 Task: Research Airbnb properties in Ta Khmau, Cambodia from 1st November, 2023 to 9th November, 2023 for 6 adults.3 bedrooms having 3 beds and 3 bathrooms. Property type can be house. Booking option can be shelf check-in. Look for 5 properties as per requirement.
Action: Mouse moved to (567, 121)
Screenshot: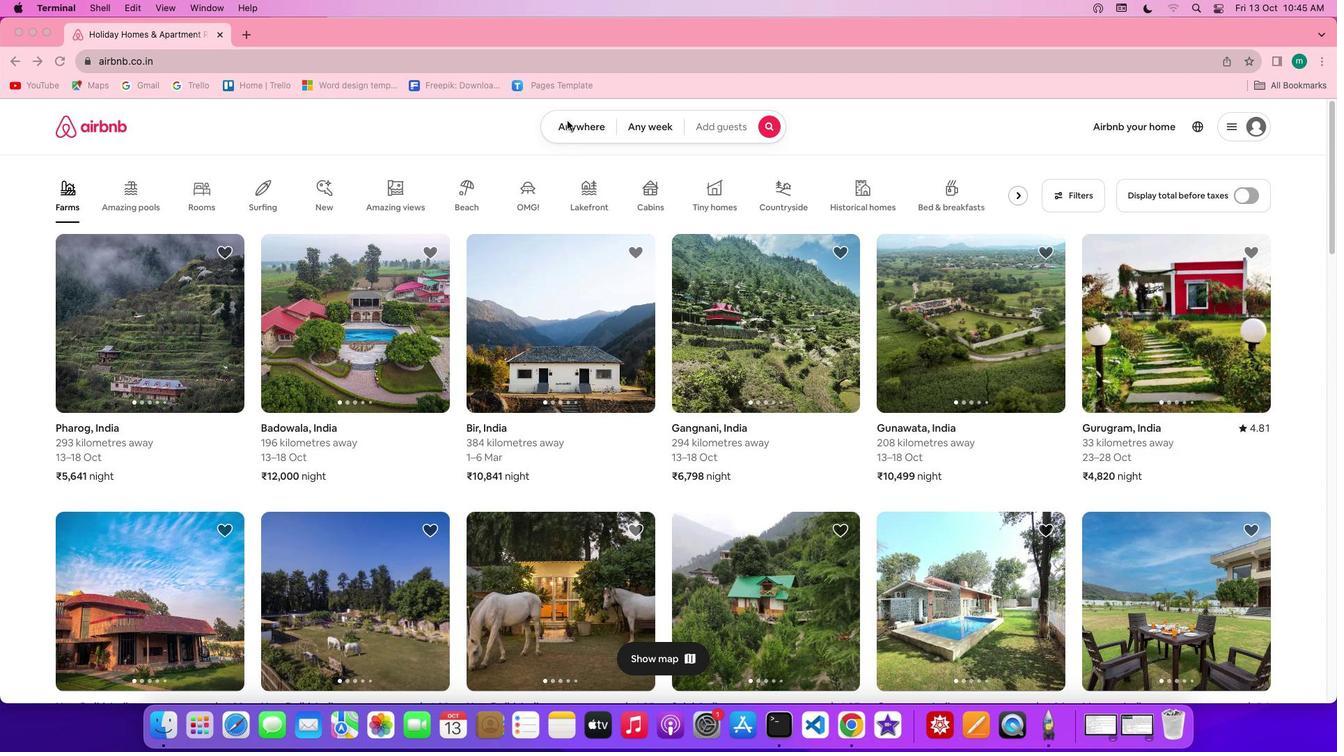 
Action: Mouse pressed left at (567, 121)
Screenshot: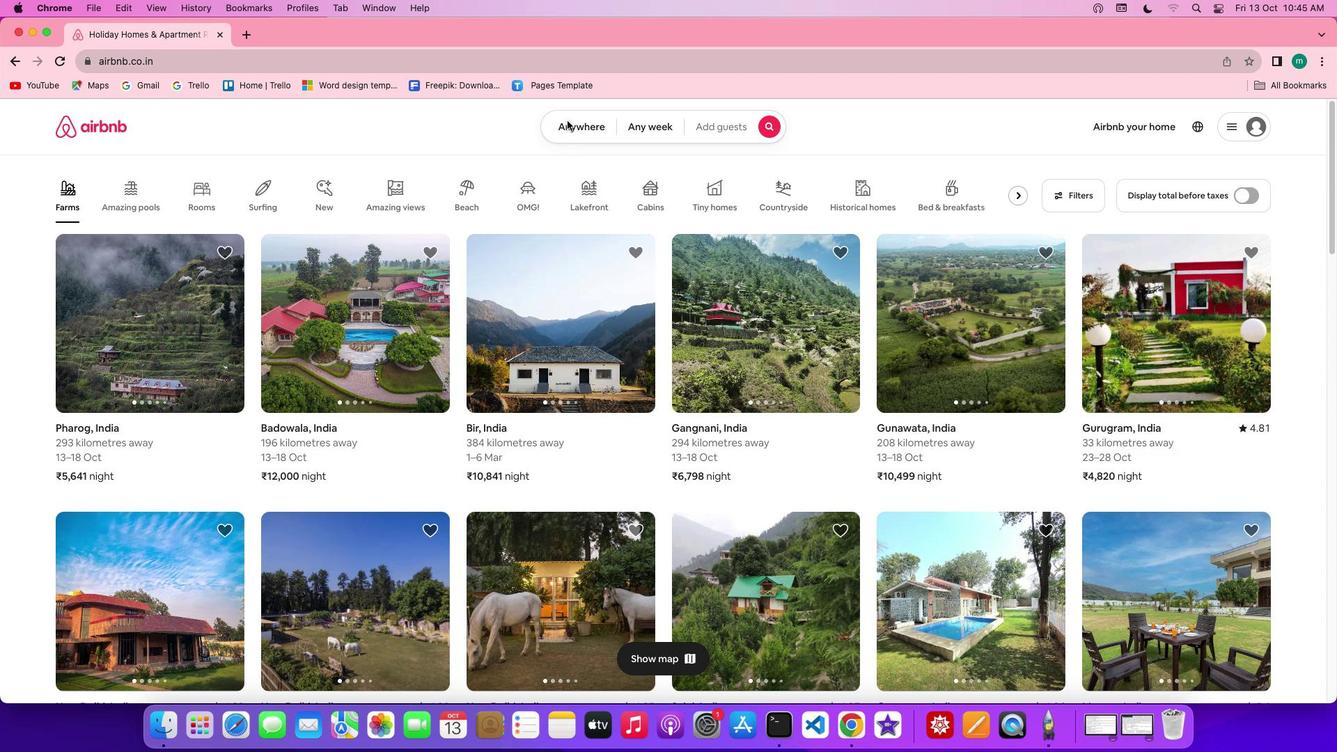 
Action: Mouse moved to (575, 121)
Screenshot: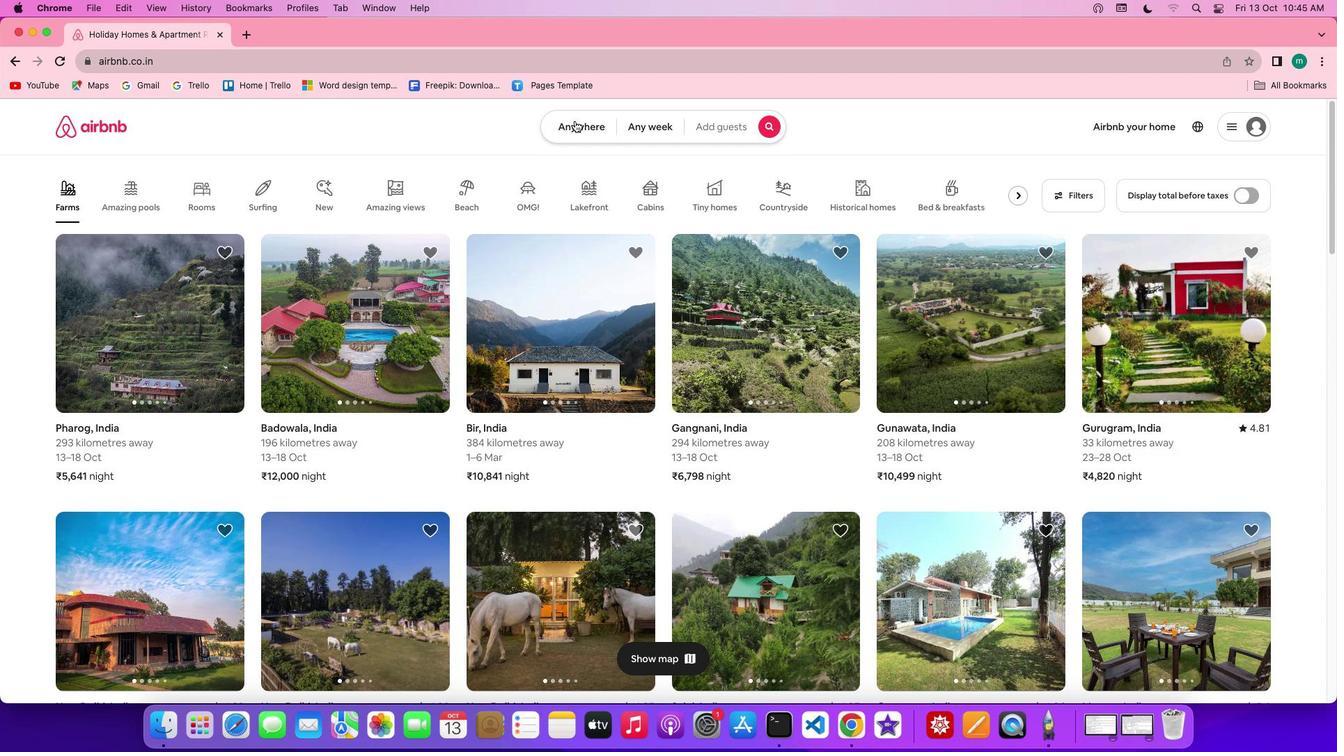 
Action: Mouse pressed left at (575, 121)
Screenshot: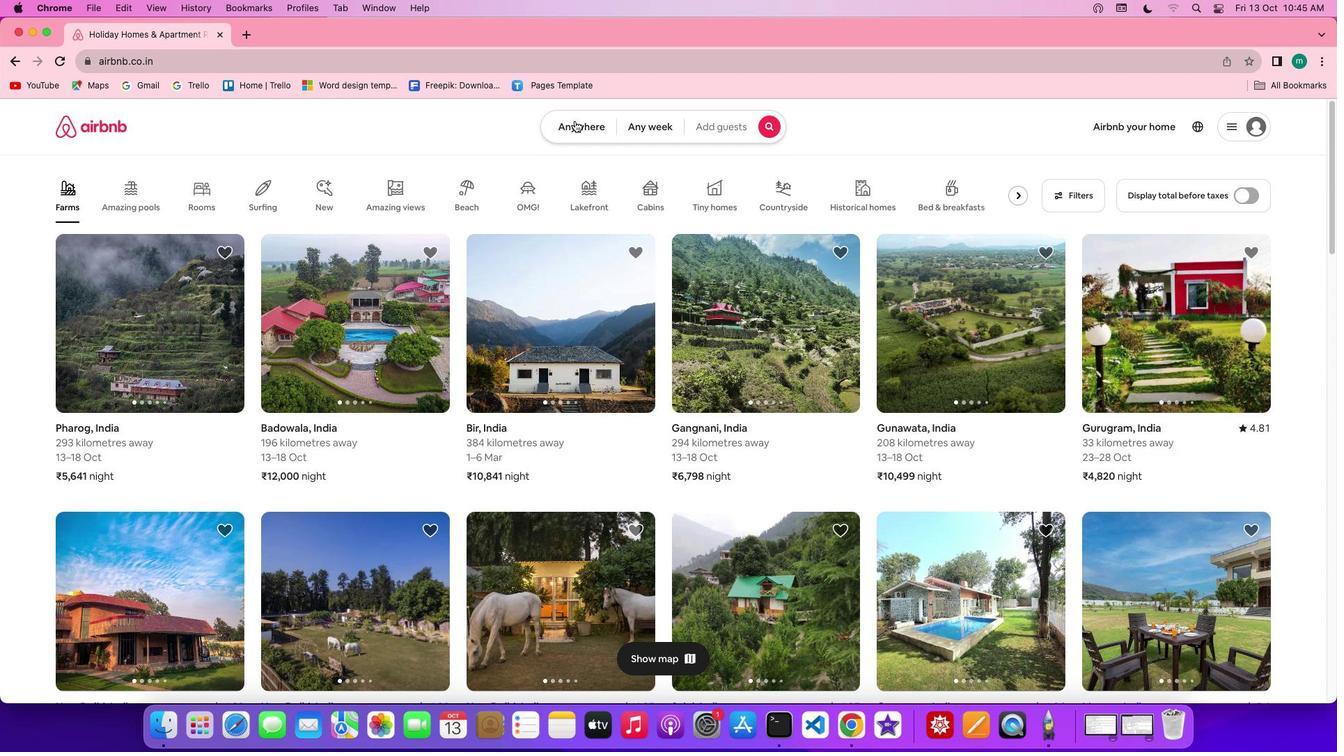 
Action: Mouse moved to (470, 183)
Screenshot: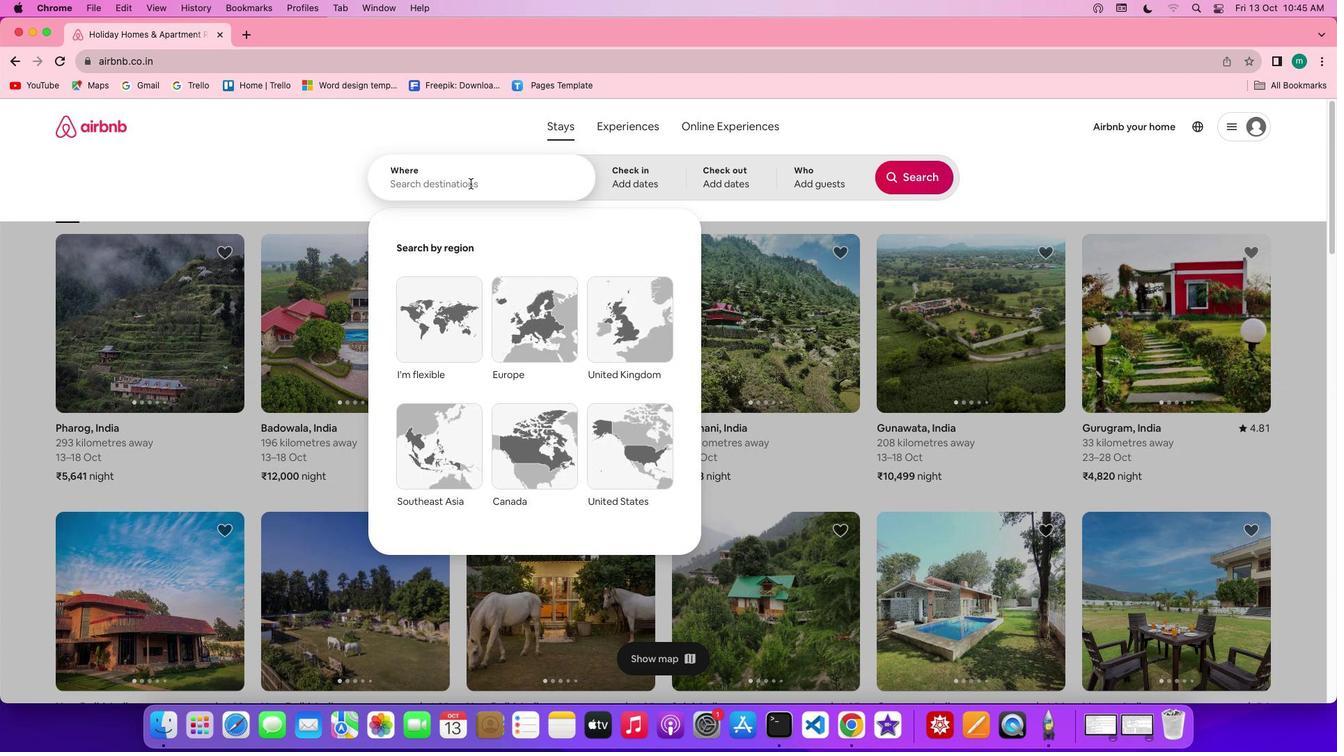 
Action: Mouse pressed left at (470, 183)
Screenshot: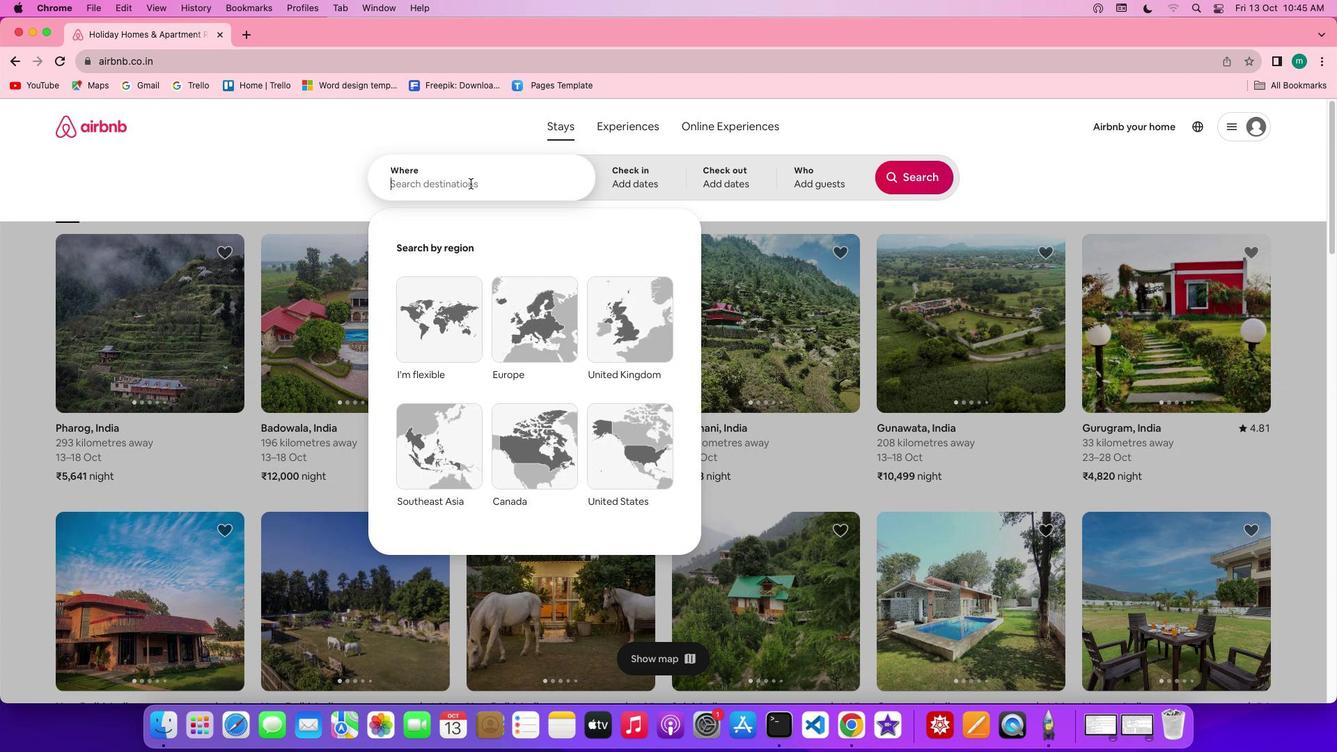 
Action: Key pressed Key.shift'T''a'Key.spaceKey.shift'K''h''m''a''u'','Key.shift'C''a''m''b''o''d''i''a'
Screenshot: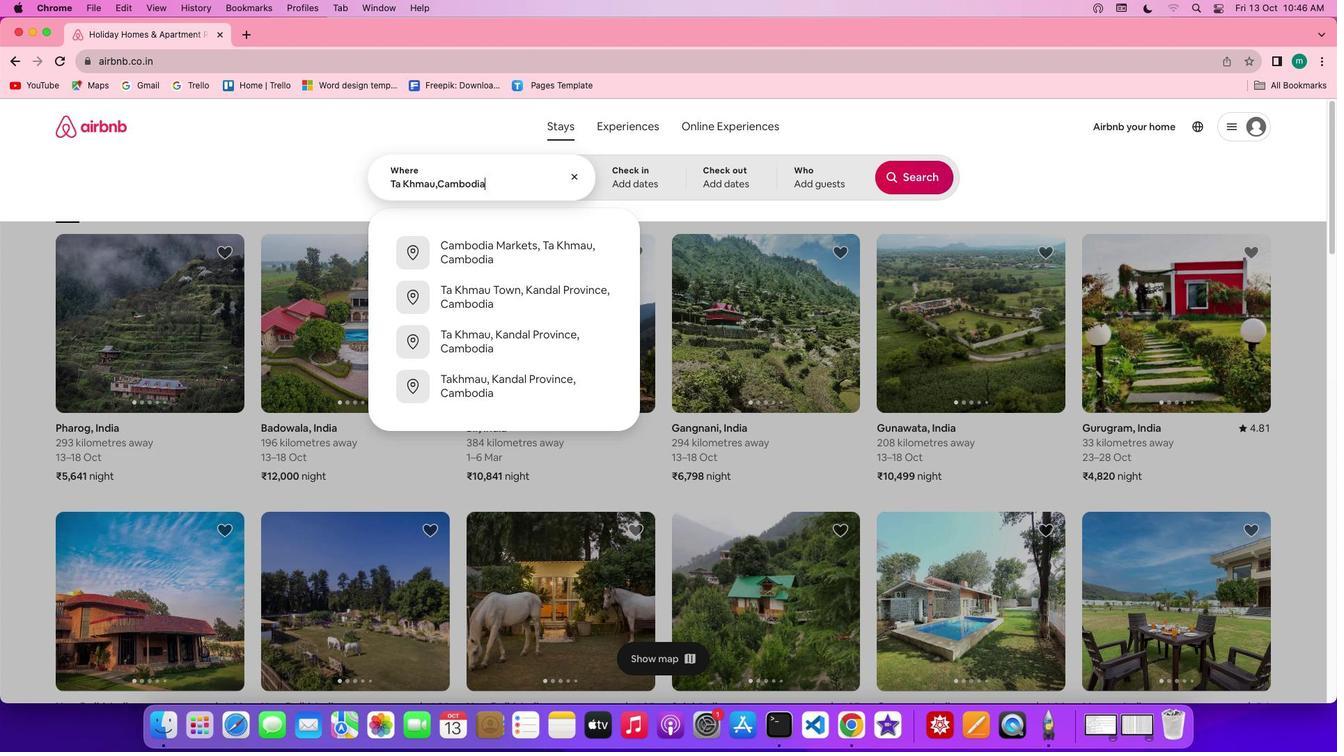 
Action: Mouse moved to (642, 183)
Screenshot: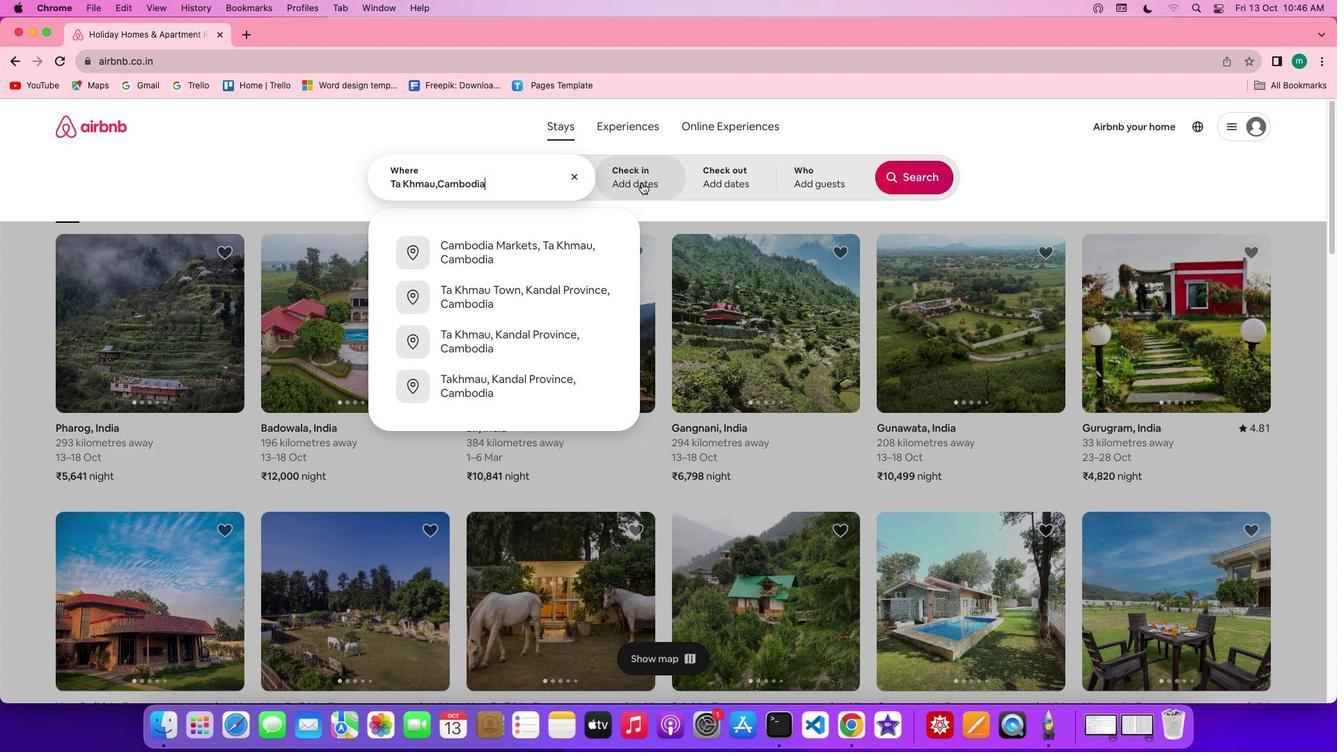 
Action: Mouse pressed left at (642, 183)
Screenshot: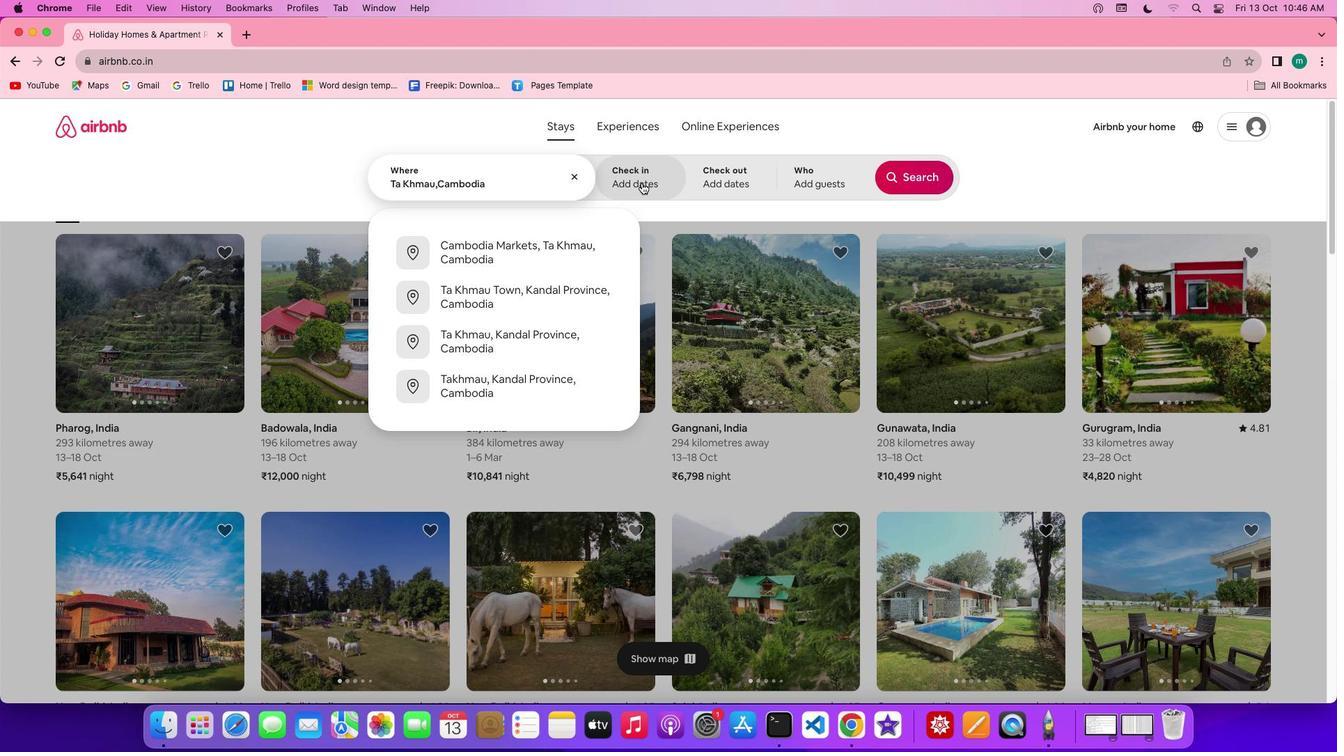 
Action: Mouse moved to (799, 348)
Screenshot: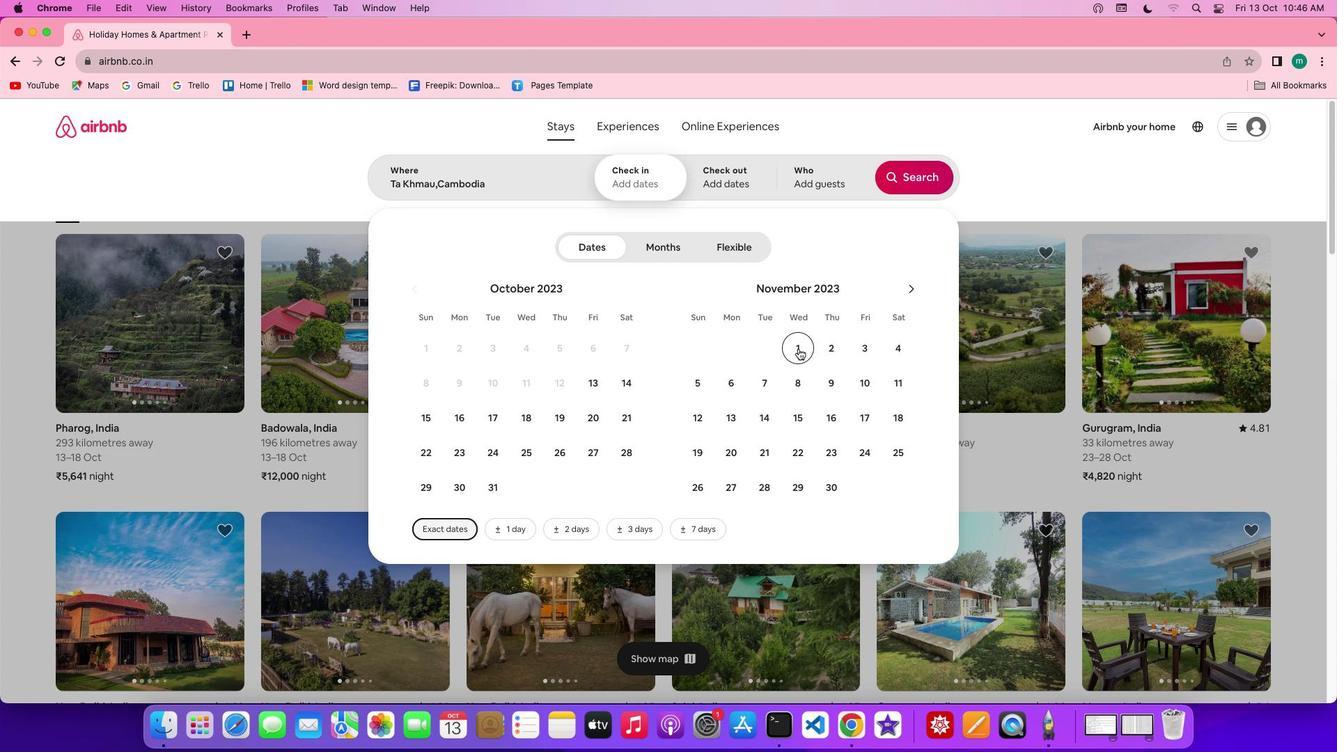 
Action: Mouse pressed left at (799, 348)
Screenshot: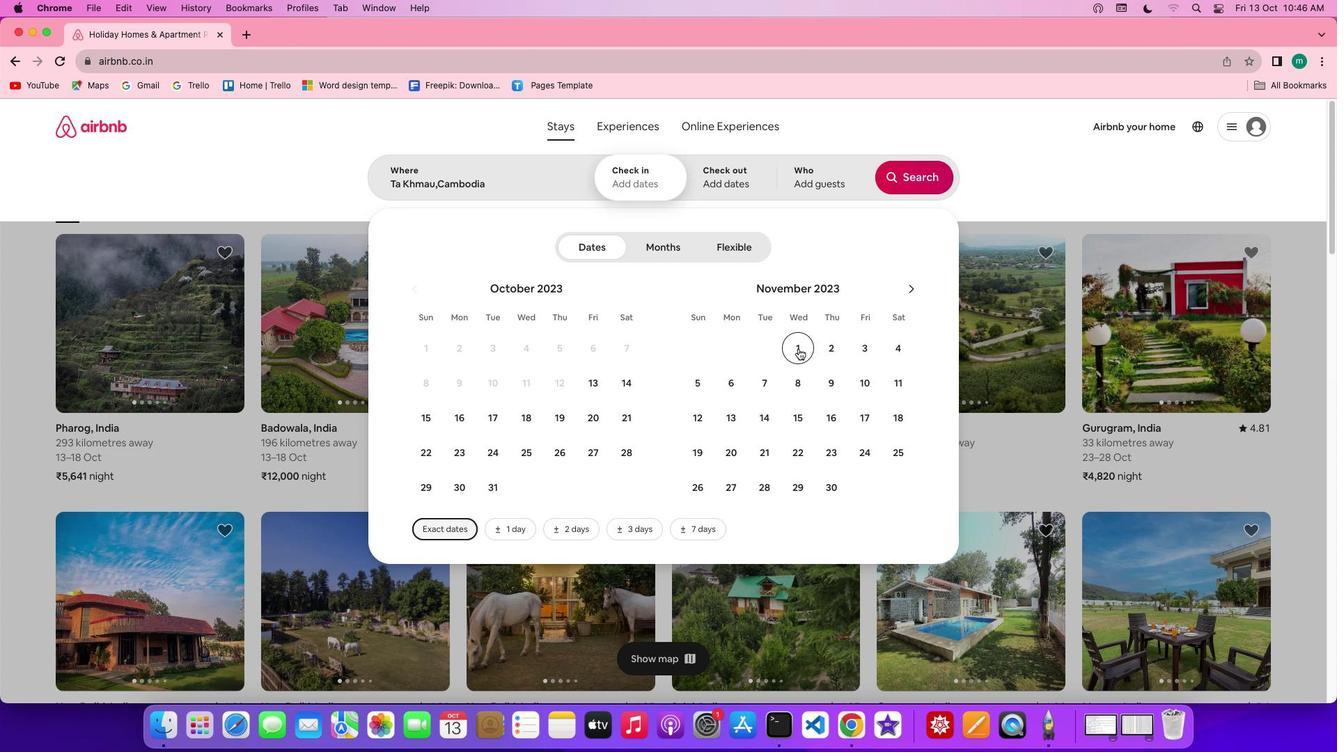 
Action: Mouse moved to (829, 379)
Screenshot: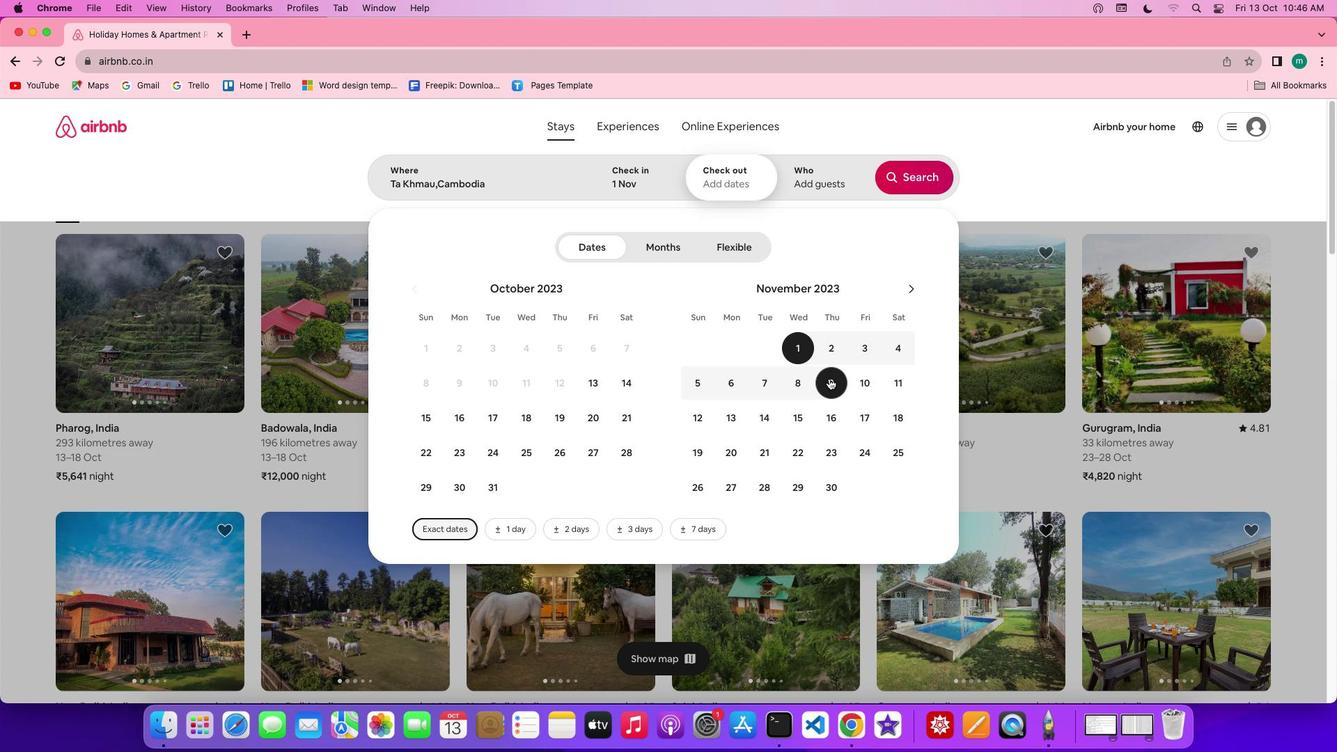 
Action: Mouse pressed left at (829, 379)
Screenshot: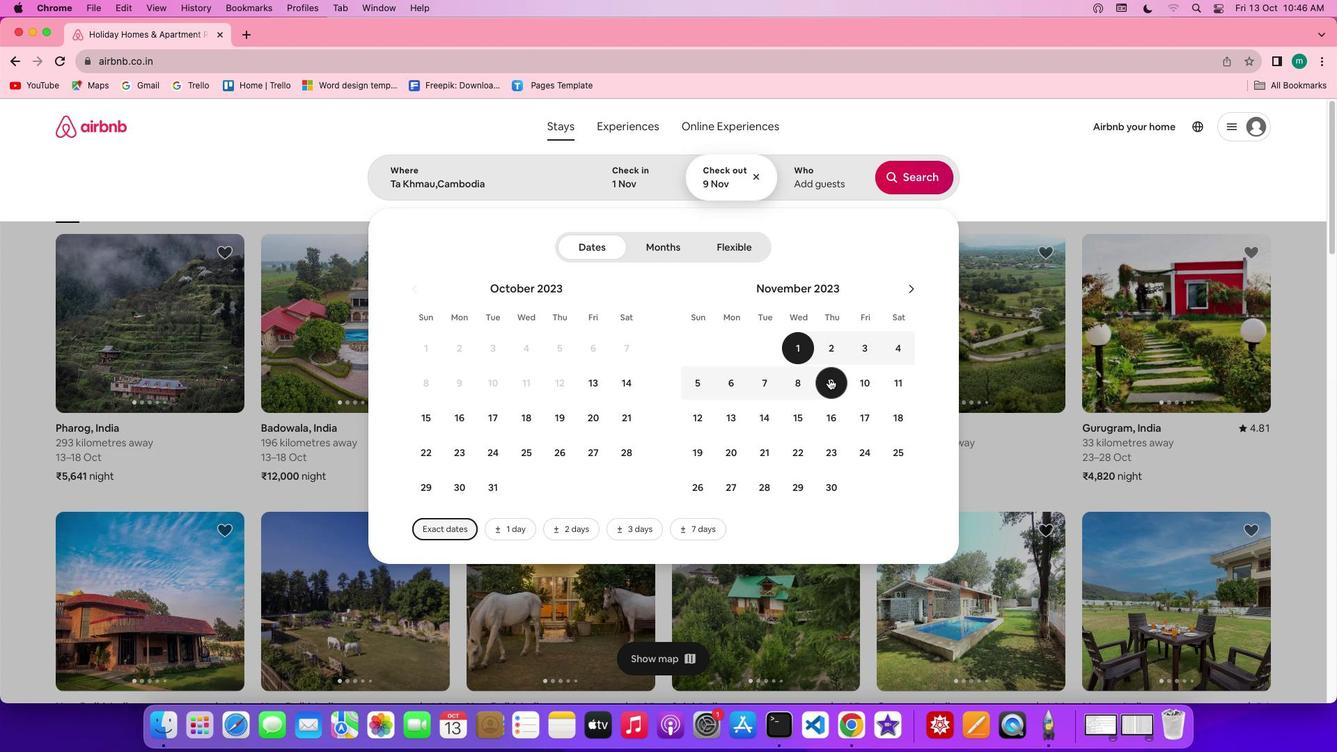 
Action: Mouse moved to (825, 182)
Screenshot: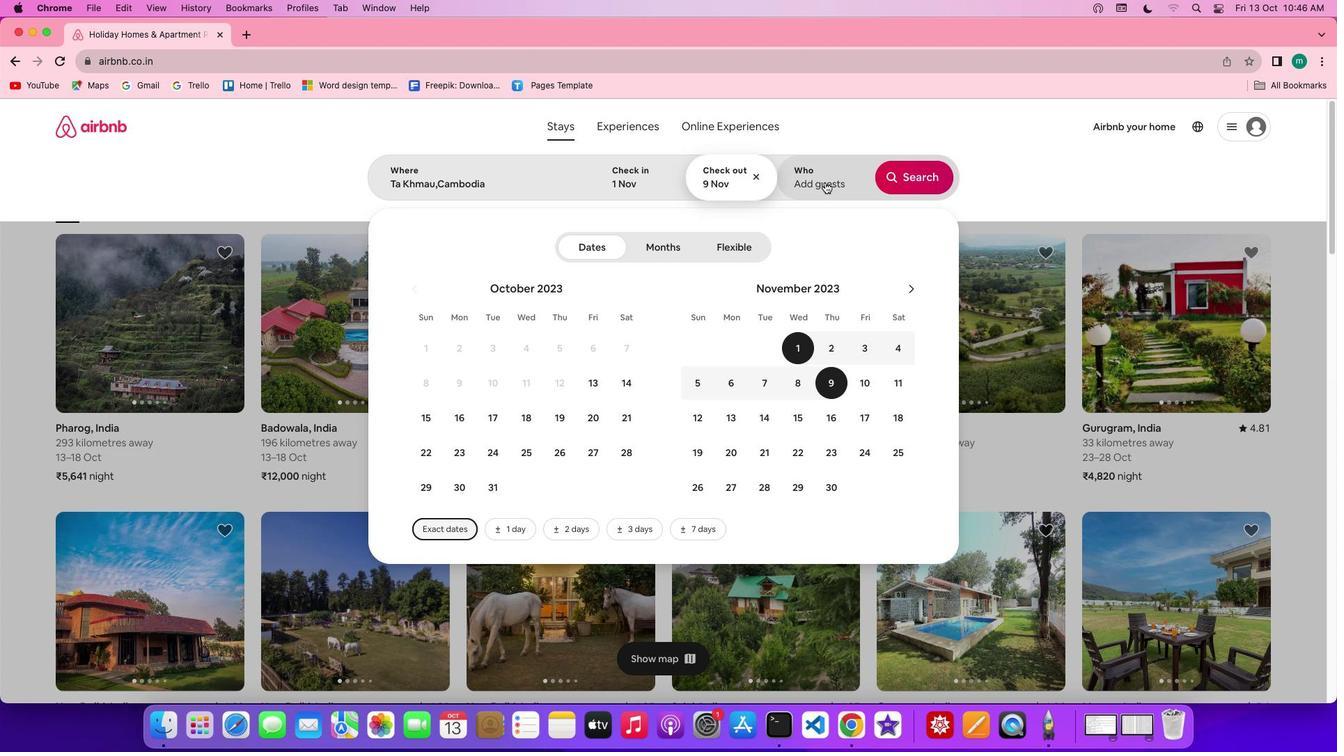 
Action: Mouse pressed left at (825, 182)
Screenshot: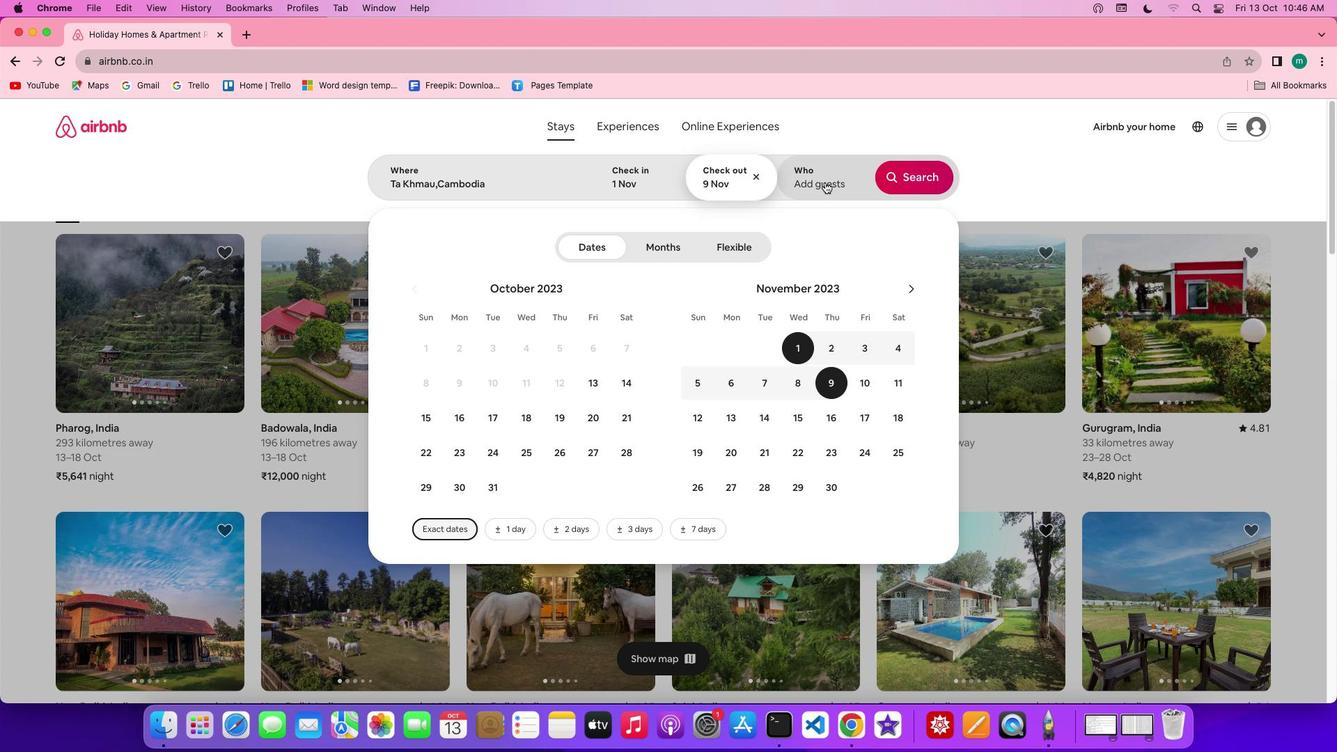 
Action: Mouse moved to (916, 247)
Screenshot: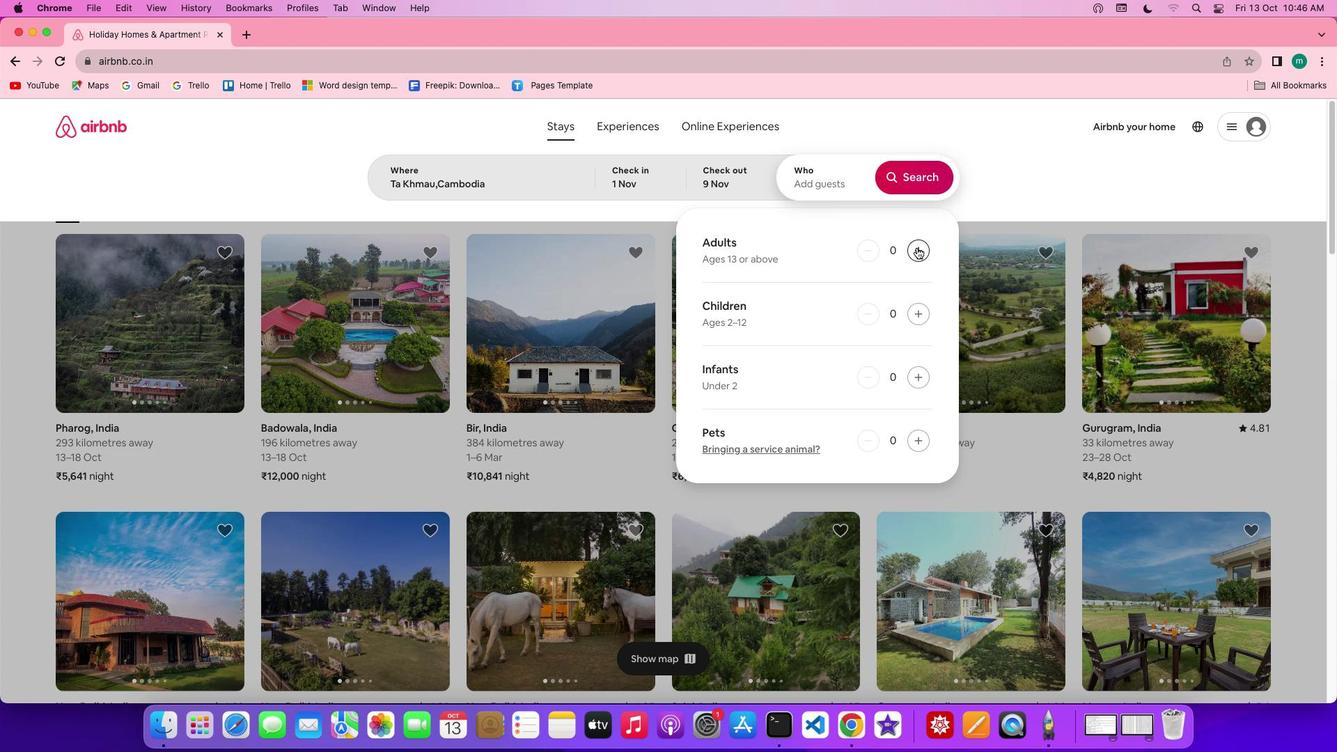 
Action: Mouse pressed left at (916, 247)
Screenshot: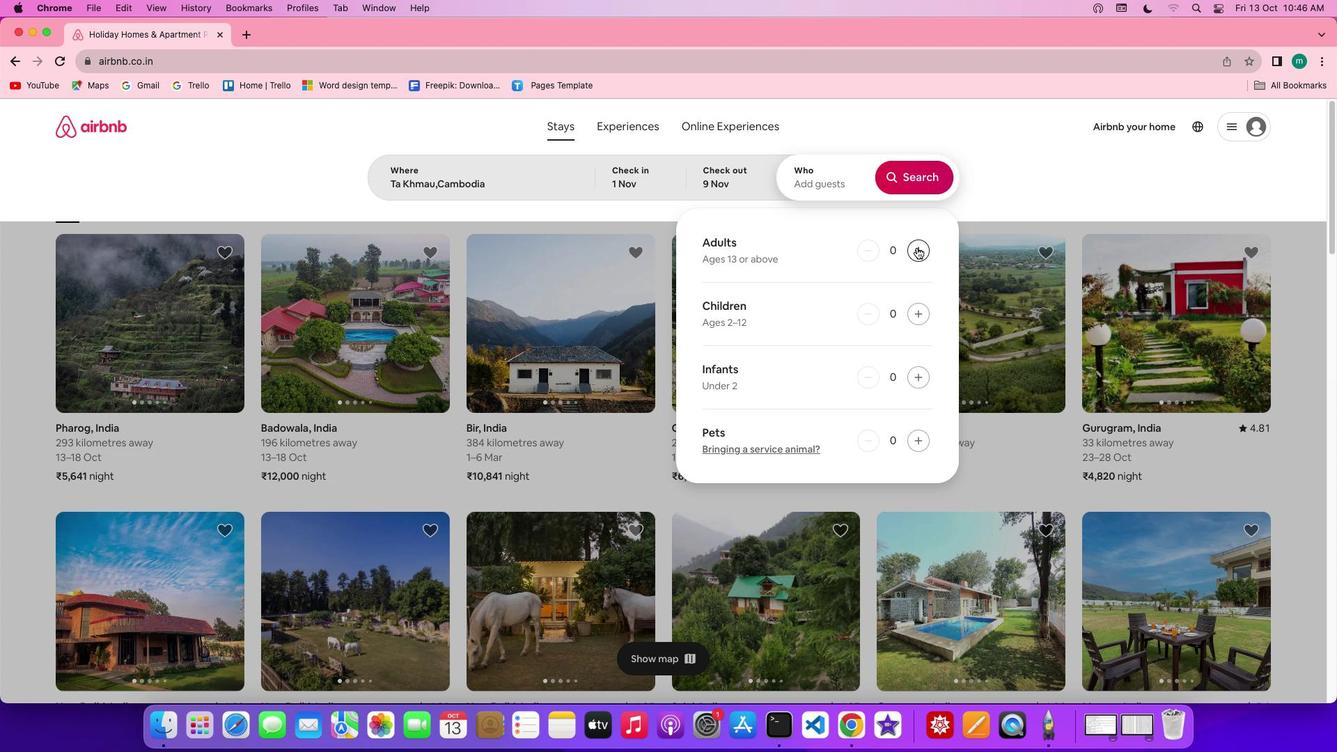 
Action: Mouse pressed left at (916, 247)
Screenshot: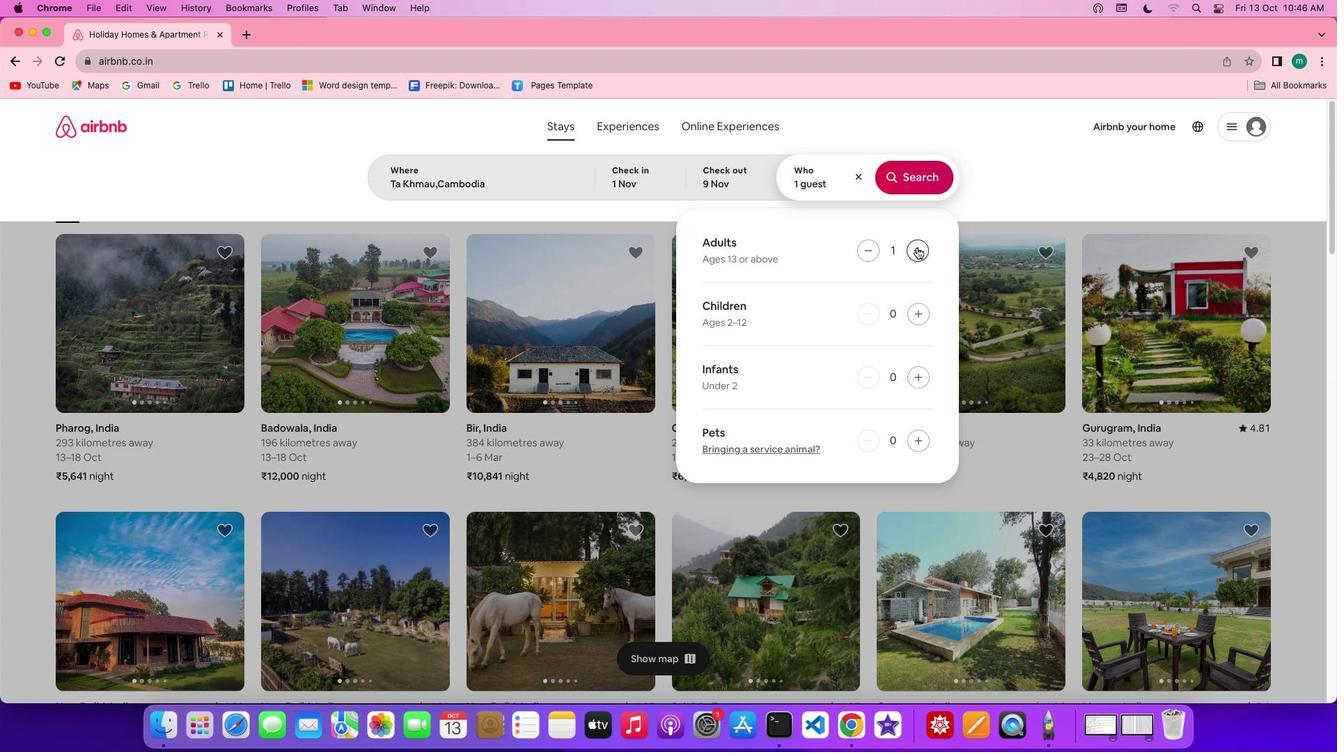 
Action: Mouse pressed left at (916, 247)
Screenshot: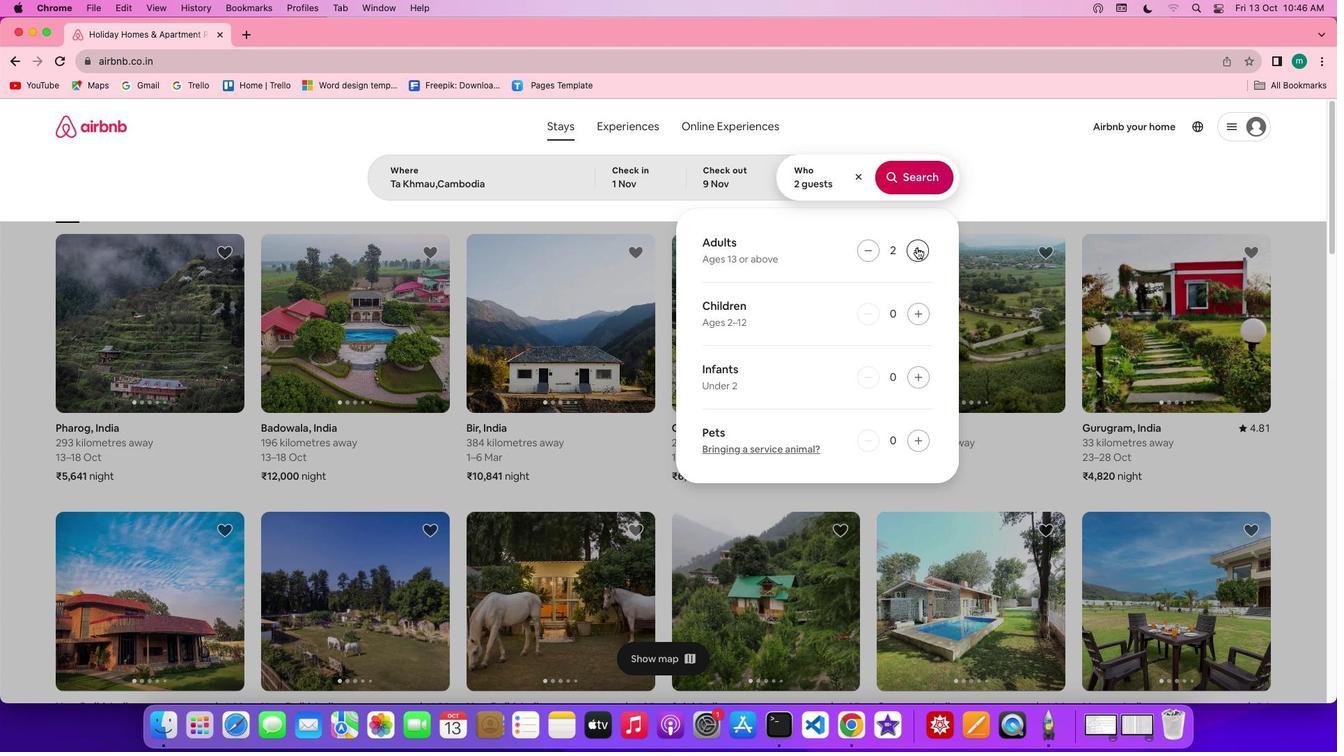 
Action: Mouse pressed left at (916, 247)
Screenshot: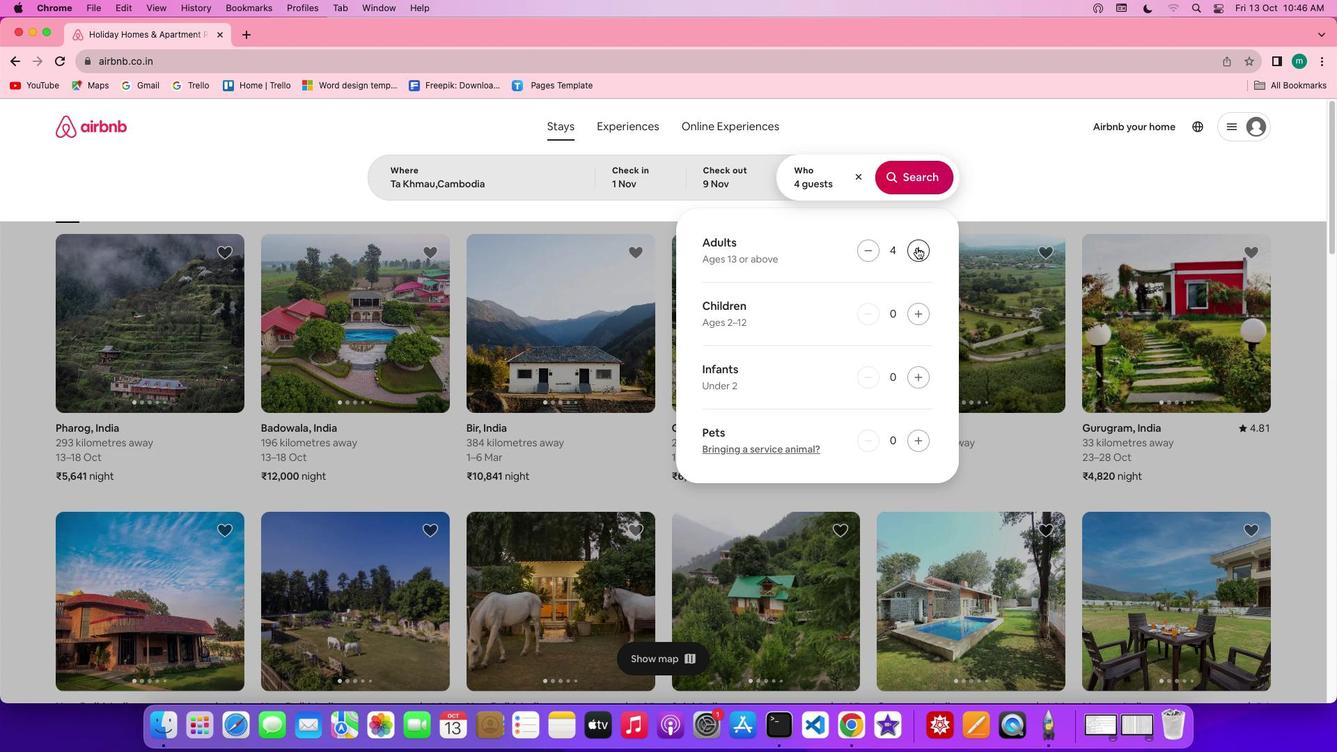 
Action: Mouse pressed left at (916, 247)
Screenshot: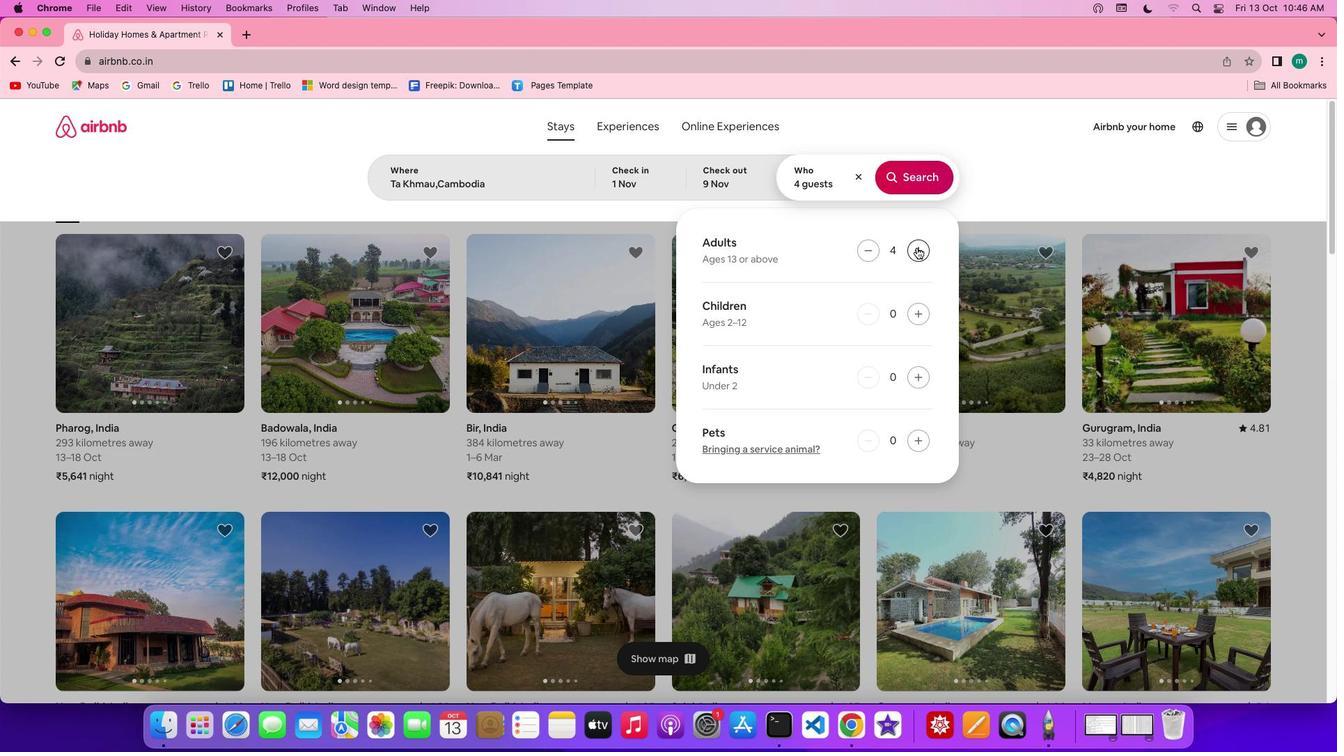 
Action: Mouse pressed left at (916, 247)
Screenshot: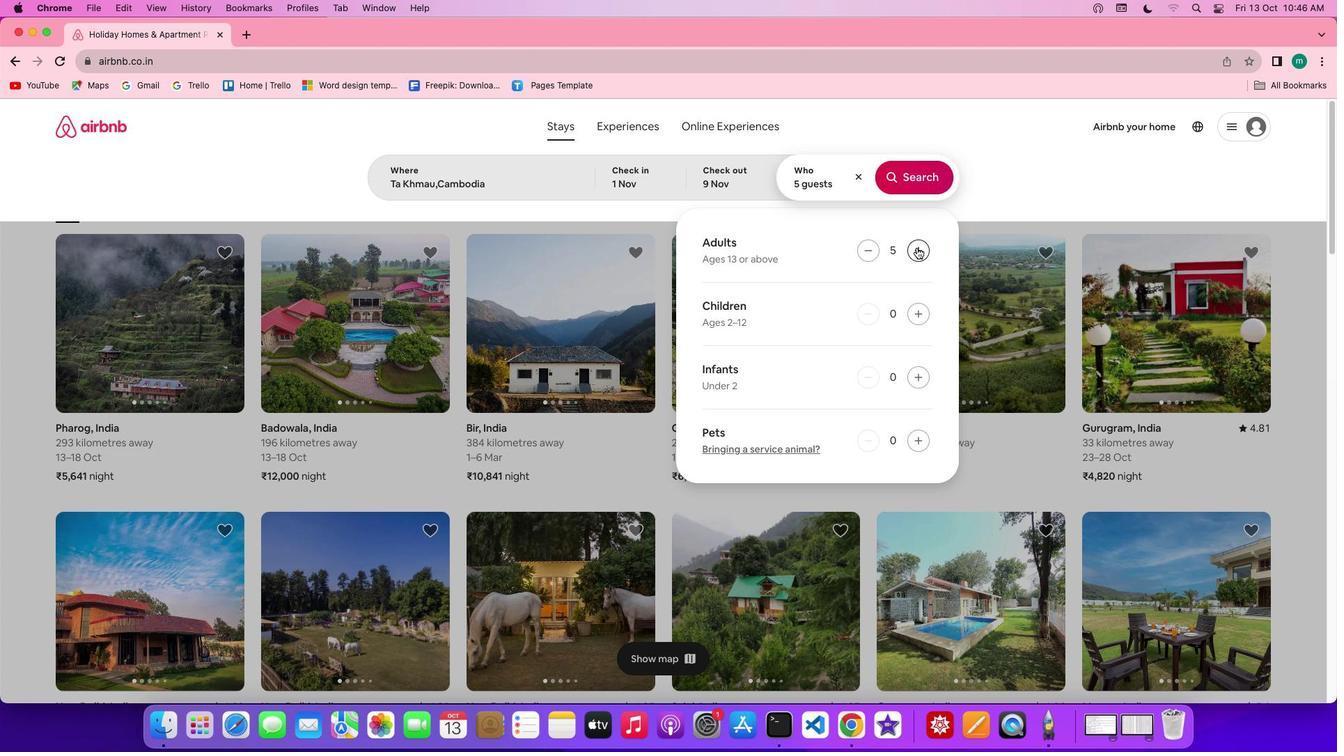 
Action: Mouse moved to (916, 183)
Screenshot: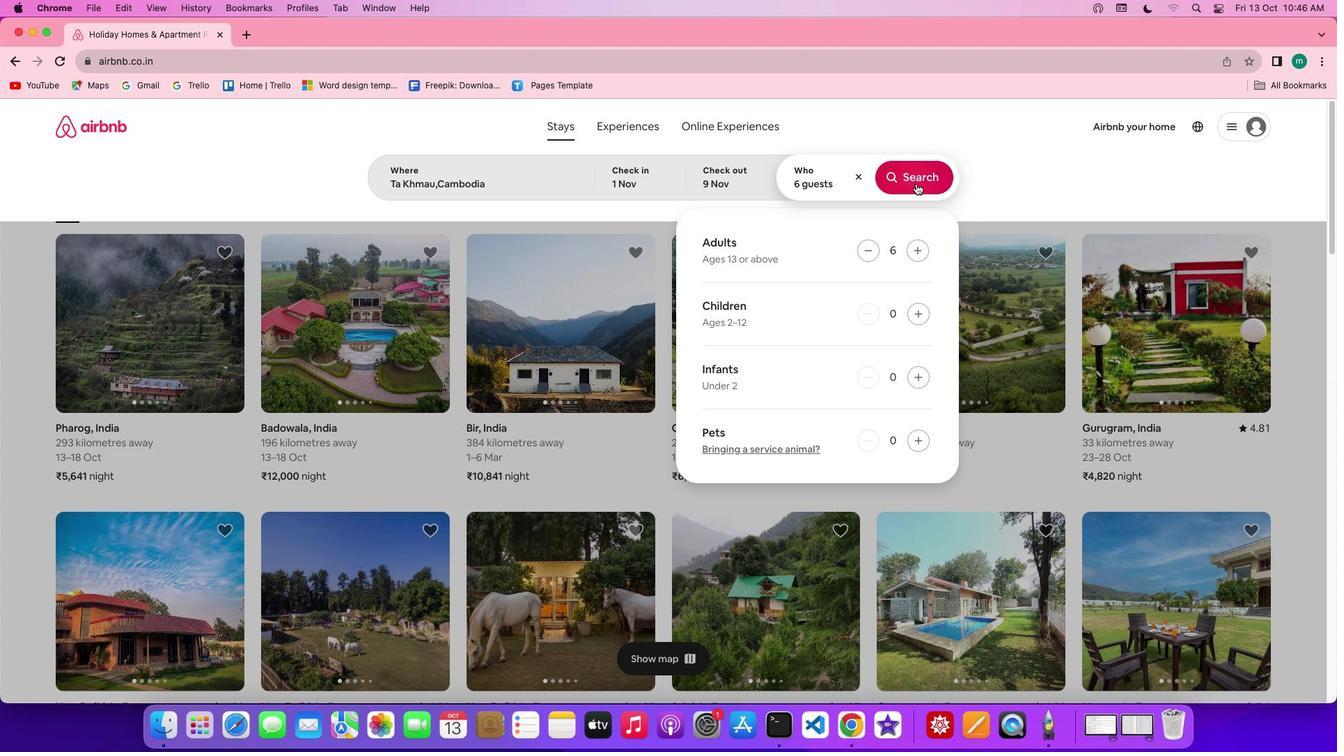 
Action: Mouse pressed left at (916, 183)
Screenshot: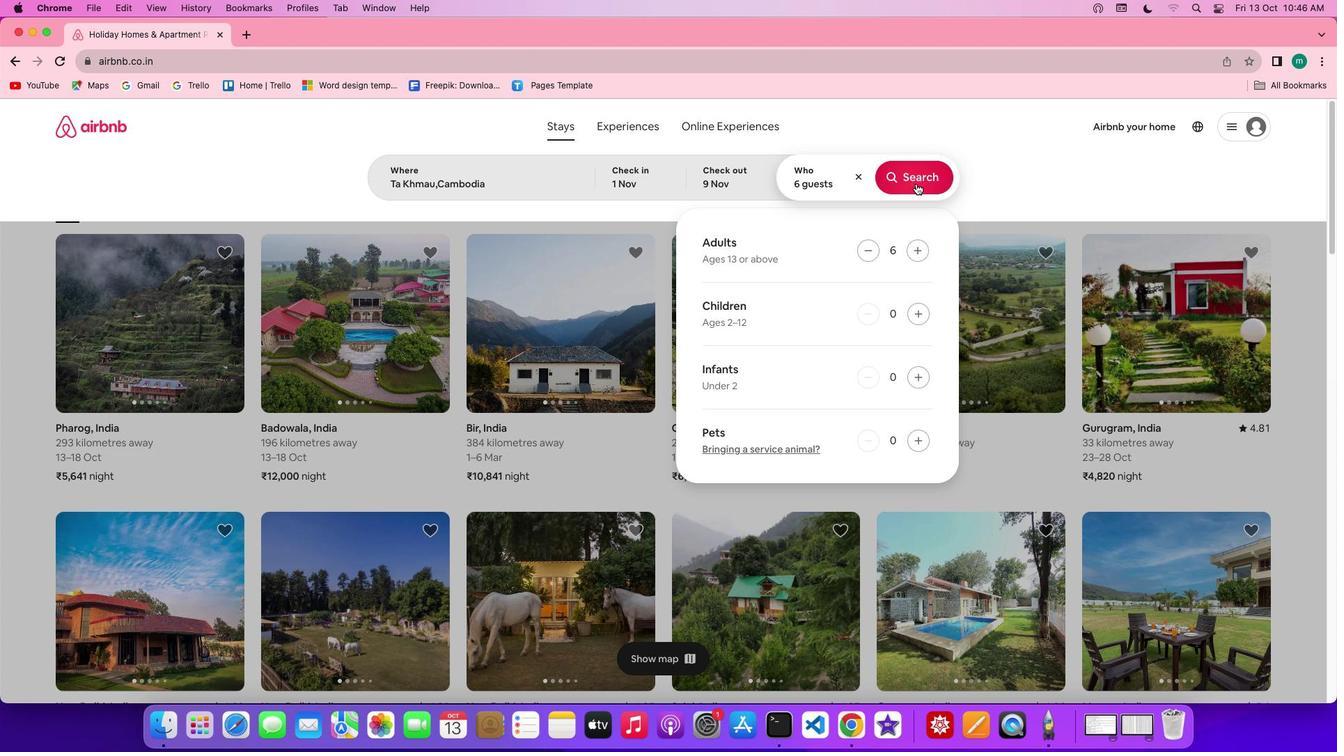 
Action: Mouse moved to (1101, 187)
Screenshot: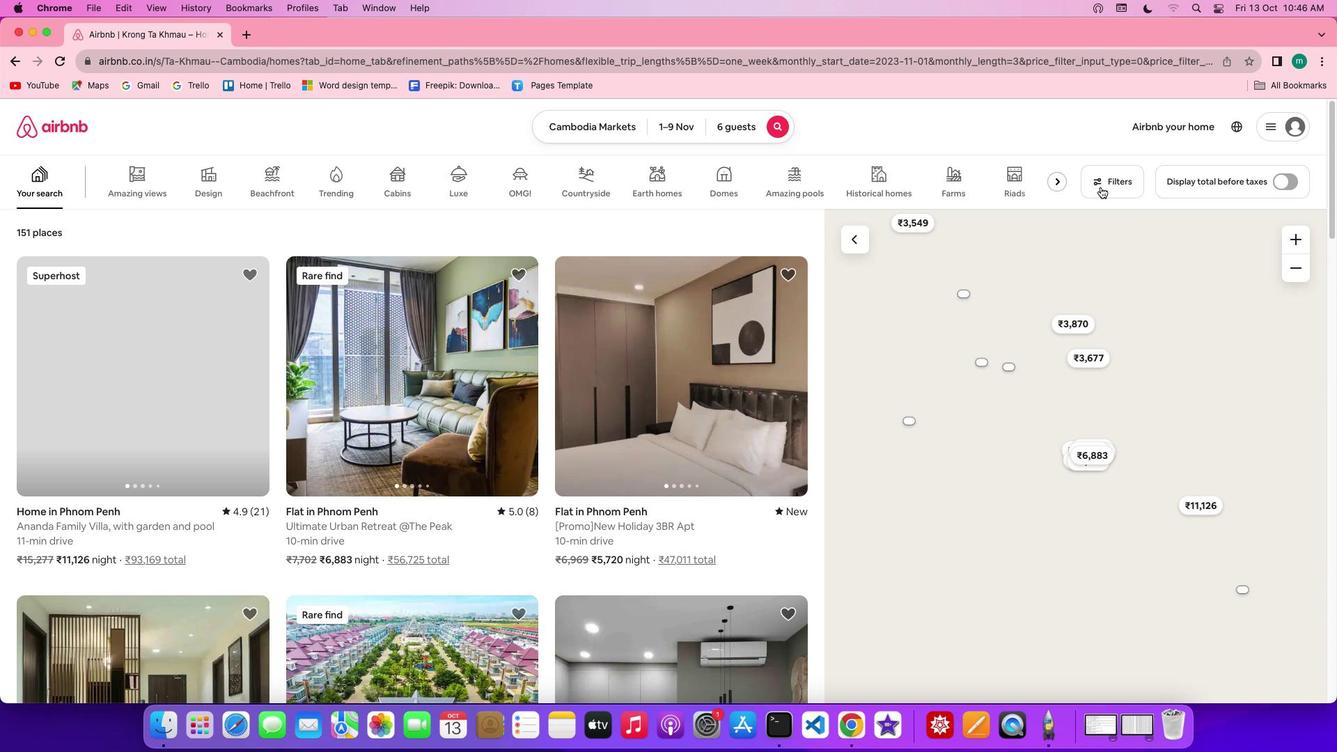 
Action: Mouse pressed left at (1101, 187)
Screenshot: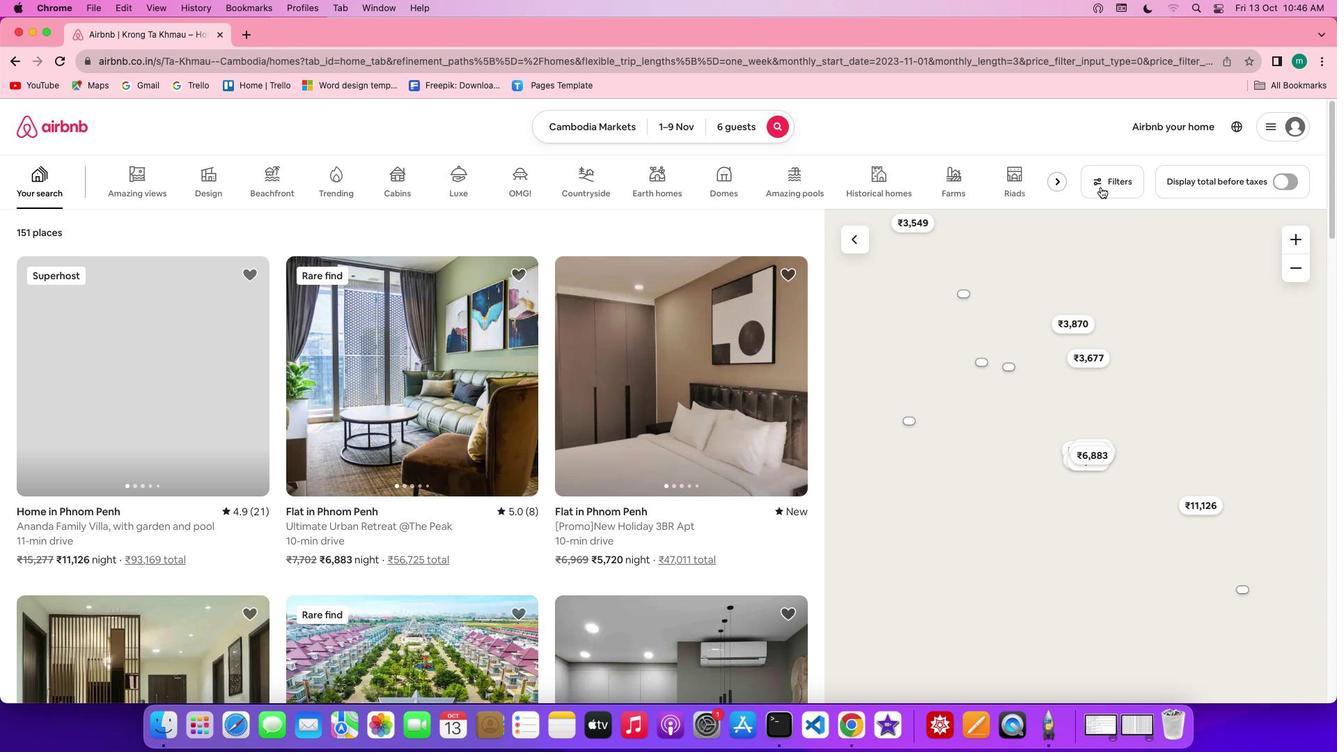 
Action: Mouse moved to (765, 455)
Screenshot: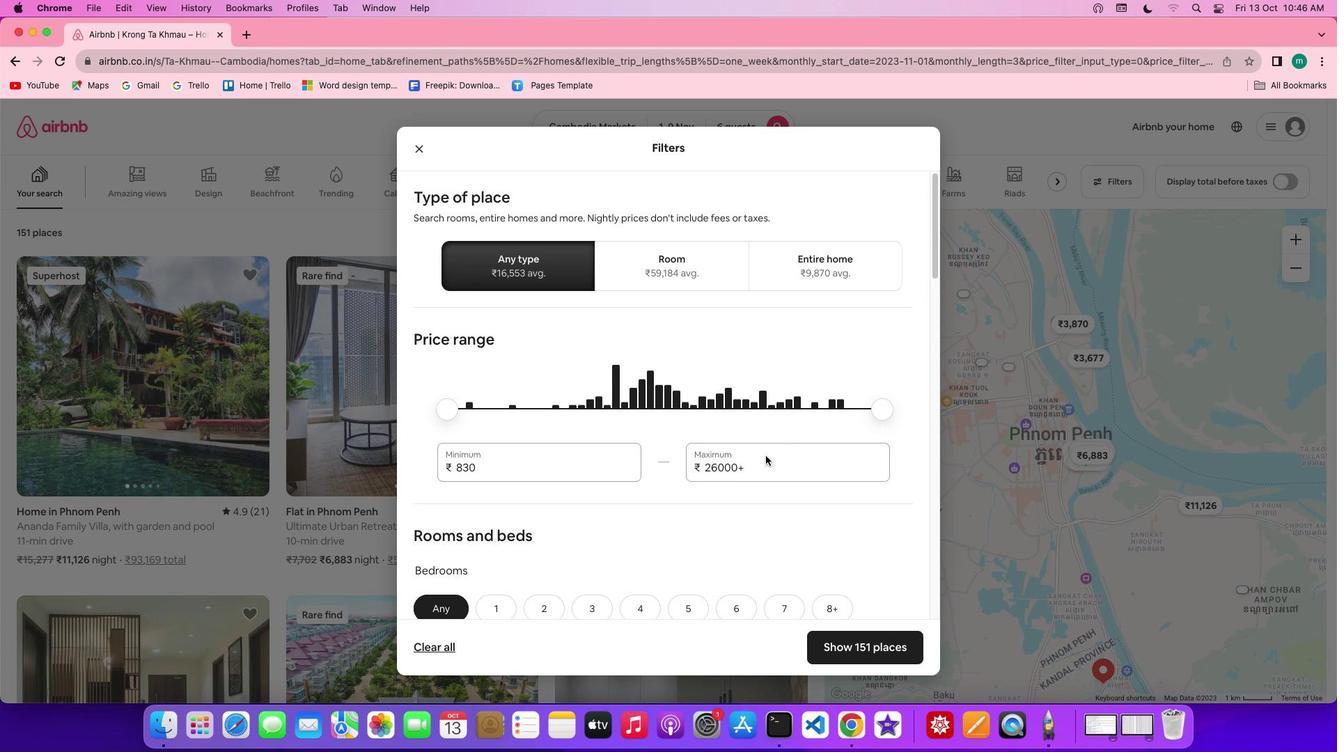 
Action: Mouse scrolled (765, 455) with delta (0, 0)
Screenshot: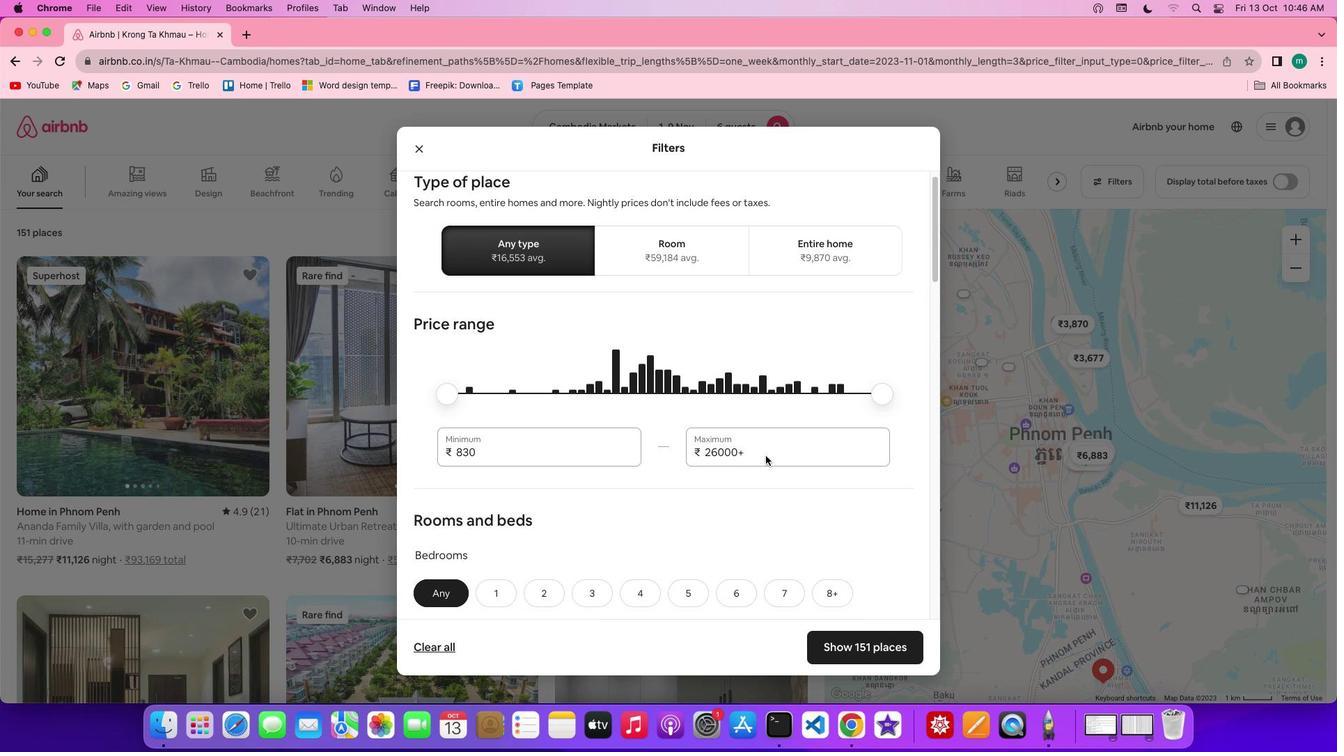 
Action: Mouse scrolled (765, 455) with delta (0, 0)
Screenshot: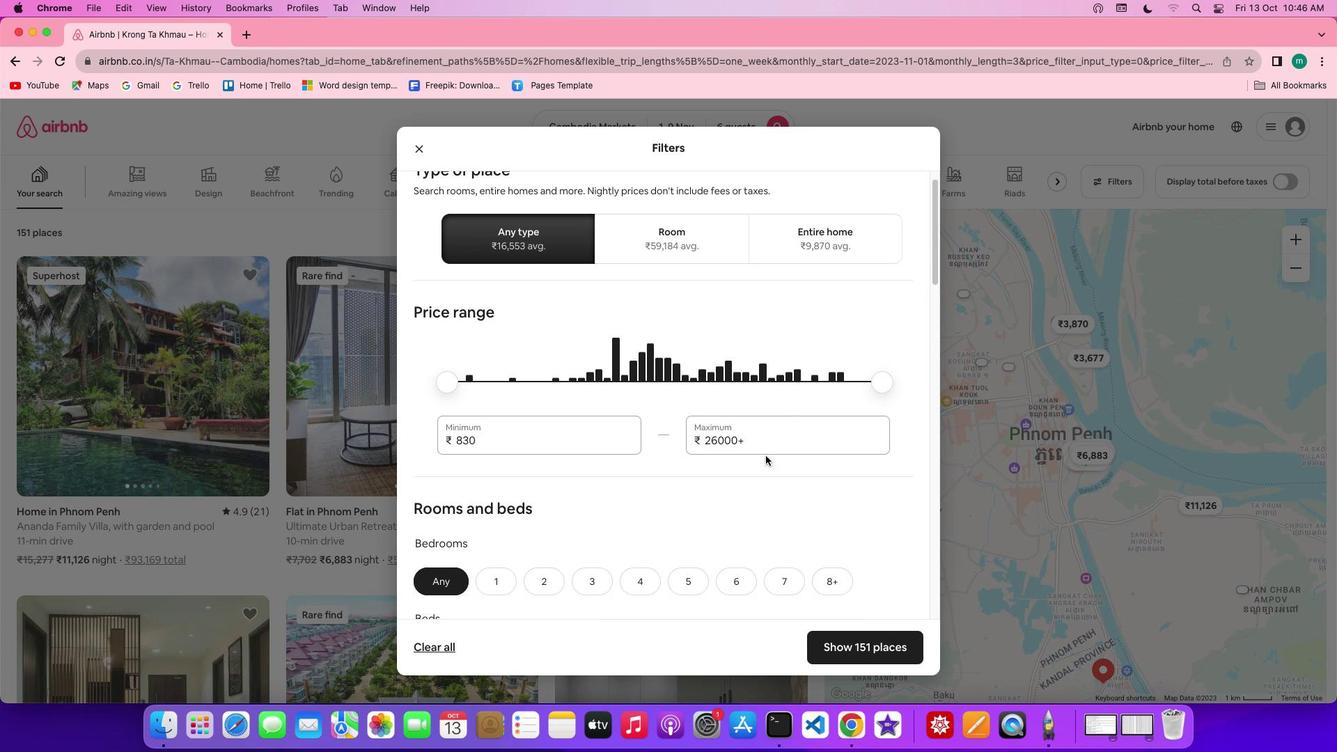 
Action: Mouse scrolled (765, 455) with delta (0, -1)
Screenshot: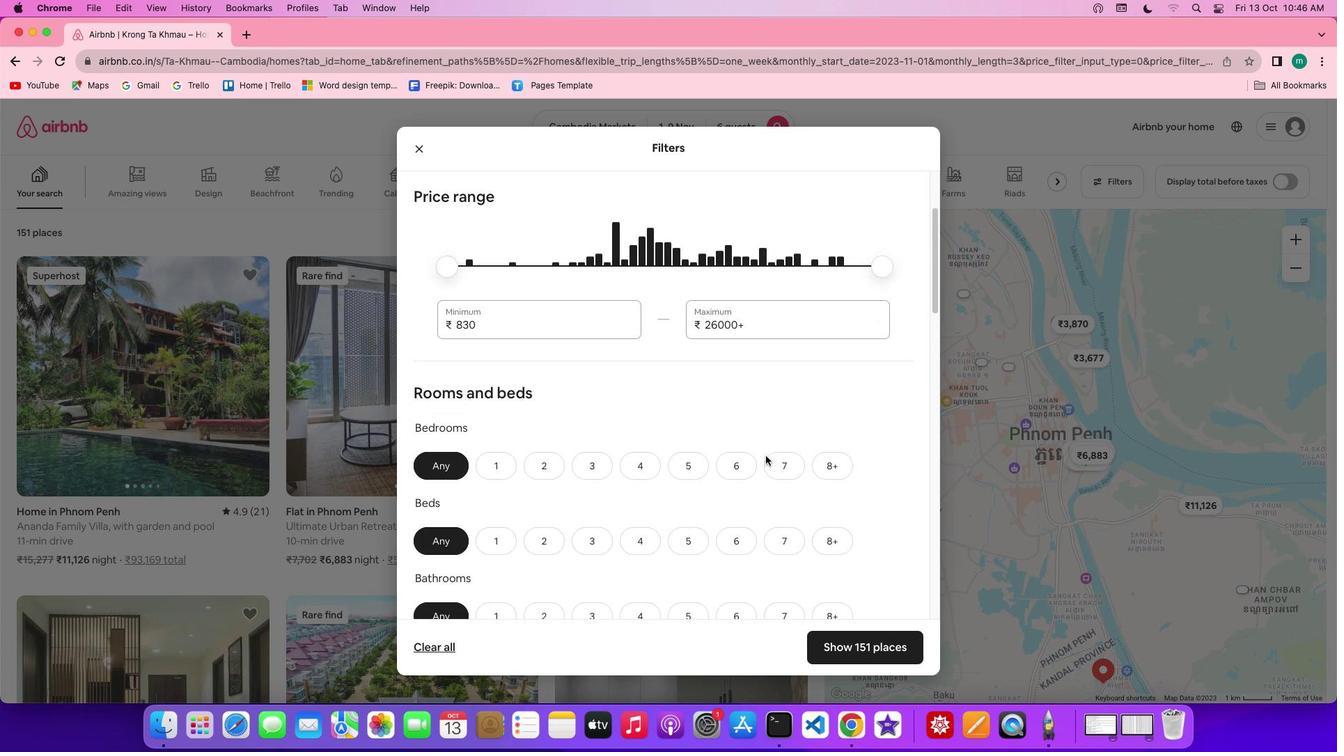 
Action: Mouse scrolled (765, 455) with delta (0, -2)
Screenshot: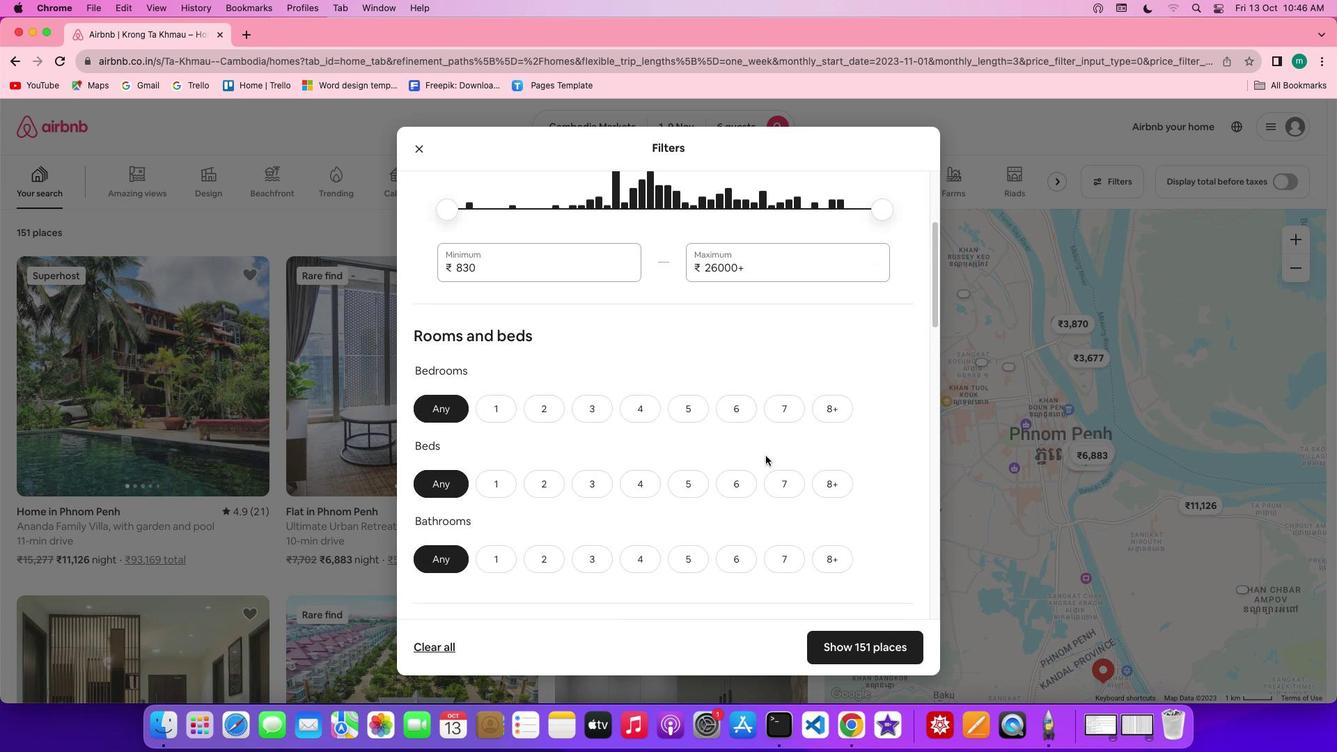 
Action: Mouse scrolled (765, 455) with delta (0, 0)
Screenshot: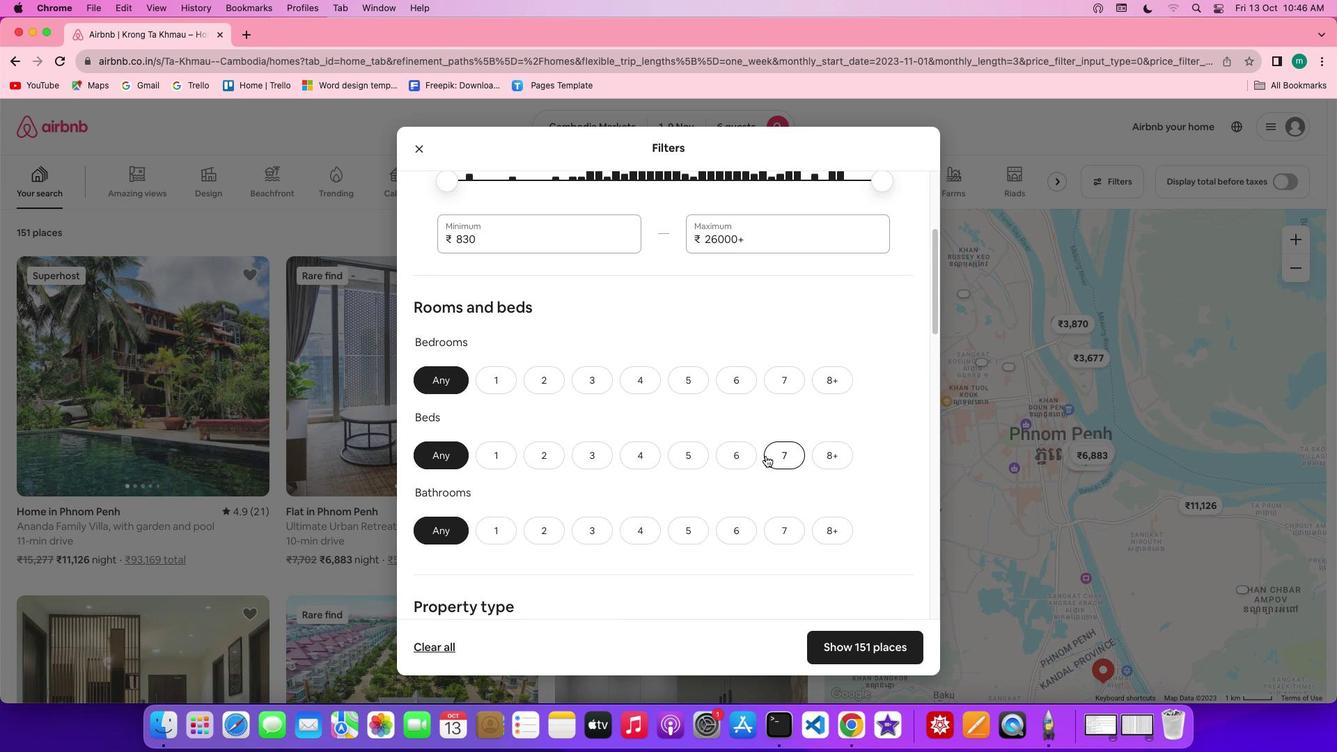 
Action: Mouse scrolled (765, 455) with delta (0, 0)
Screenshot: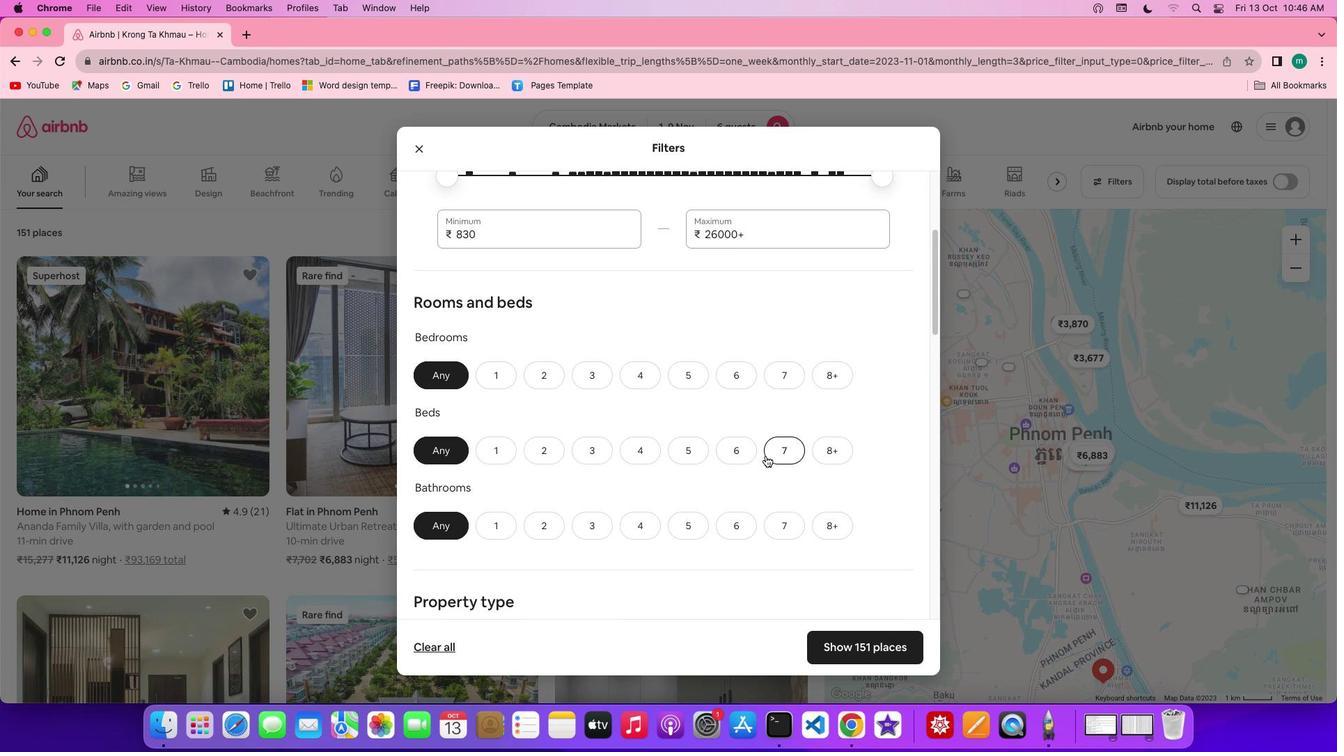 
Action: Mouse scrolled (765, 455) with delta (0, 0)
Screenshot: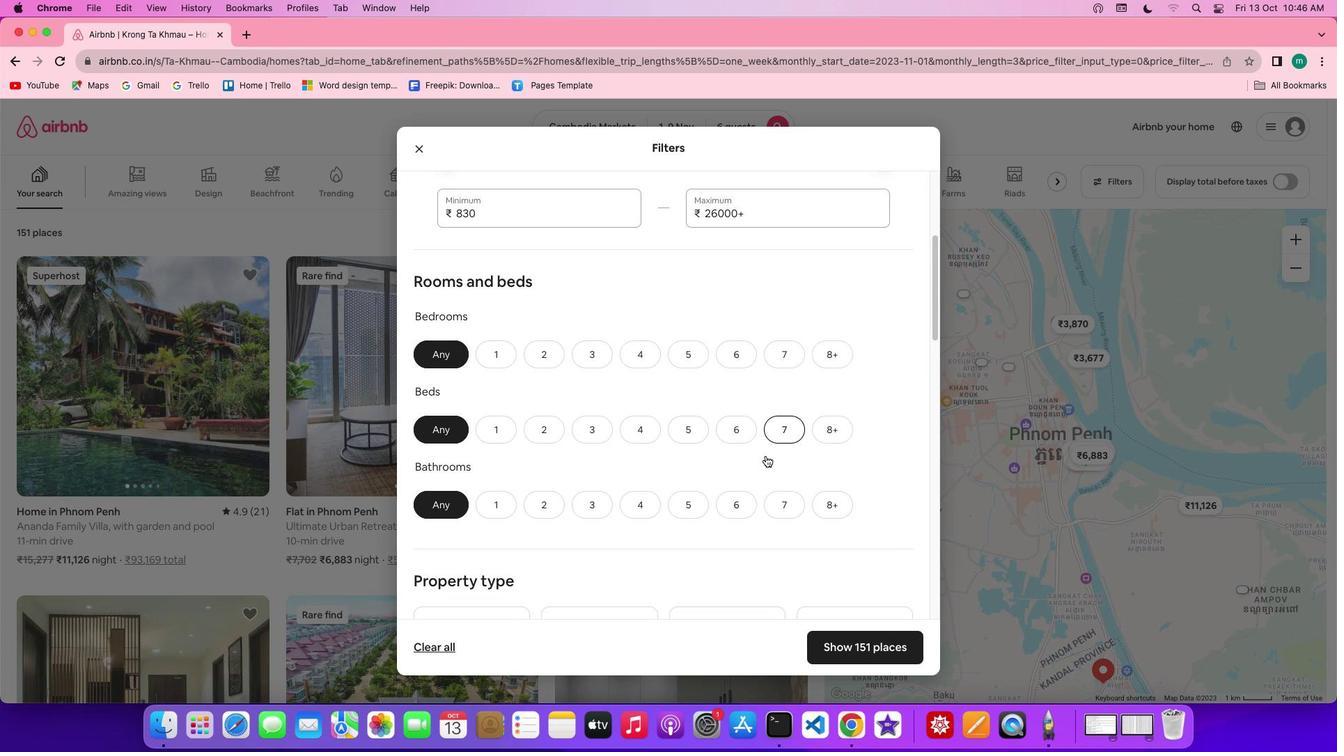 
Action: Mouse moved to (610, 345)
Screenshot: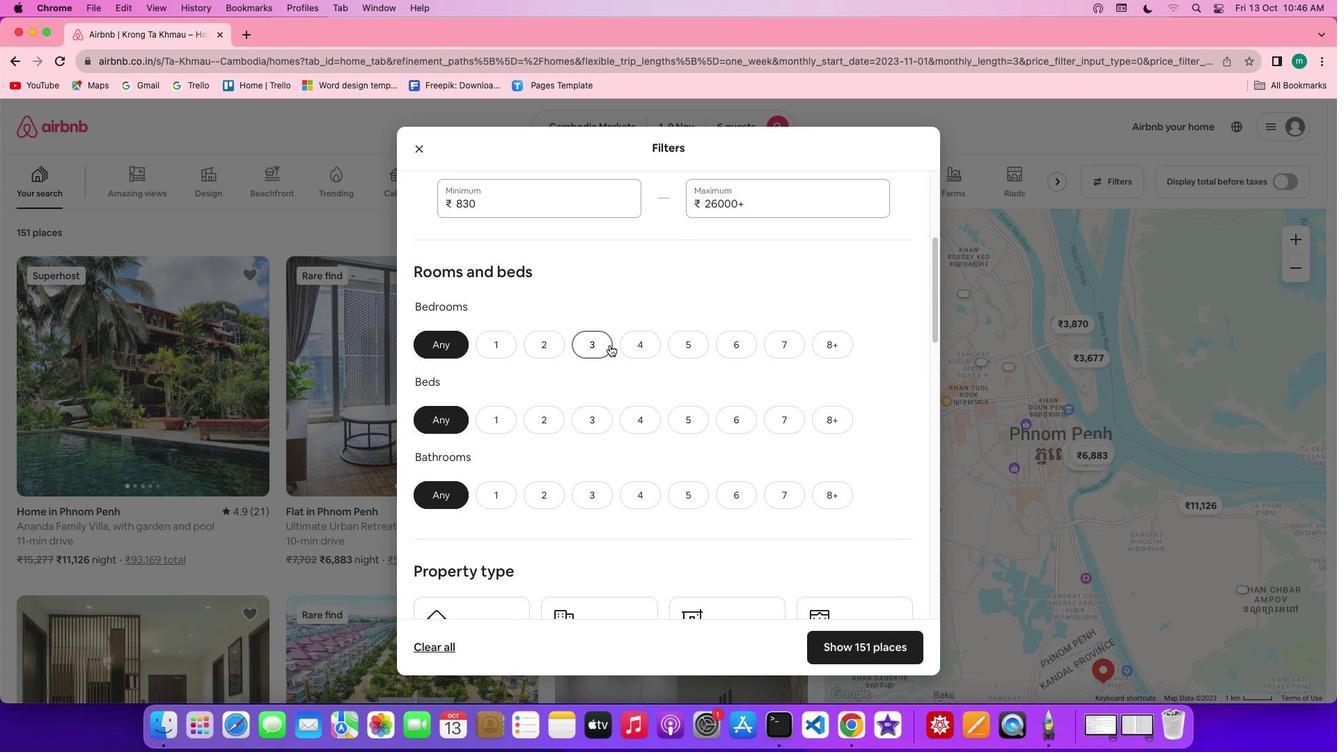 
Action: Mouse pressed left at (610, 345)
Screenshot: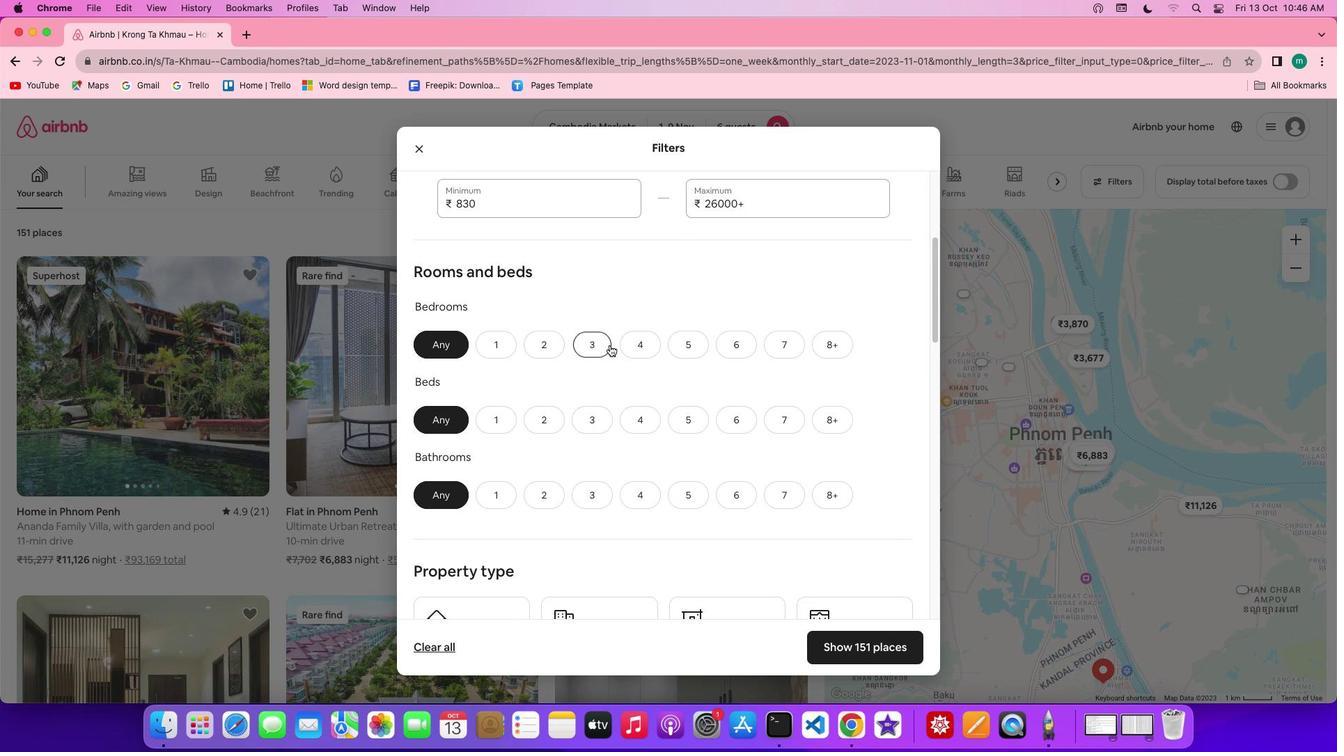 
Action: Mouse moved to (581, 420)
Screenshot: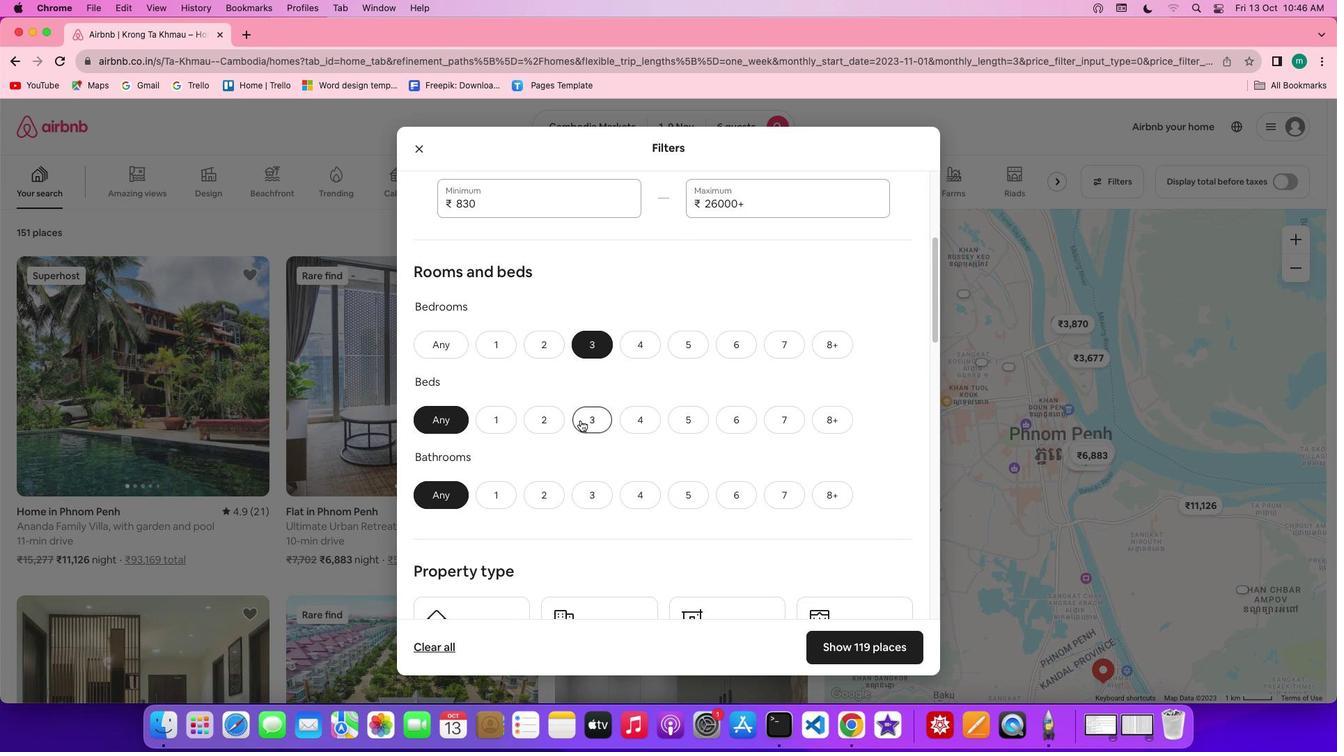 
Action: Mouse pressed left at (581, 420)
Screenshot: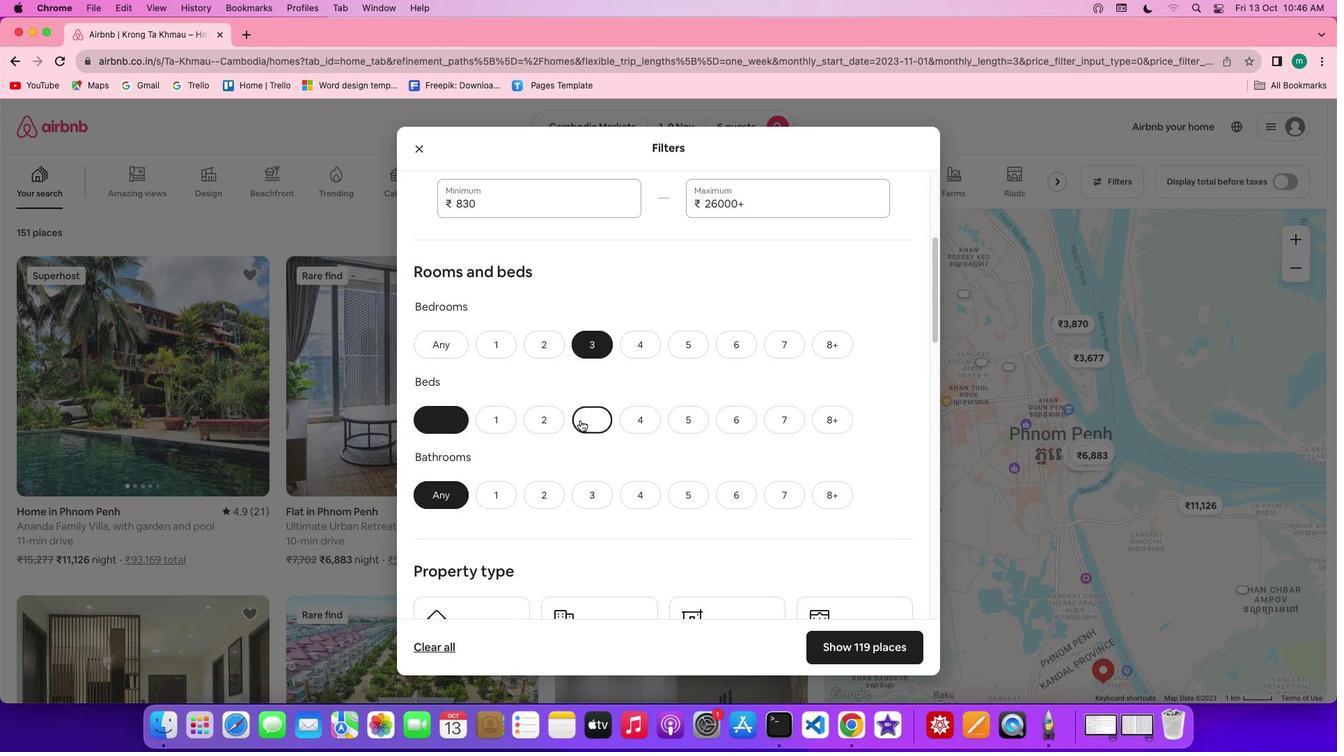 
Action: Mouse moved to (585, 490)
Screenshot: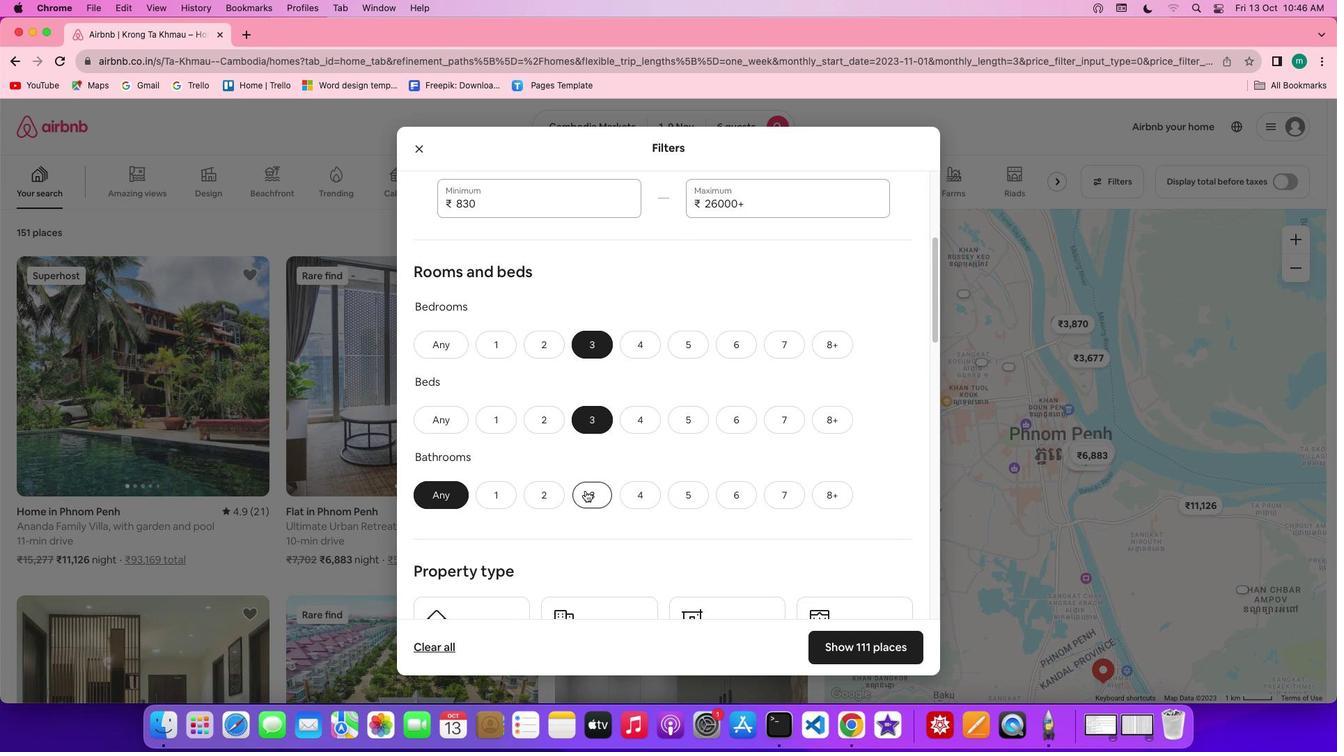 
Action: Mouse pressed left at (585, 490)
Screenshot: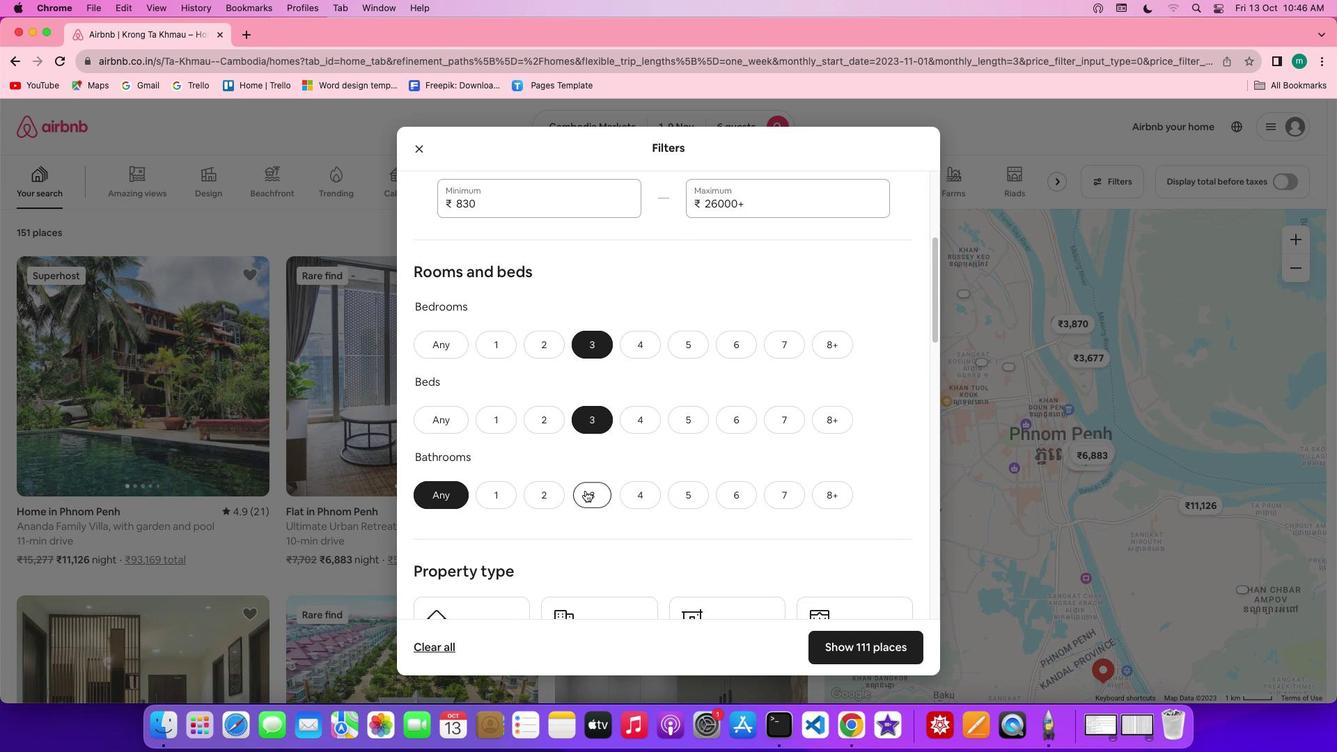 
Action: Mouse moved to (705, 493)
Screenshot: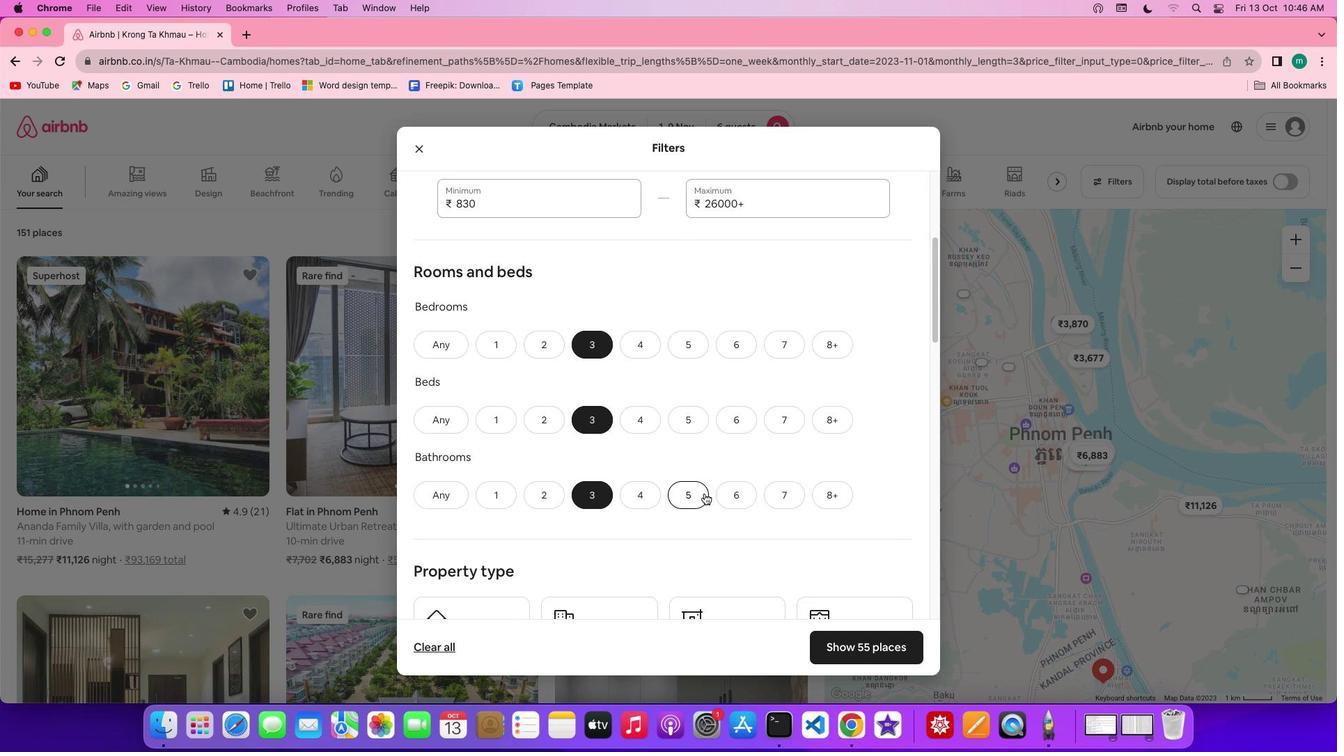 
Action: Mouse scrolled (705, 493) with delta (0, 0)
Screenshot: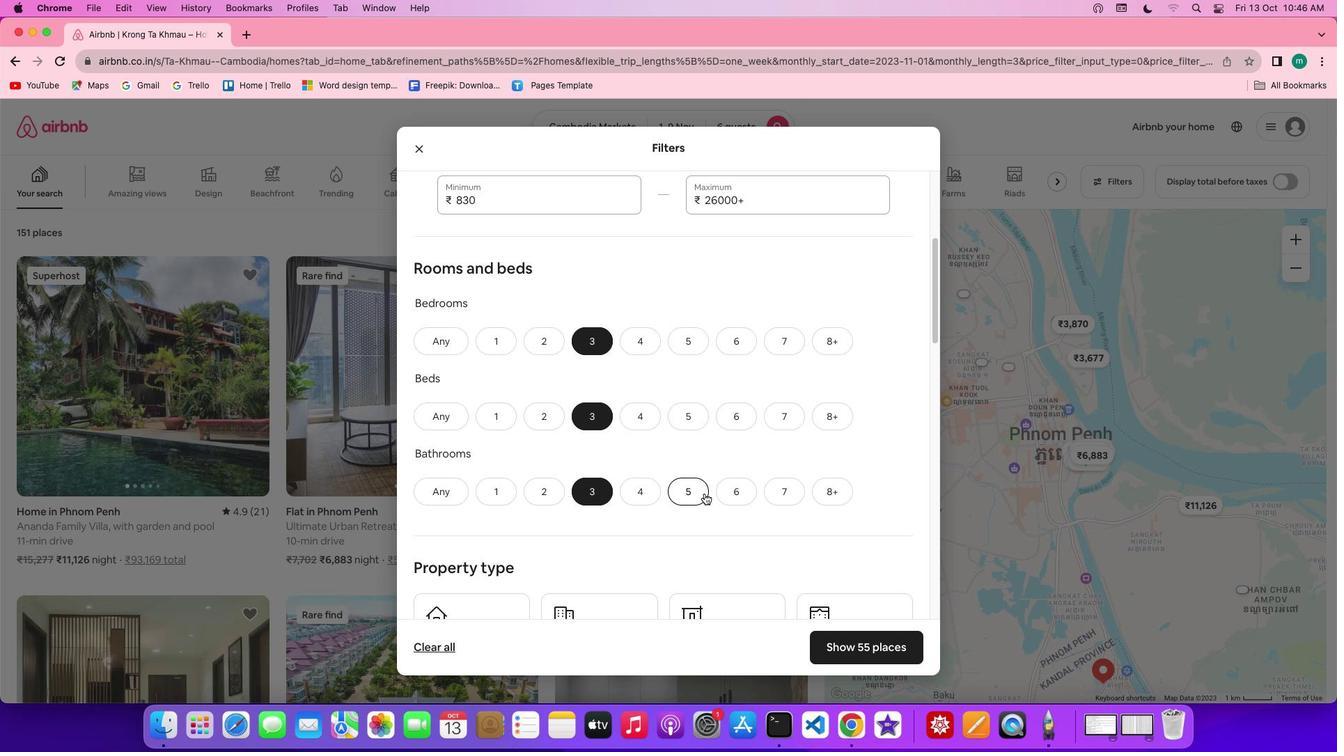 
Action: Mouse scrolled (705, 493) with delta (0, 0)
Screenshot: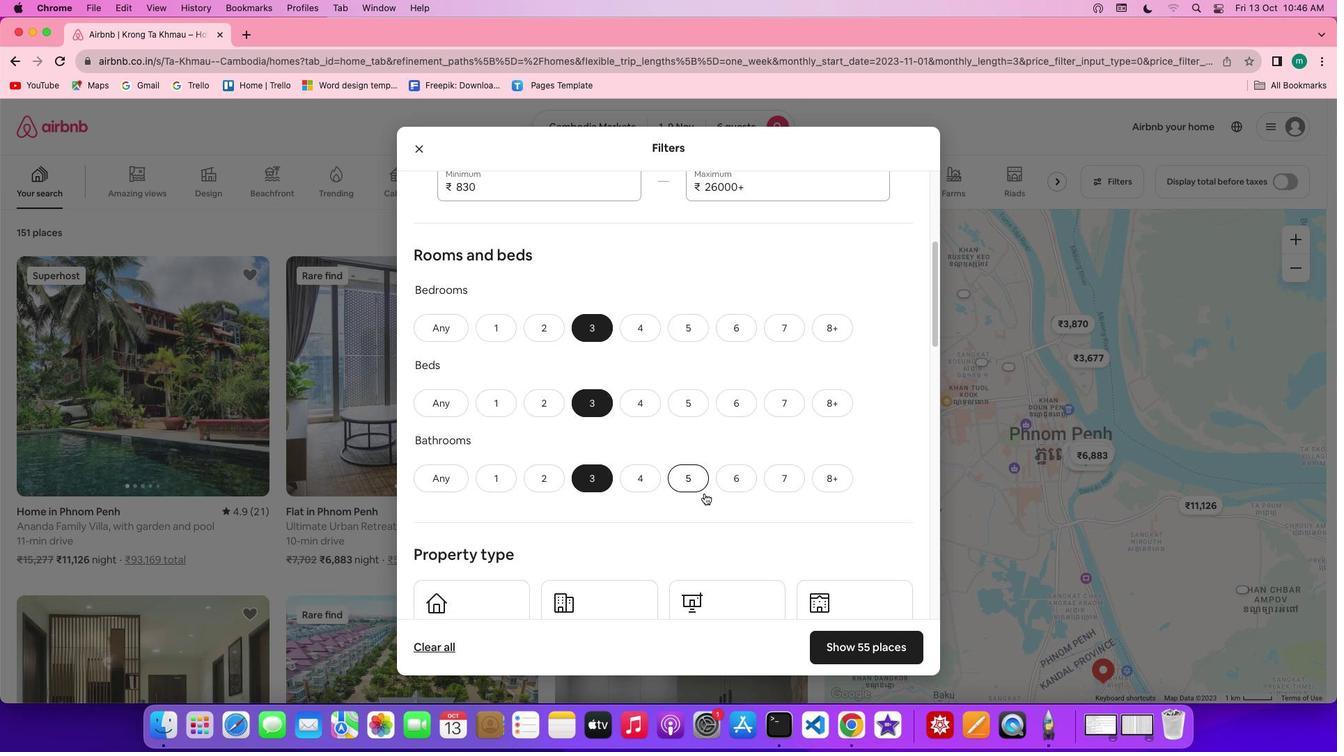 
Action: Mouse scrolled (705, 493) with delta (0, 0)
Screenshot: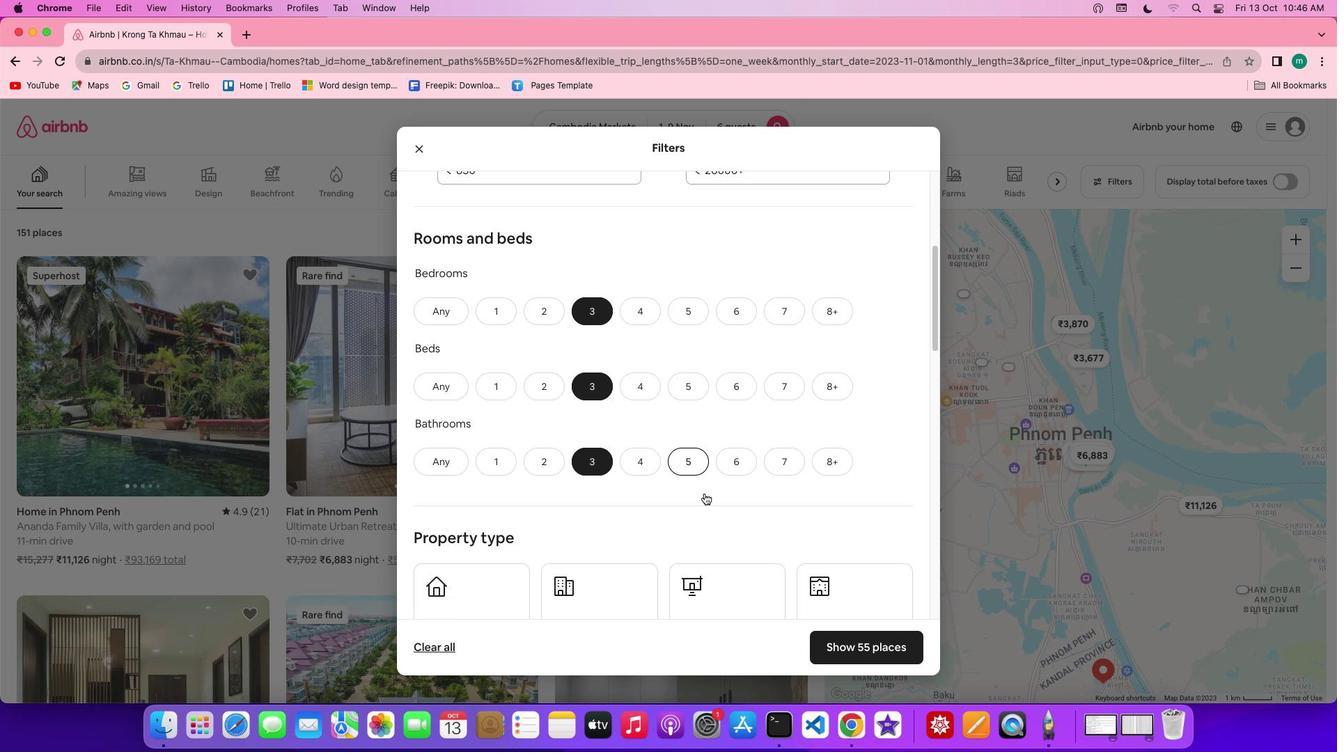 
Action: Mouse scrolled (705, 493) with delta (0, 0)
Screenshot: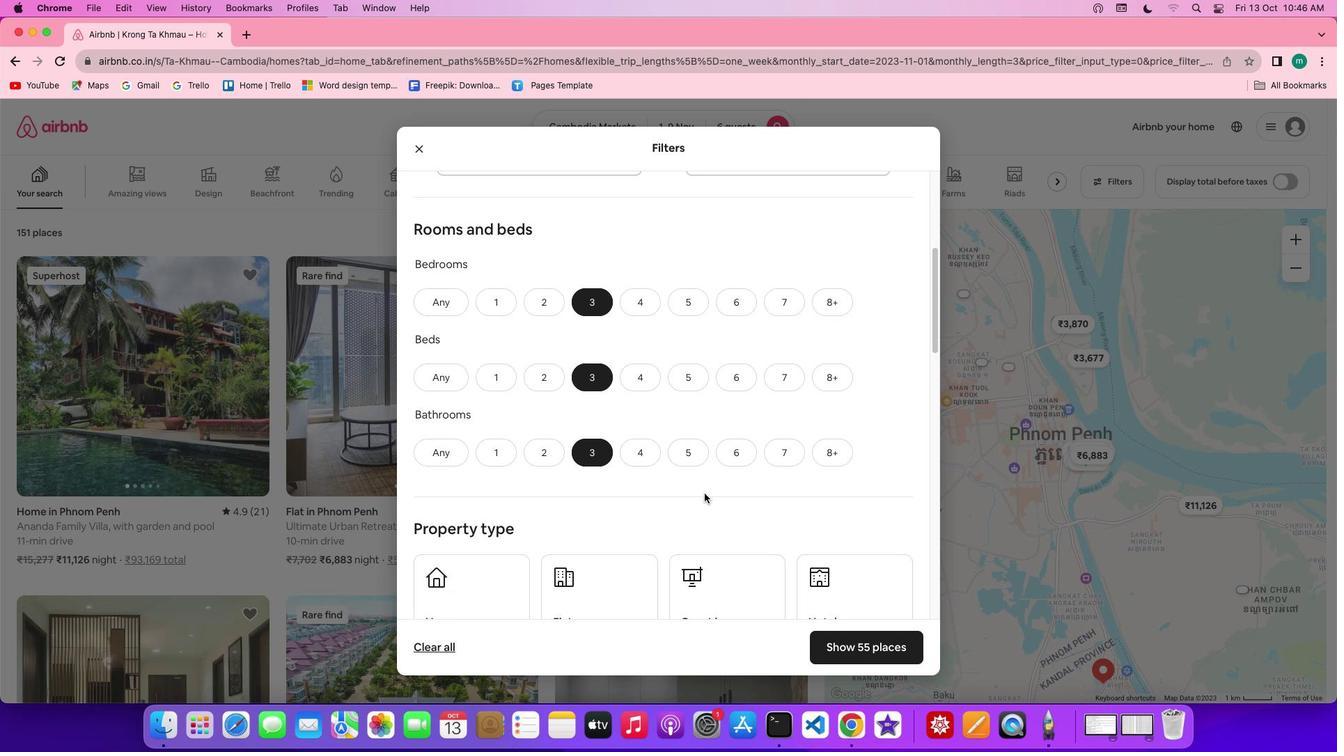 
Action: Mouse scrolled (705, 493) with delta (0, 0)
Screenshot: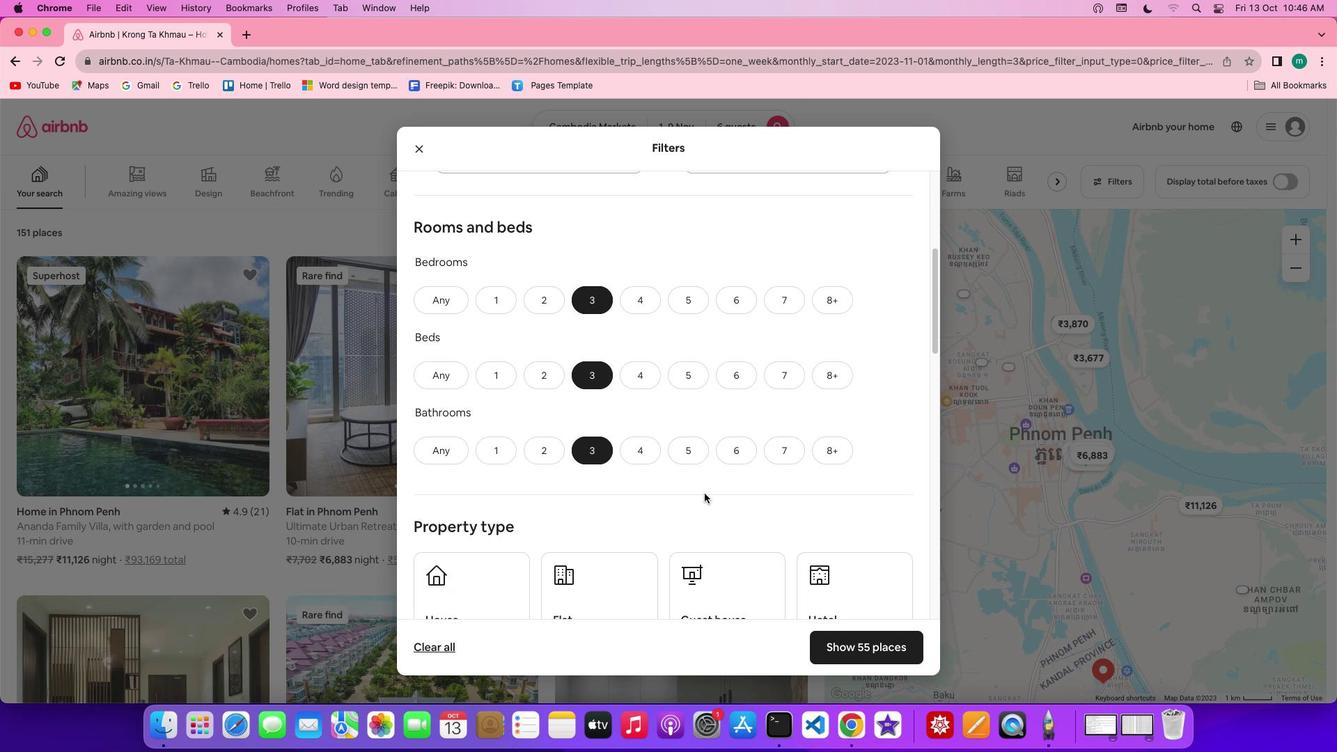 
Action: Mouse scrolled (705, 493) with delta (0, 0)
Screenshot: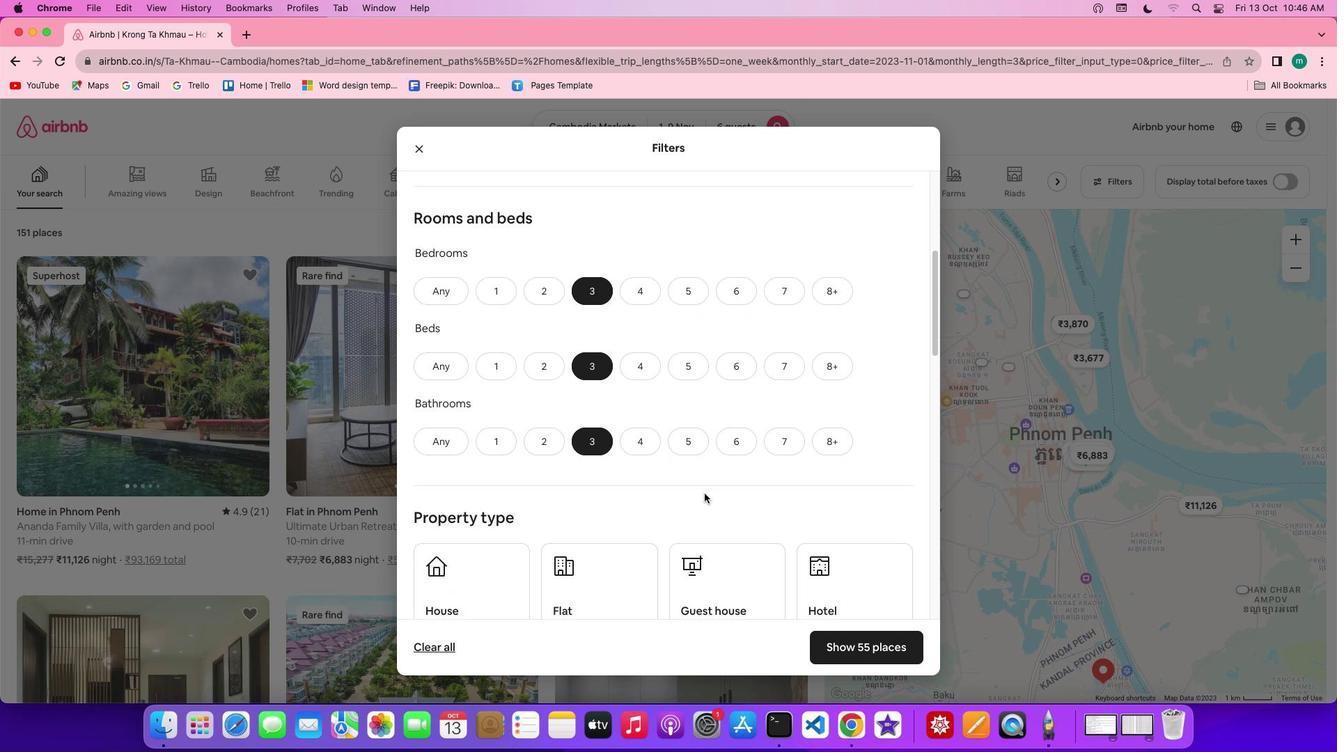 
Action: Mouse scrolled (705, 493) with delta (0, 0)
Screenshot: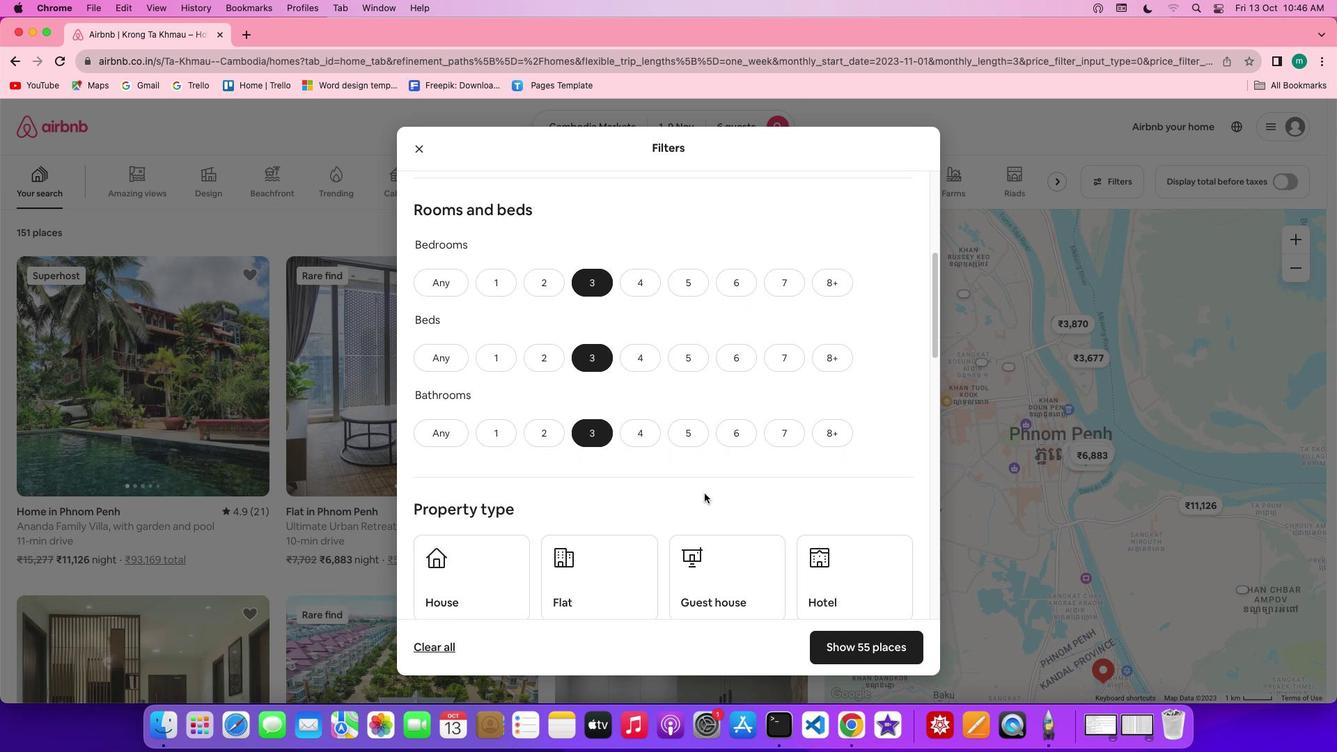 
Action: Mouse scrolled (705, 493) with delta (0, 0)
Screenshot: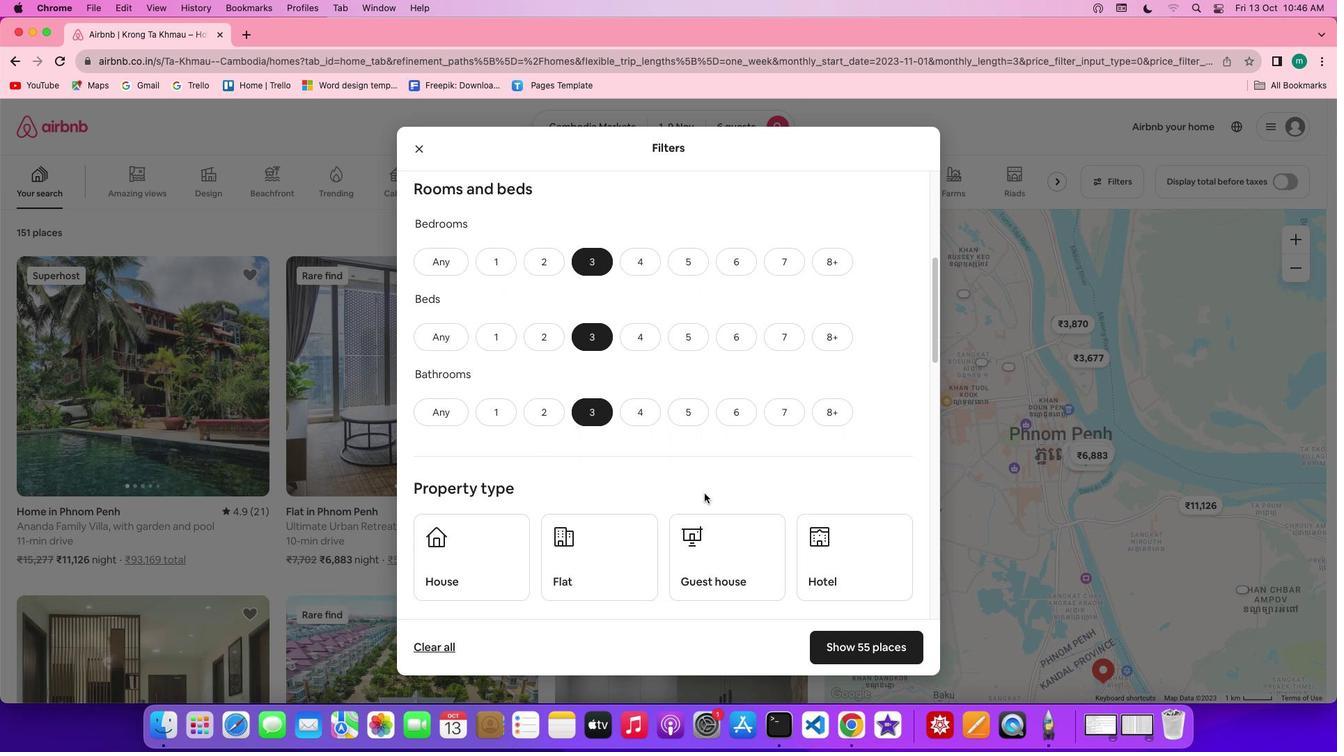 
Action: Mouse scrolled (705, 493) with delta (0, 0)
Screenshot: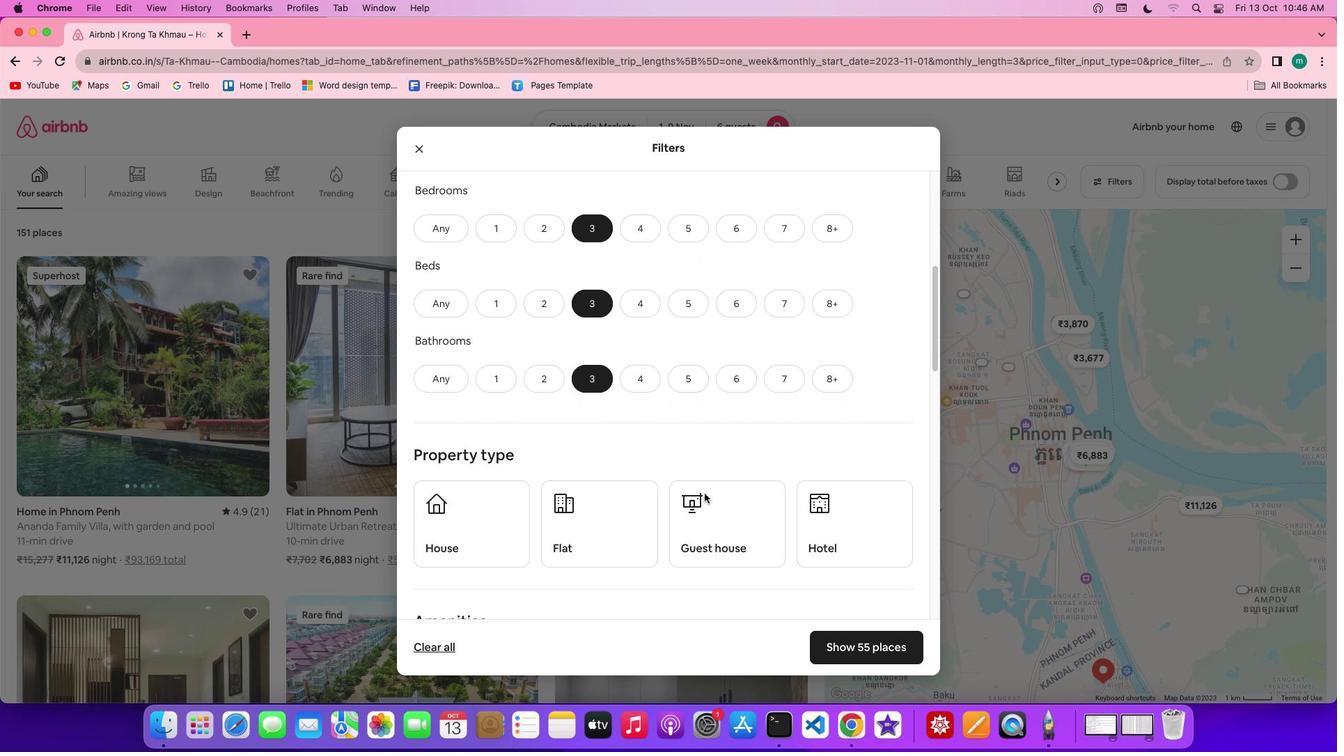 
Action: Mouse moved to (486, 500)
Screenshot: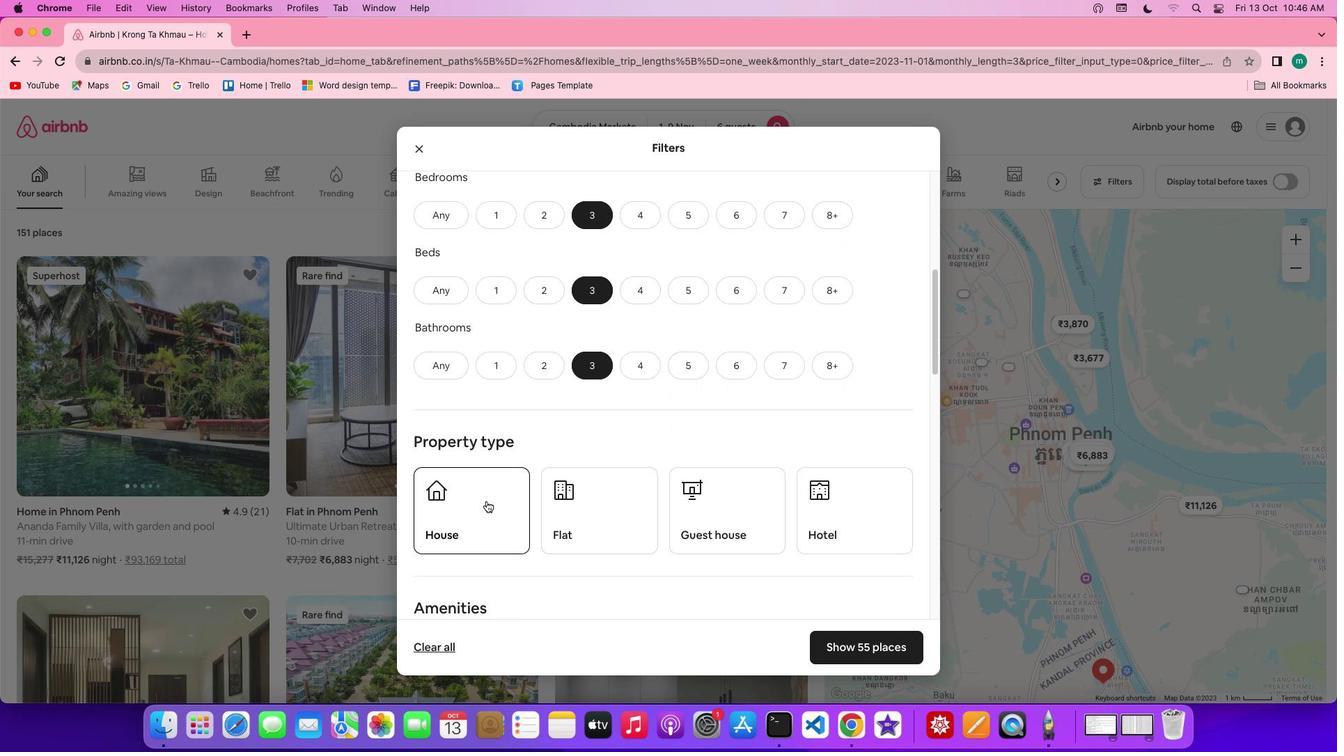 
Action: Mouse pressed left at (486, 500)
Screenshot: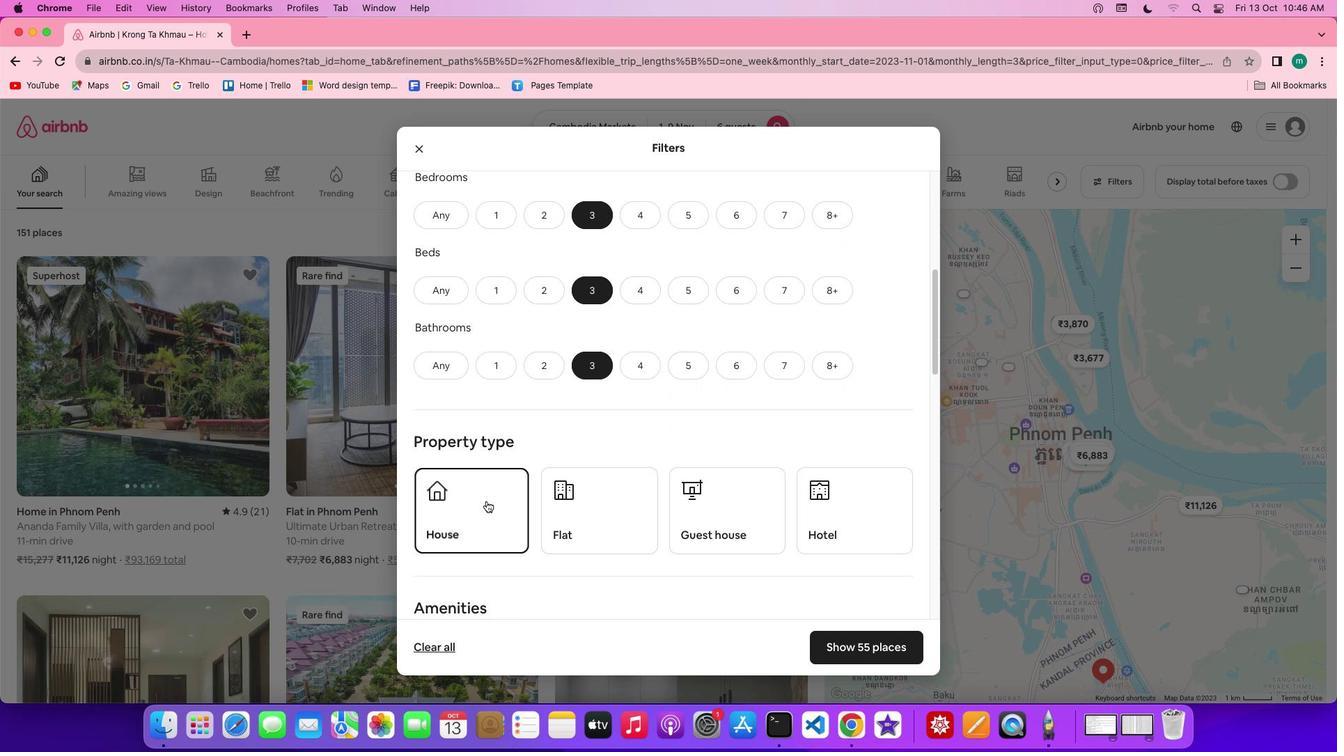 
Action: Mouse moved to (673, 493)
Screenshot: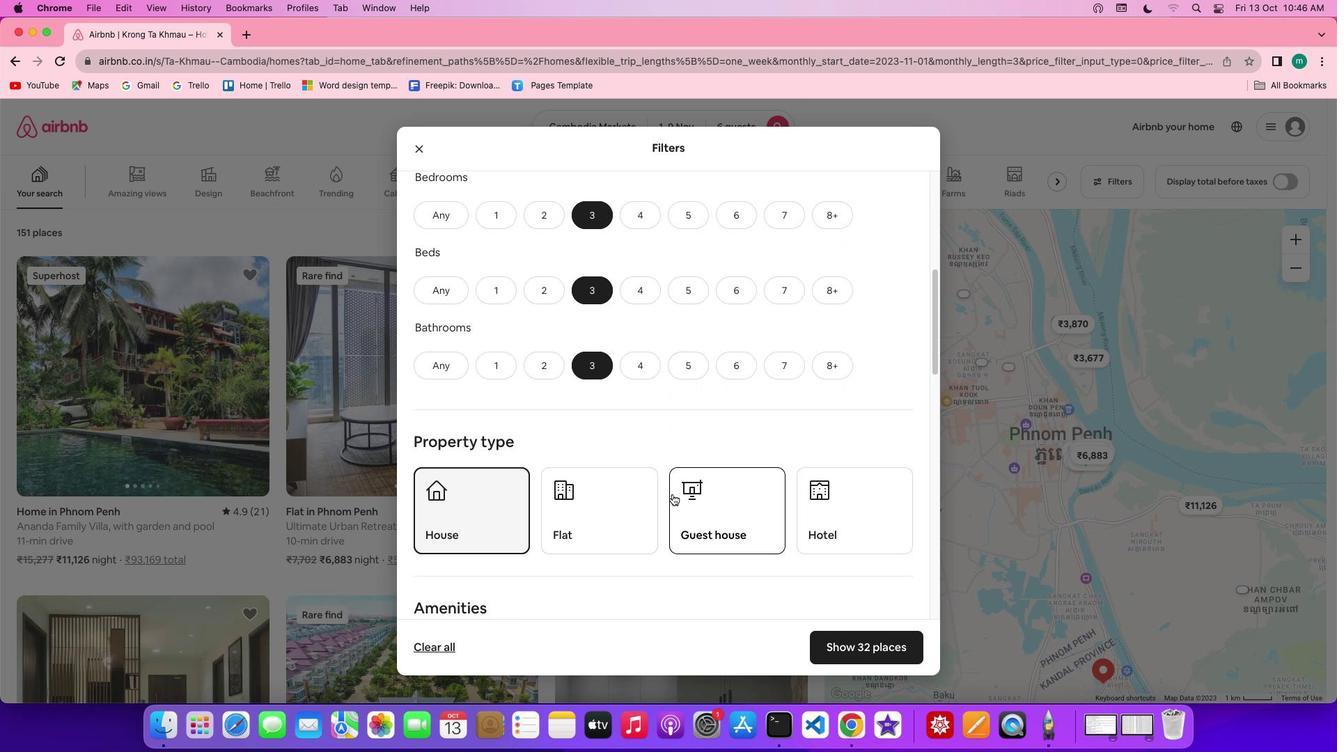 
Action: Mouse scrolled (673, 493) with delta (0, 0)
Screenshot: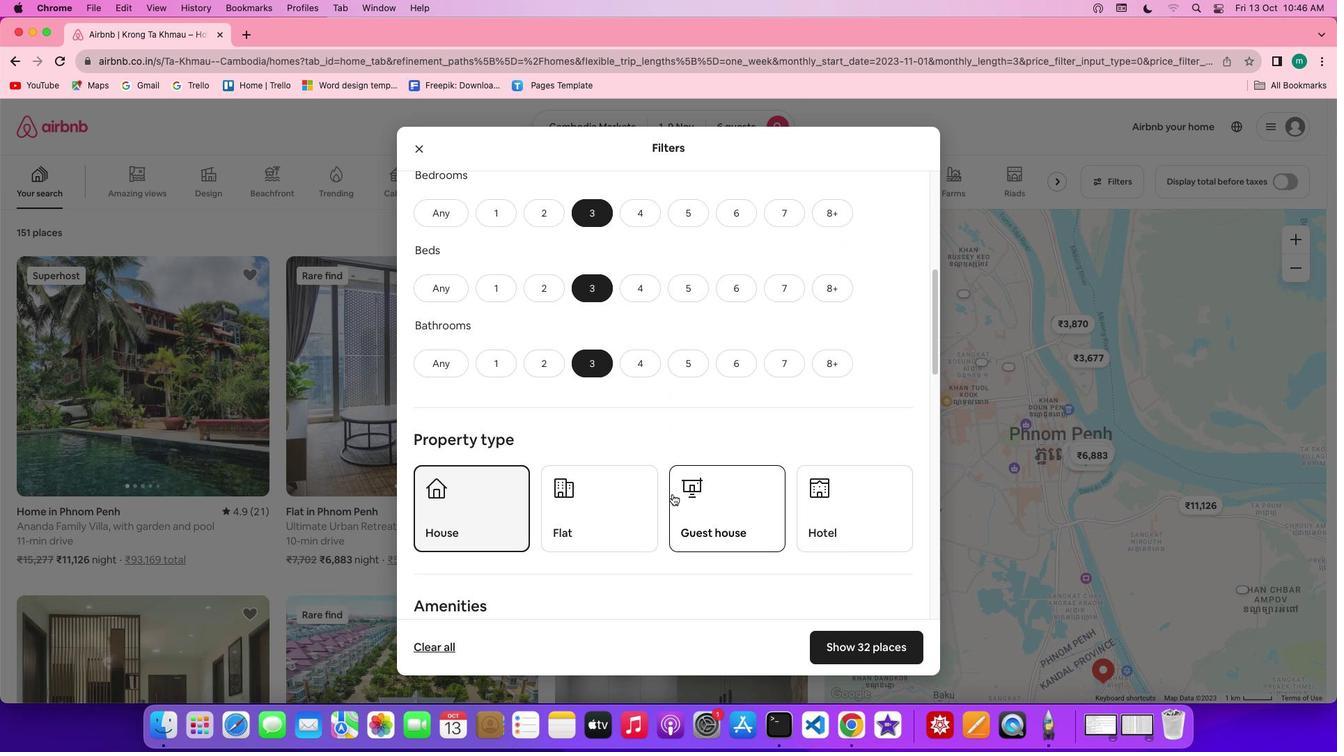 
Action: Mouse scrolled (673, 493) with delta (0, 0)
Screenshot: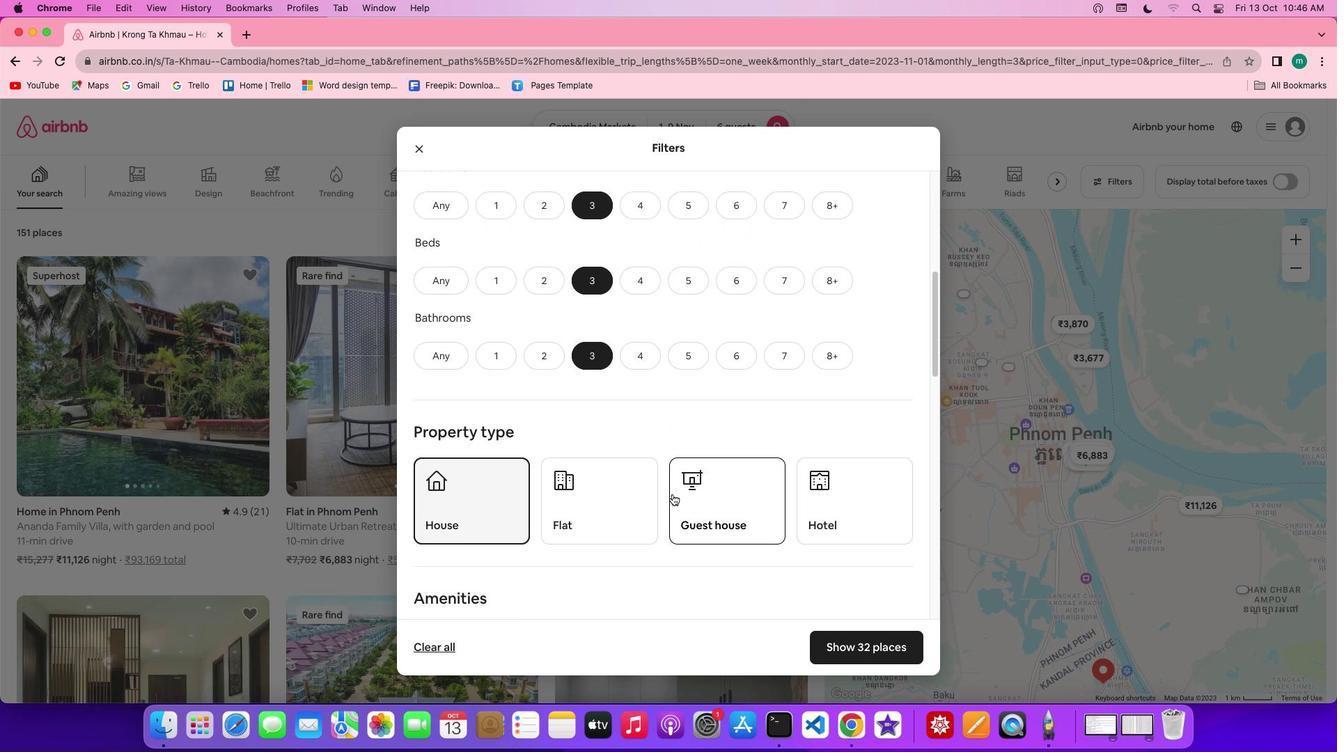 
Action: Mouse scrolled (673, 493) with delta (0, 0)
Screenshot: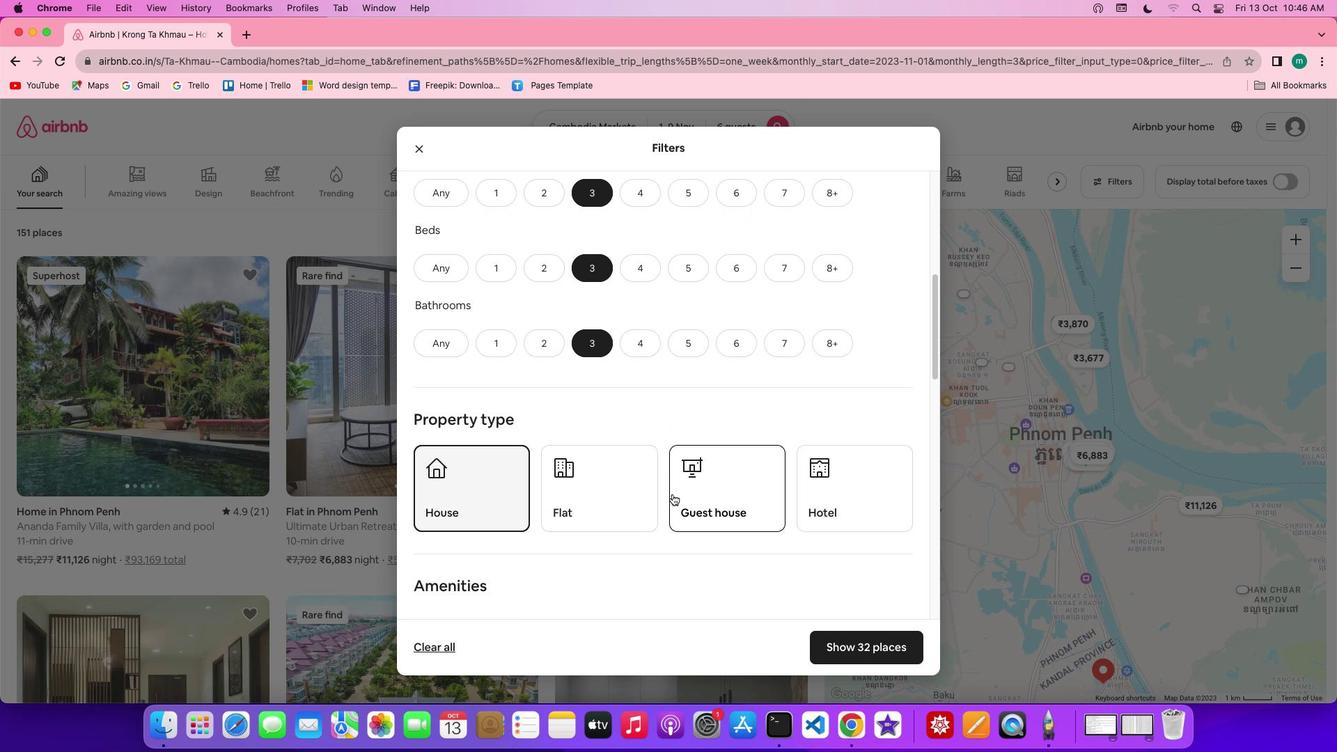 
Action: Mouse scrolled (673, 493) with delta (0, 0)
Screenshot: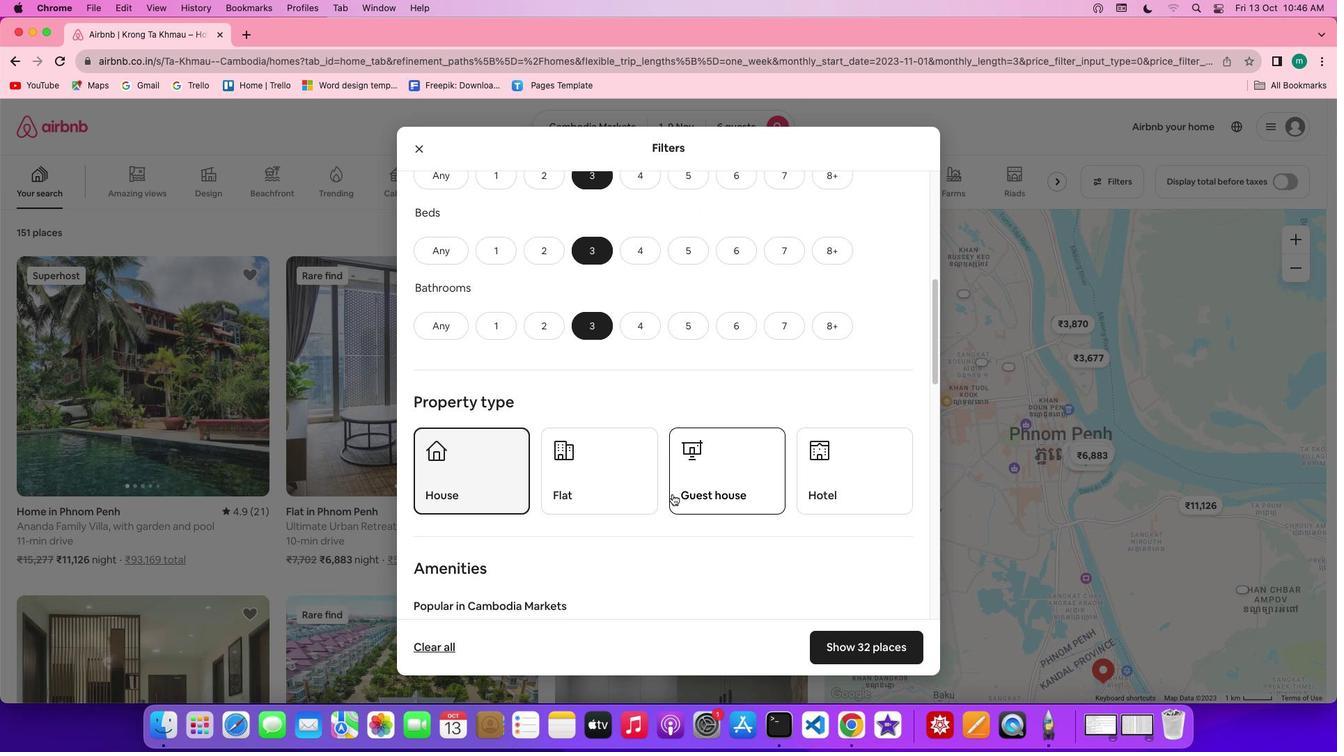 
Action: Mouse scrolled (673, 493) with delta (0, 0)
Screenshot: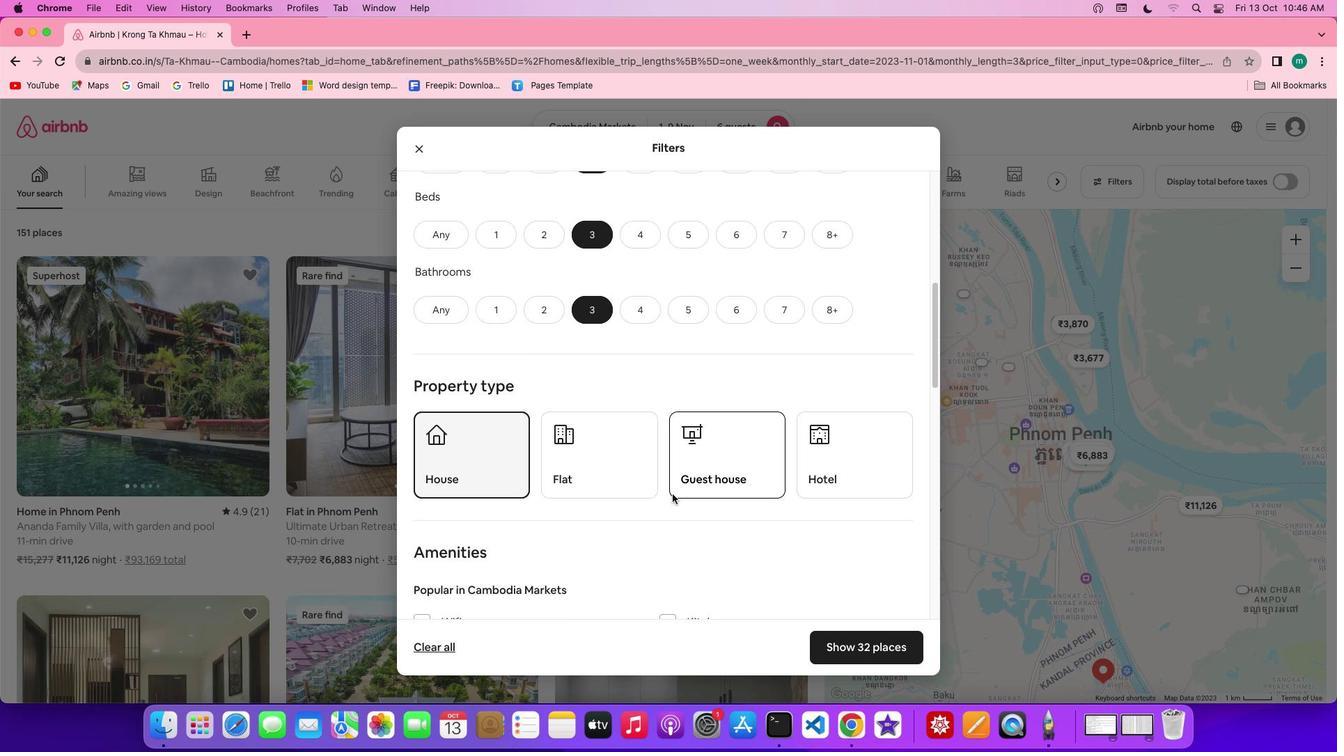
Action: Mouse scrolled (673, 493) with delta (0, -1)
Screenshot: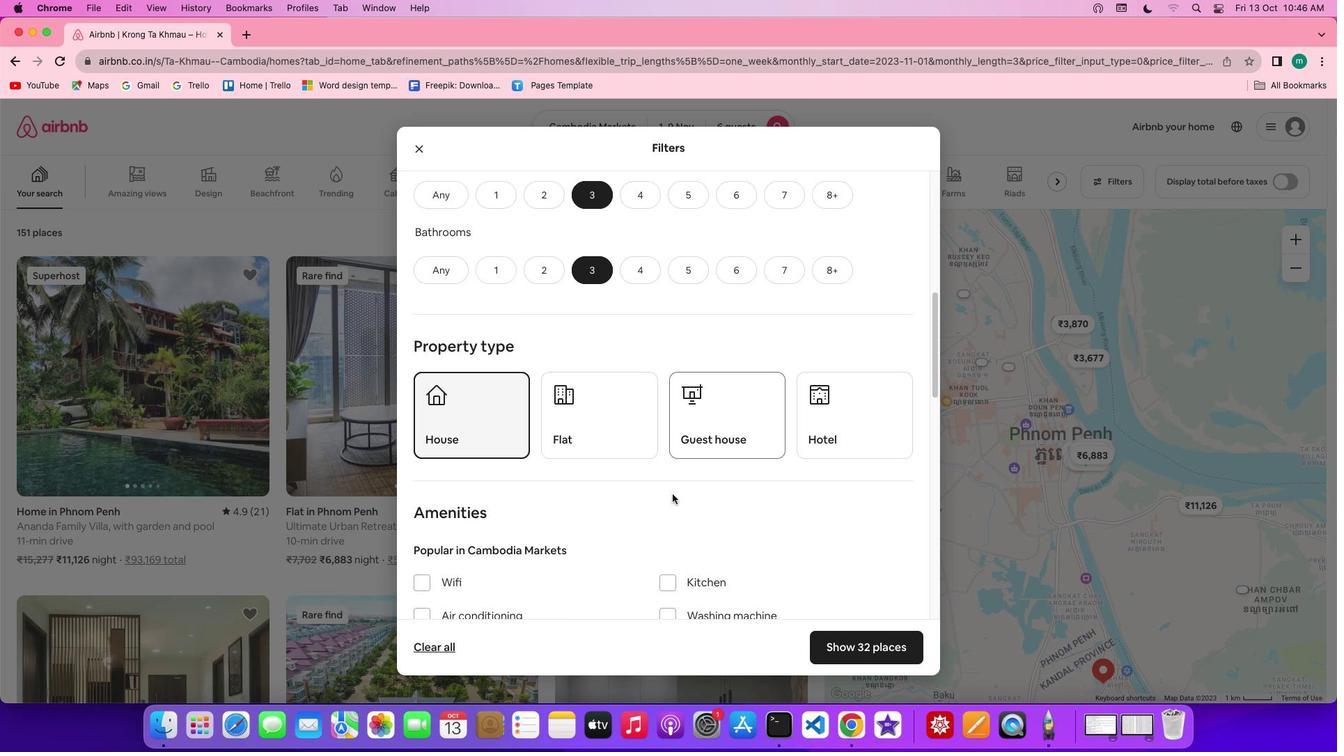 
Action: Mouse scrolled (673, 493) with delta (0, 0)
Screenshot: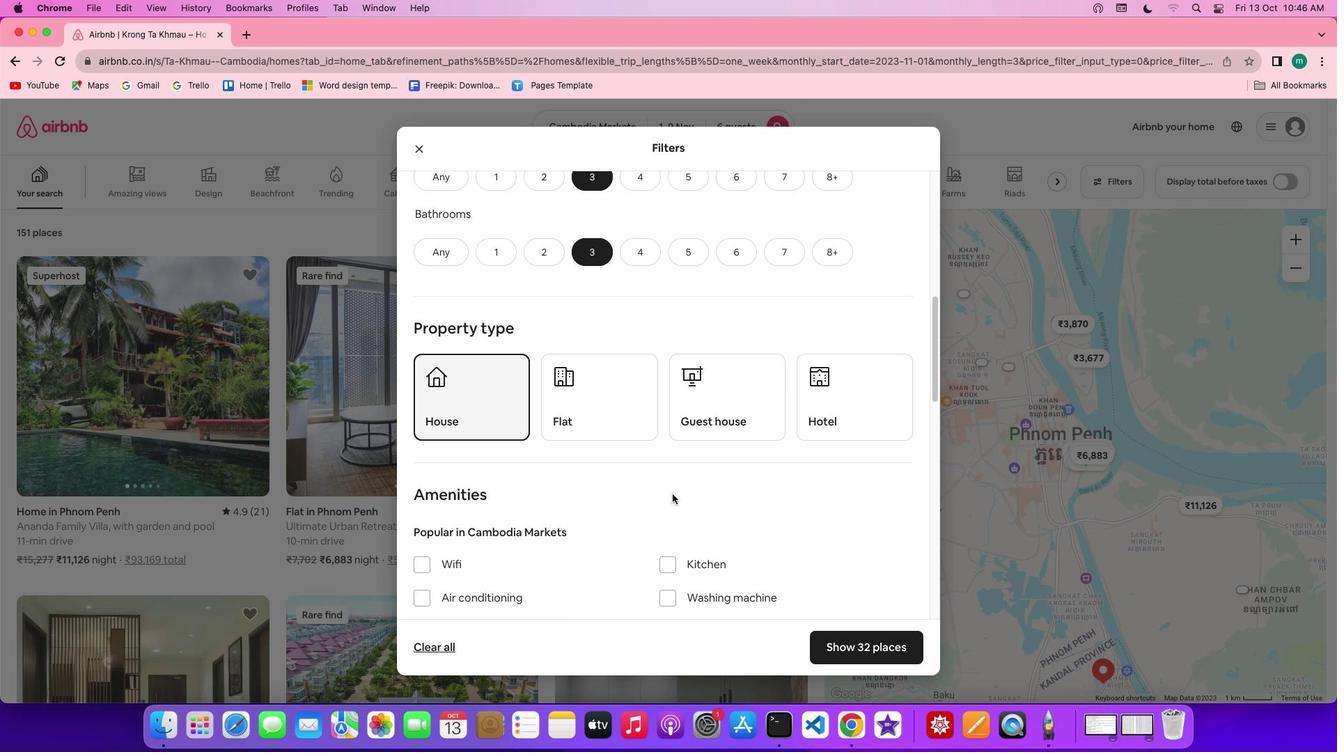 
Action: Mouse scrolled (673, 493) with delta (0, 0)
Screenshot: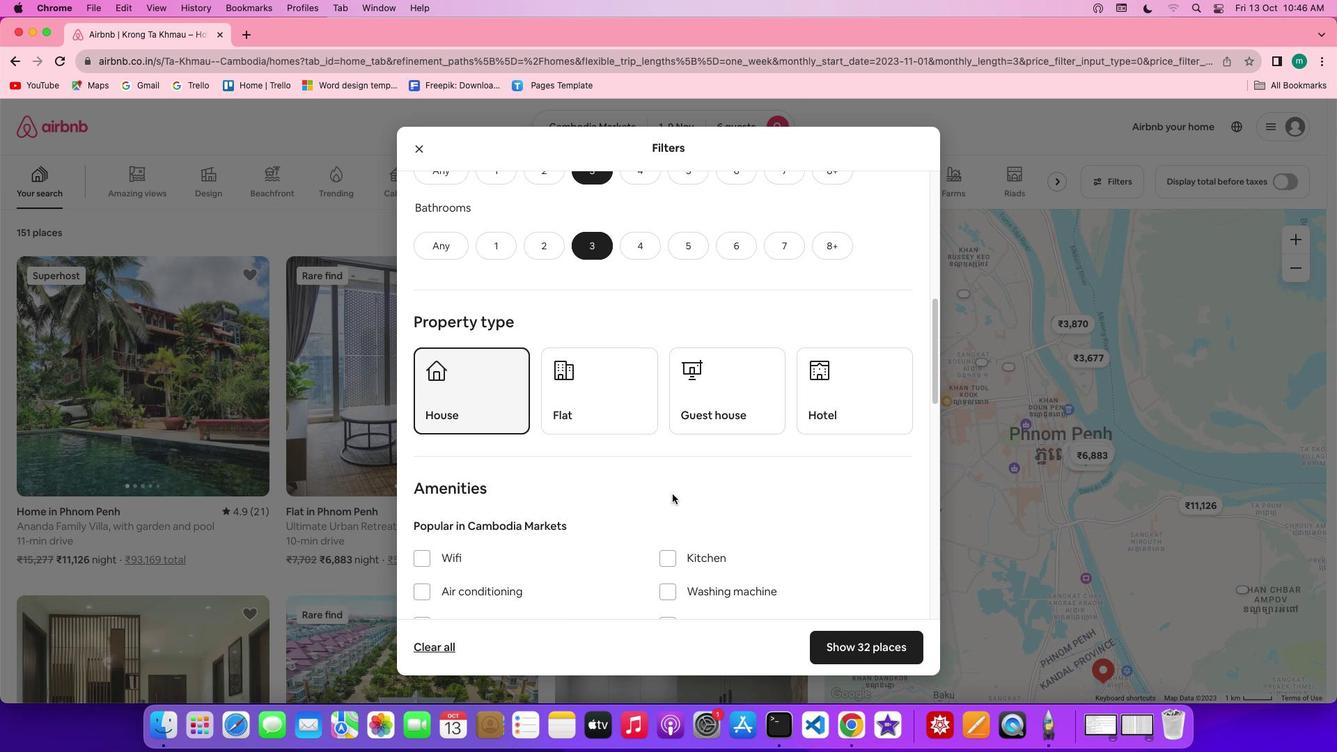 
Action: Mouse scrolled (673, 493) with delta (0, 0)
Screenshot: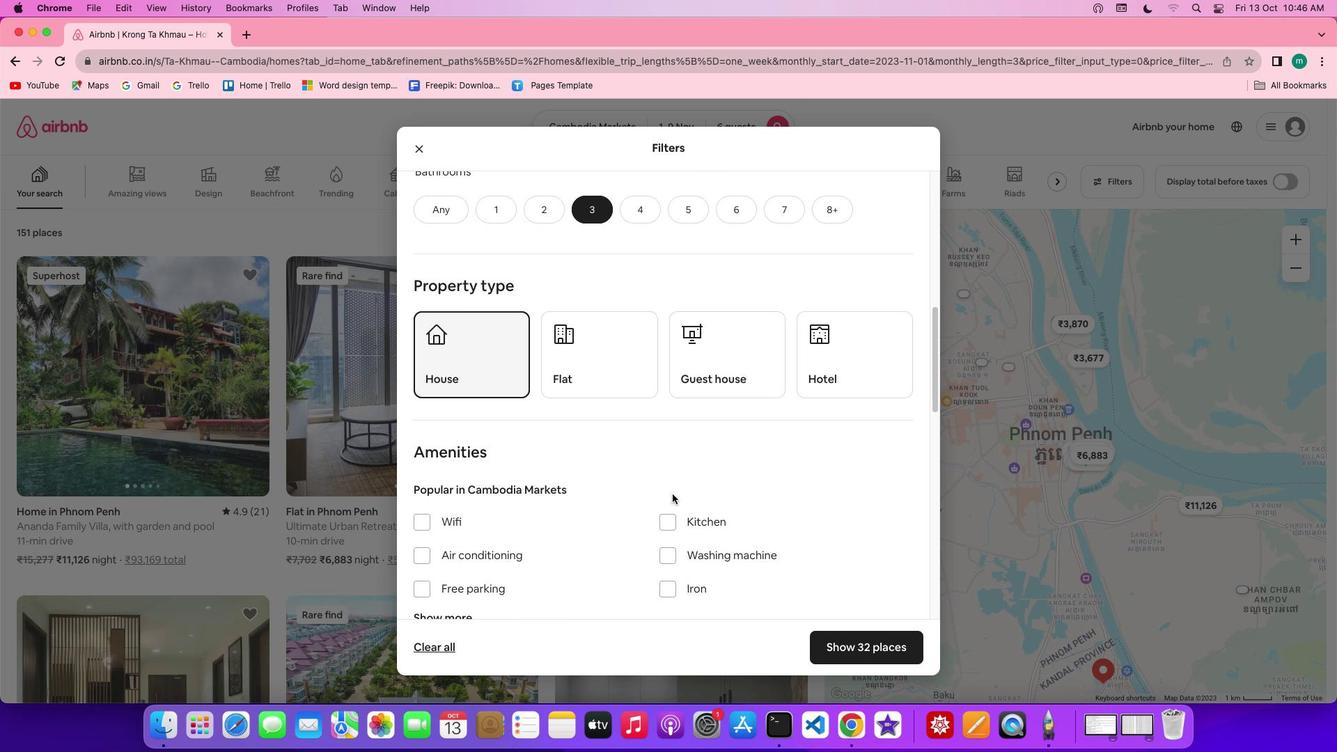 
Action: Mouse scrolled (673, 493) with delta (0, -1)
Screenshot: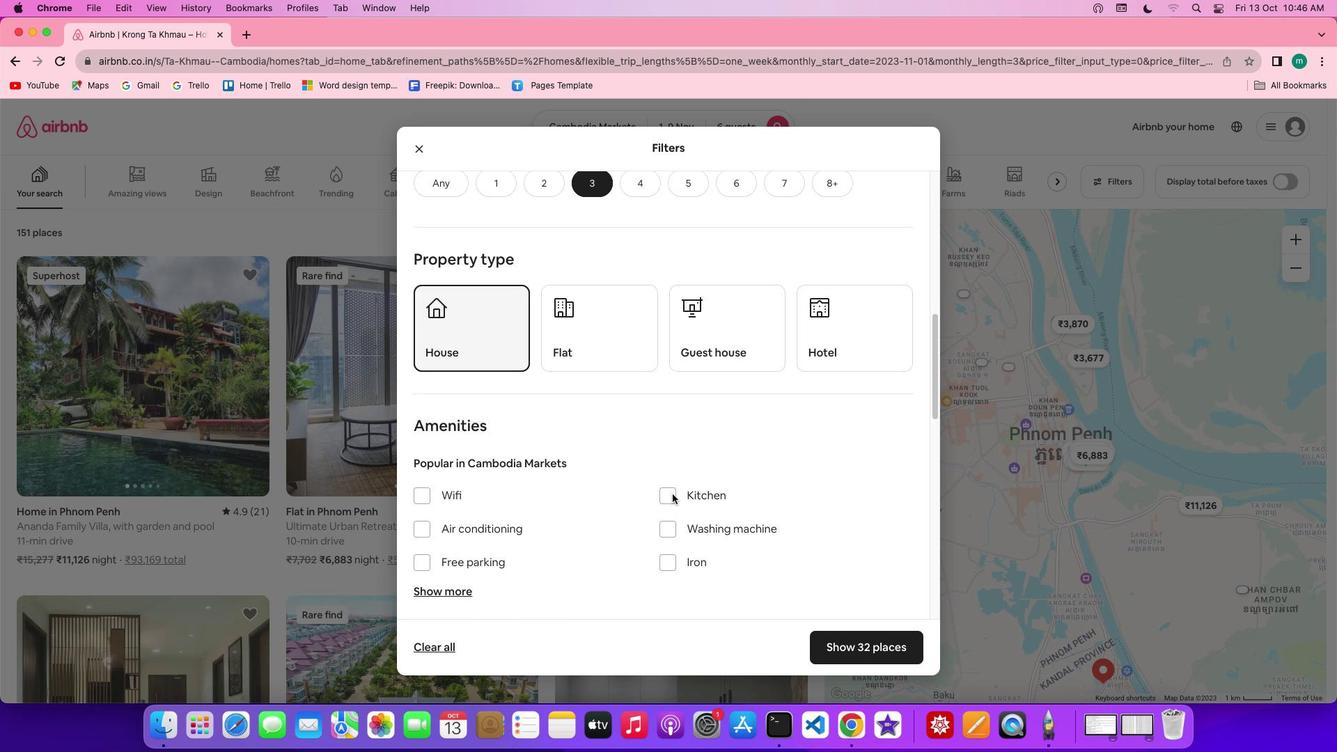 
Action: Mouse scrolled (673, 493) with delta (0, -1)
Screenshot: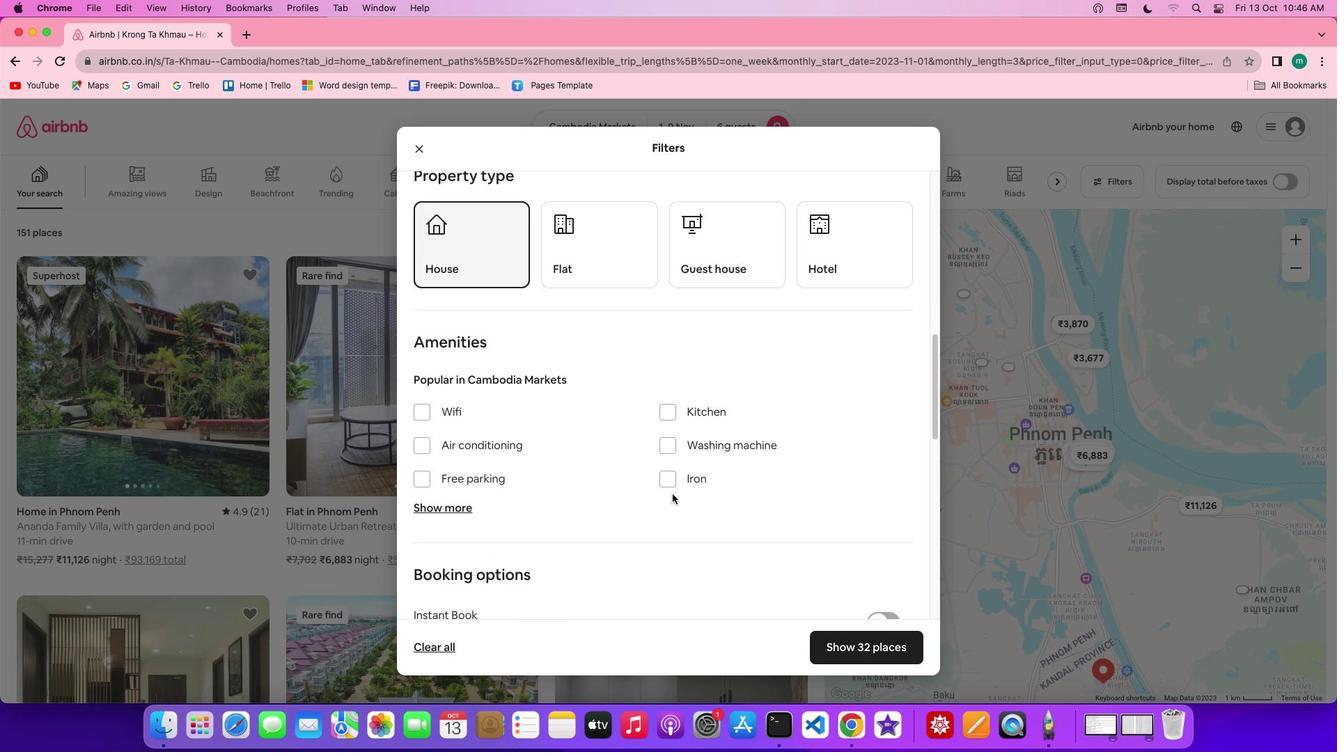 
Action: Mouse scrolled (673, 493) with delta (0, 0)
Screenshot: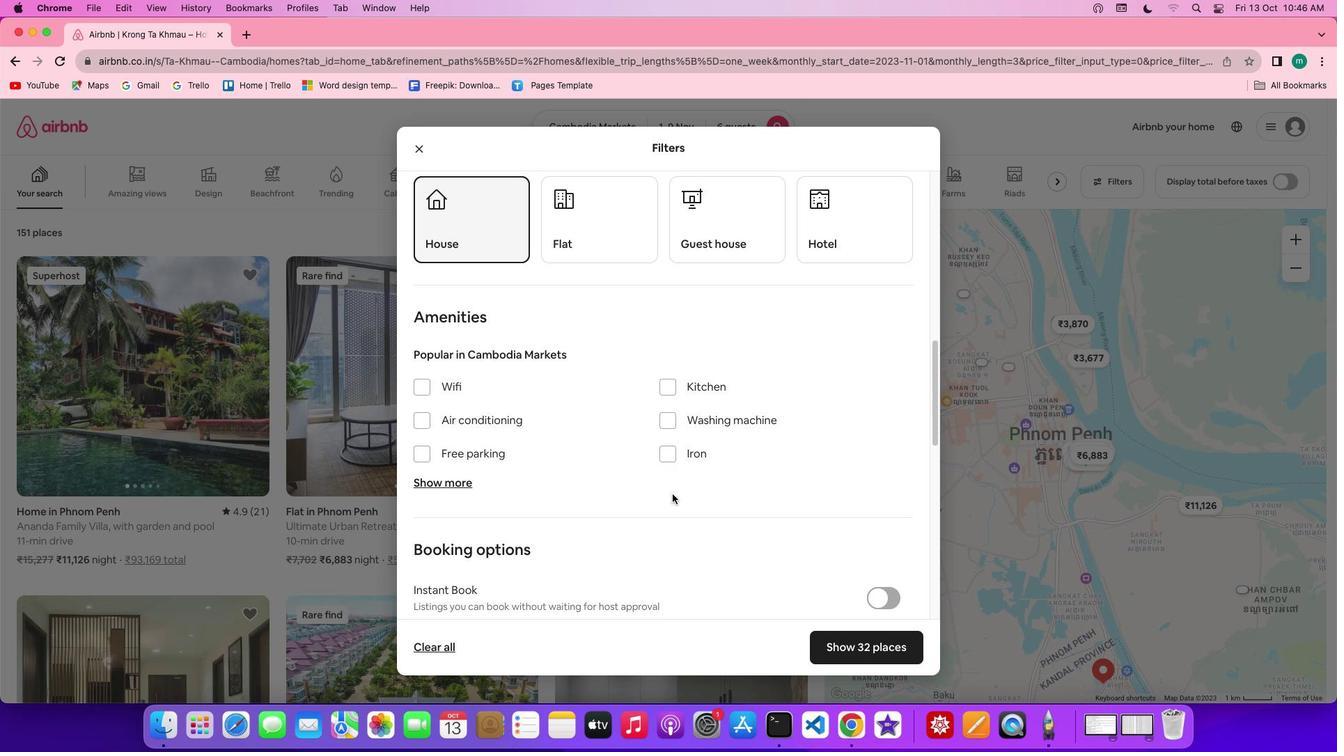 
Action: Mouse scrolled (673, 493) with delta (0, 0)
Screenshot: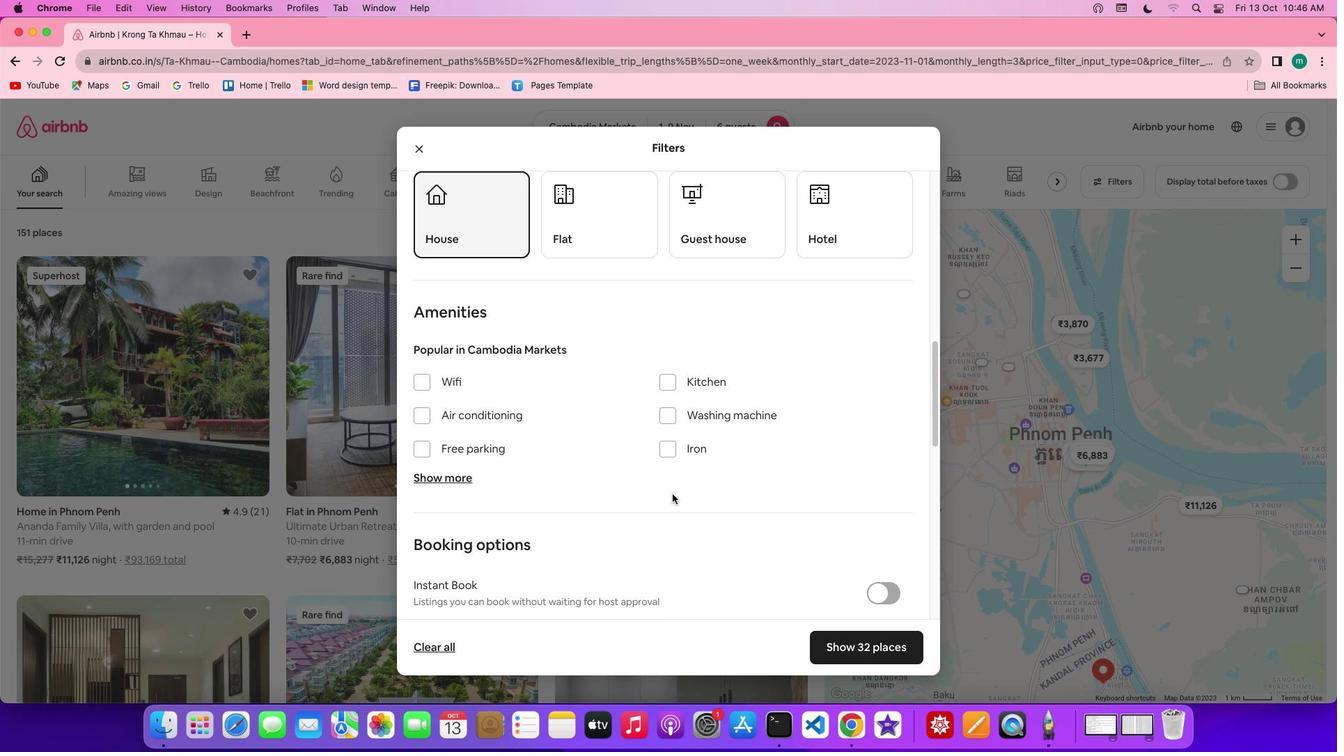 
Action: Mouse scrolled (673, 493) with delta (0, 0)
Screenshot: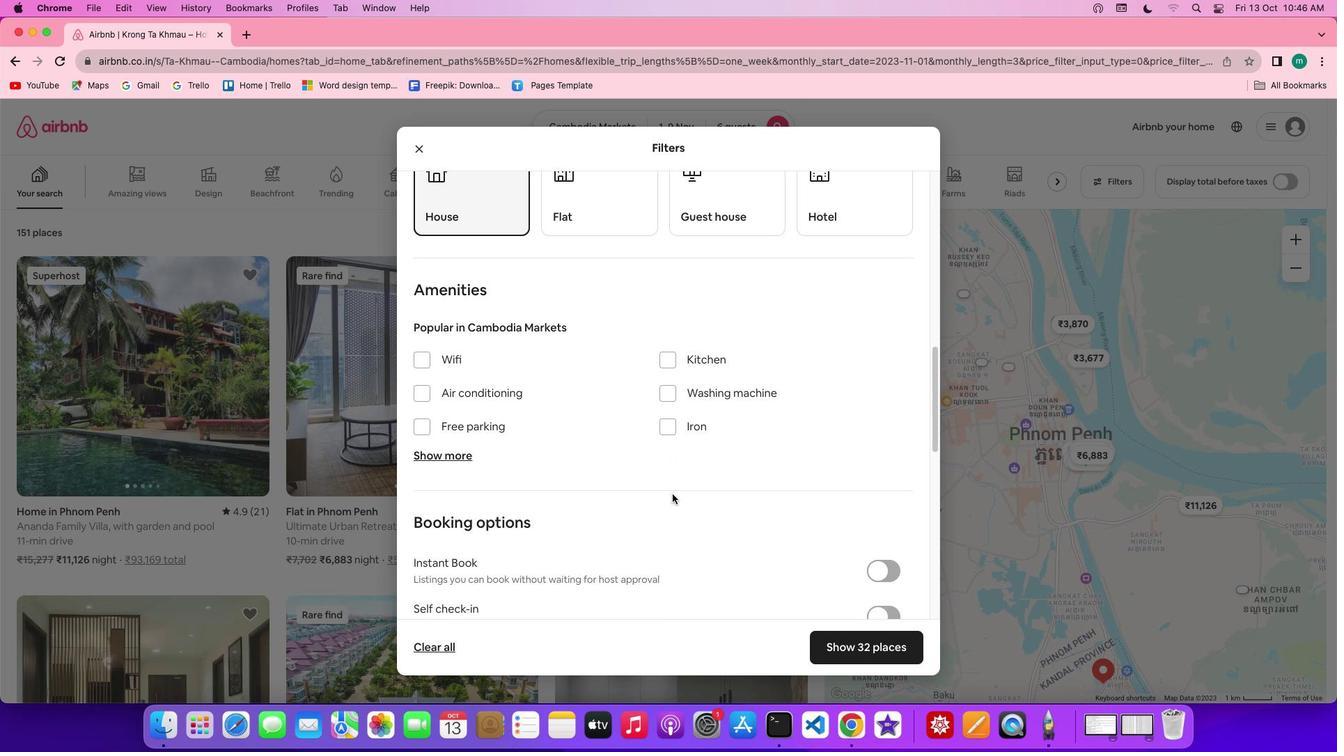 
Action: Mouse scrolled (673, 493) with delta (0, 0)
Screenshot: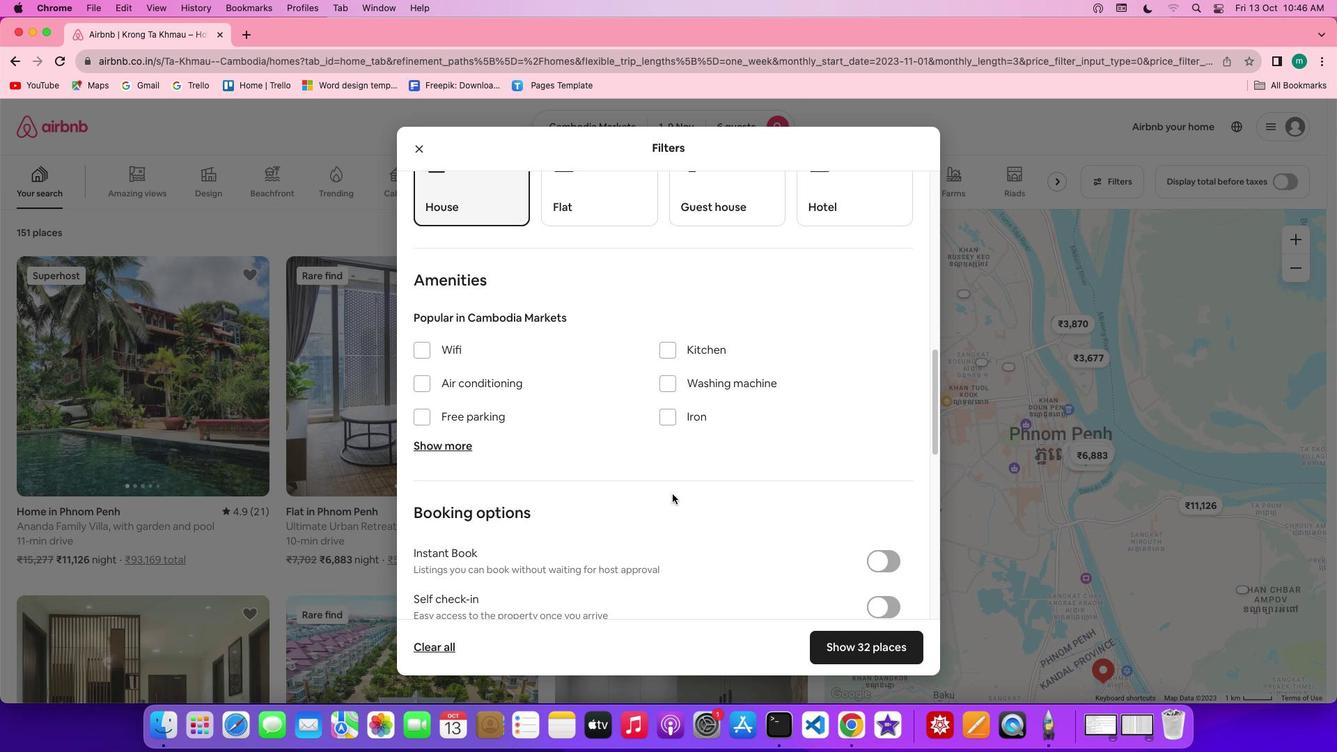 
Action: Mouse scrolled (673, 493) with delta (0, 0)
Screenshot: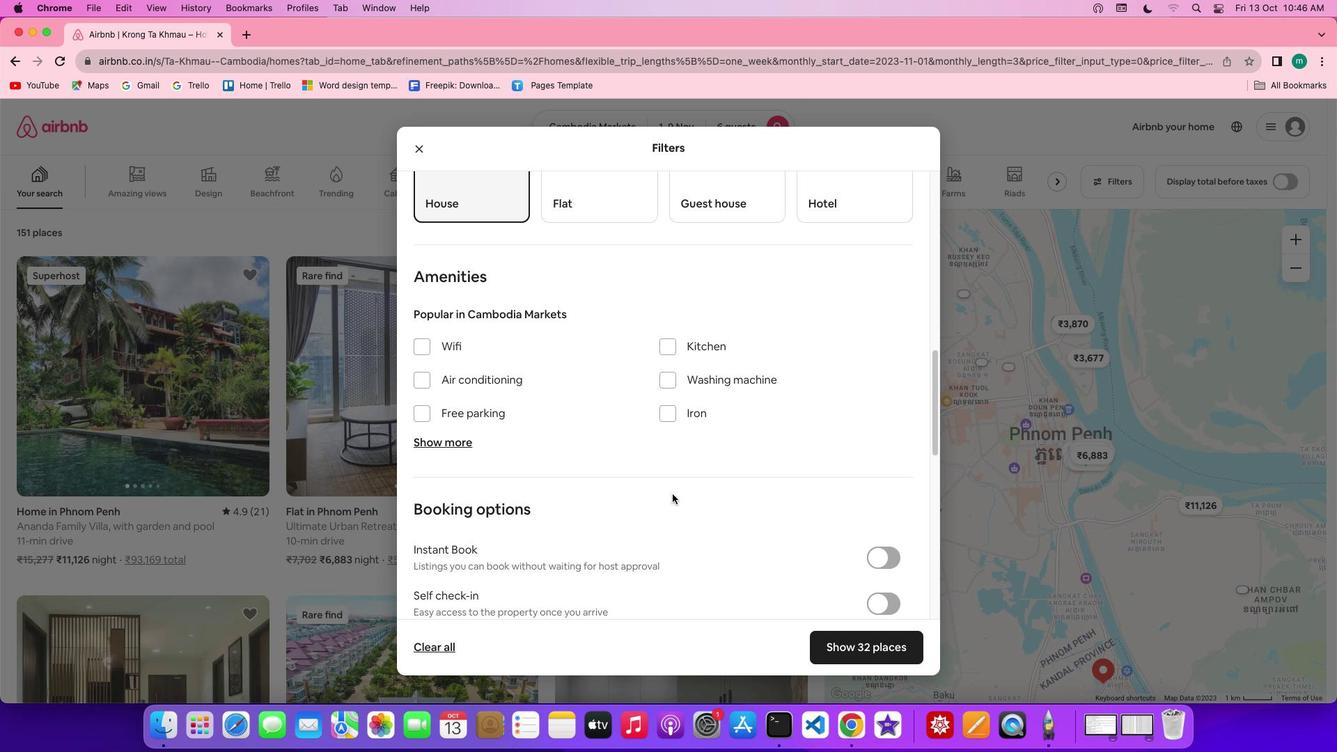 
Action: Mouse scrolled (673, 493) with delta (0, 0)
Screenshot: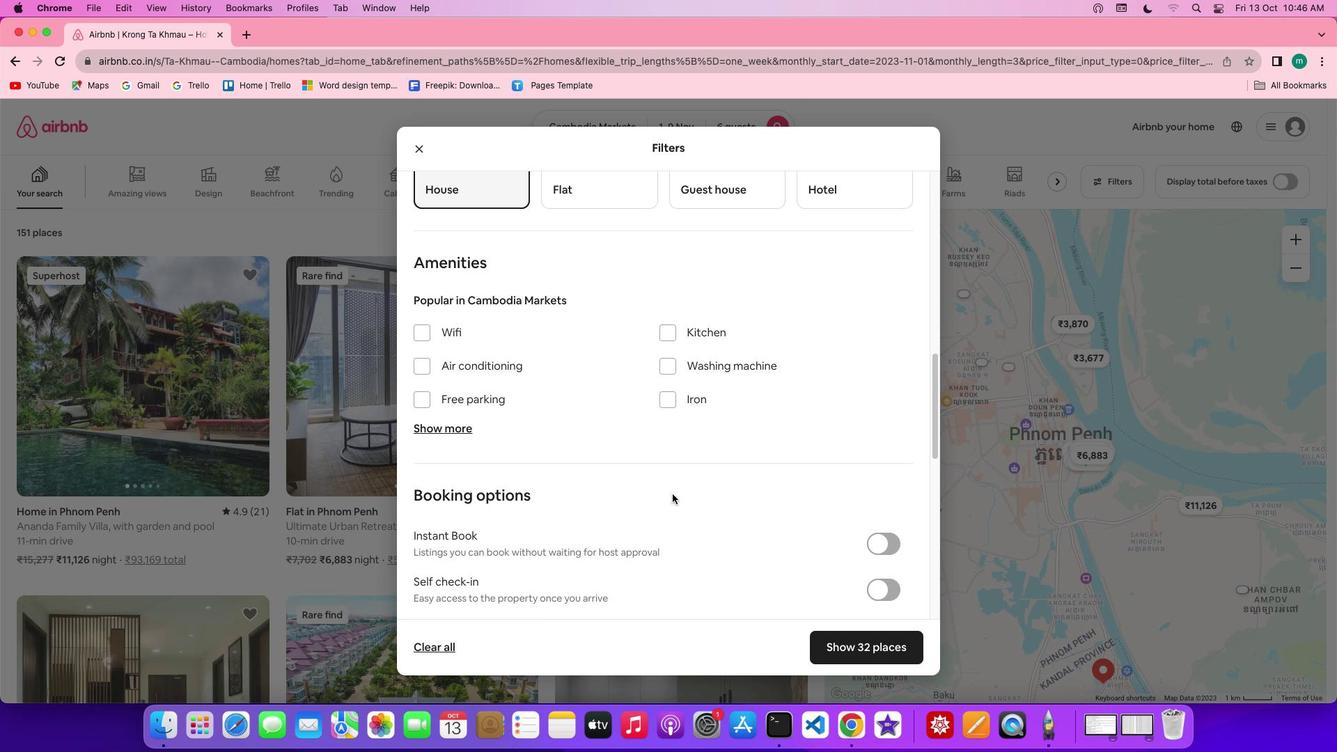 
Action: Mouse scrolled (673, 493) with delta (0, 0)
Screenshot: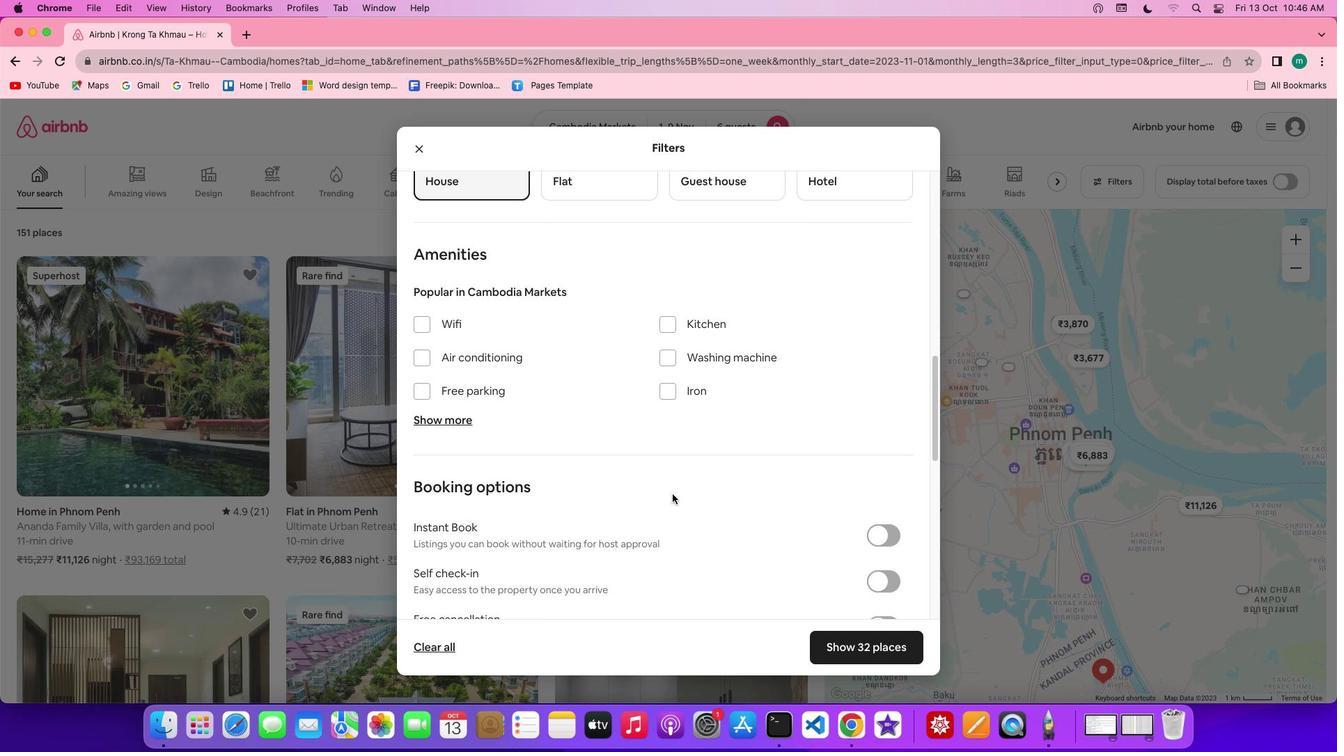 
Action: Mouse scrolled (673, 493) with delta (0, 0)
Screenshot: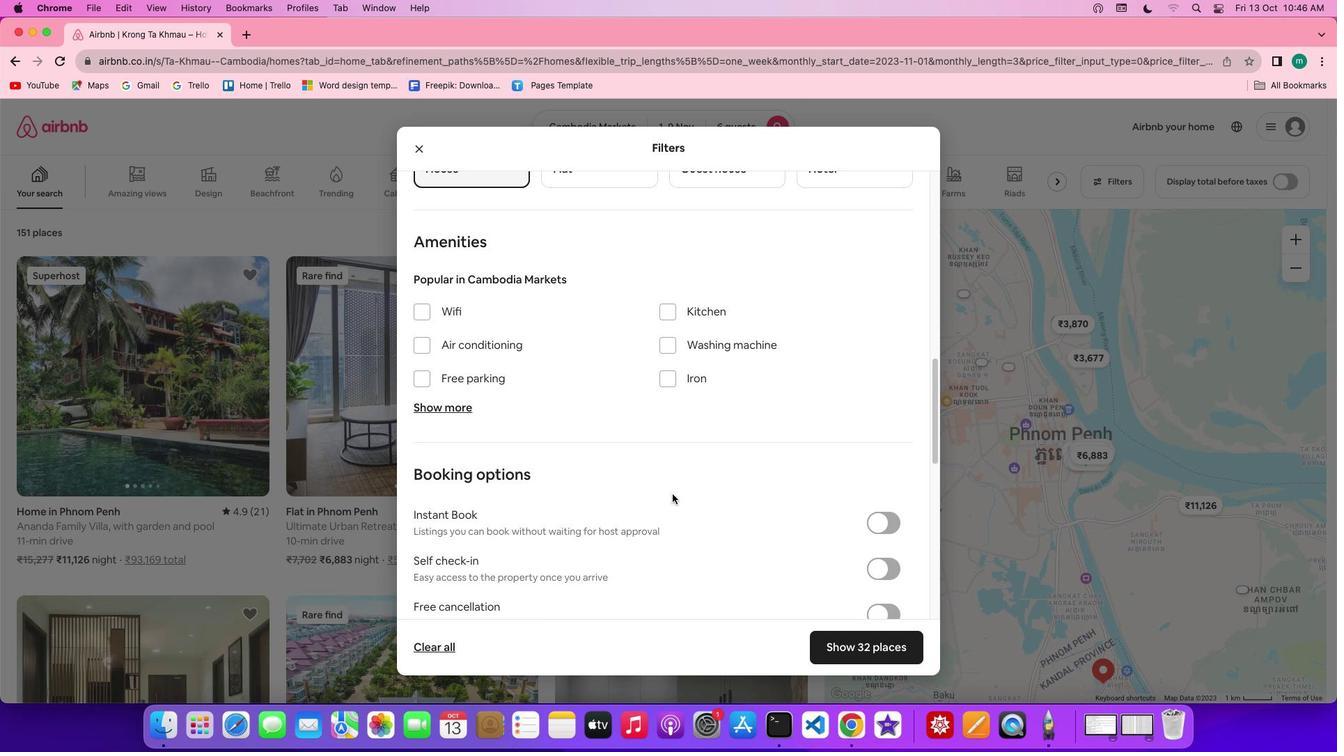 
Action: Mouse scrolled (673, 493) with delta (0, 0)
Screenshot: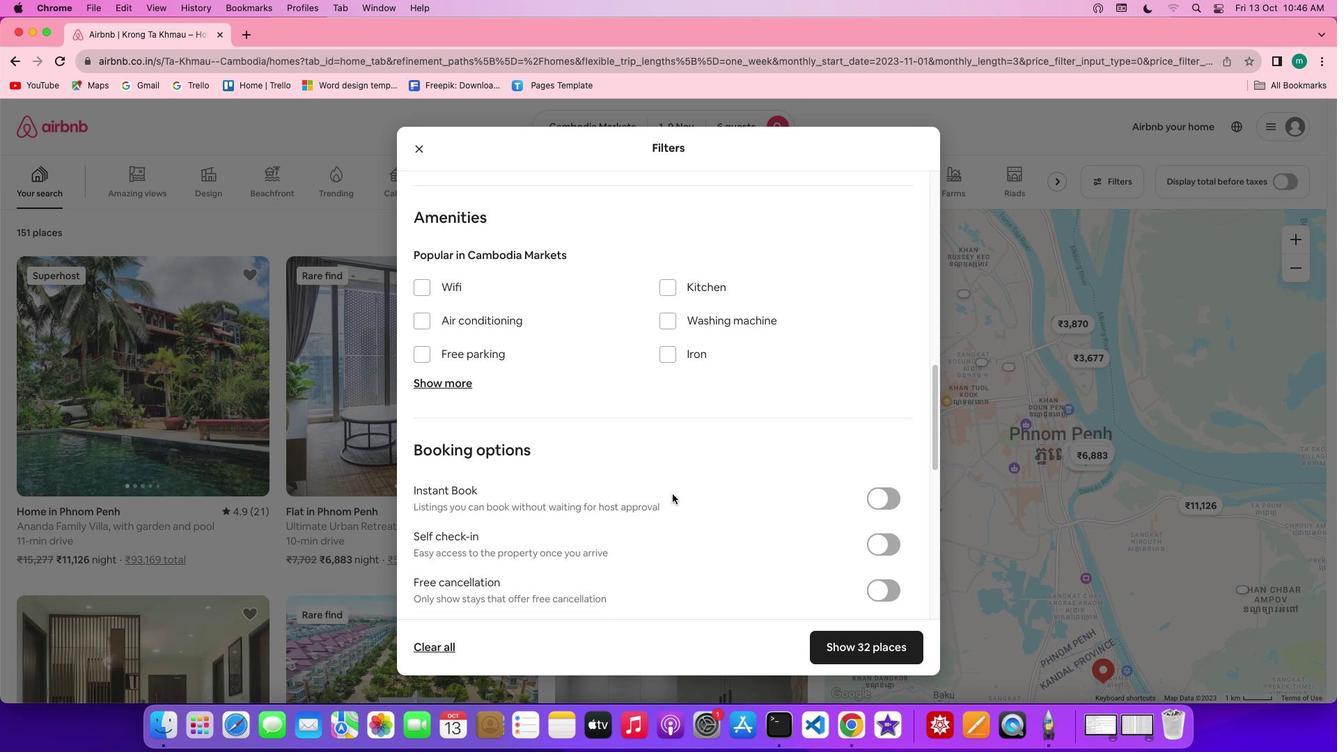 
Action: Mouse scrolled (673, 493) with delta (0, 0)
Screenshot: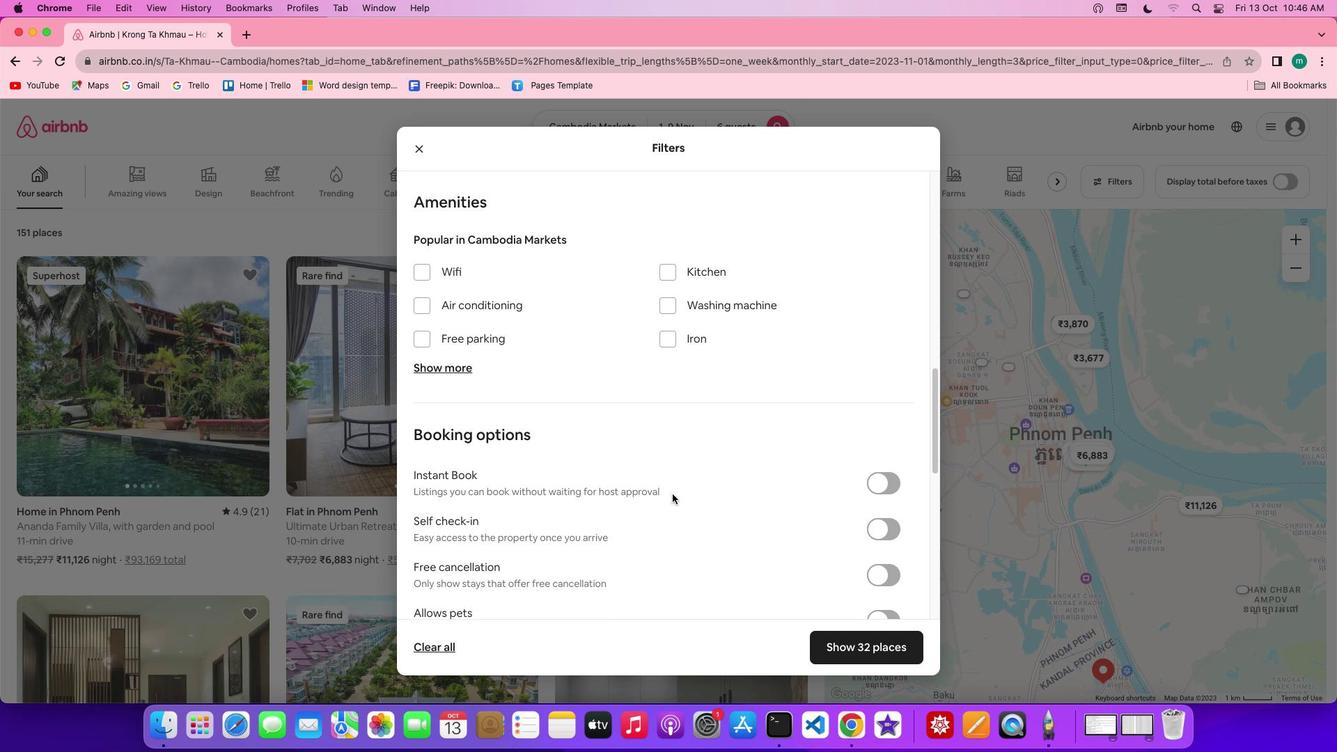 
Action: Mouse scrolled (673, 493) with delta (0, 0)
Screenshot: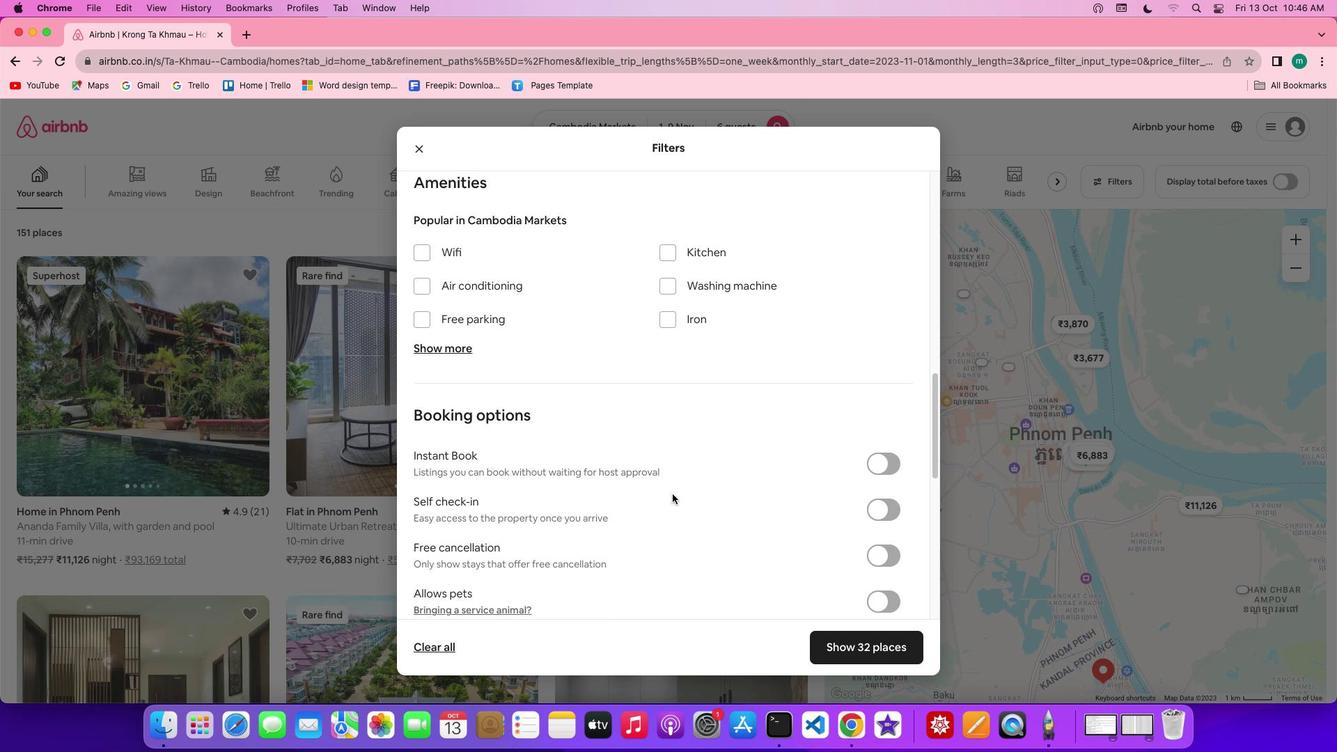 
Action: Mouse scrolled (673, 493) with delta (0, 0)
Screenshot: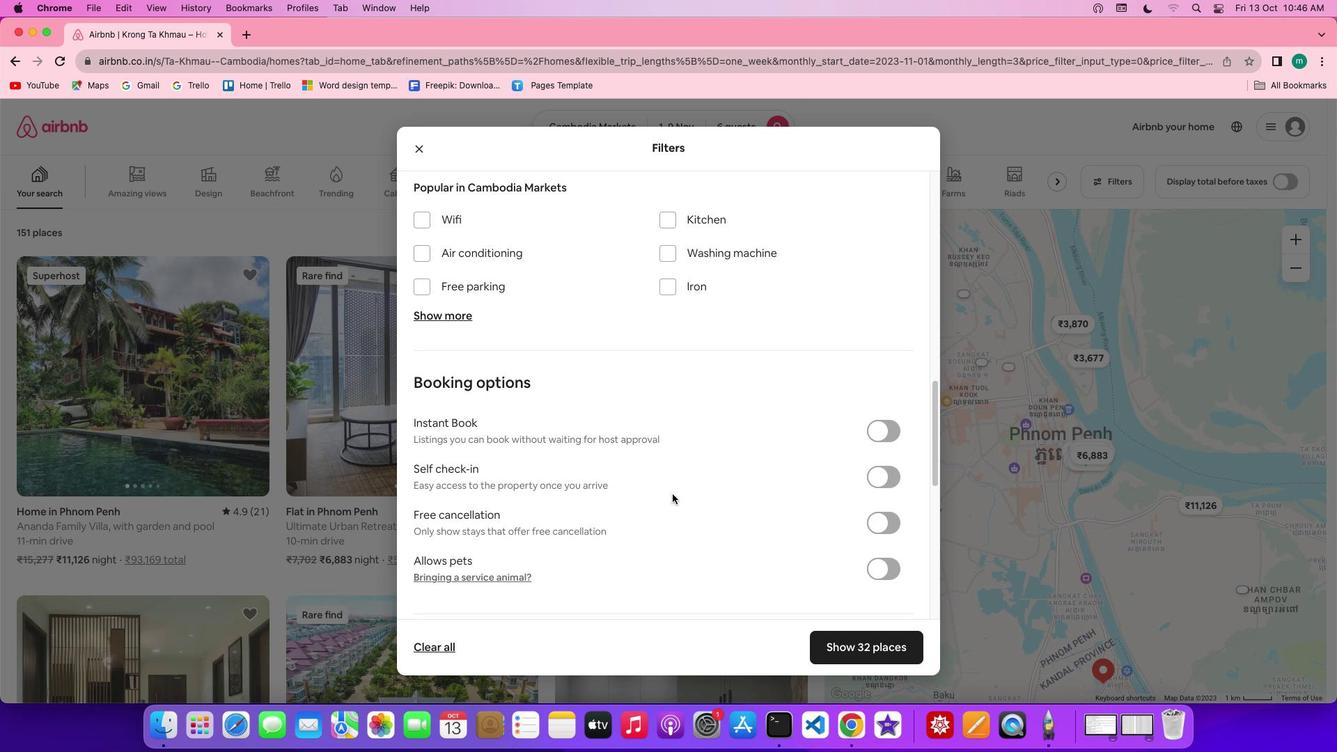 
Action: Mouse moved to (874, 462)
Screenshot: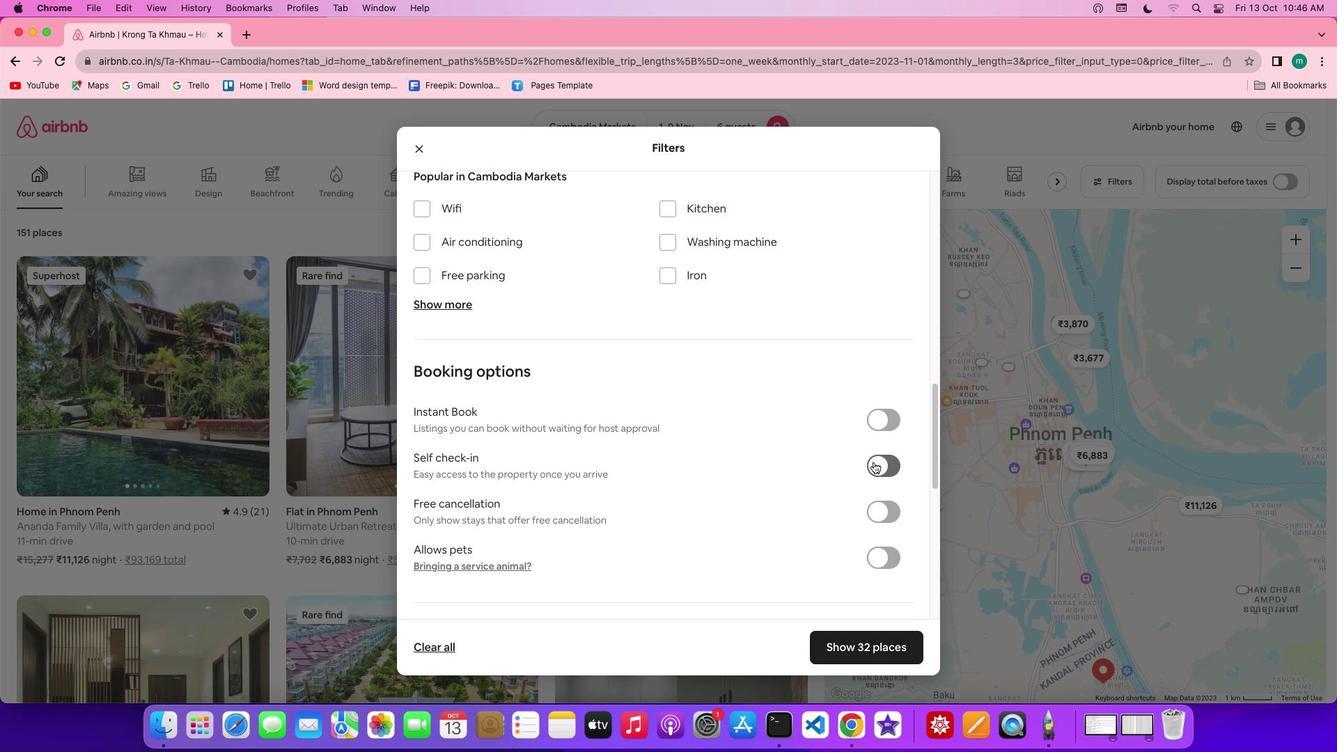 
Action: Mouse pressed left at (874, 462)
Screenshot: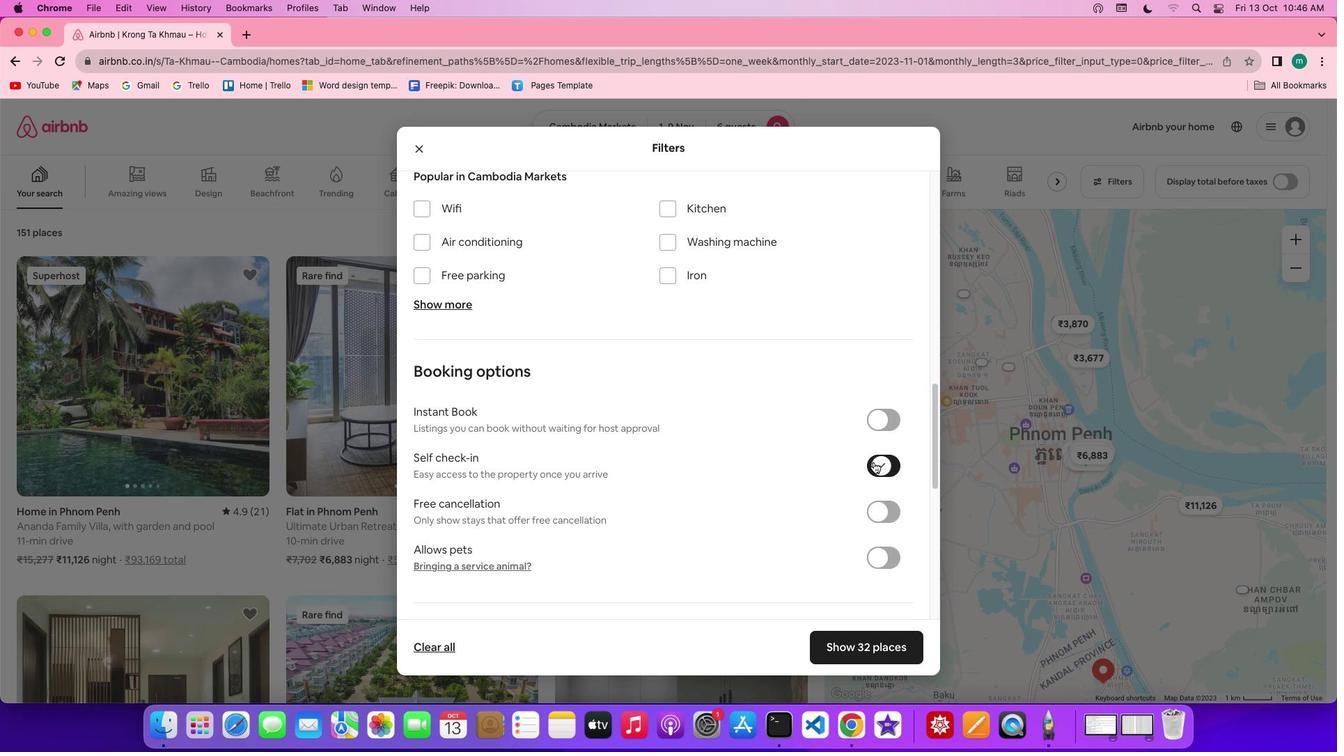 
Action: Mouse moved to (847, 641)
Screenshot: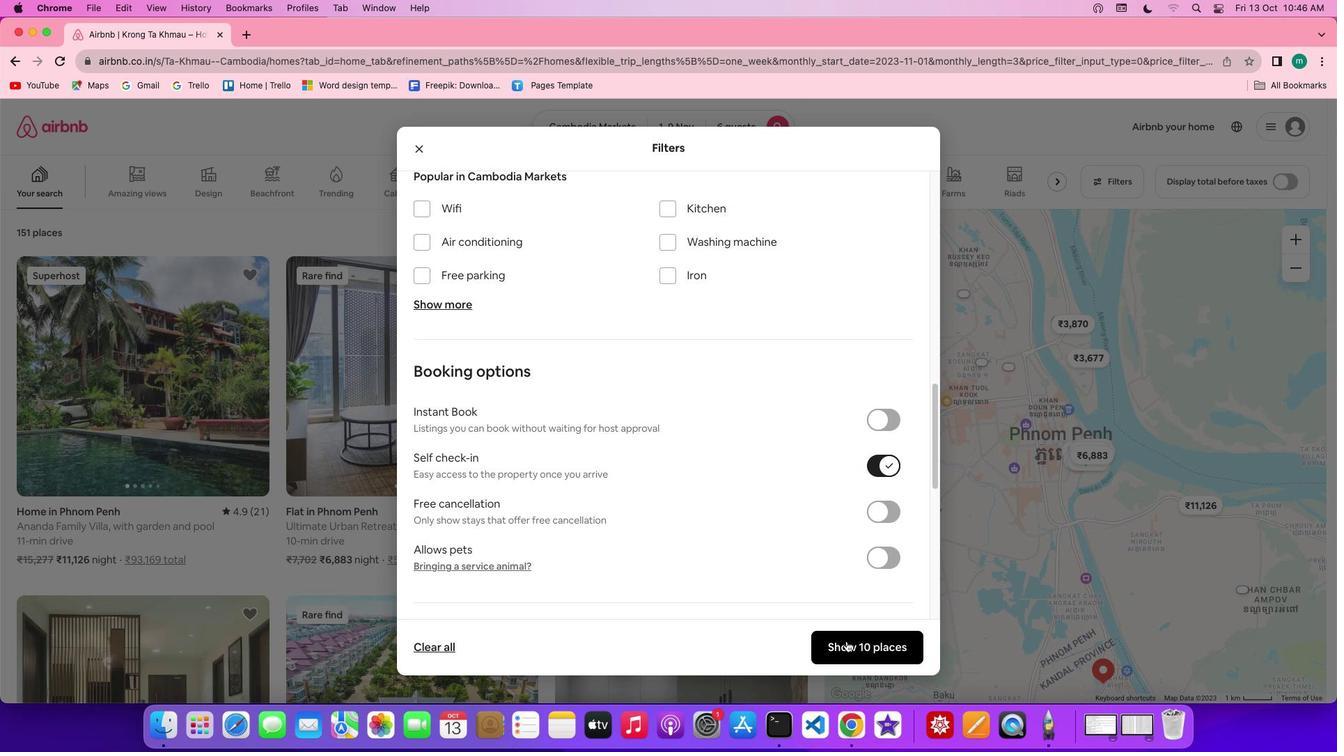 
Action: Mouse pressed left at (847, 641)
Screenshot: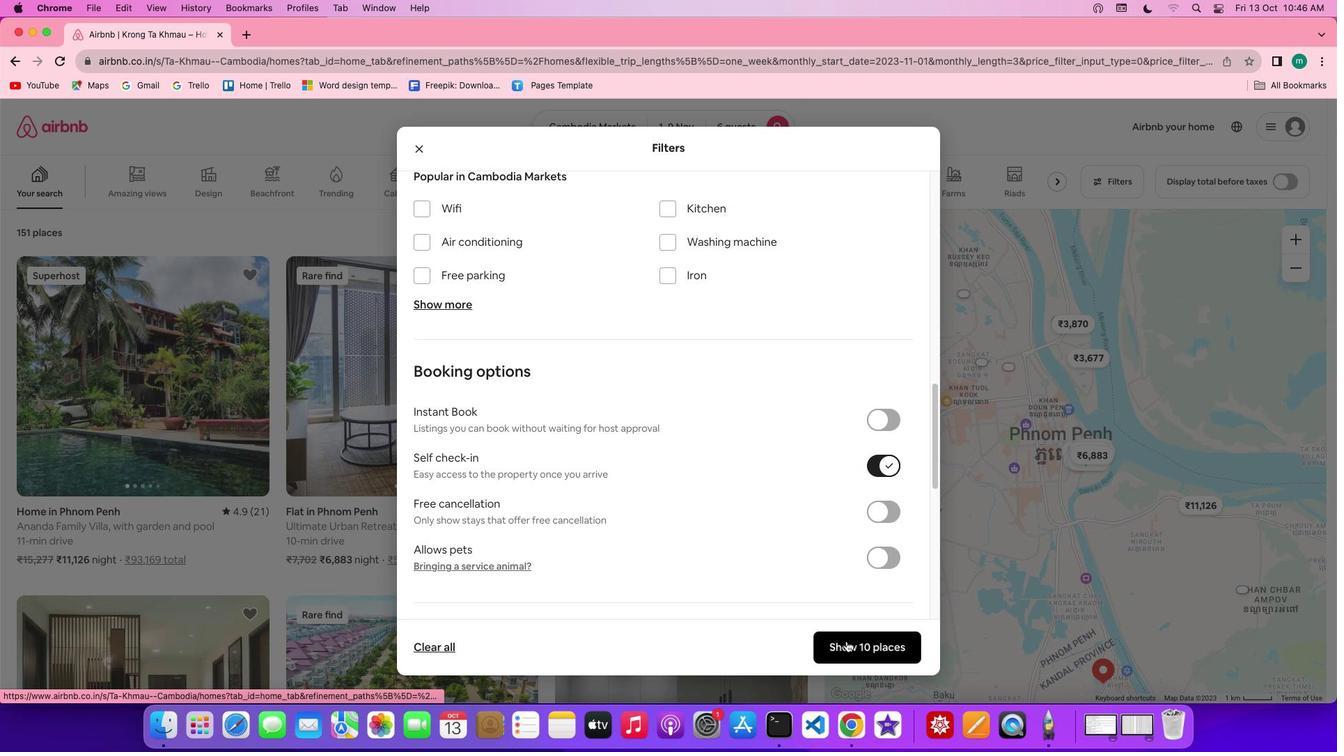 
Action: Mouse moved to (134, 361)
Screenshot: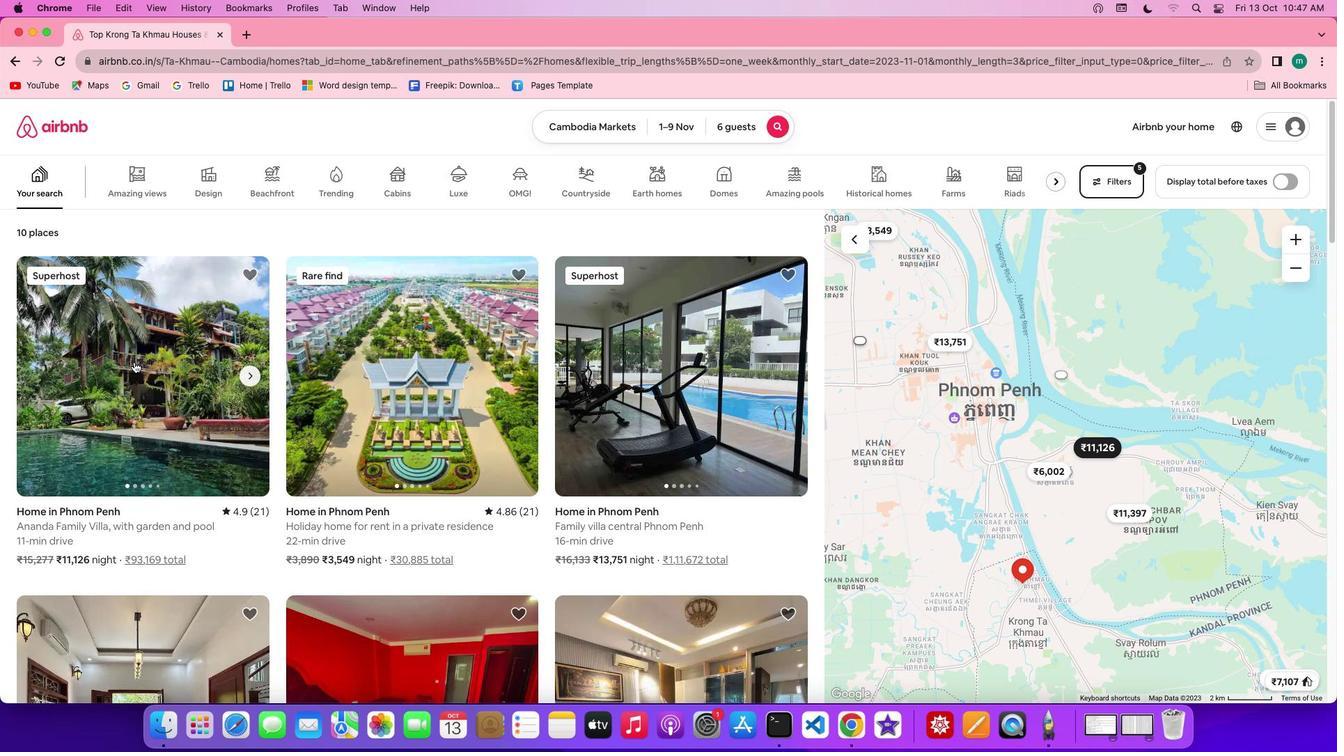 
Action: Mouse pressed left at (134, 361)
Screenshot: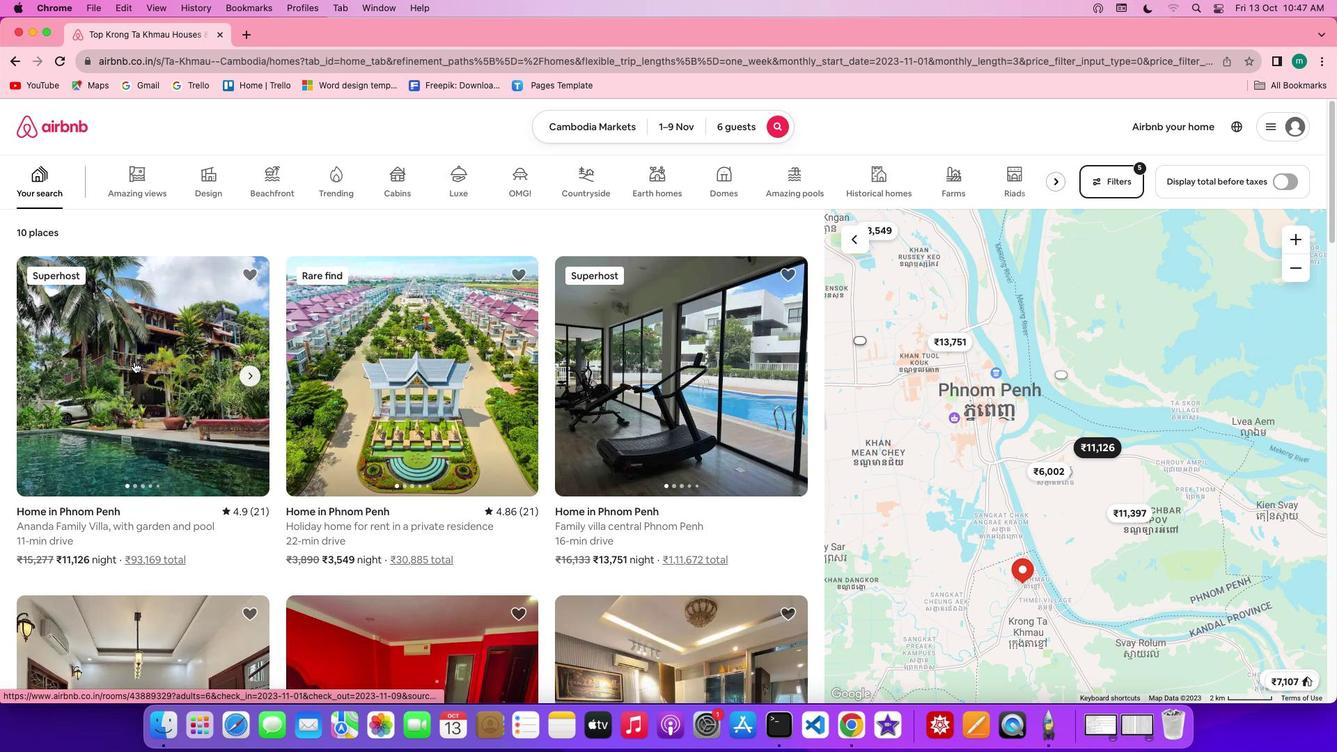 
Action: Mouse moved to (967, 516)
Screenshot: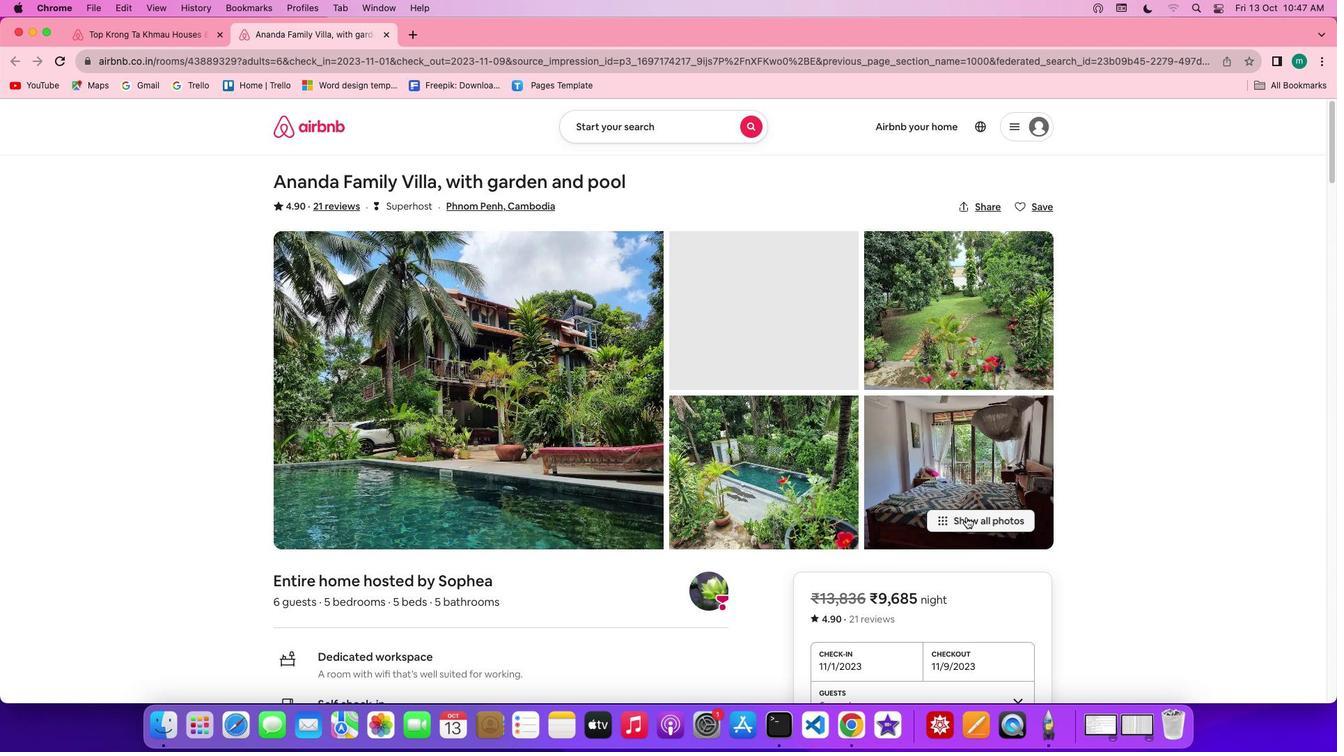 
Action: Mouse pressed left at (967, 516)
Screenshot: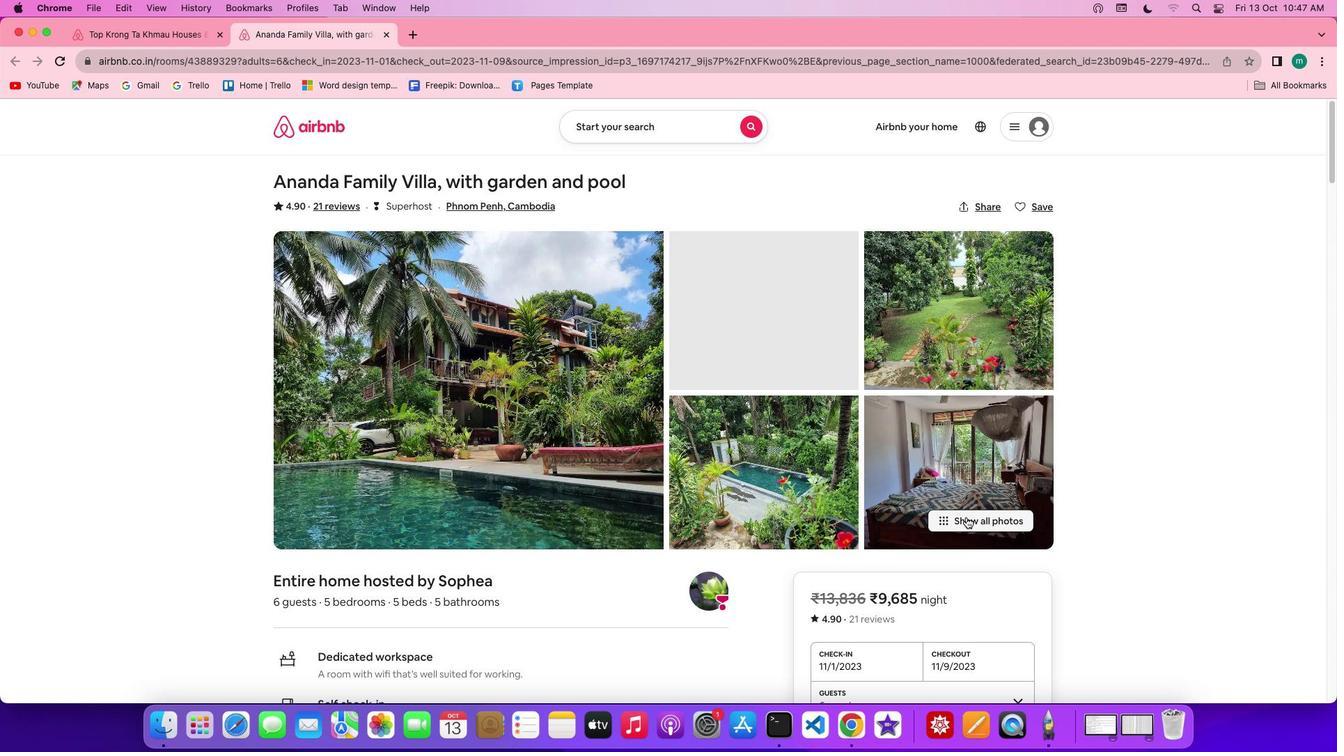 
Action: Mouse moved to (639, 548)
Screenshot: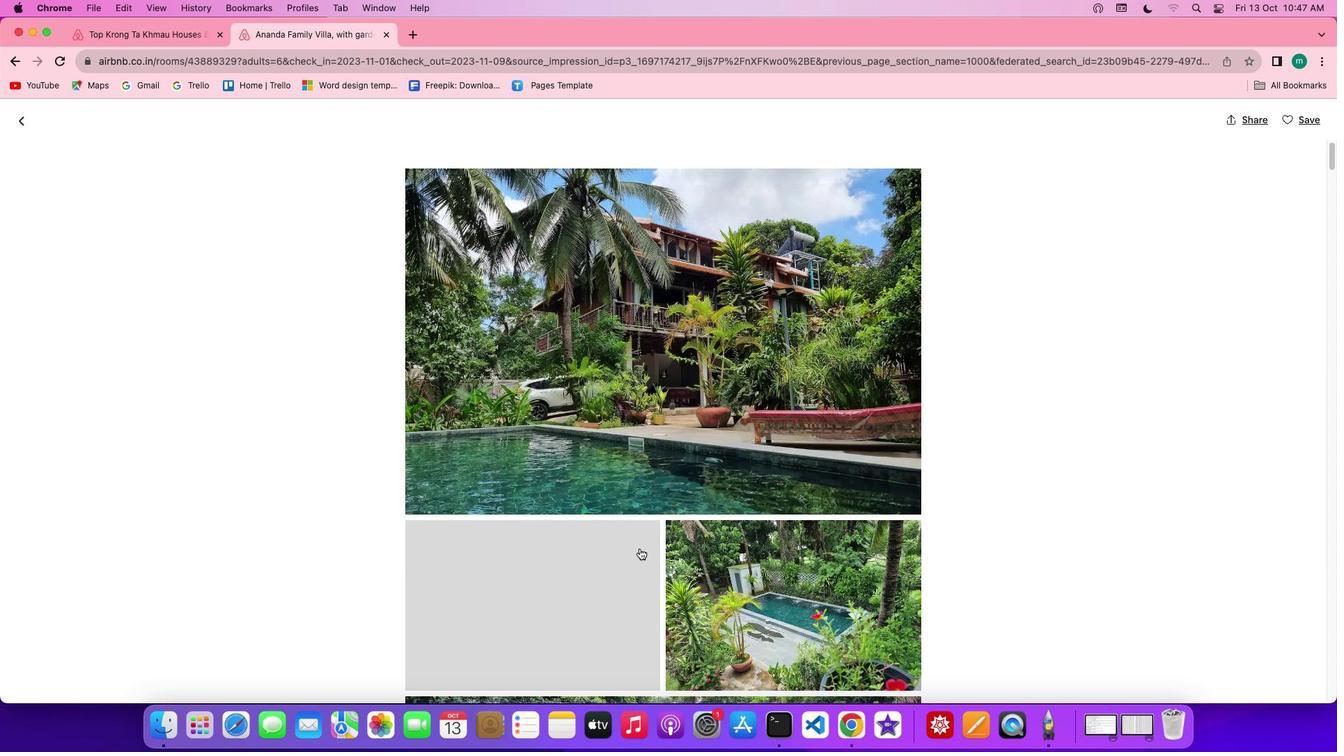
Action: Mouse scrolled (639, 548) with delta (0, 0)
Screenshot: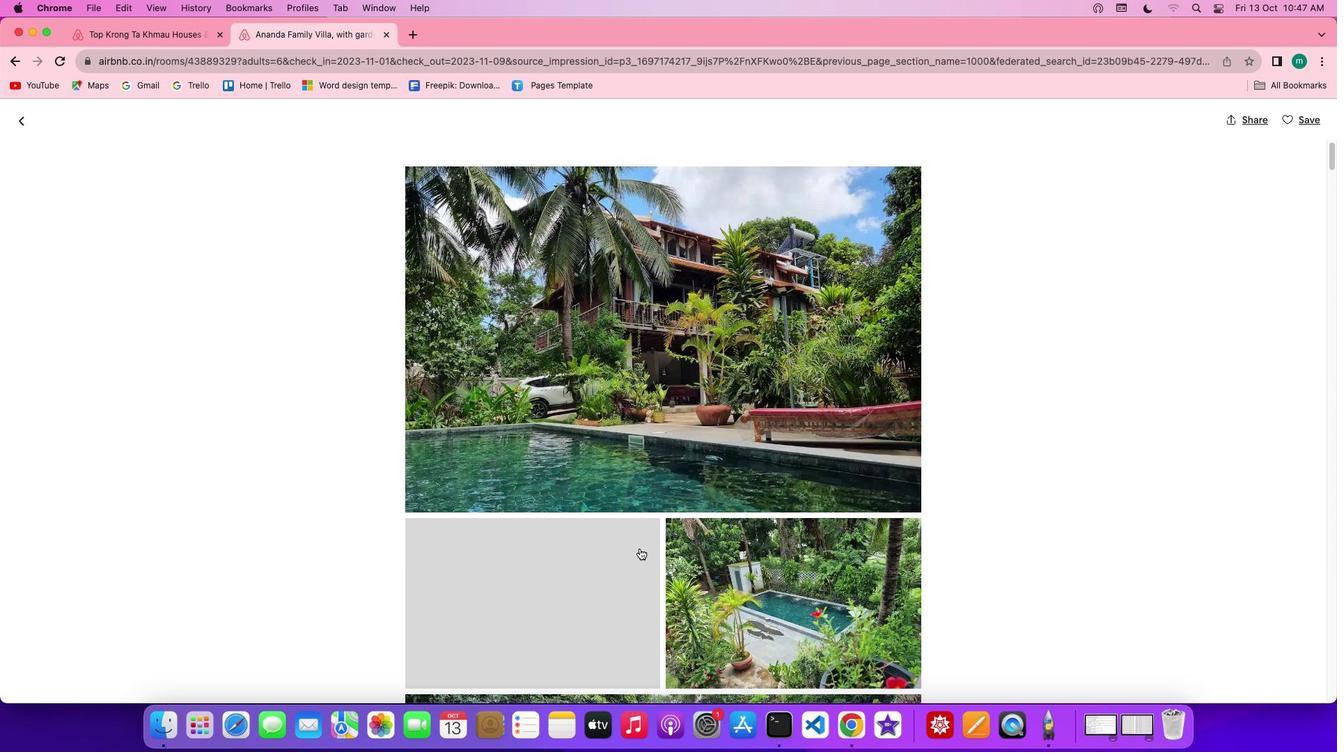 
Action: Mouse scrolled (639, 548) with delta (0, 0)
Screenshot: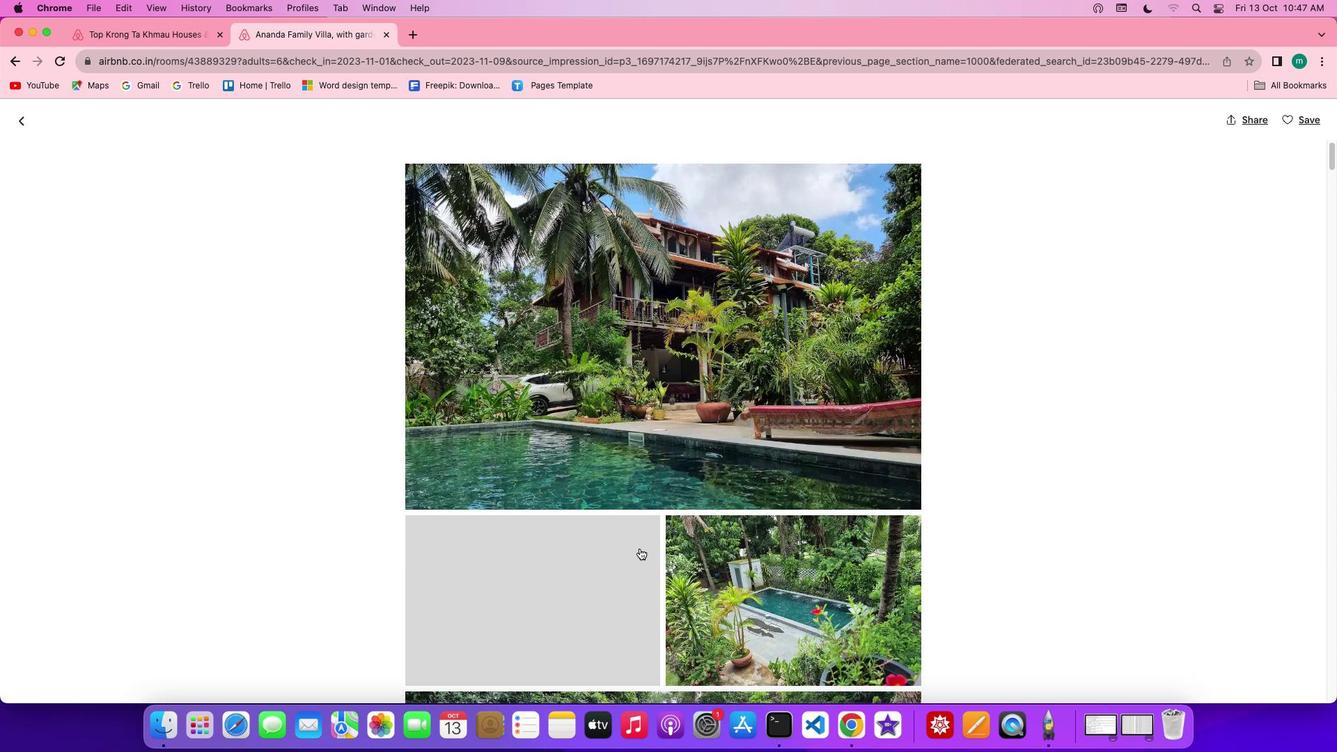 
Action: Mouse scrolled (639, 548) with delta (0, 0)
Screenshot: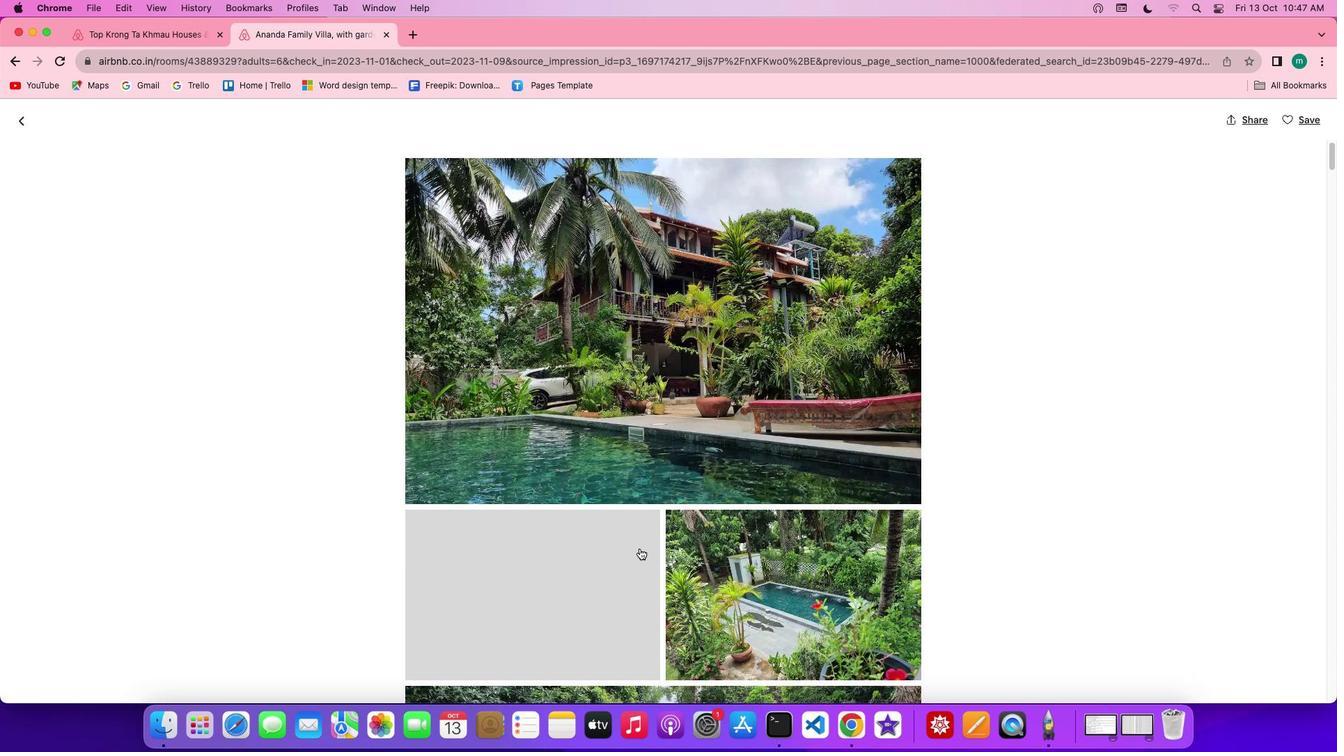 
Action: Mouse scrolled (639, 548) with delta (0, 0)
Screenshot: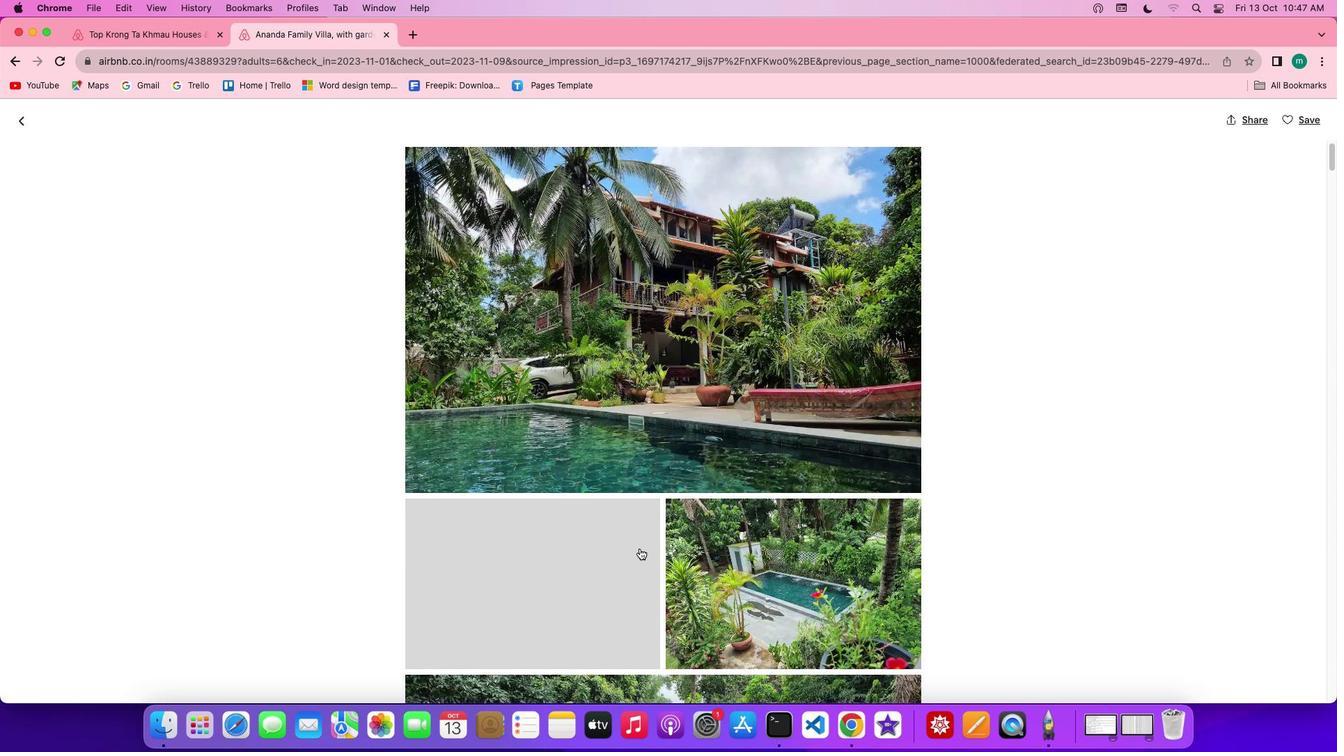 
Action: Mouse scrolled (639, 548) with delta (0, 0)
Screenshot: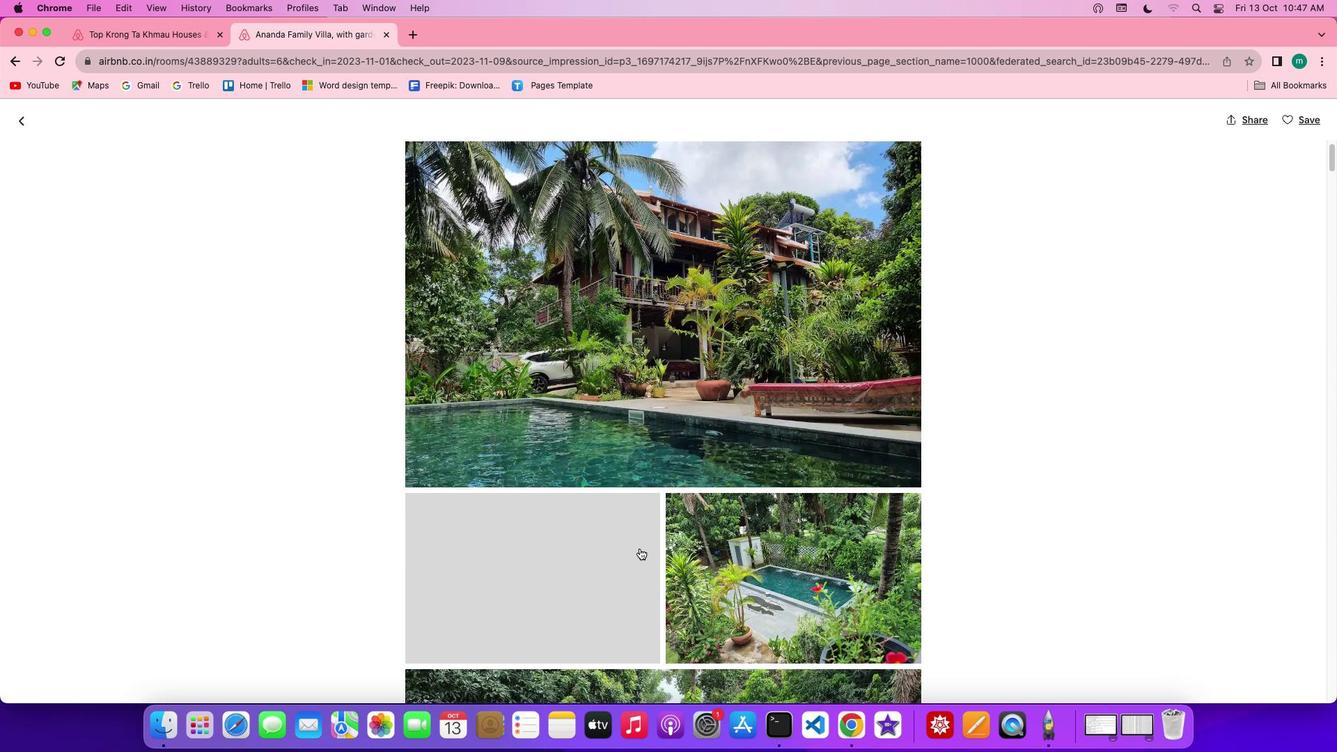 
Action: Mouse scrolled (639, 548) with delta (0, 0)
Screenshot: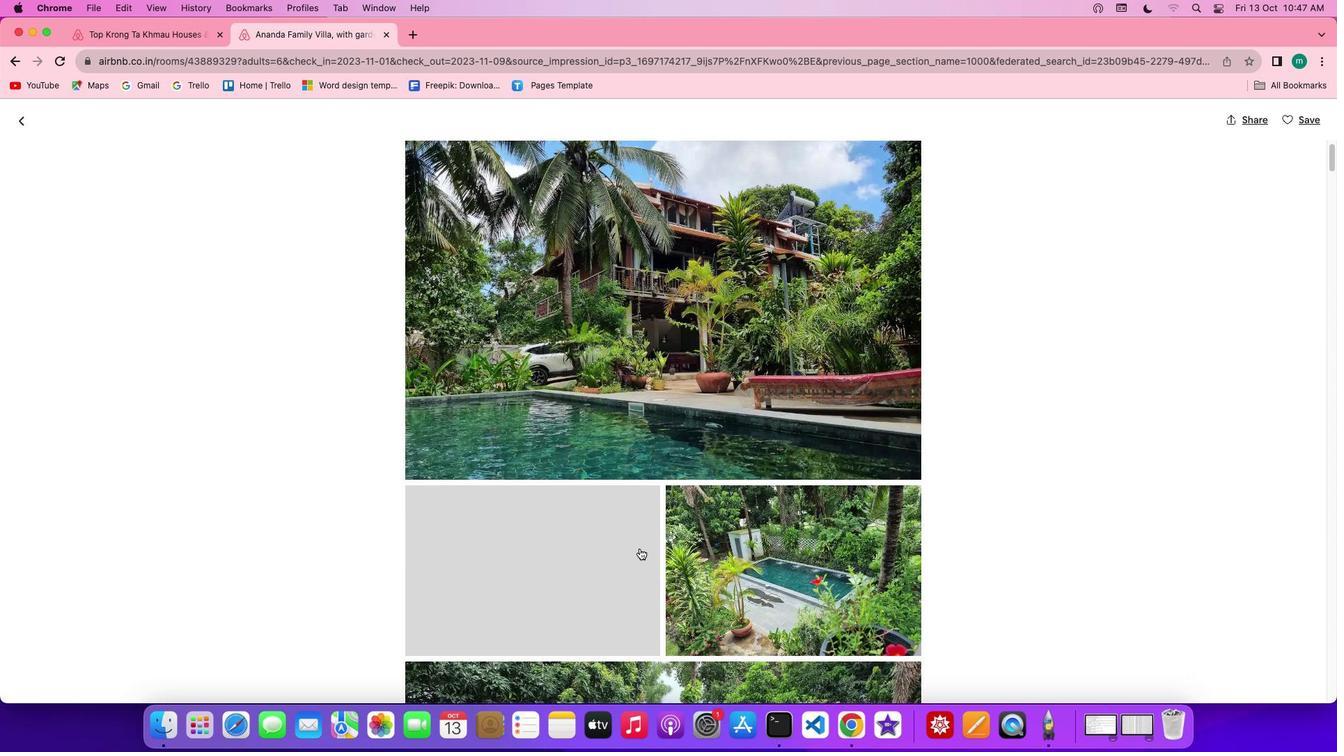
Action: Mouse scrolled (639, 548) with delta (0, 0)
Screenshot: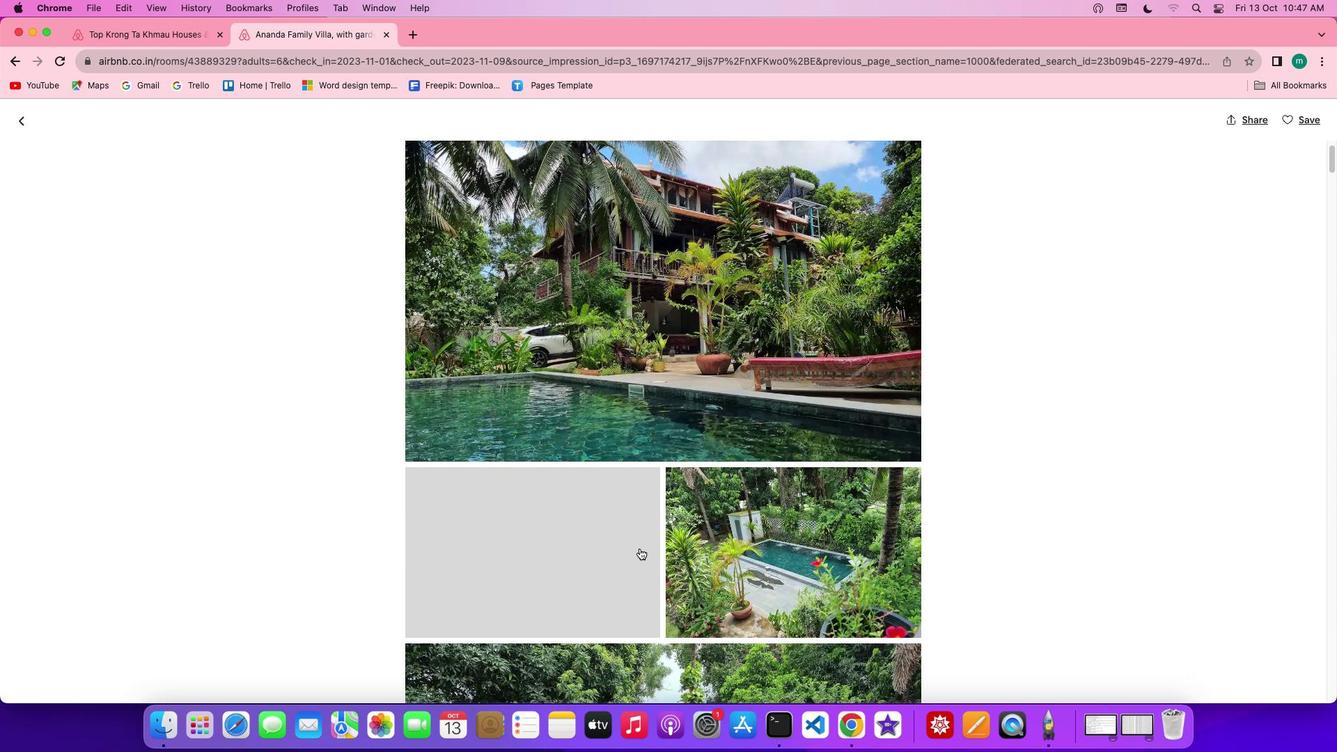 
Action: Mouse scrolled (639, 548) with delta (0, 0)
Screenshot: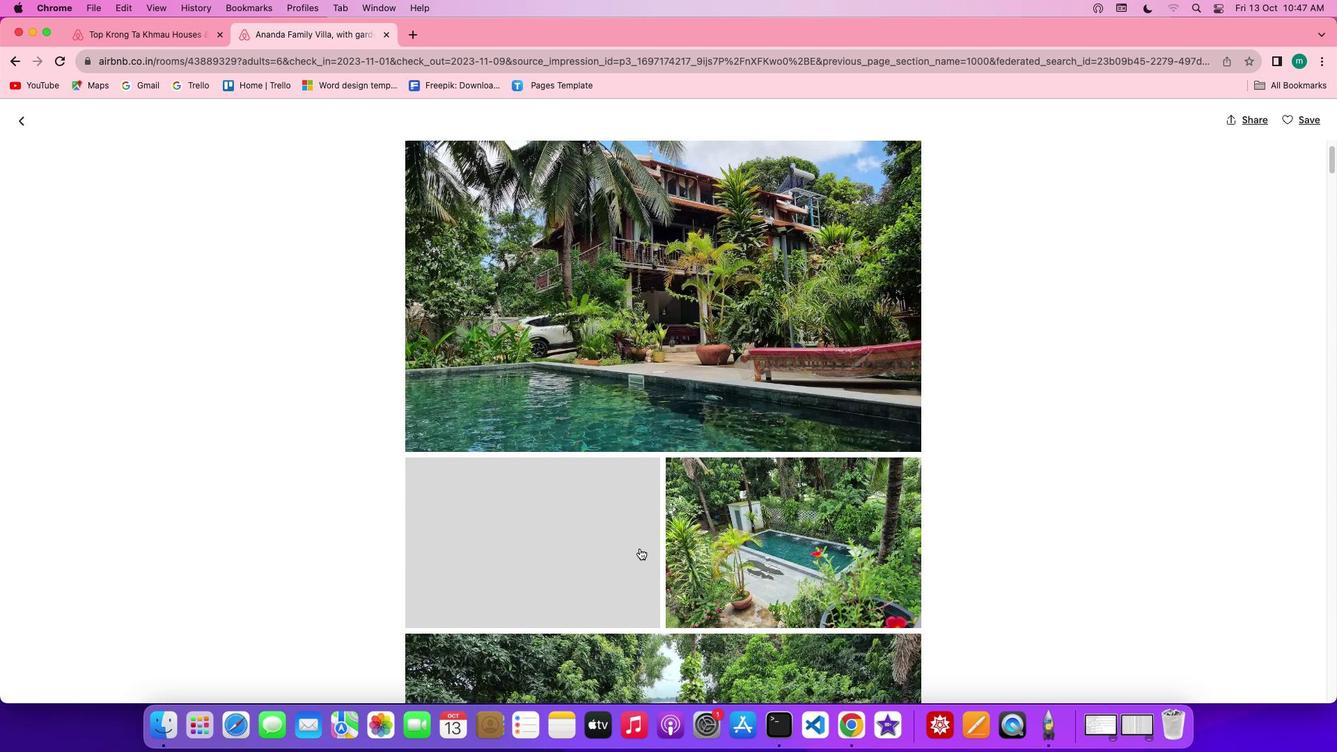 
Action: Mouse scrolled (639, 548) with delta (0, 0)
Screenshot: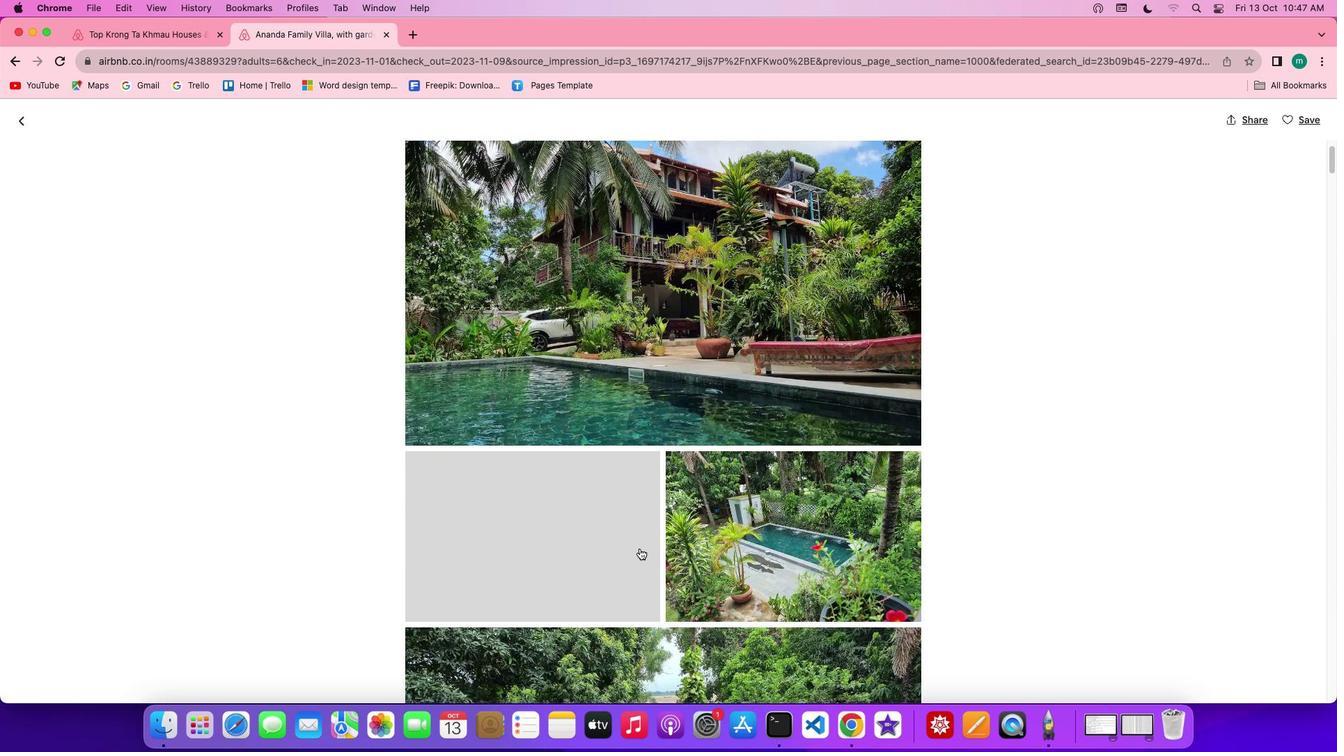 
Action: Mouse scrolled (639, 548) with delta (0, 0)
Screenshot: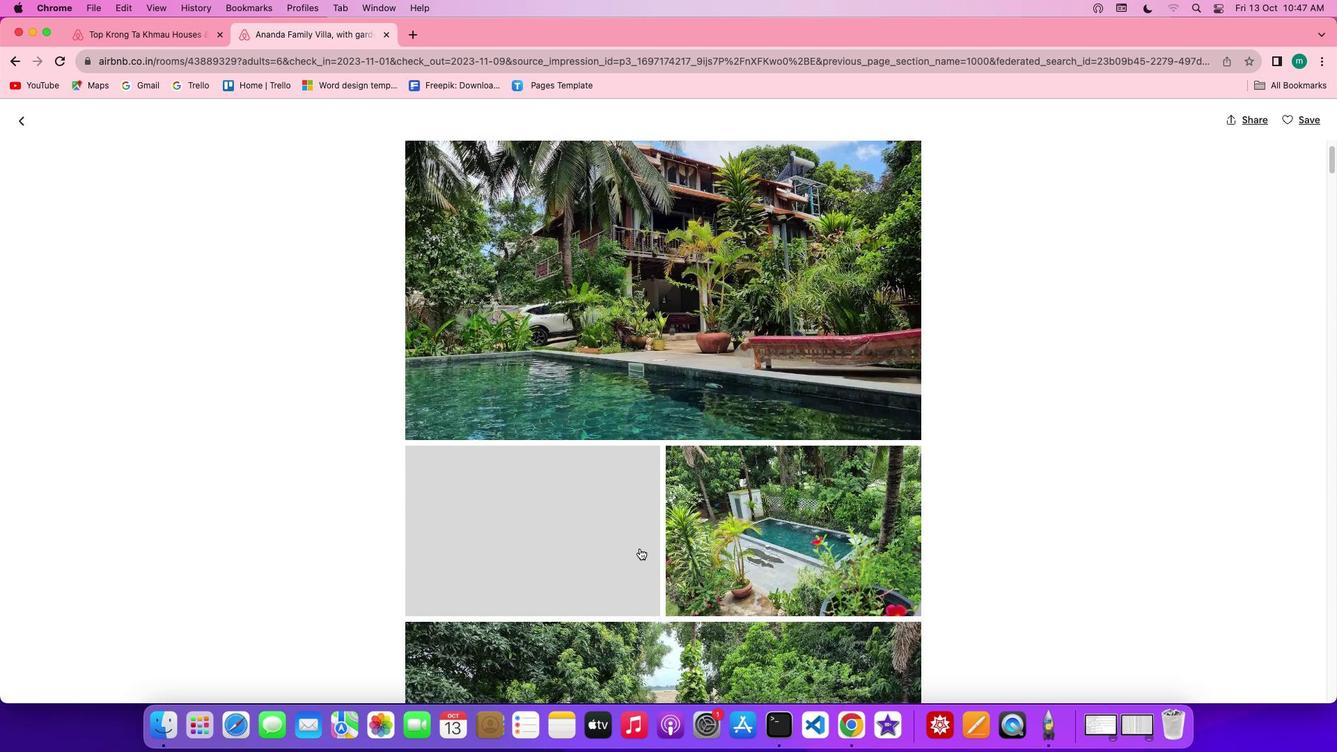 
Action: Mouse scrolled (639, 548) with delta (0, 0)
Screenshot: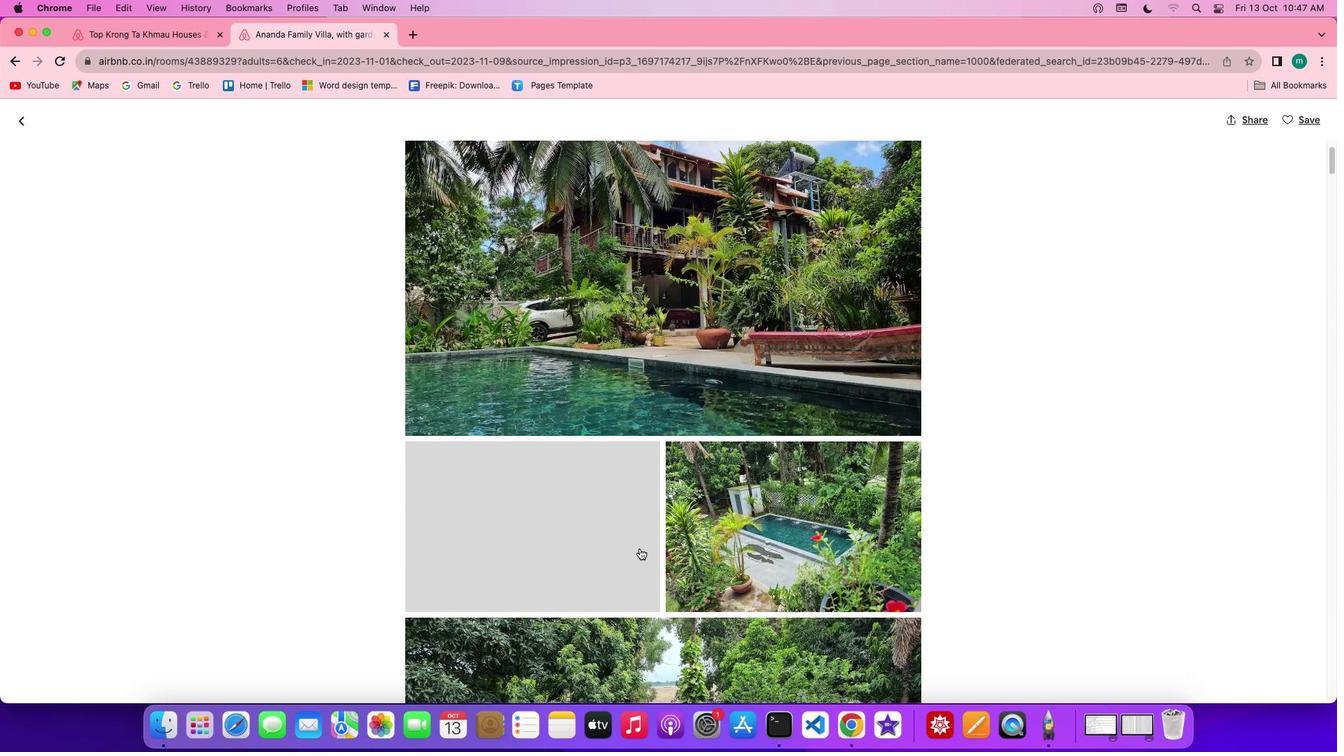 
Action: Mouse scrolled (639, 548) with delta (0, 0)
Screenshot: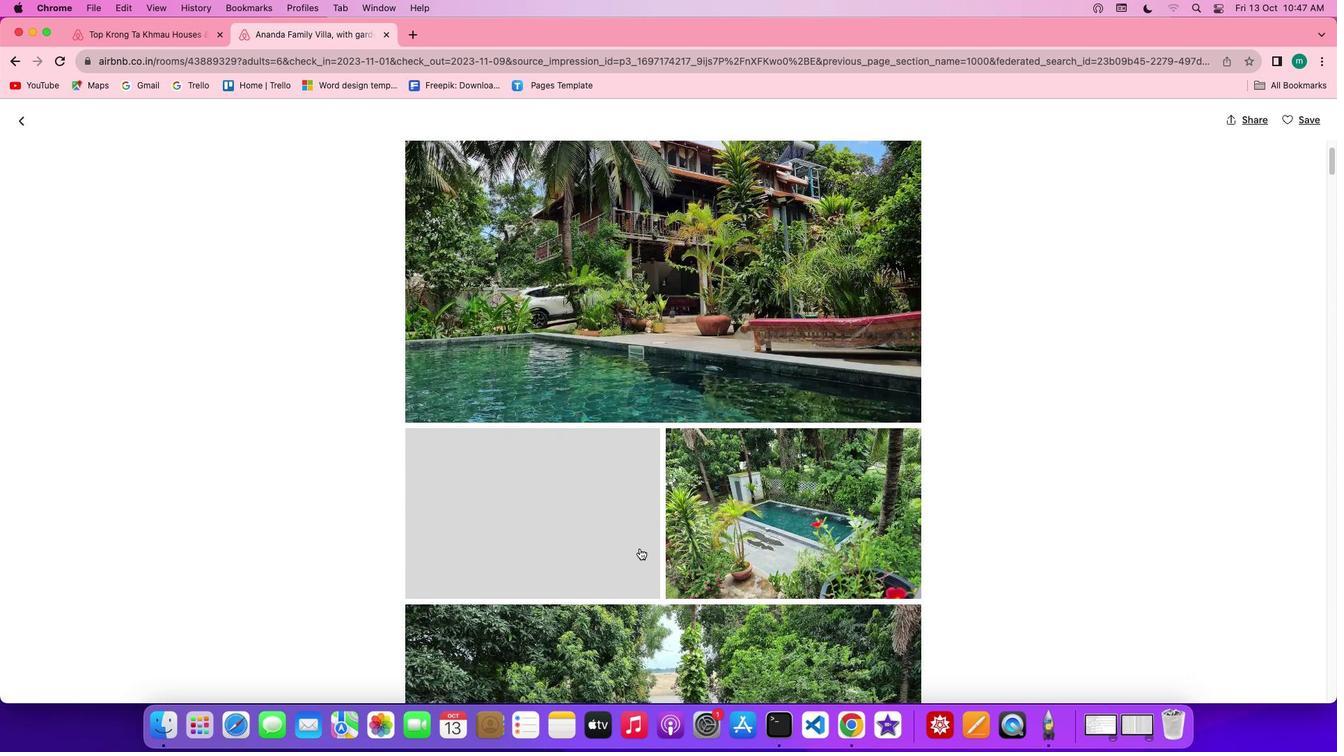 
Action: Mouse scrolled (639, 548) with delta (0, 0)
Screenshot: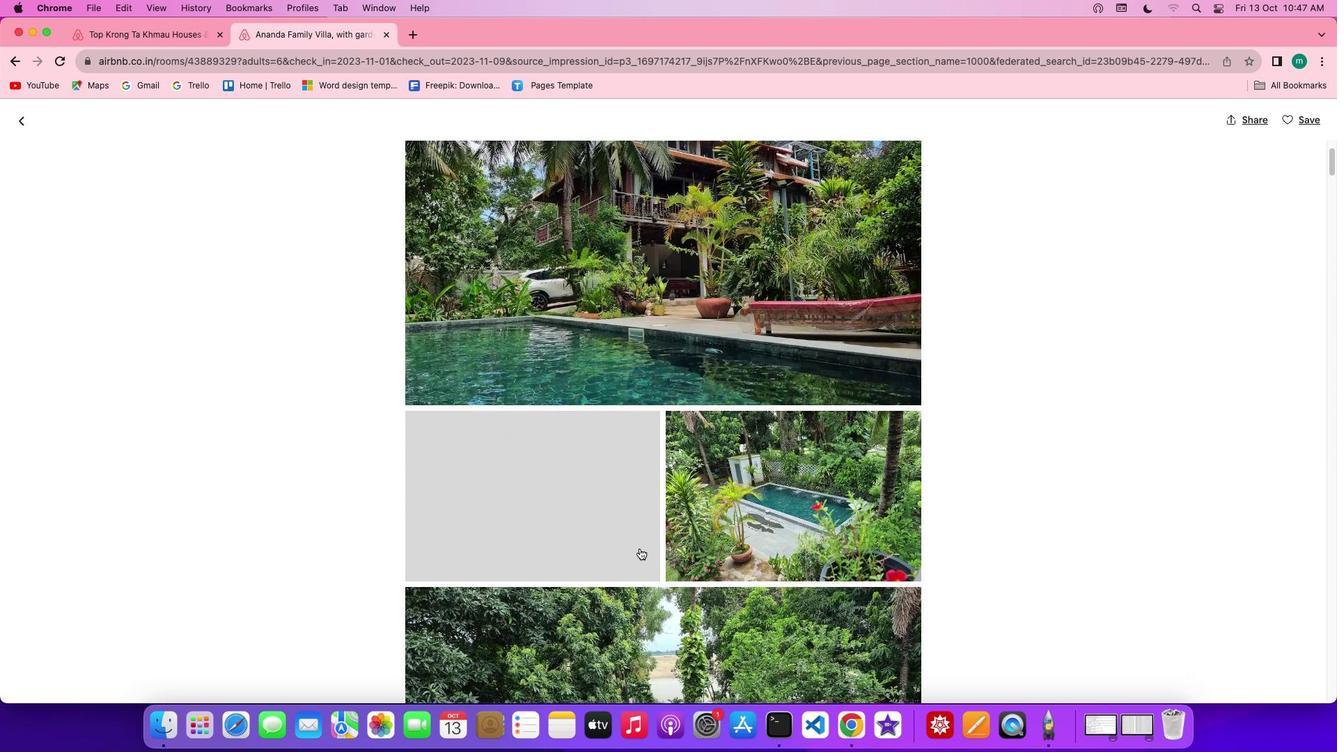 
Action: Mouse scrolled (639, 548) with delta (0, 0)
Screenshot: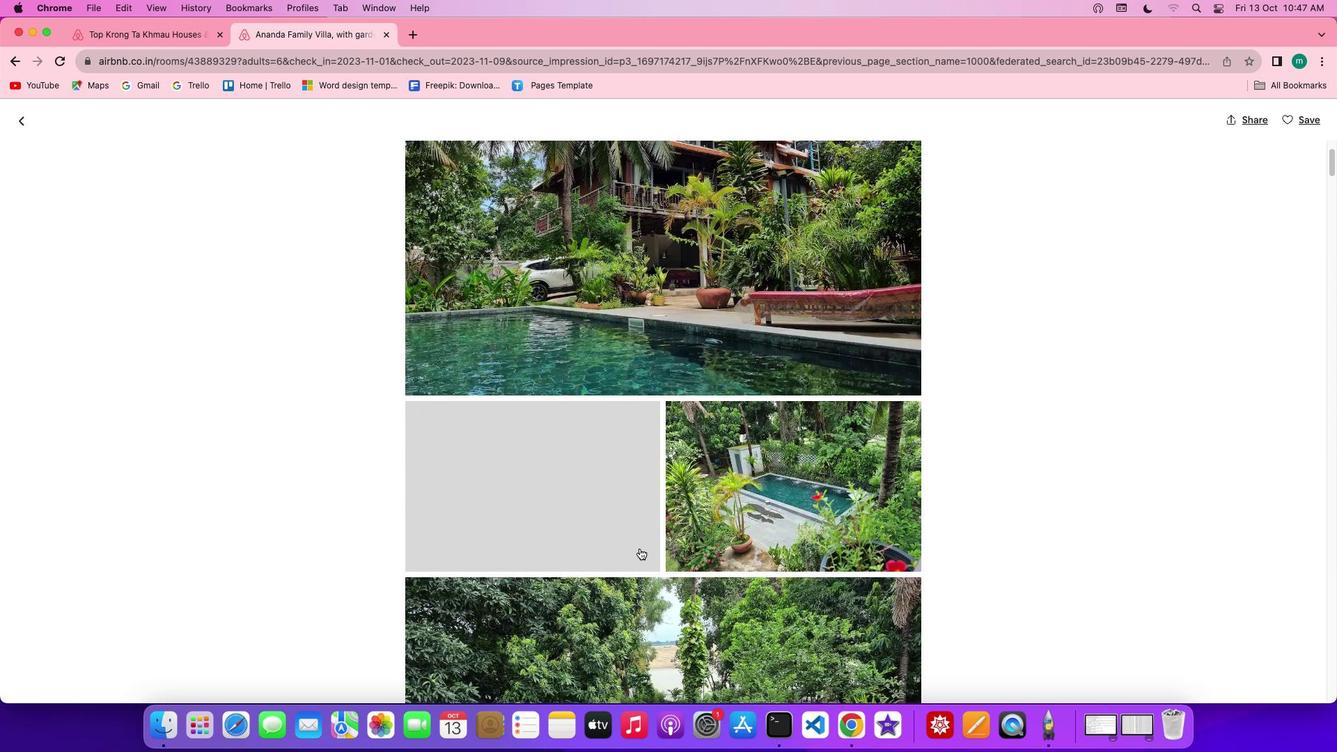 
Action: Mouse scrolled (639, 548) with delta (0, 0)
Screenshot: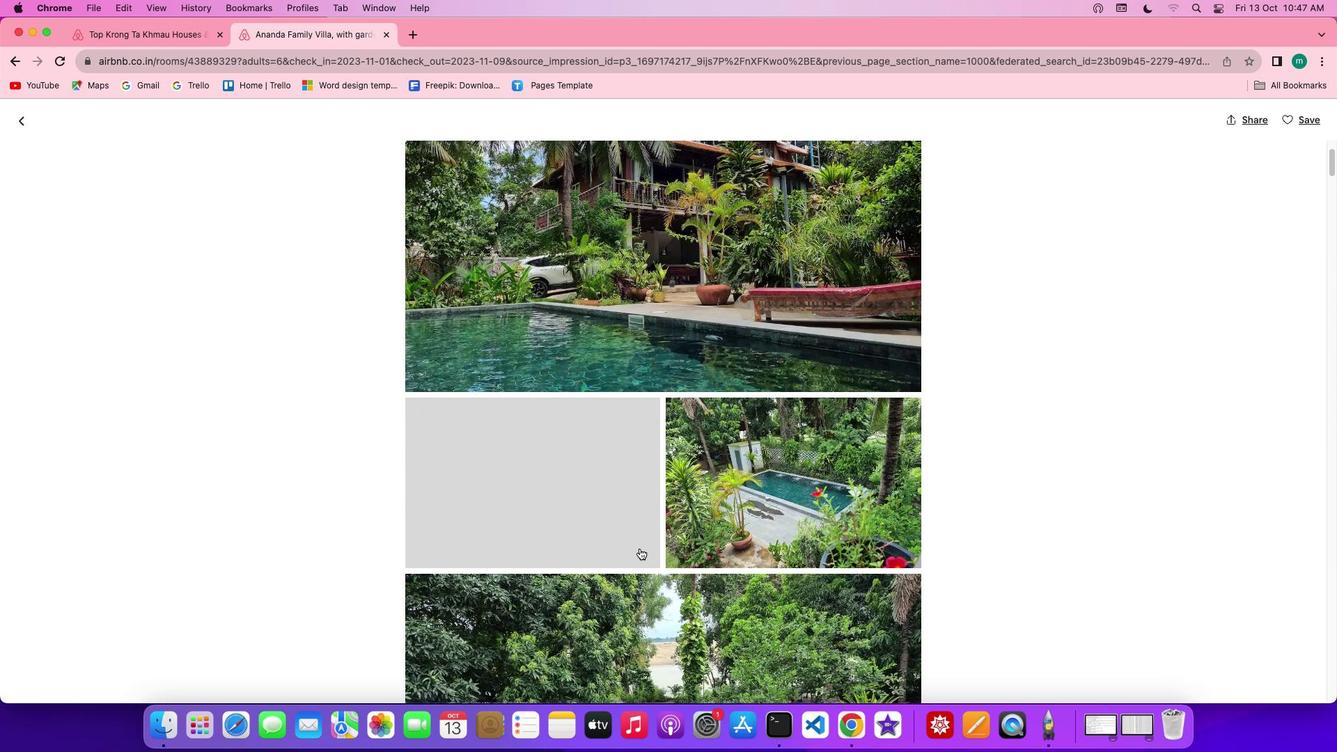 
Action: Mouse scrolled (639, 548) with delta (0, 0)
Screenshot: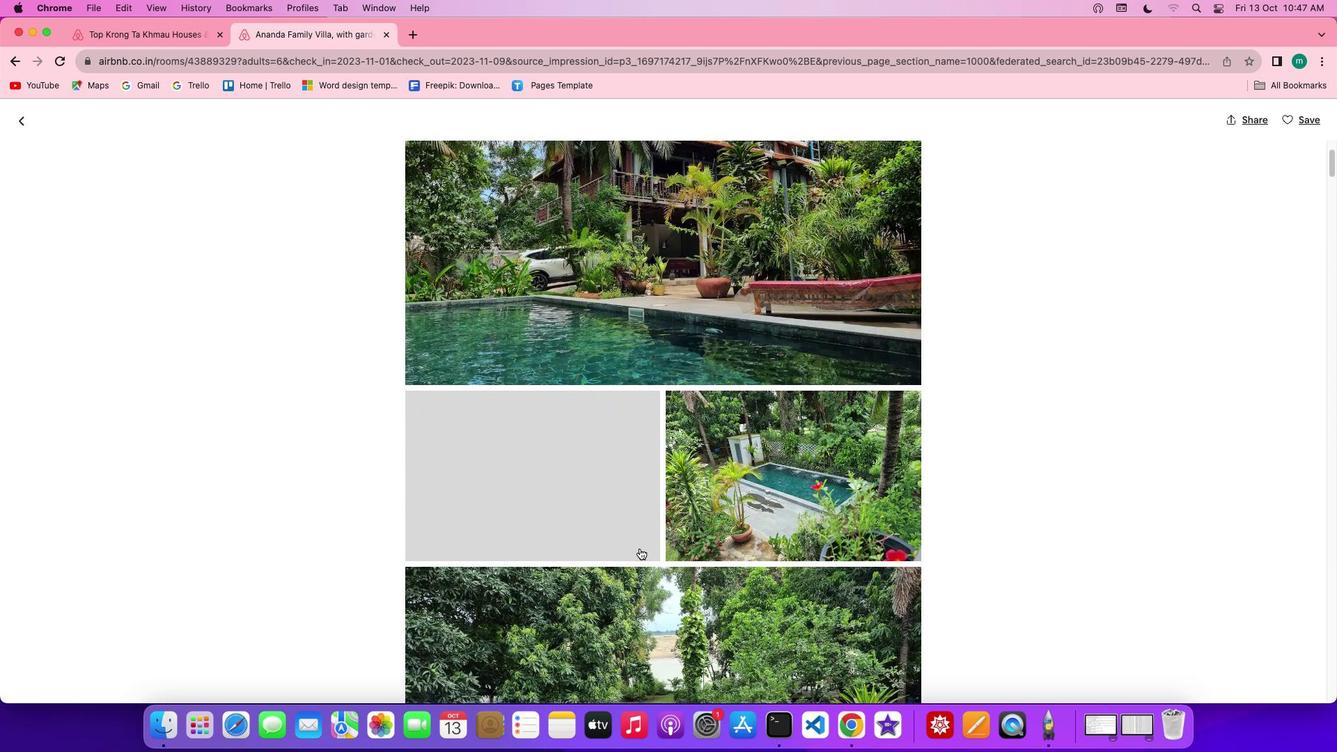 
Action: Mouse scrolled (639, 548) with delta (0, 0)
Screenshot: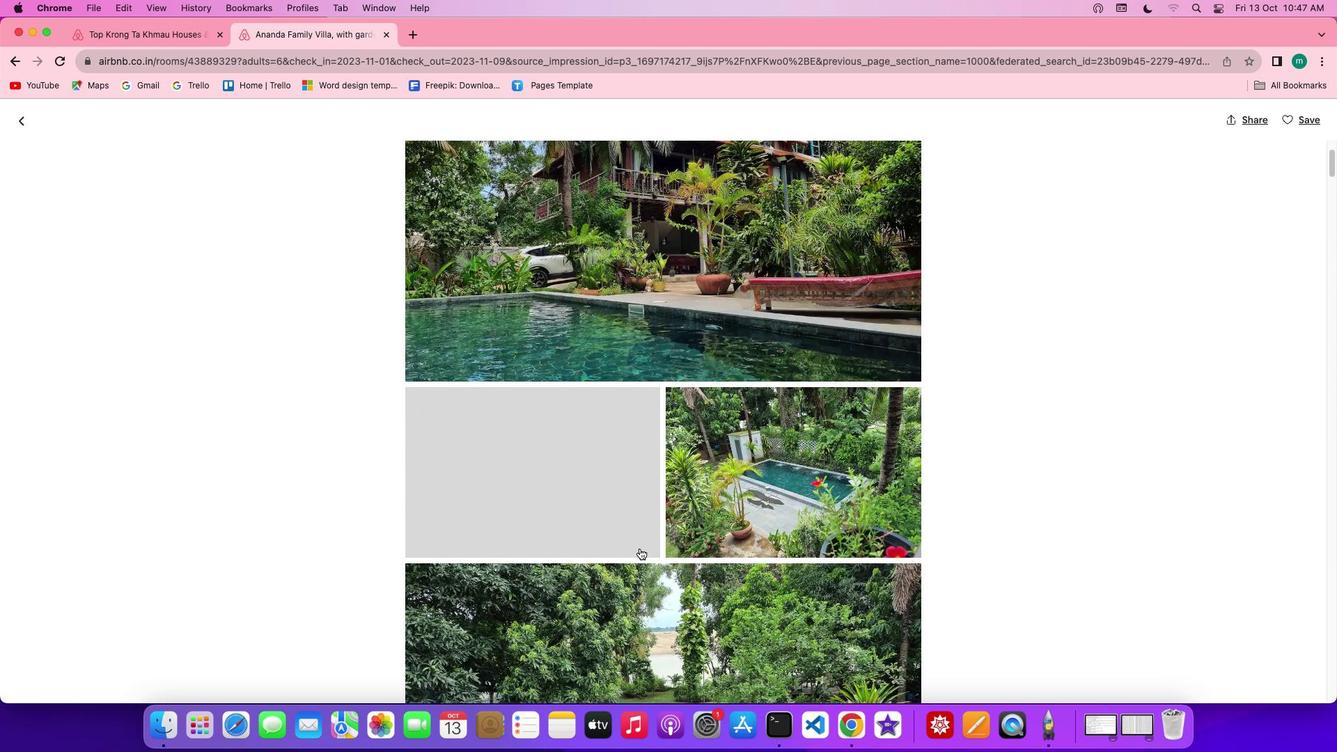 
Action: Mouse scrolled (639, 548) with delta (0, 0)
Screenshot: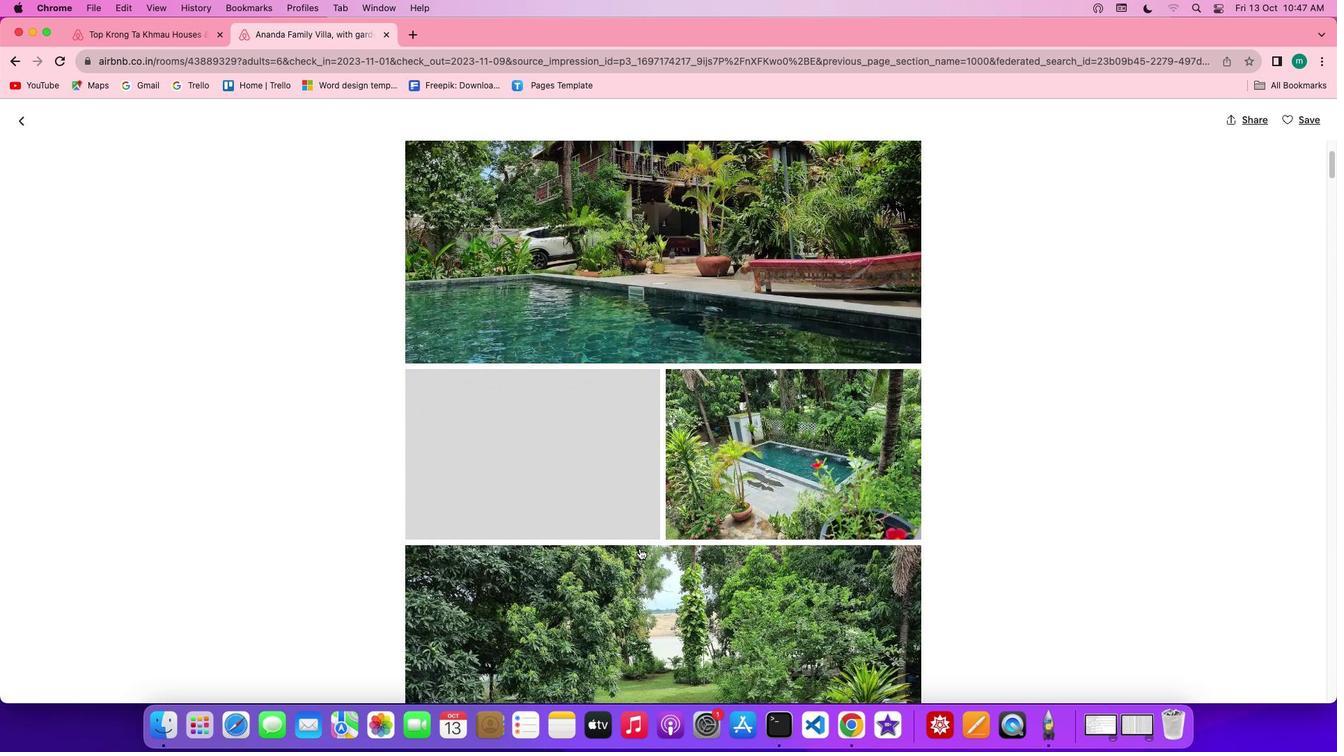 
Action: Mouse scrolled (639, 548) with delta (0, 0)
Screenshot: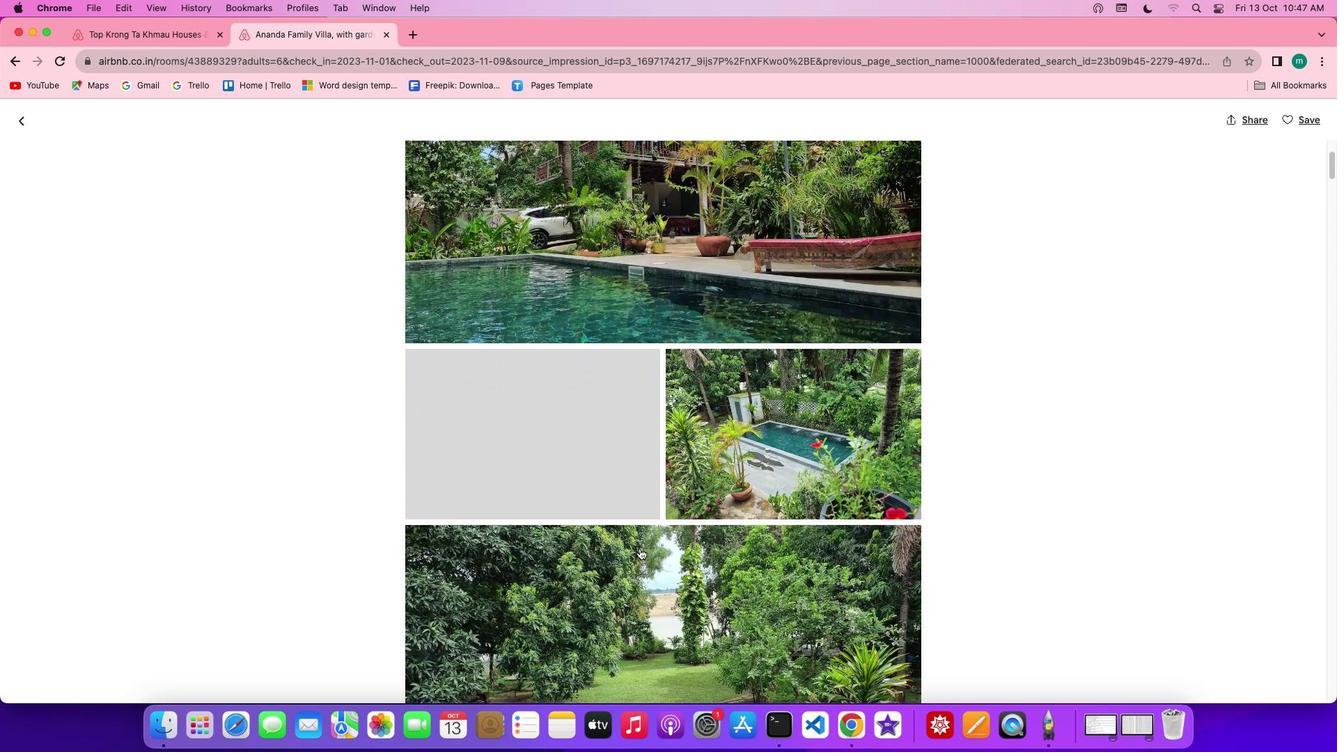 
Action: Mouse scrolled (639, 548) with delta (0, 0)
Screenshot: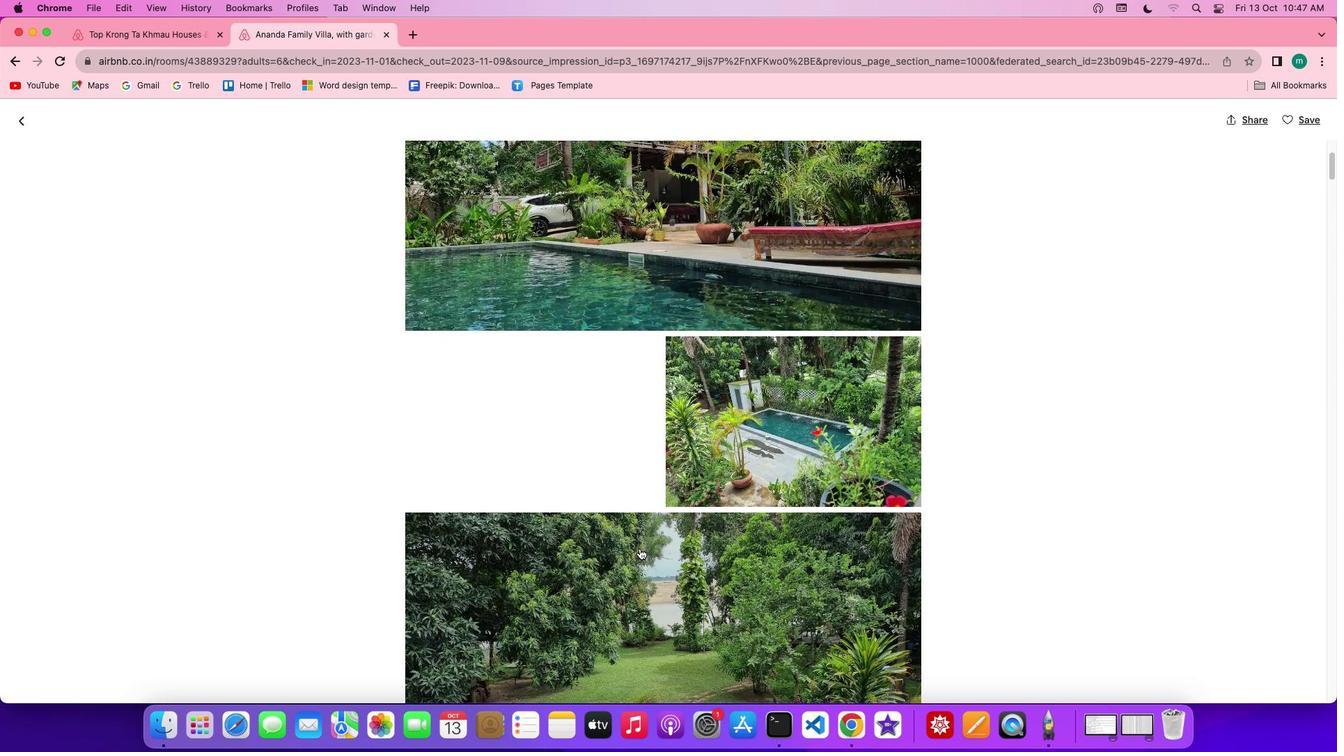 
Action: Mouse scrolled (639, 548) with delta (0, 0)
Screenshot: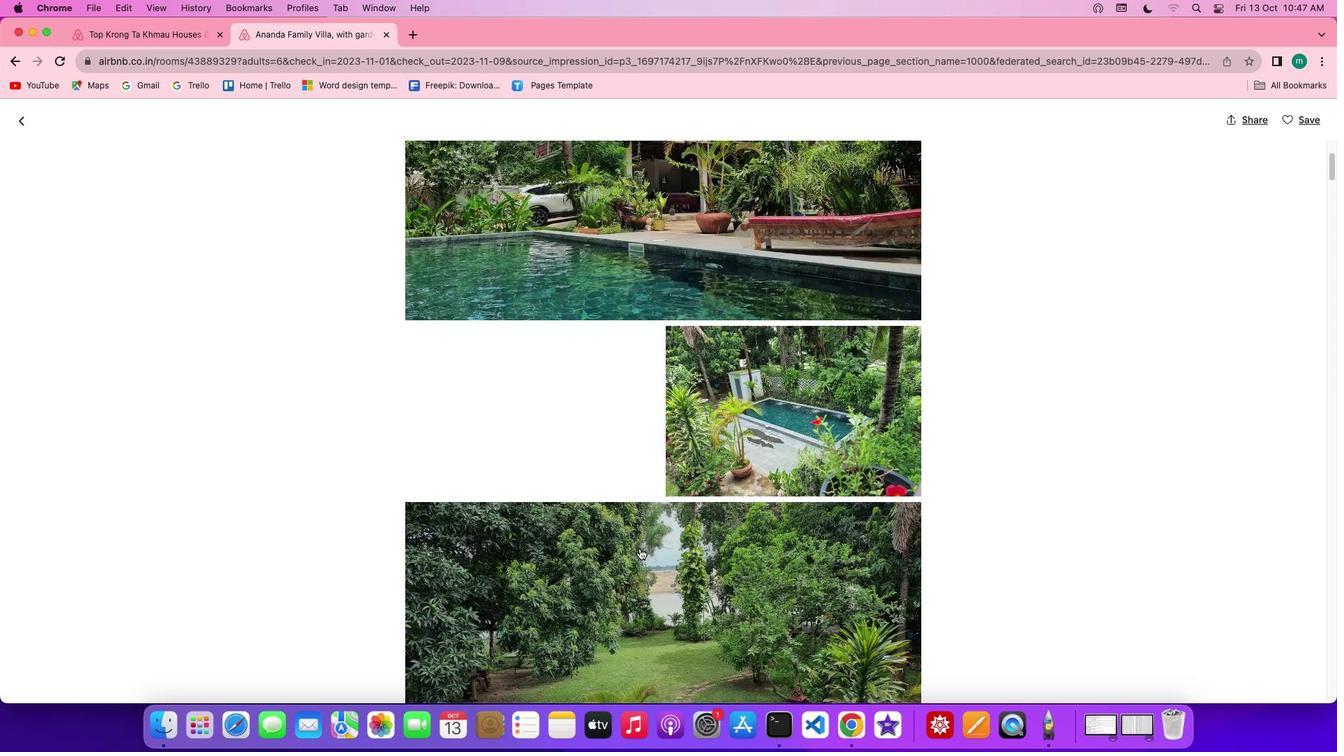 
Action: Mouse scrolled (639, 548) with delta (0, 0)
Screenshot: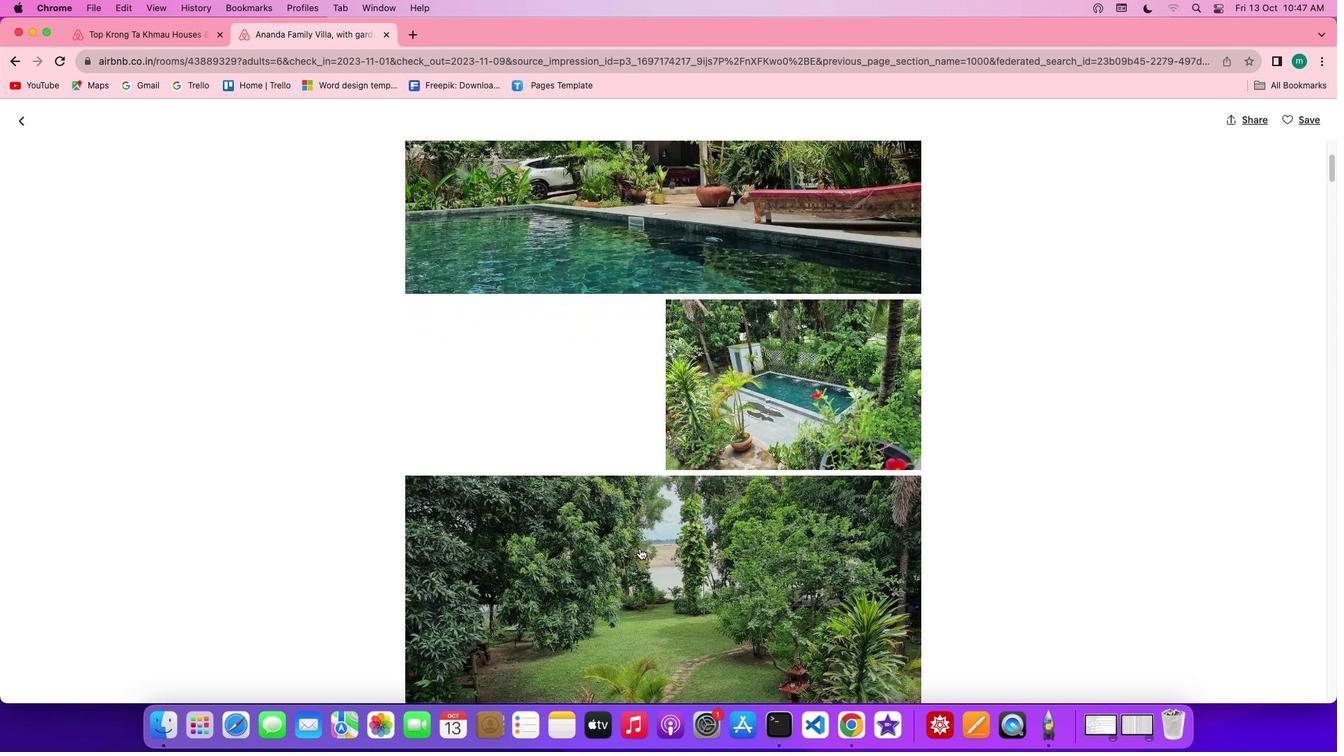 
Action: Mouse scrolled (639, 548) with delta (0, 0)
Screenshot: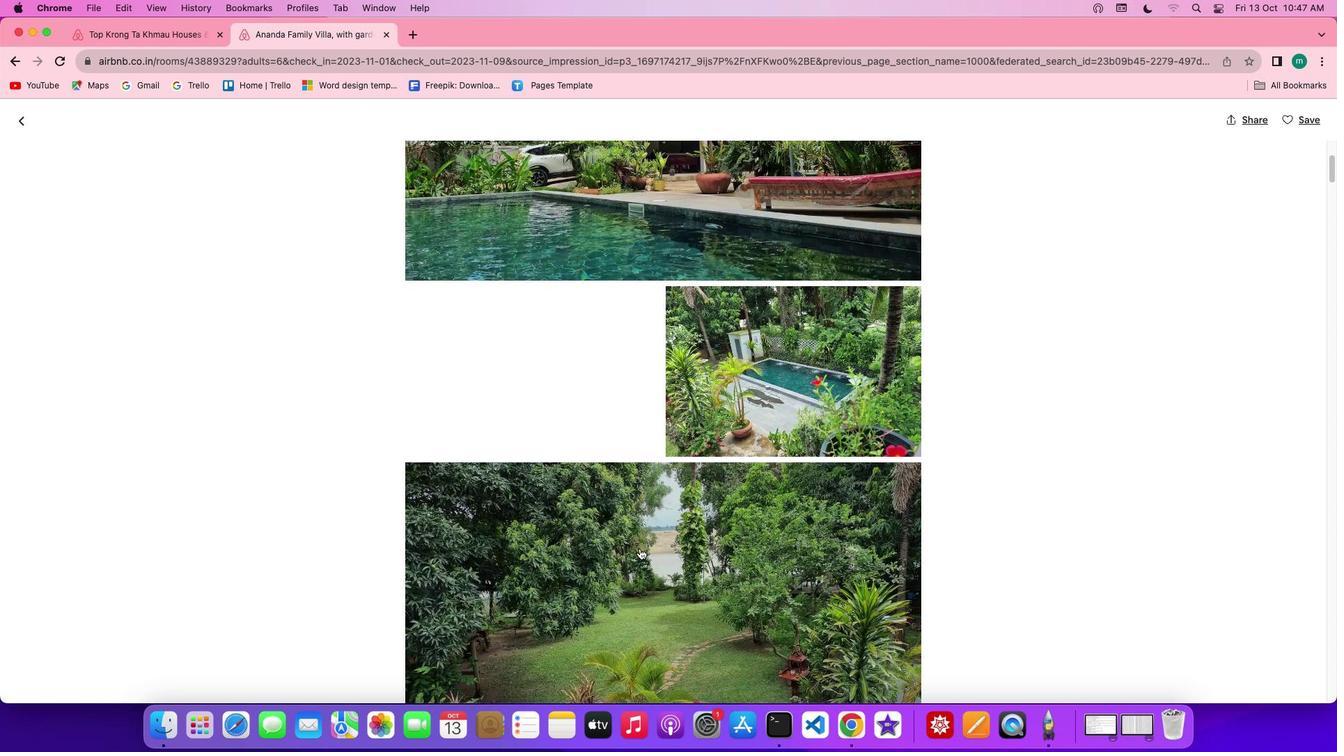 
Action: Mouse scrolled (639, 548) with delta (0, 0)
Screenshot: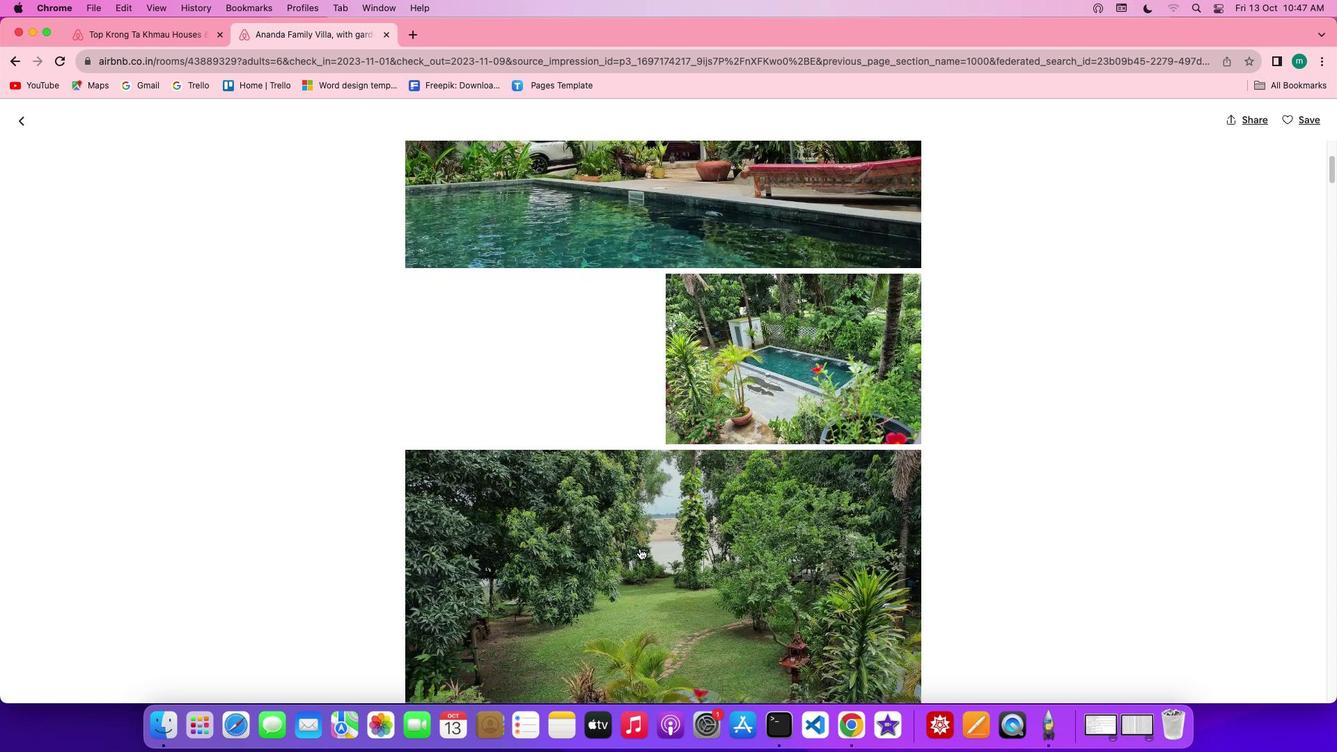 
Action: Mouse scrolled (639, 548) with delta (0, 0)
Screenshot: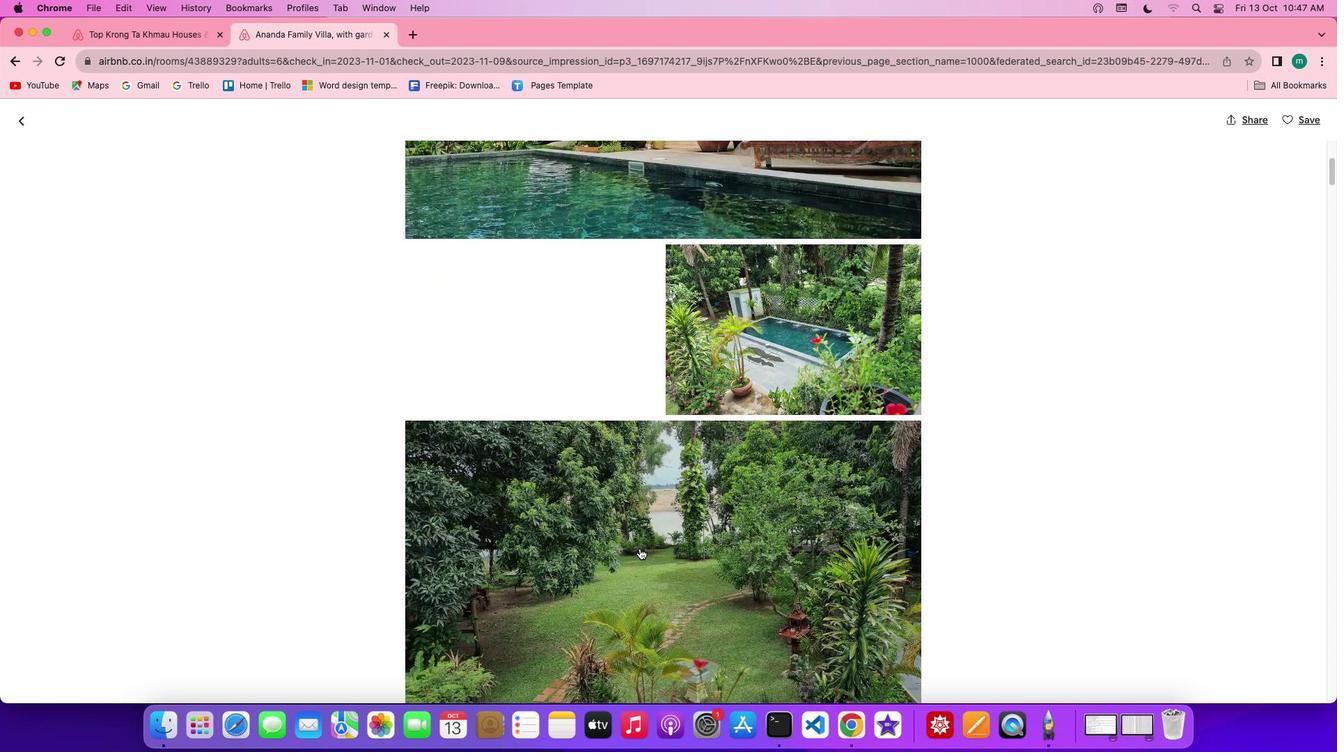 
Action: Mouse scrolled (639, 548) with delta (0, 0)
Screenshot: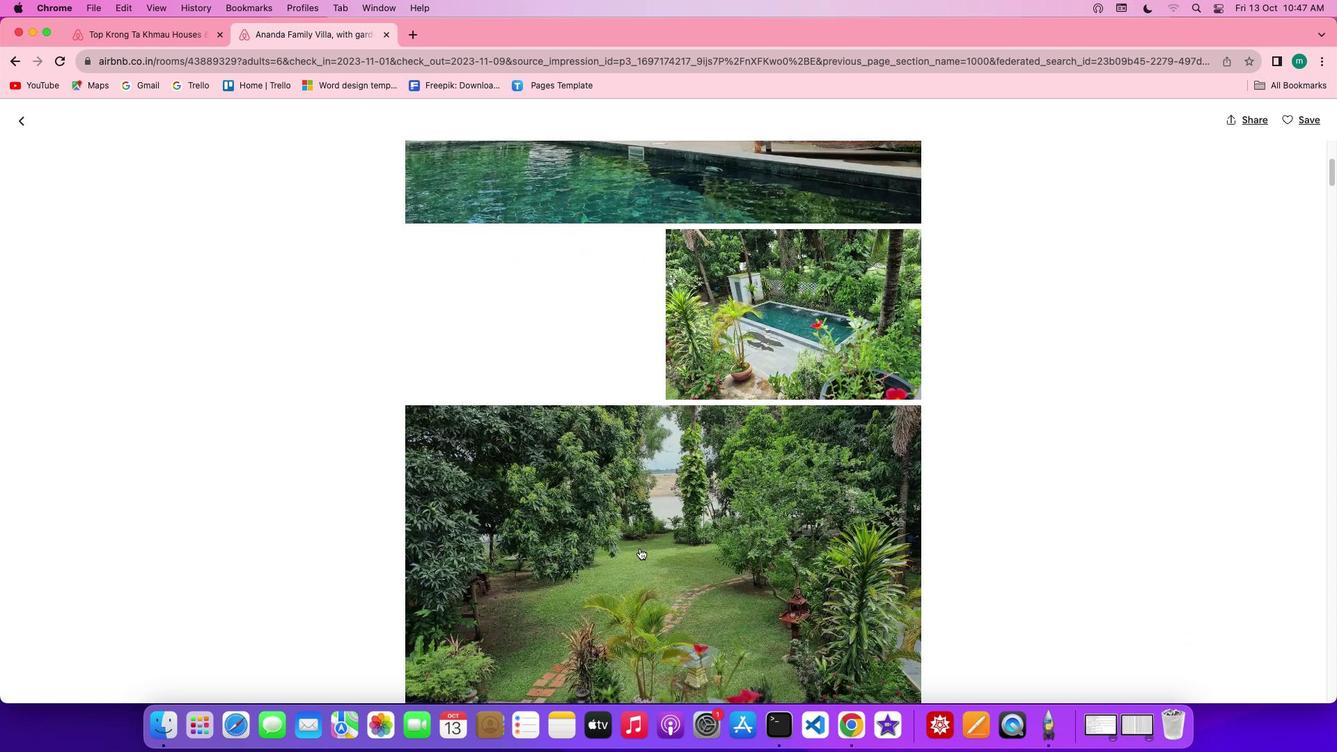 
Action: Mouse scrolled (639, 548) with delta (0, 0)
Screenshot: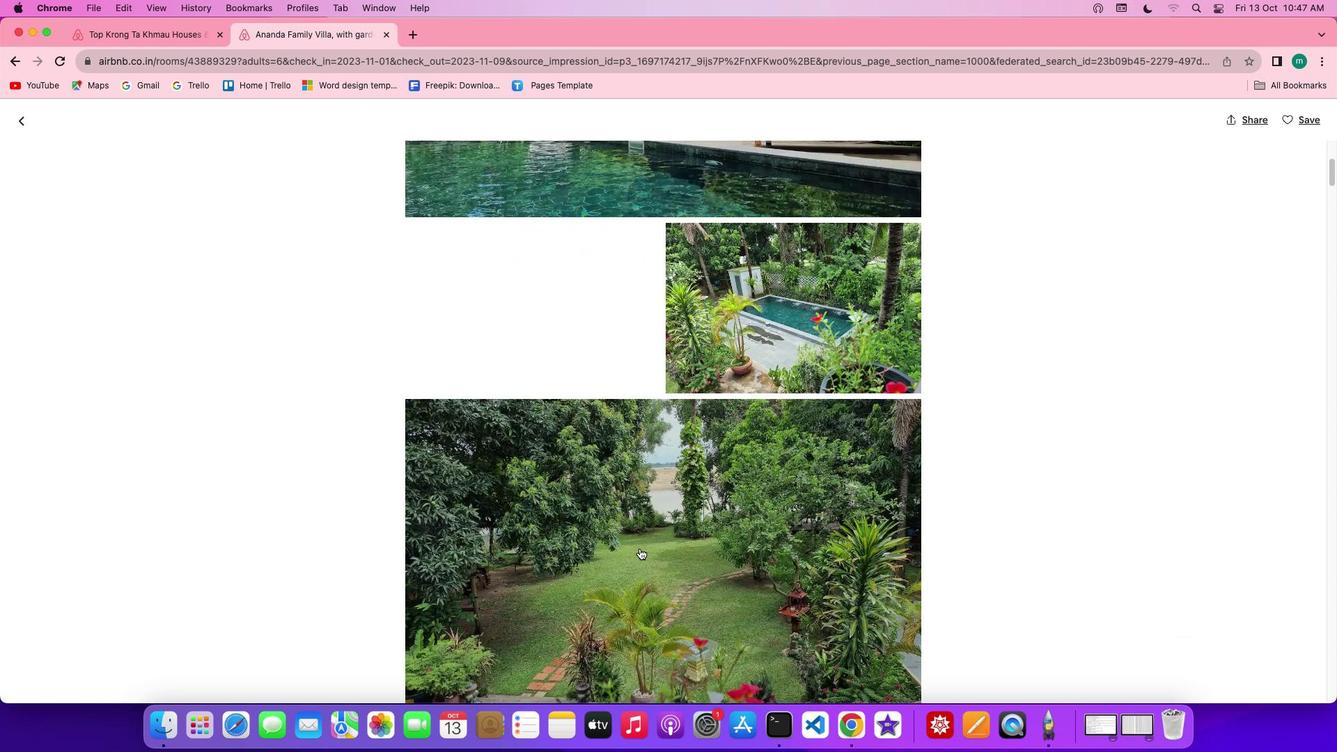 
Action: Mouse scrolled (639, 548) with delta (0, 0)
Screenshot: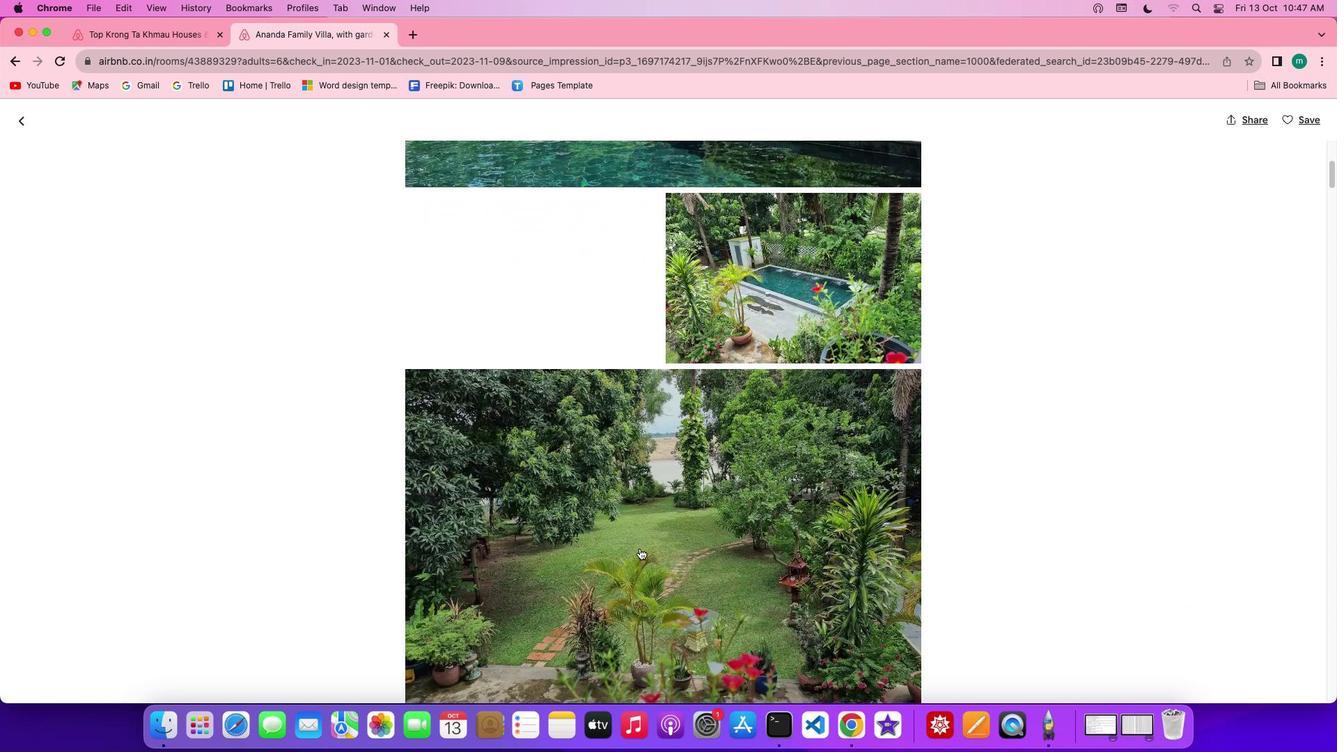 
Action: Mouse scrolled (639, 548) with delta (0, 0)
Screenshot: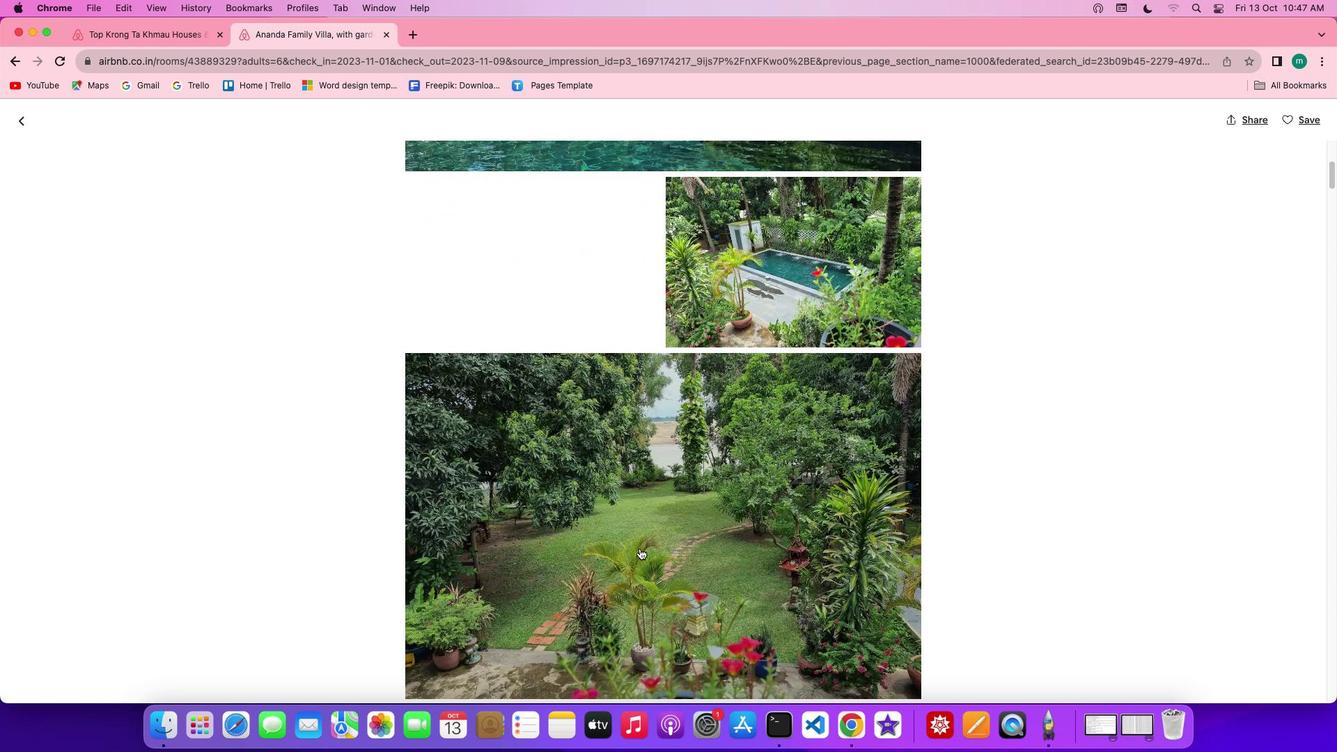 
Action: Mouse scrolled (639, 548) with delta (0, 0)
Screenshot: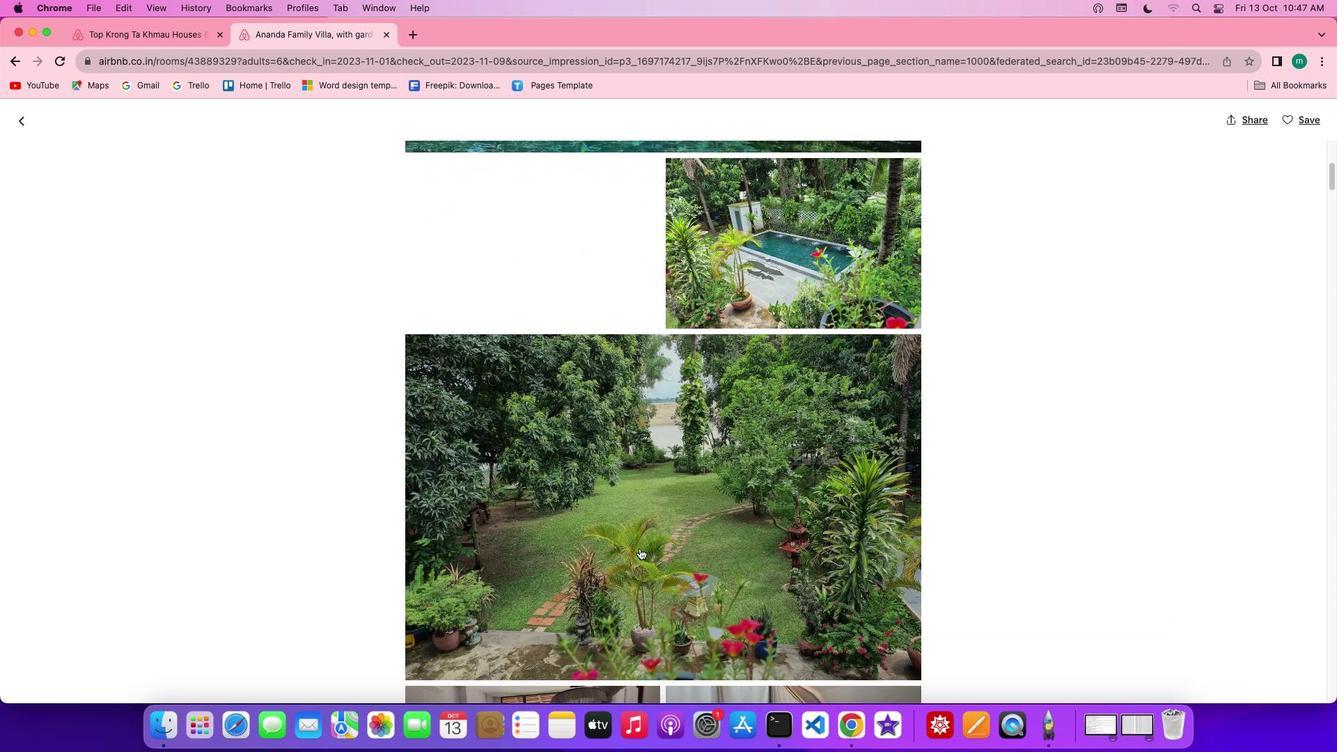 
Action: Mouse scrolled (639, 548) with delta (0, -1)
Screenshot: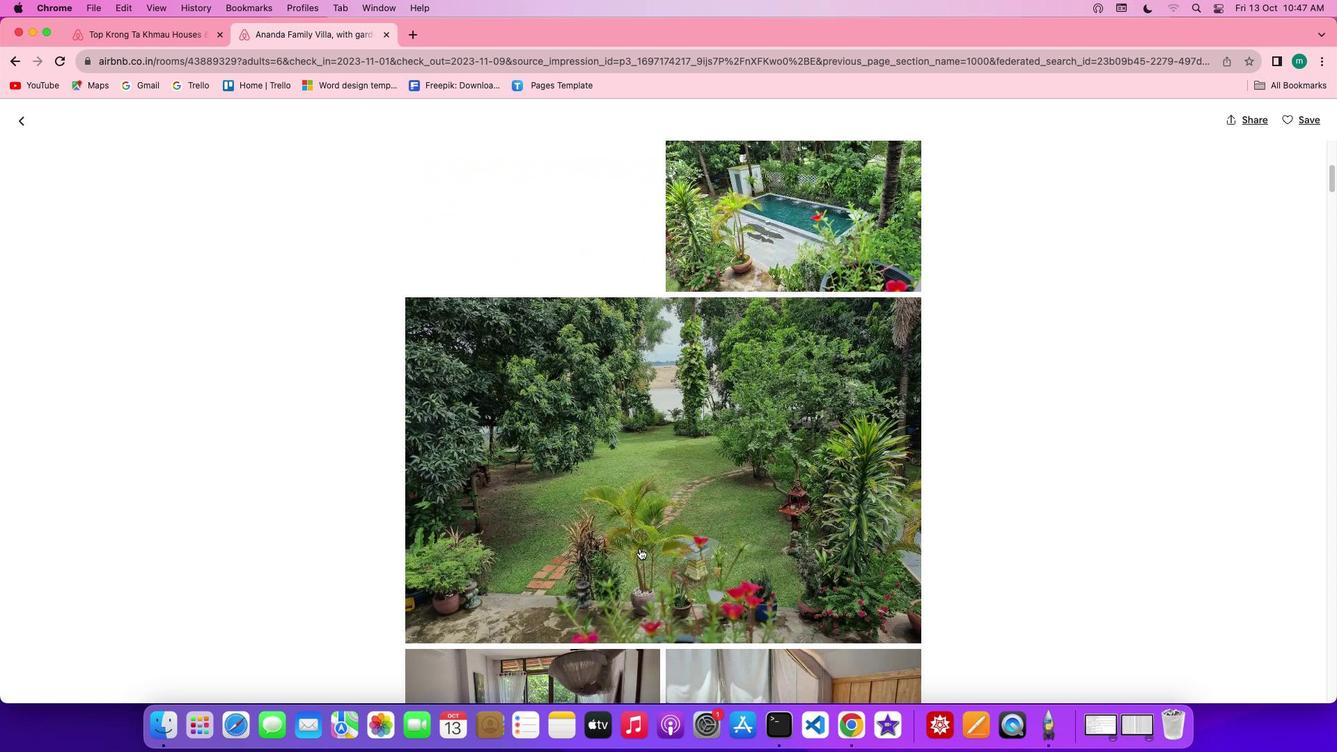 
Action: Mouse scrolled (639, 548) with delta (0, 0)
Screenshot: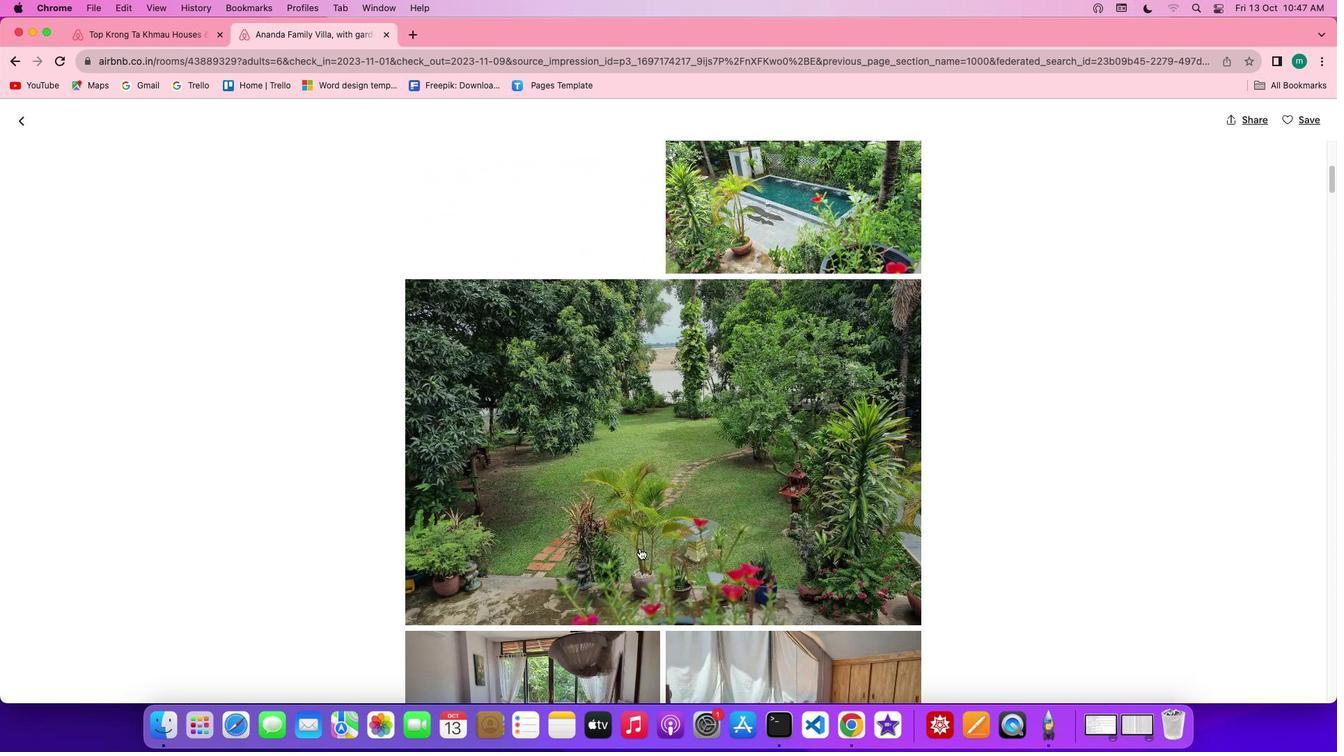 
Action: Mouse scrolled (639, 548) with delta (0, 0)
Screenshot: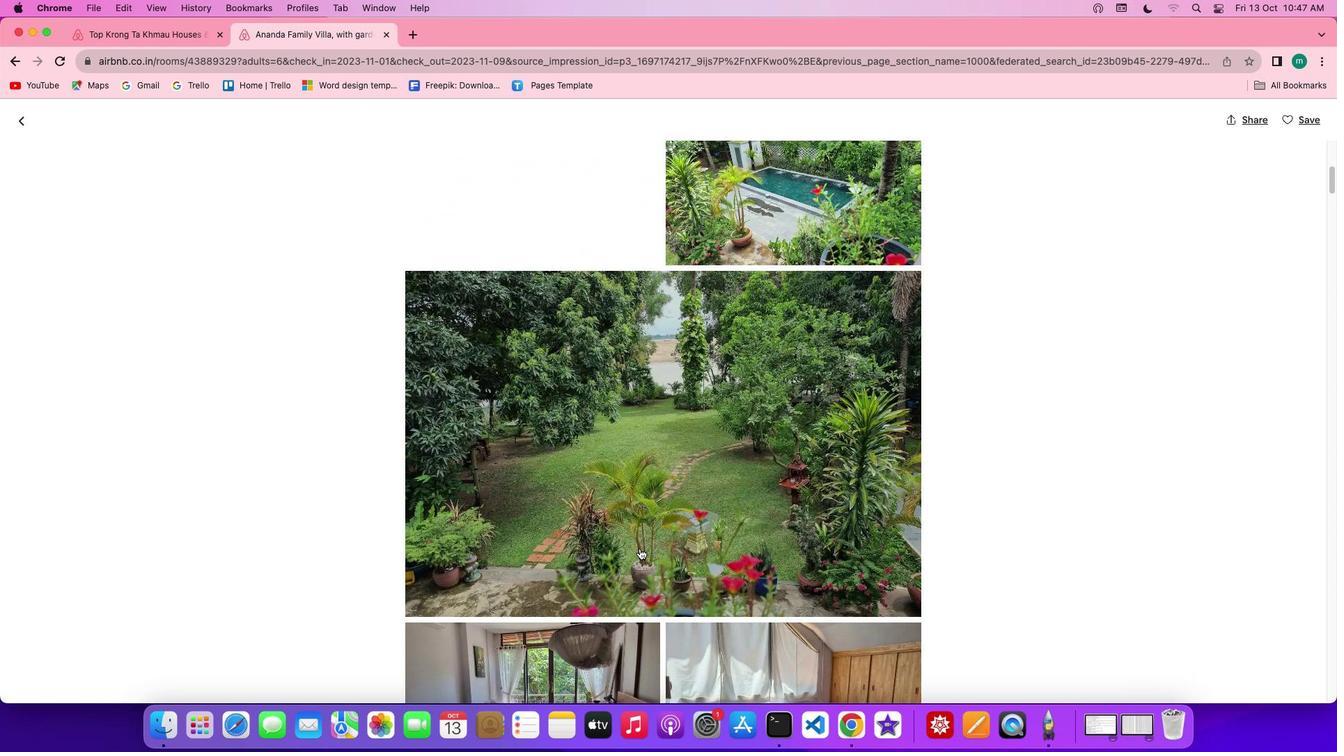 
Action: Mouse scrolled (639, 548) with delta (0, 0)
Screenshot: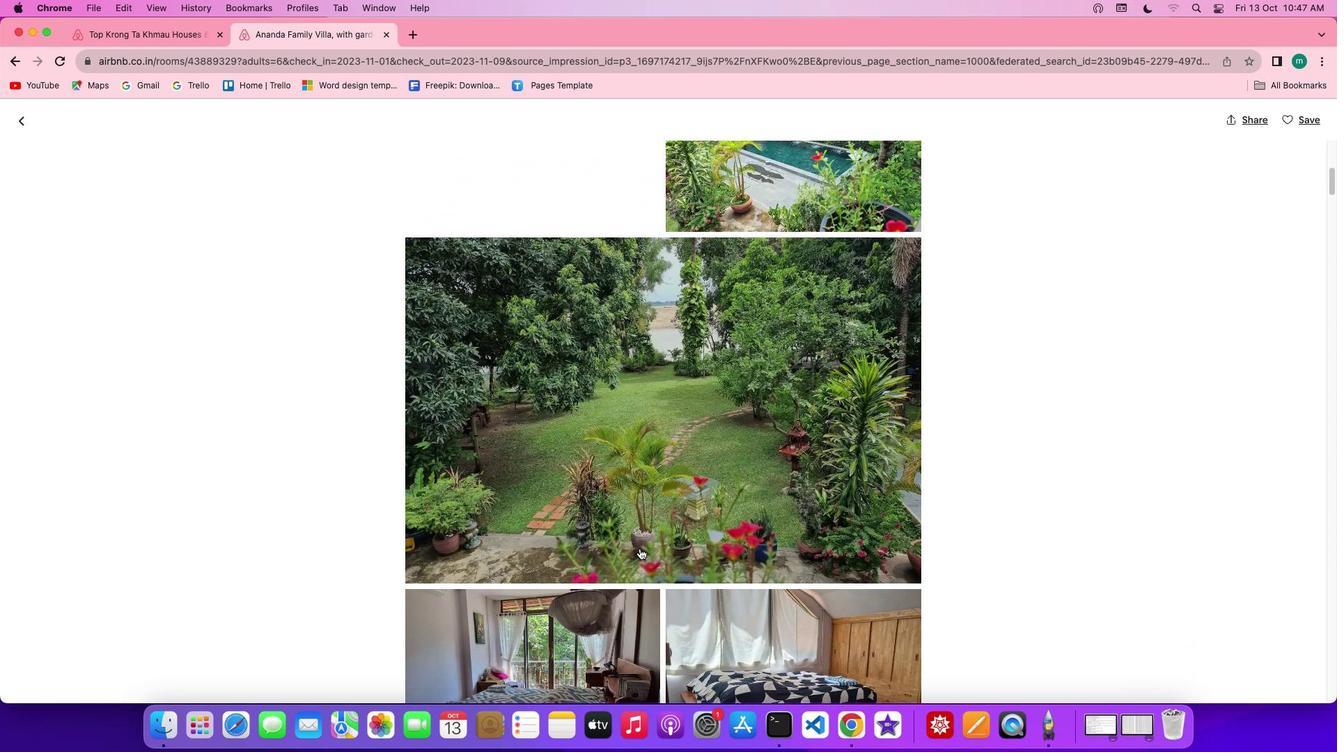
Action: Mouse scrolled (639, 548) with delta (0, -1)
Screenshot: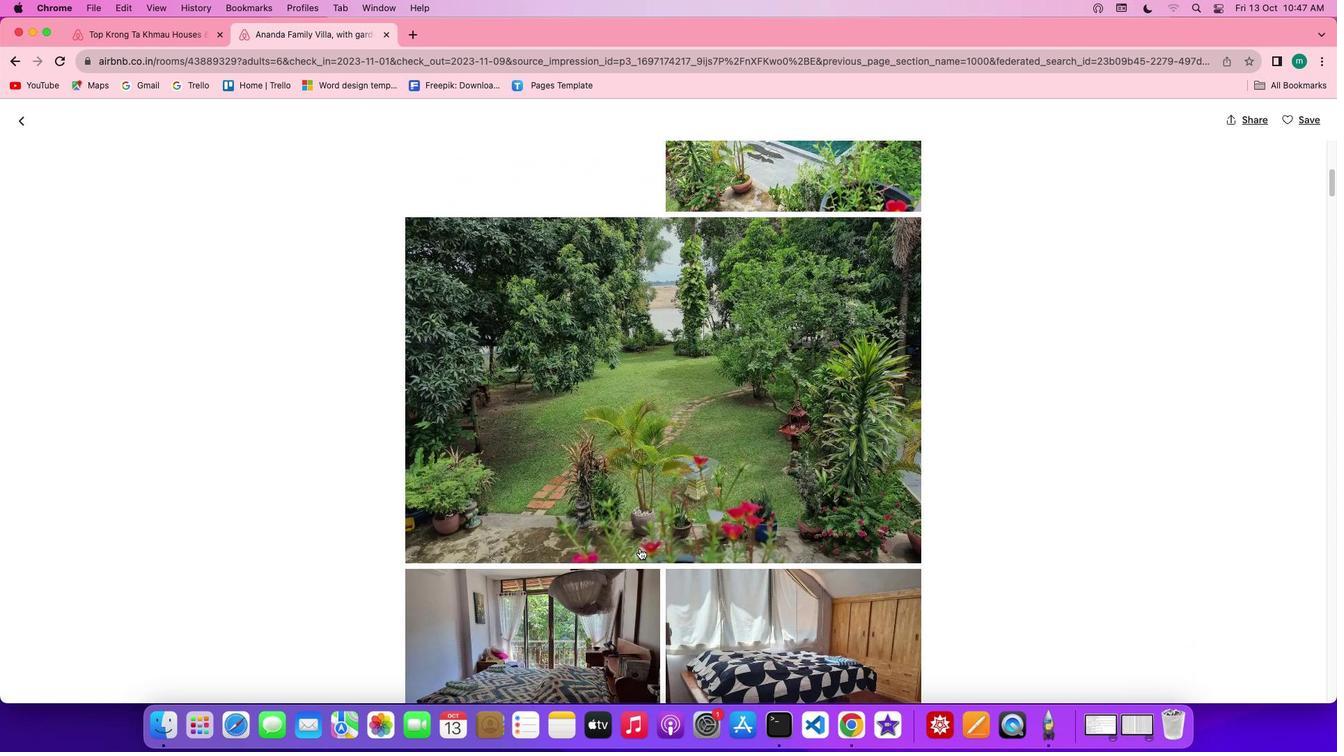 
Action: Mouse scrolled (639, 548) with delta (0, 0)
Screenshot: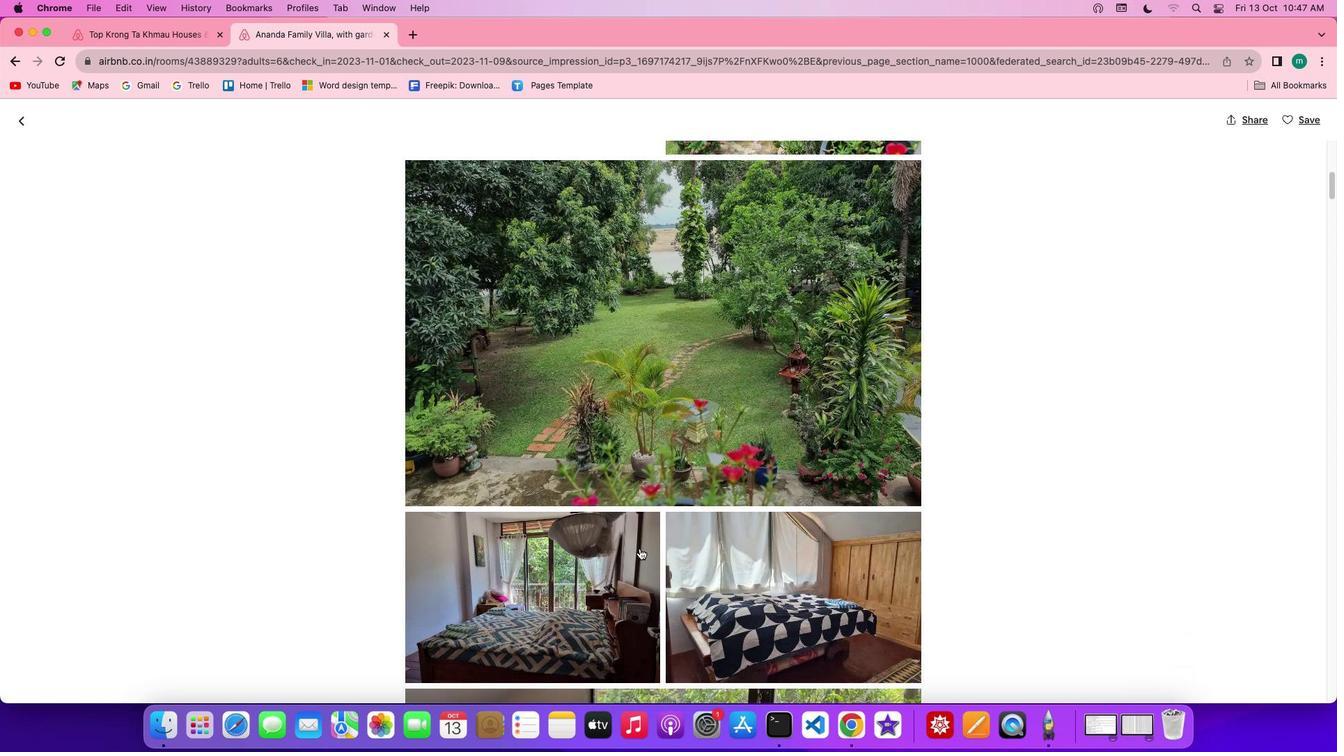 
Action: Mouse scrolled (639, 548) with delta (0, 0)
Screenshot: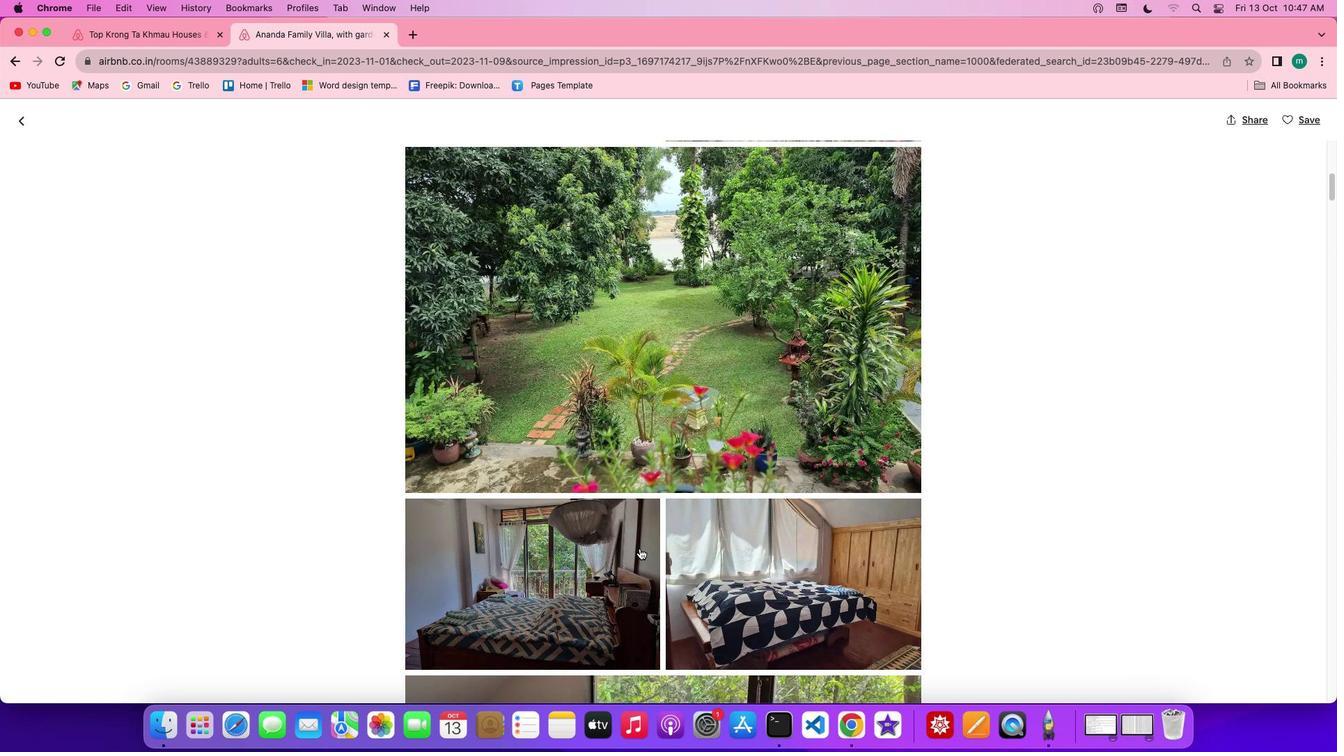 
Action: Mouse scrolled (639, 548) with delta (0, 0)
Screenshot: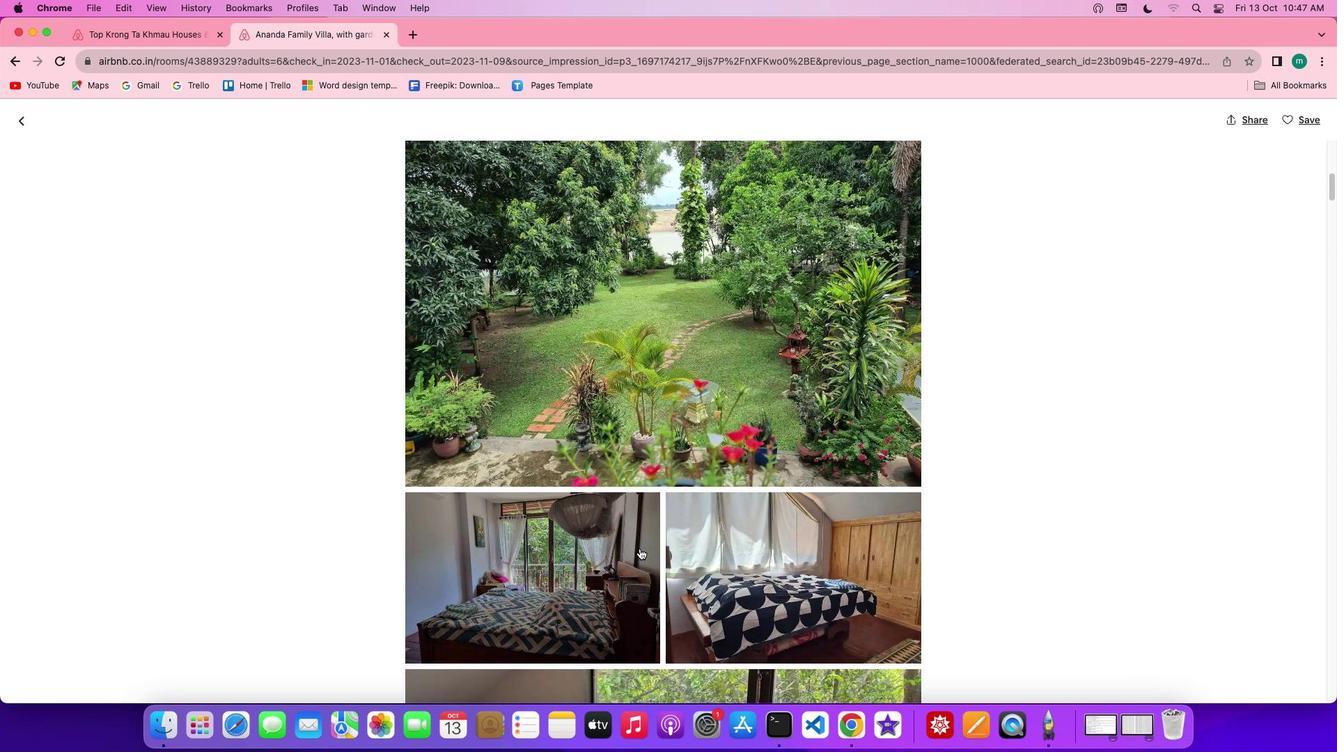 
Action: Mouse scrolled (639, 548) with delta (0, 0)
Screenshot: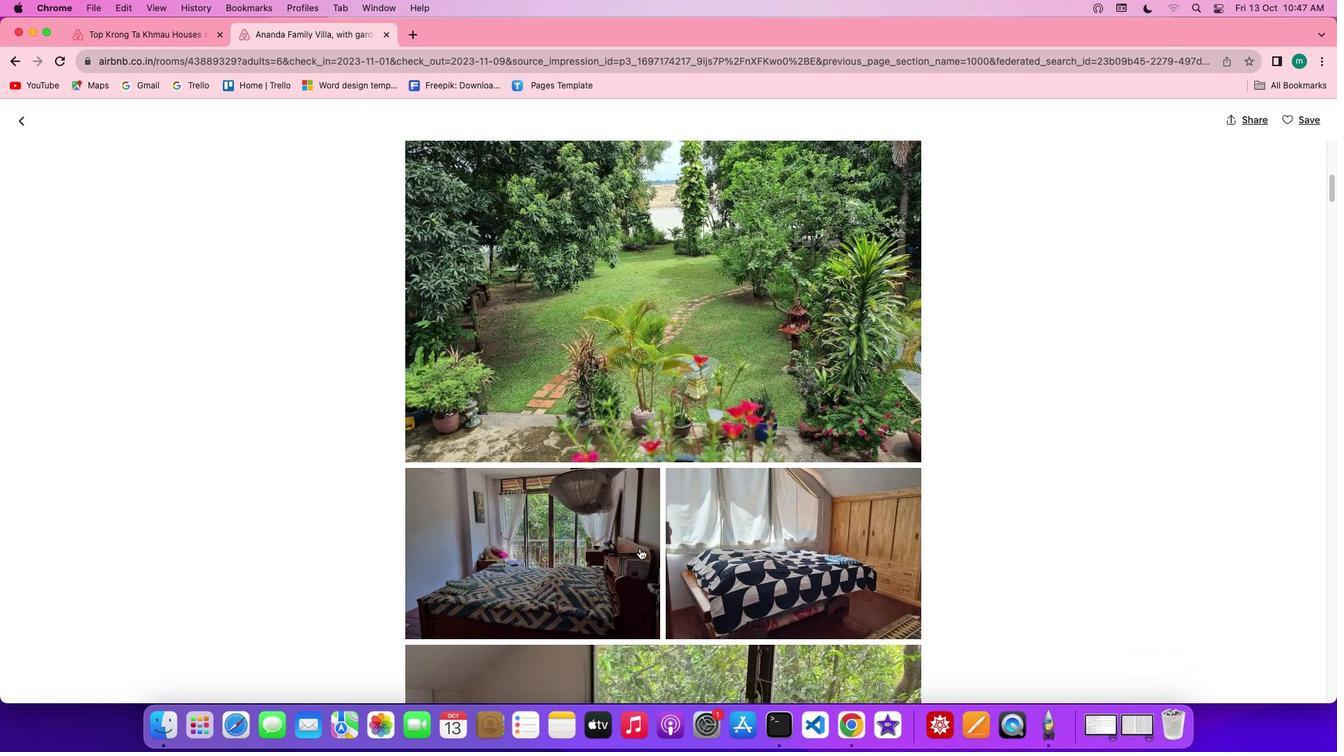
Action: Mouse scrolled (639, 548) with delta (0, 0)
Screenshot: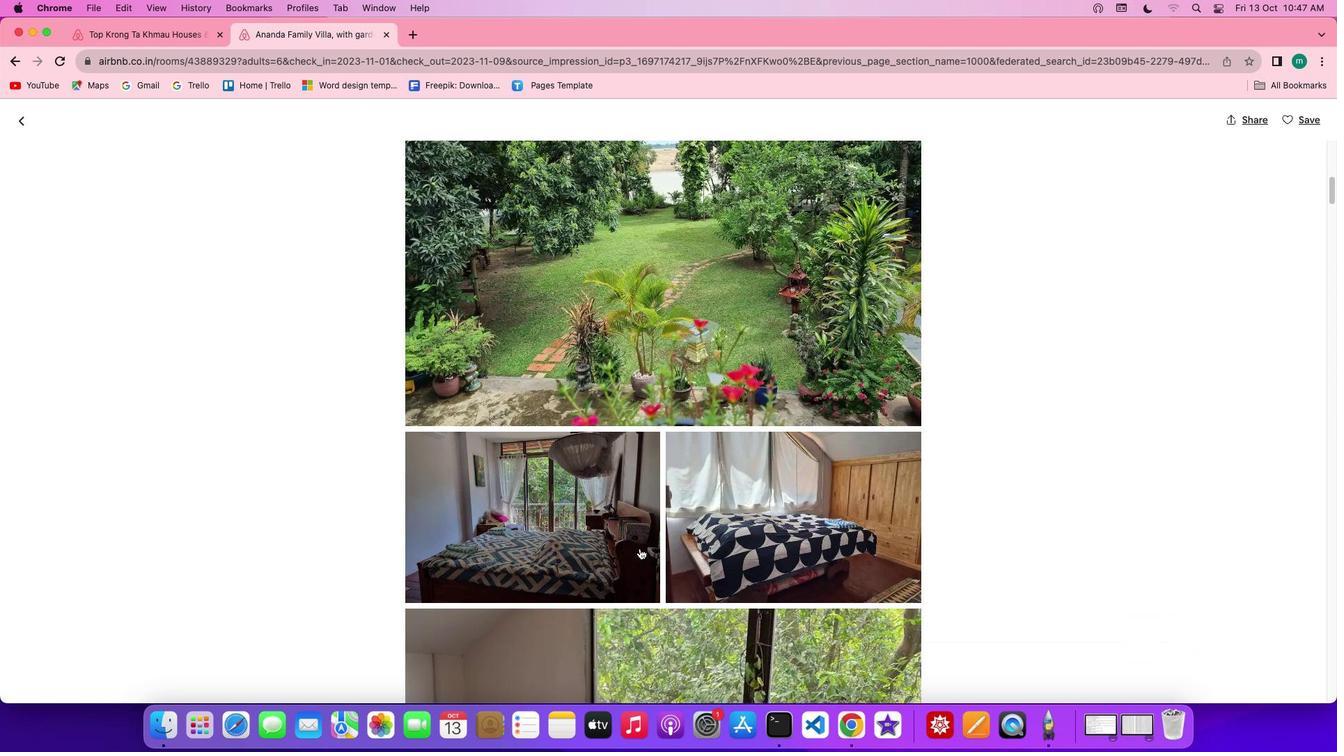 
Action: Mouse scrolled (639, 548) with delta (0, 0)
Screenshot: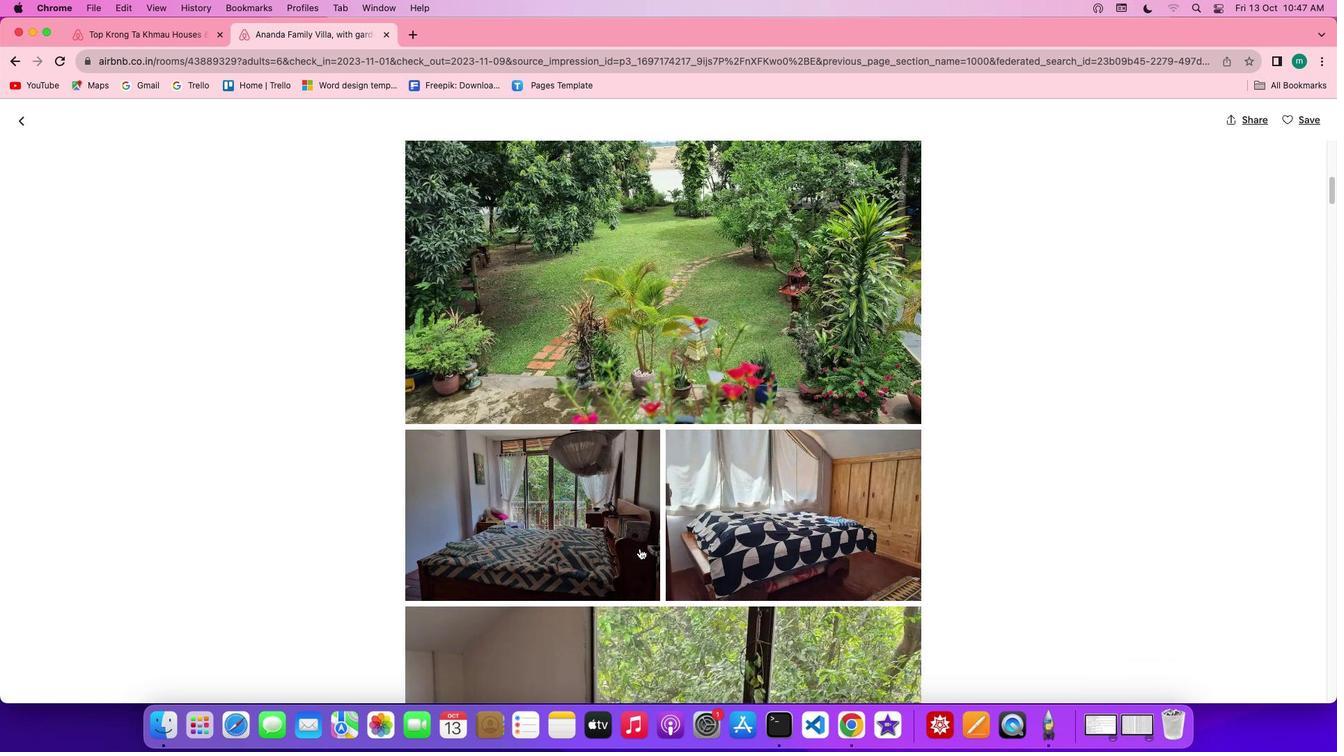 
Action: Mouse scrolled (639, 548) with delta (0, 0)
Screenshot: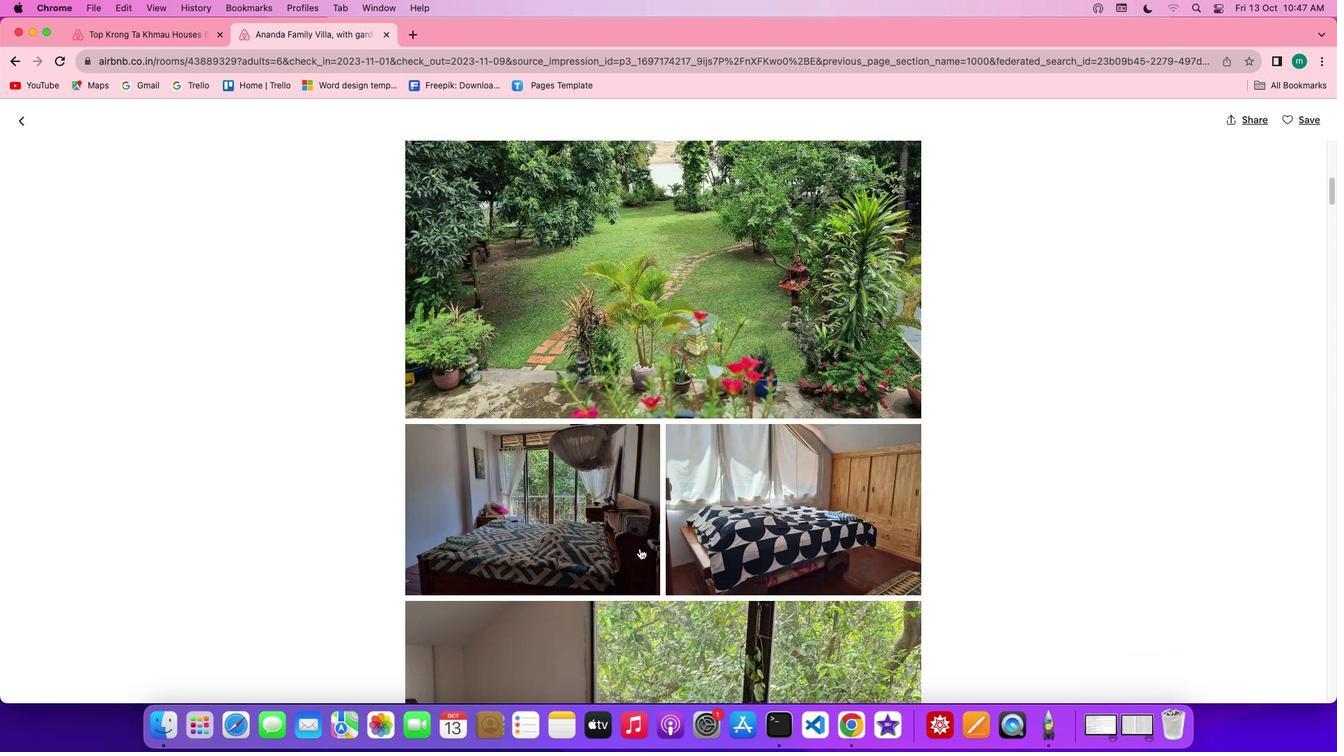 
Action: Mouse scrolled (639, 548) with delta (0, 0)
Screenshot: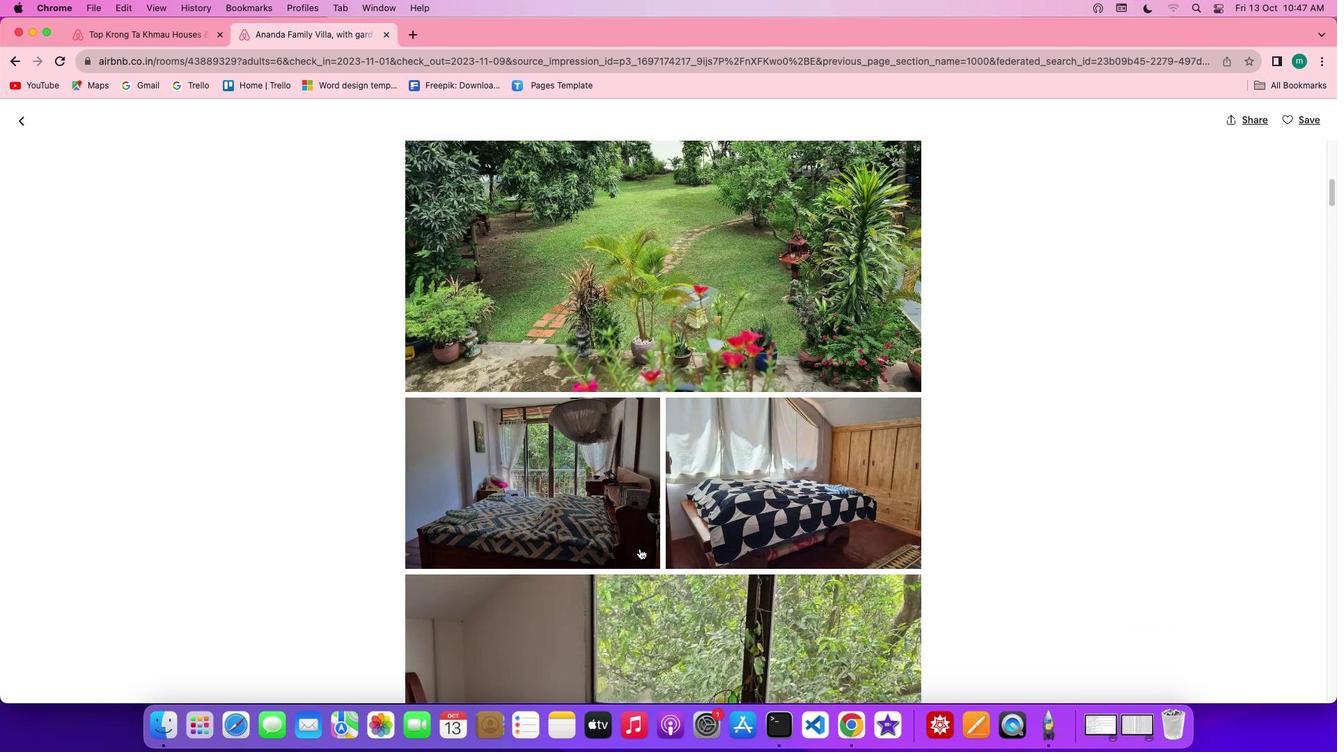 
Action: Mouse scrolled (639, 548) with delta (0, 0)
Screenshot: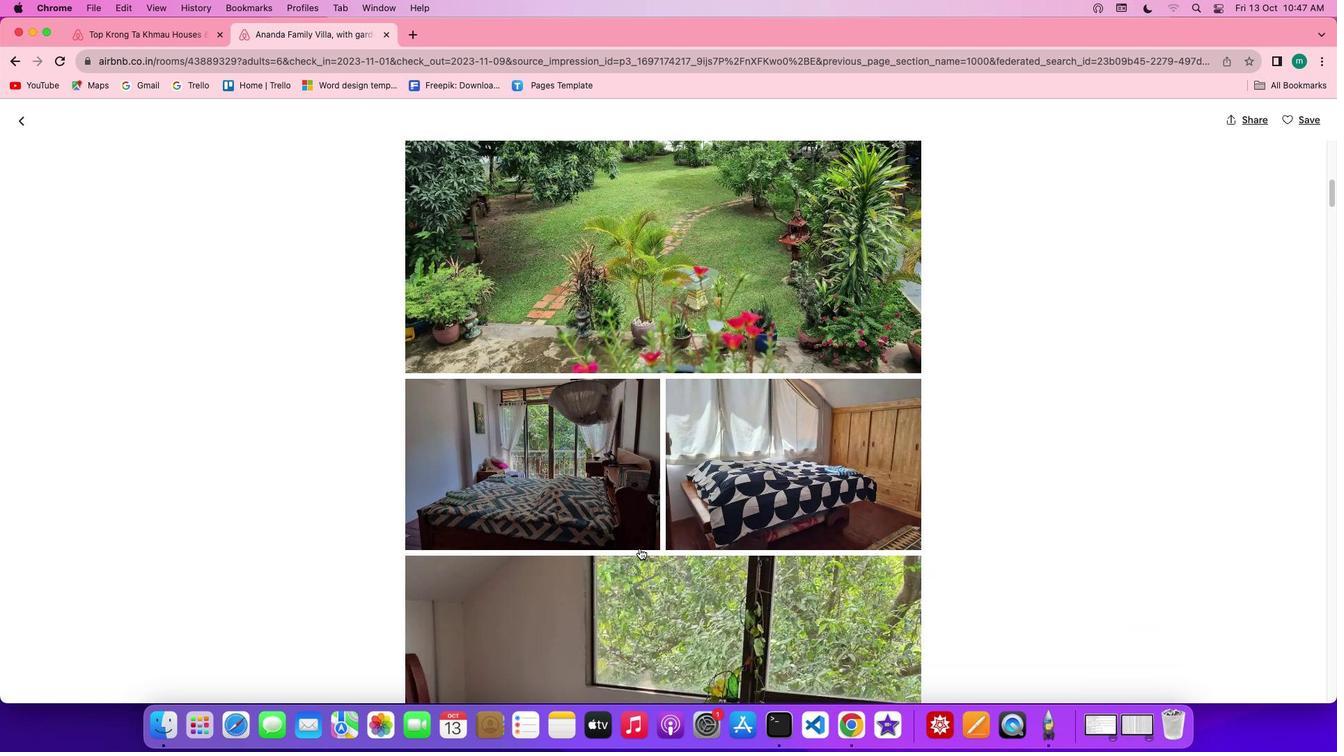 
Action: Mouse scrolled (639, 548) with delta (0, 0)
Screenshot: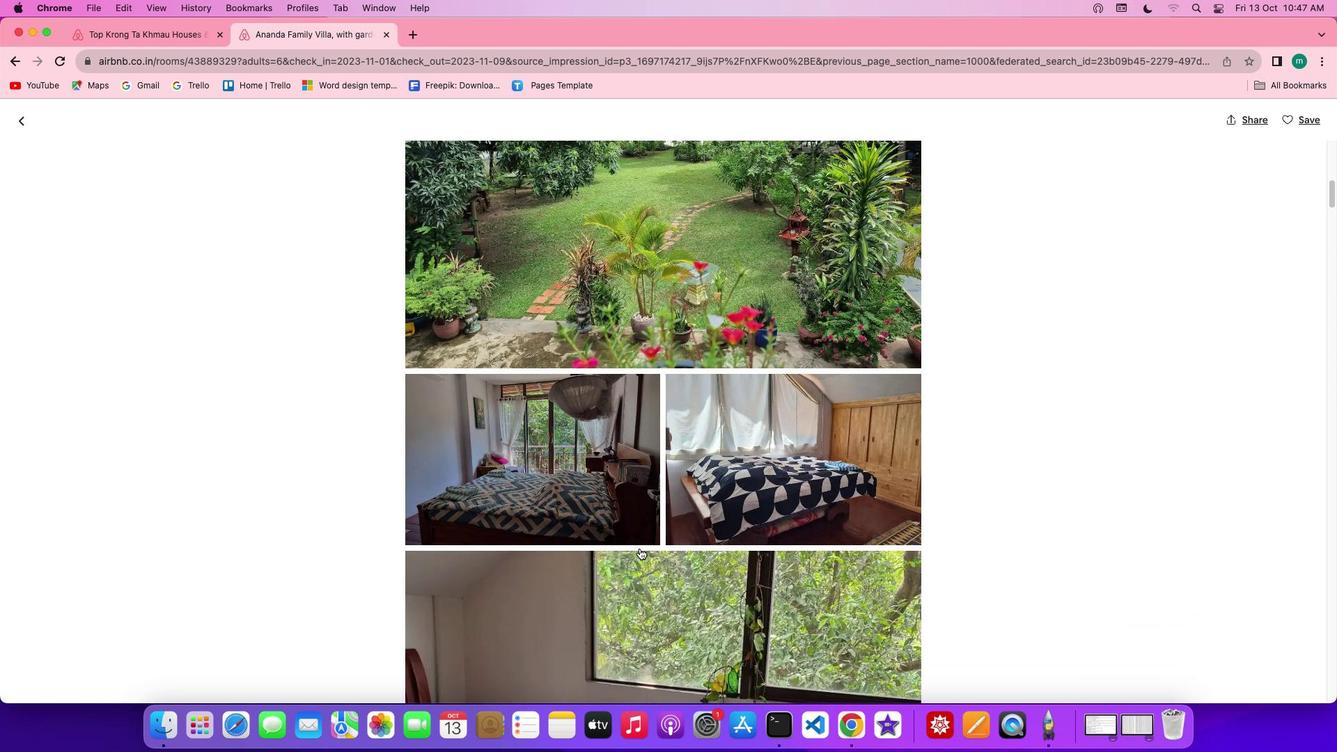 
Action: Mouse scrolled (639, 548) with delta (0, 0)
Screenshot: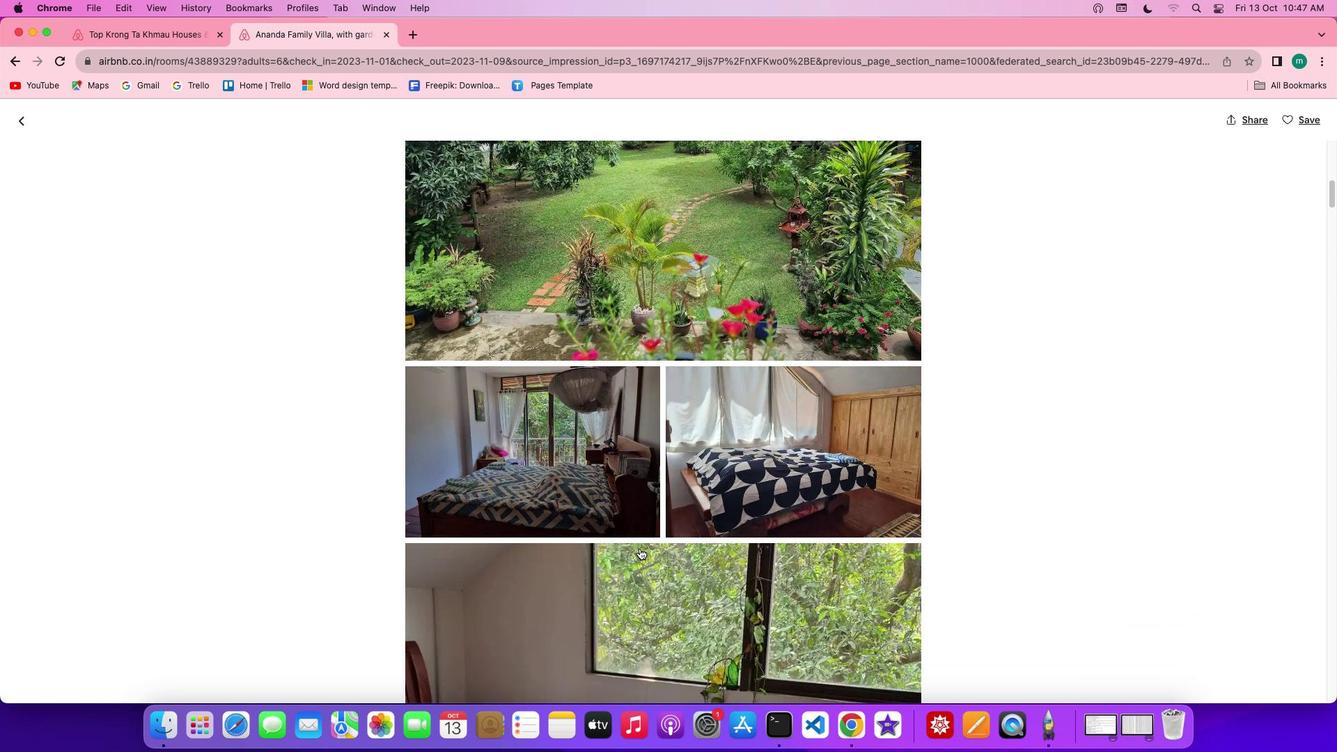 
Action: Mouse scrolled (639, 548) with delta (0, -1)
Screenshot: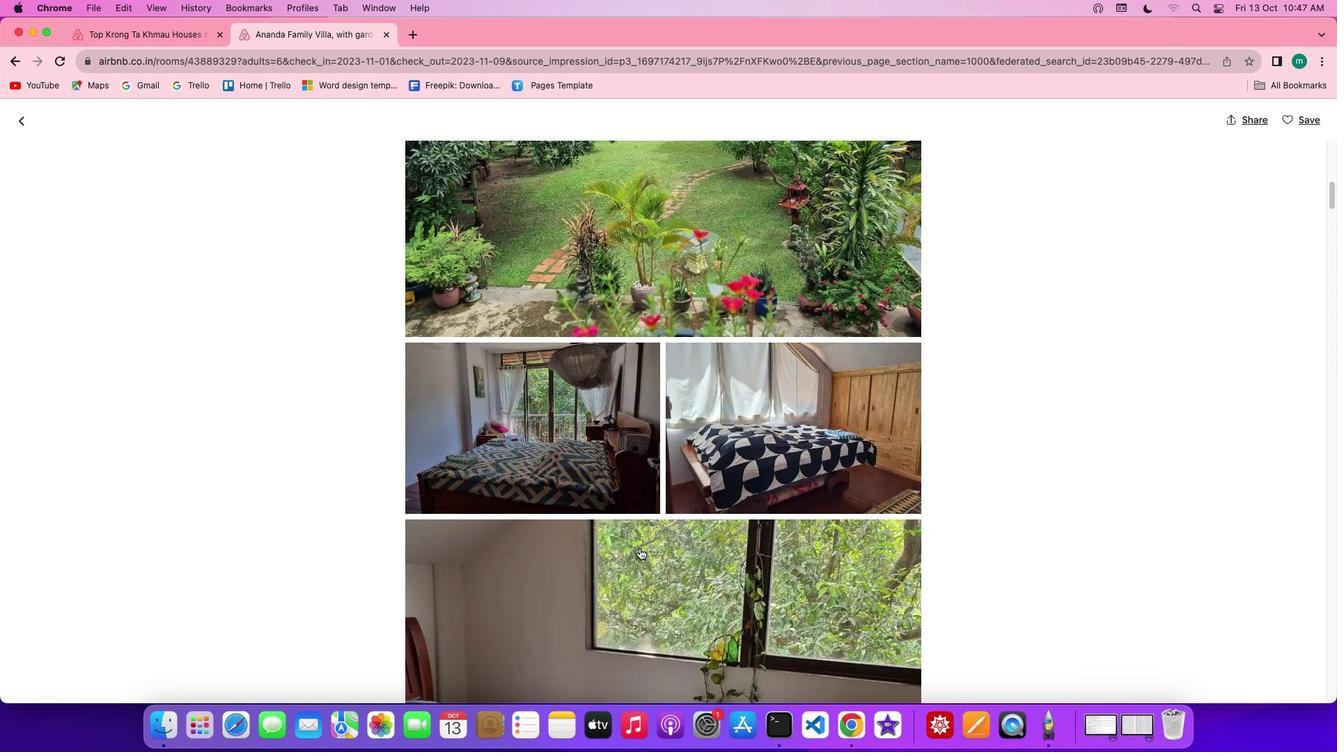 
Action: Mouse scrolled (639, 548) with delta (0, 0)
Screenshot: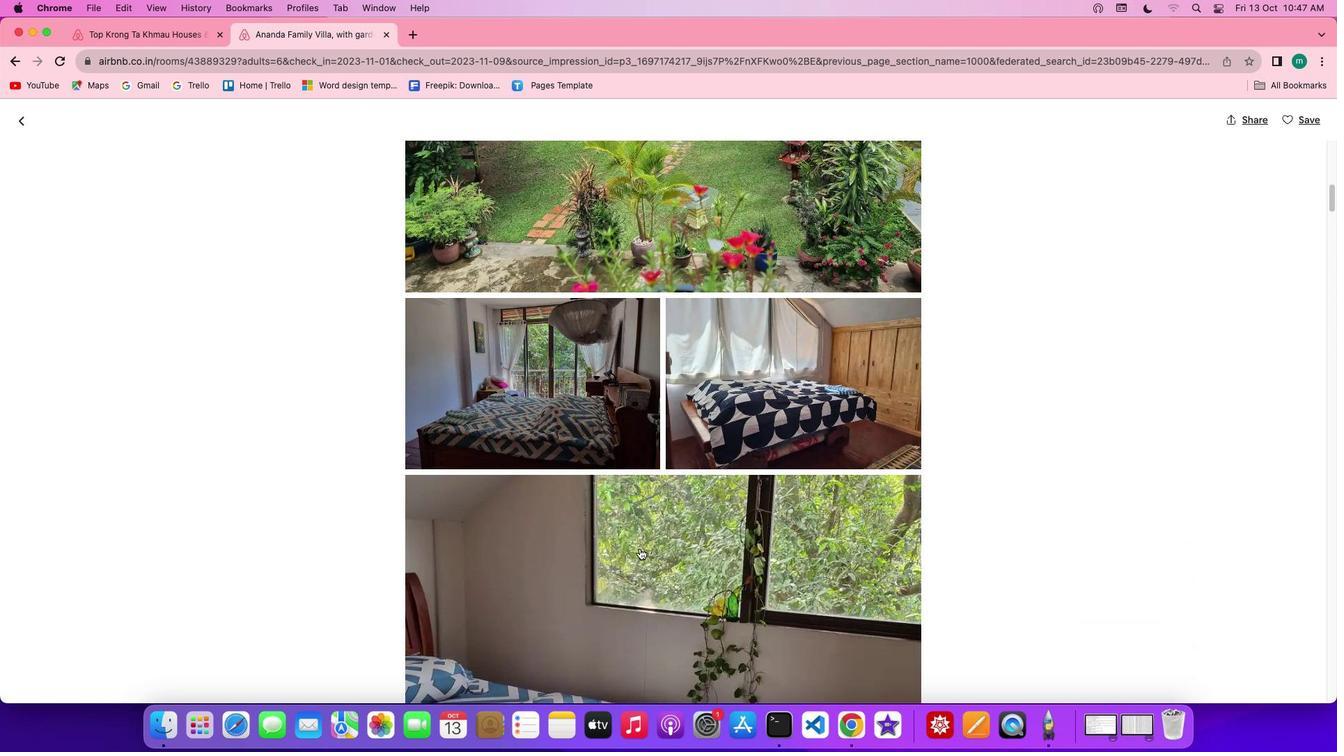 
Action: Mouse scrolled (639, 548) with delta (0, 0)
Screenshot: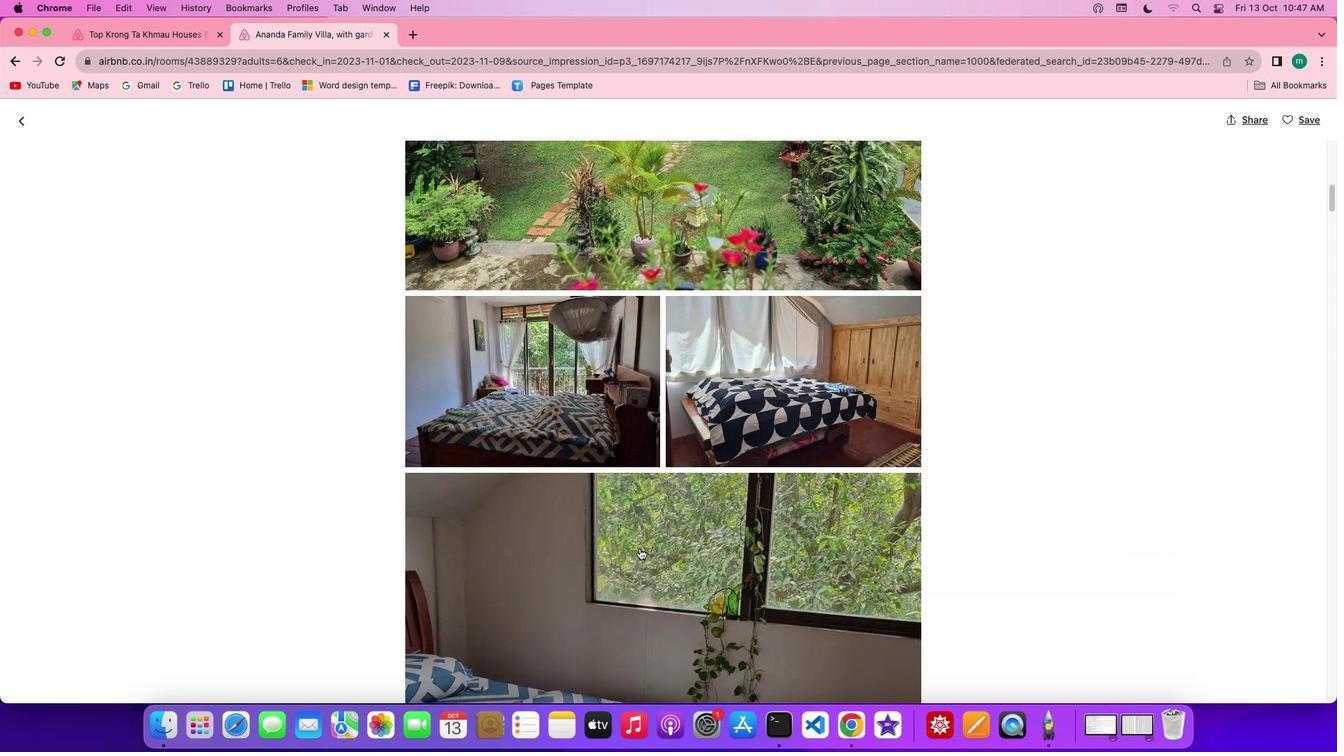 
Action: Mouse scrolled (639, 548) with delta (0, 0)
Screenshot: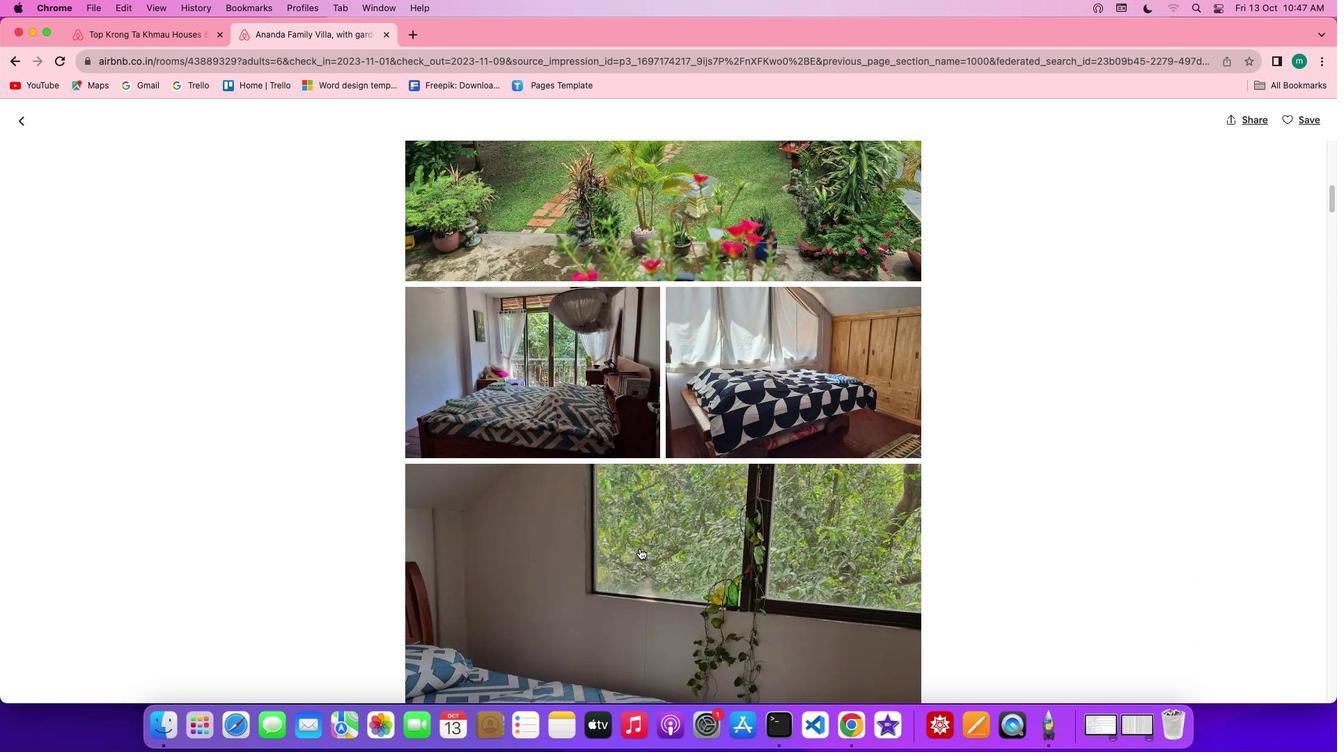 
Action: Mouse scrolled (639, 548) with delta (0, 0)
Screenshot: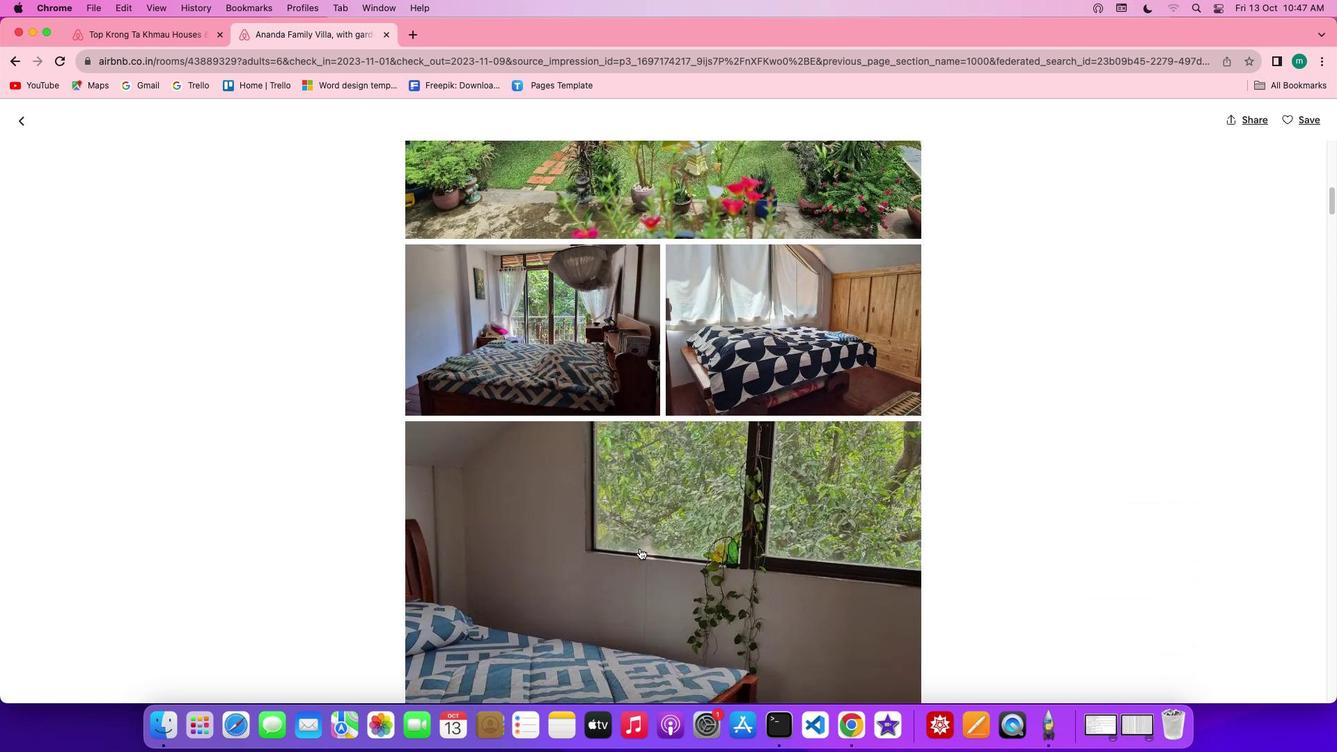 
Action: Mouse scrolled (639, 548) with delta (0, 0)
Screenshot: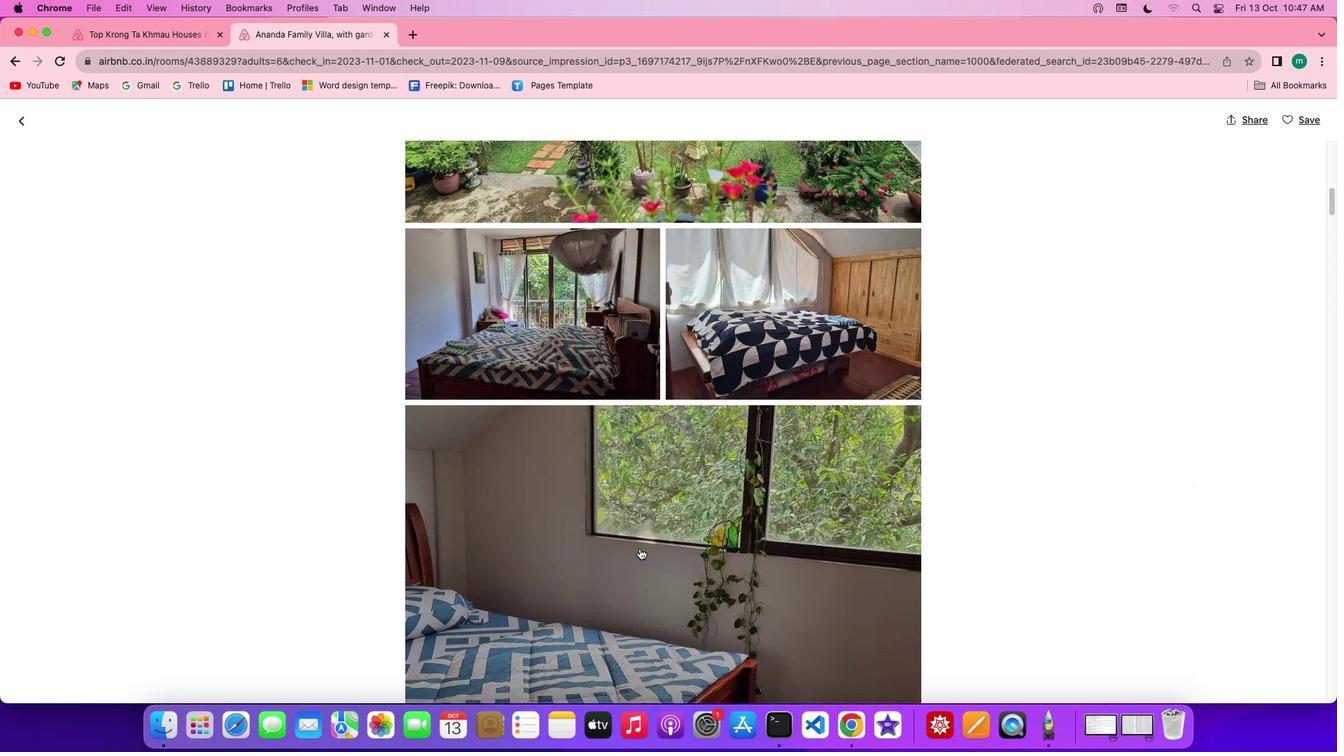 
Action: Mouse scrolled (639, 548) with delta (0, 0)
Screenshot: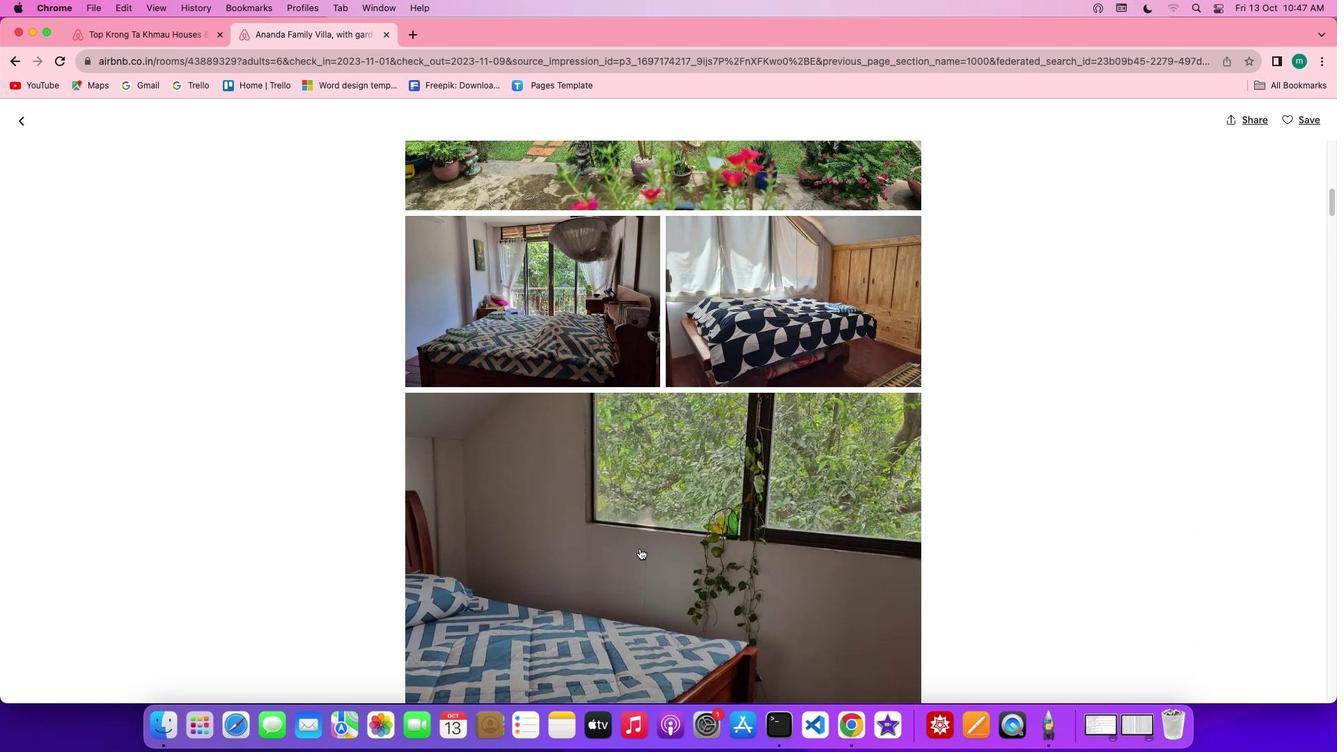 
Action: Mouse scrolled (639, 548) with delta (0, 0)
Screenshot: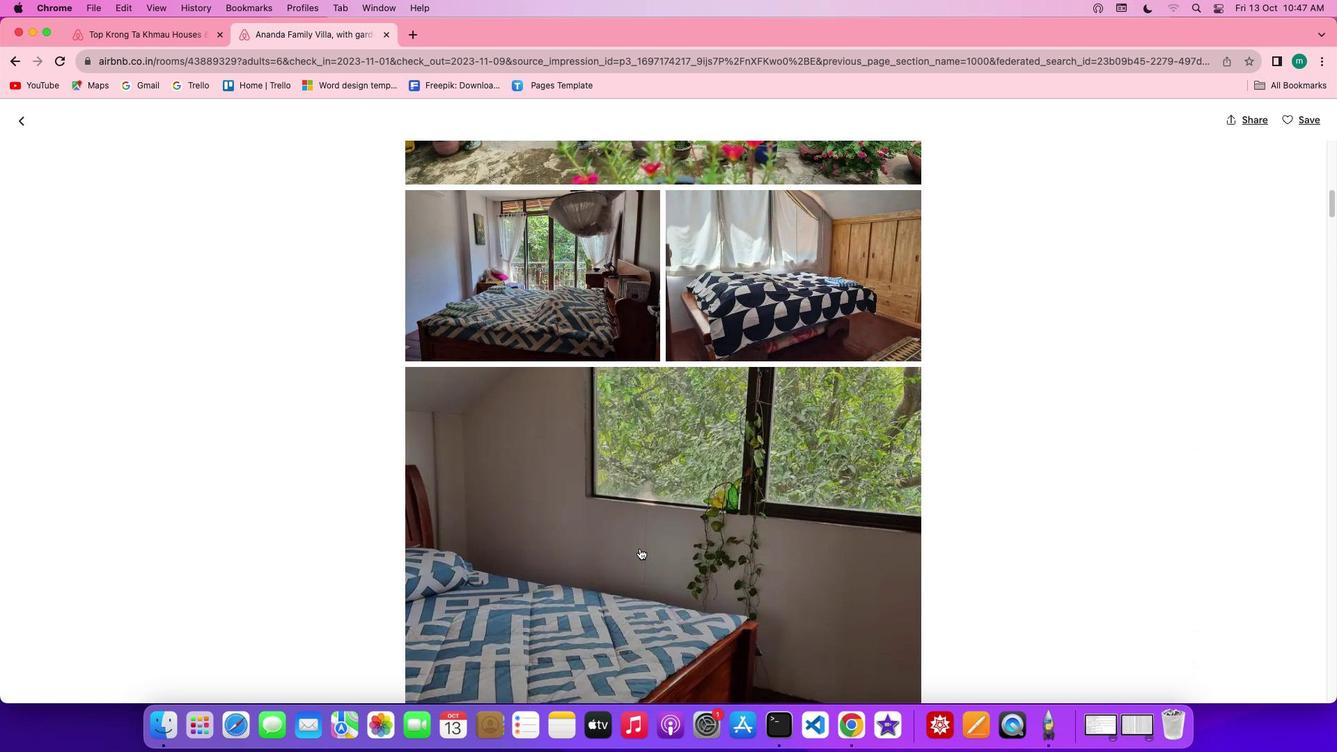 
Action: Mouse scrolled (639, 548) with delta (0, 0)
Screenshot: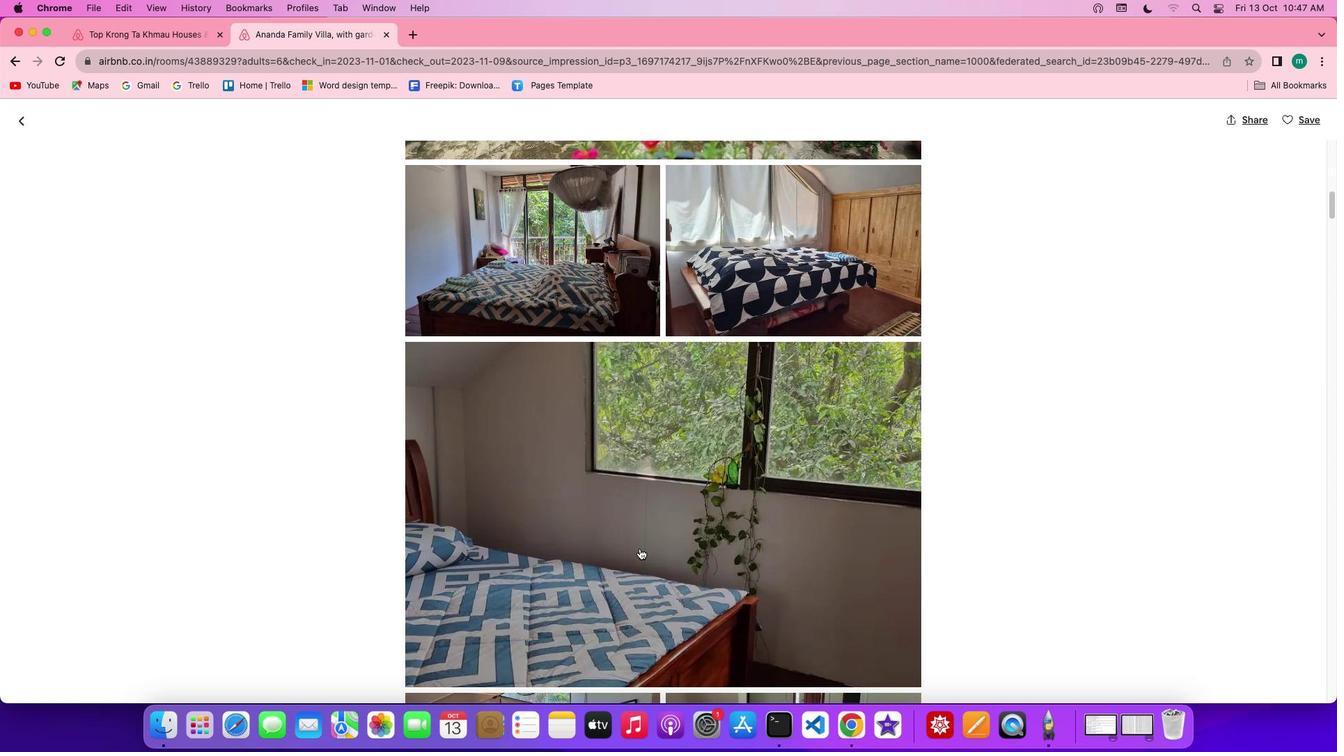 
Action: Mouse scrolled (639, 548) with delta (0, 0)
Screenshot: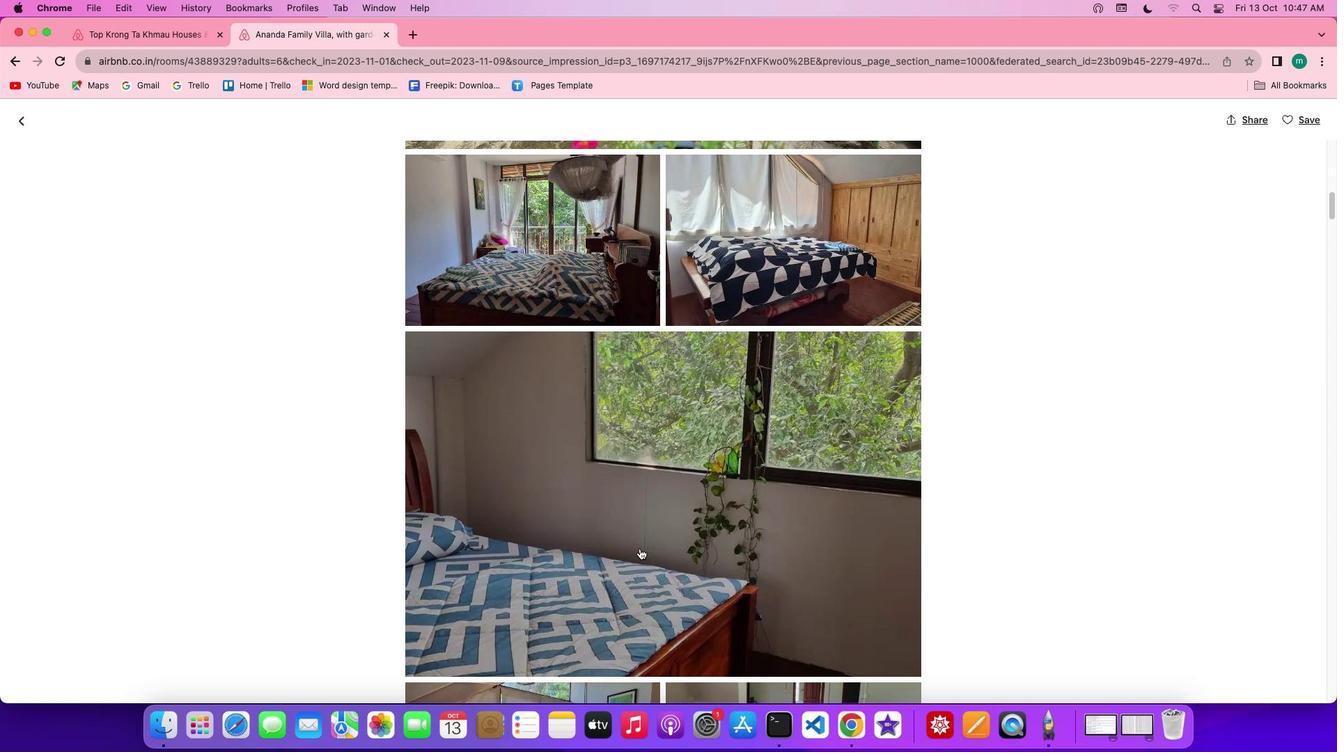 
Action: Mouse scrolled (639, 548) with delta (0, 0)
Screenshot: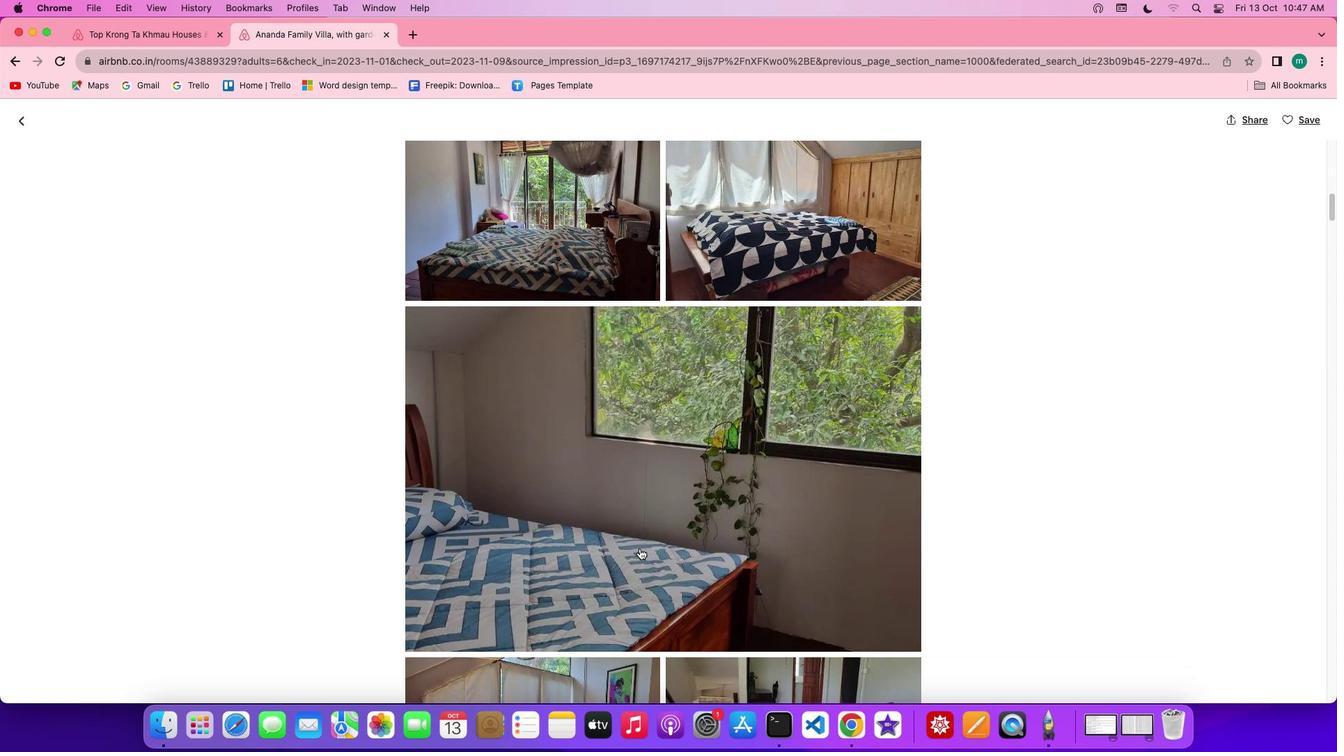 
Action: Mouse scrolled (639, 548) with delta (0, 0)
Screenshot: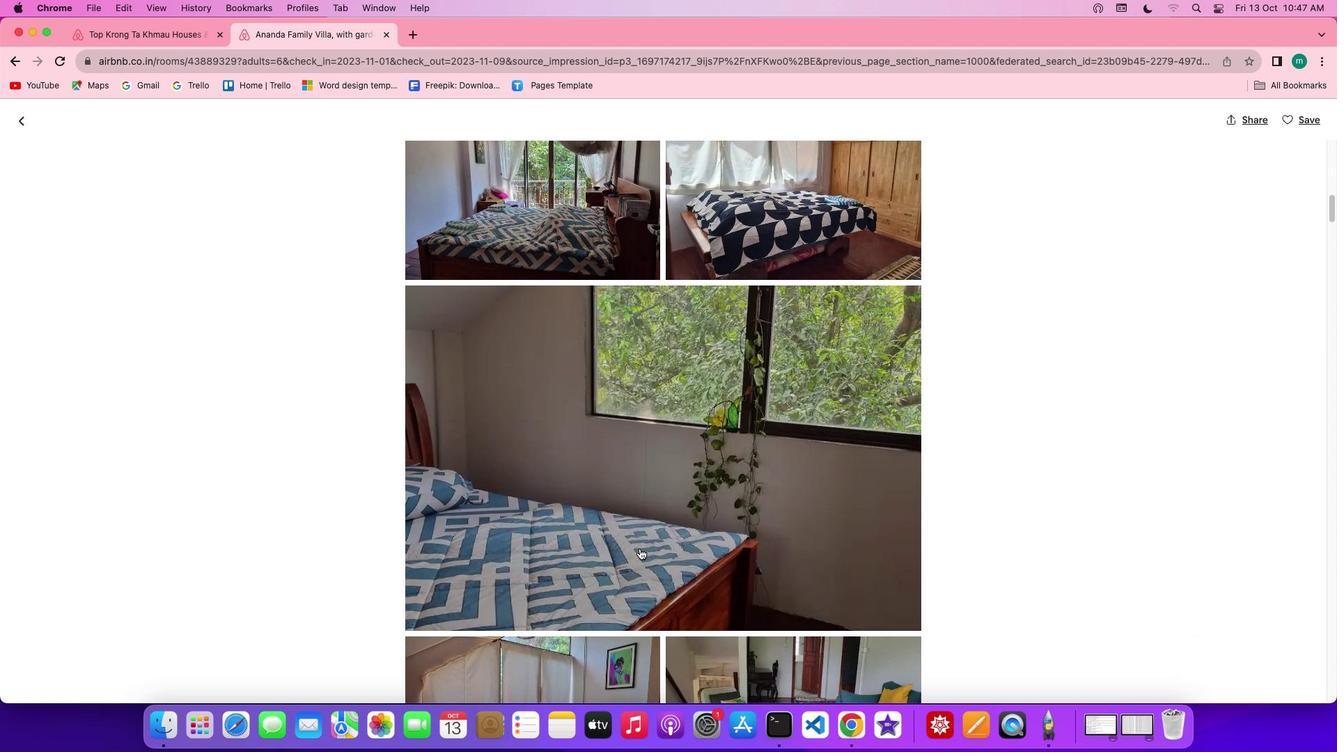 
Action: Mouse scrolled (639, 548) with delta (0, 0)
Screenshot: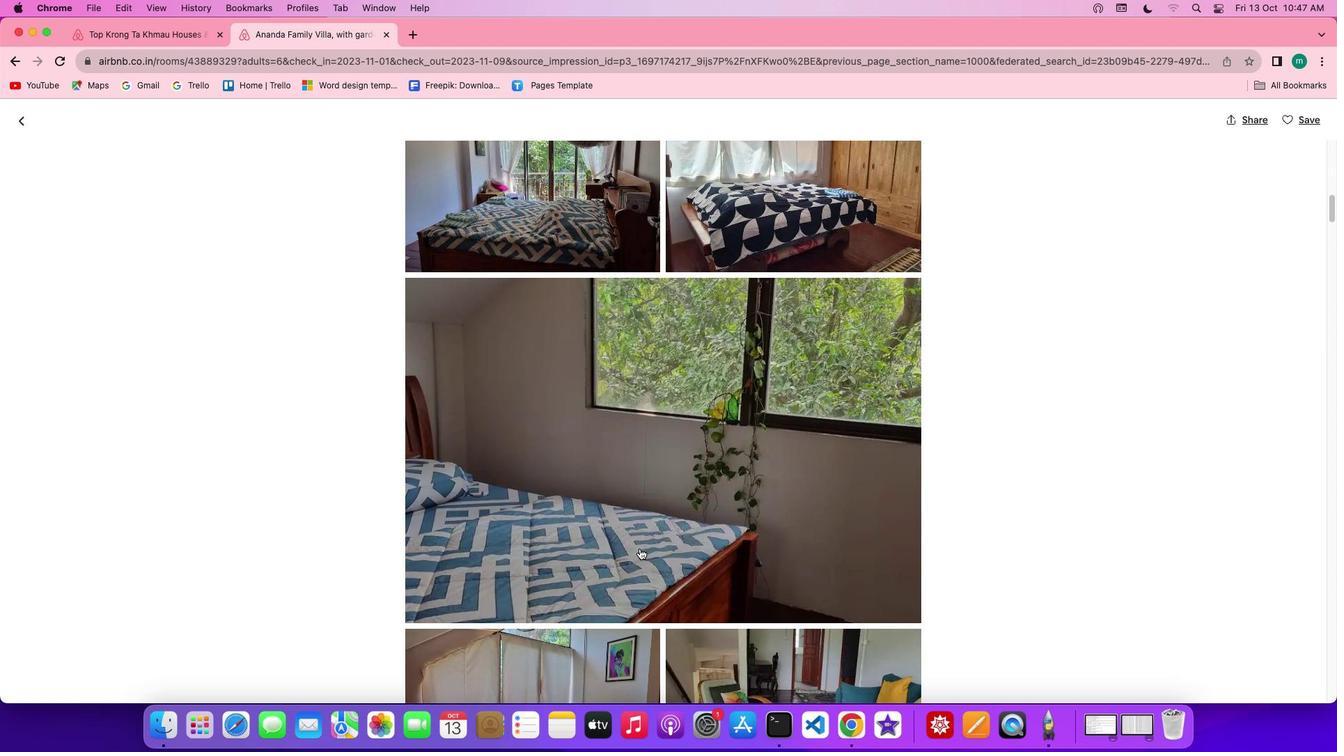 
Action: Mouse scrolled (639, 548) with delta (0, 0)
Screenshot: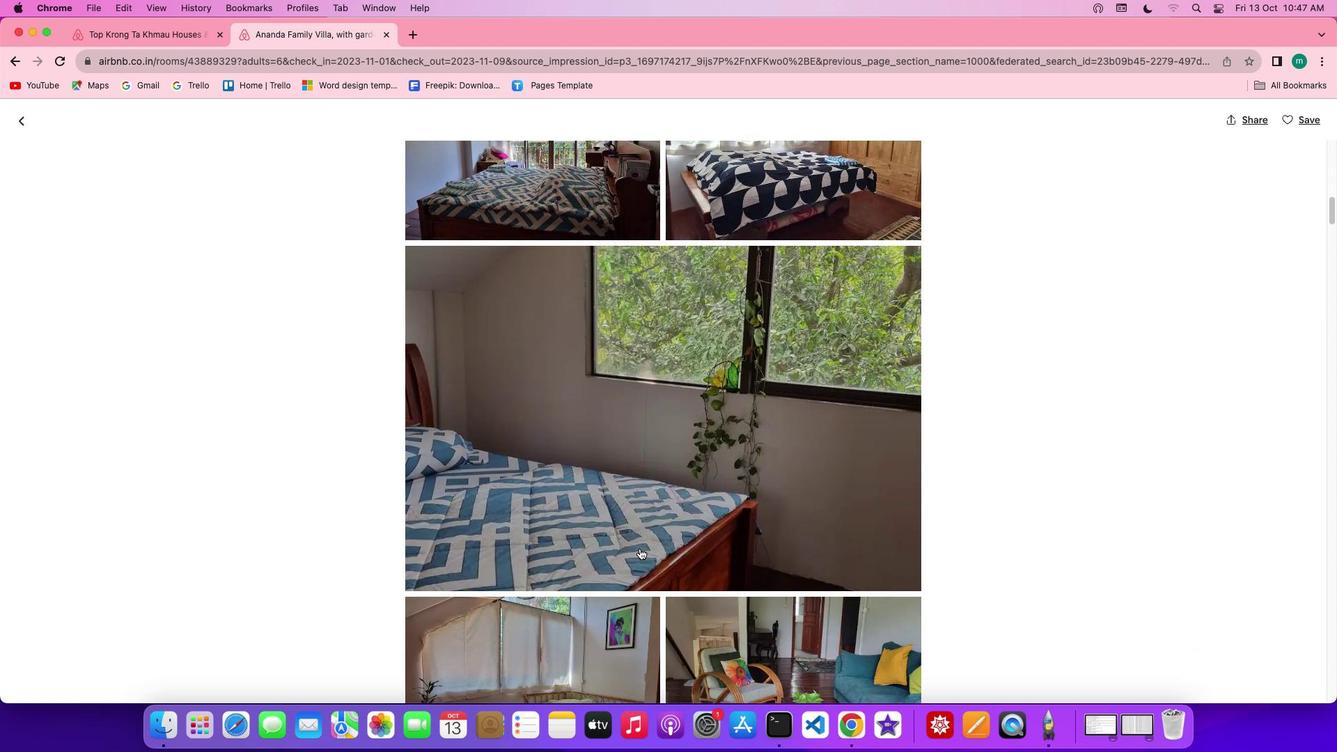 
Action: Mouse scrolled (639, 548) with delta (0, 0)
Screenshot: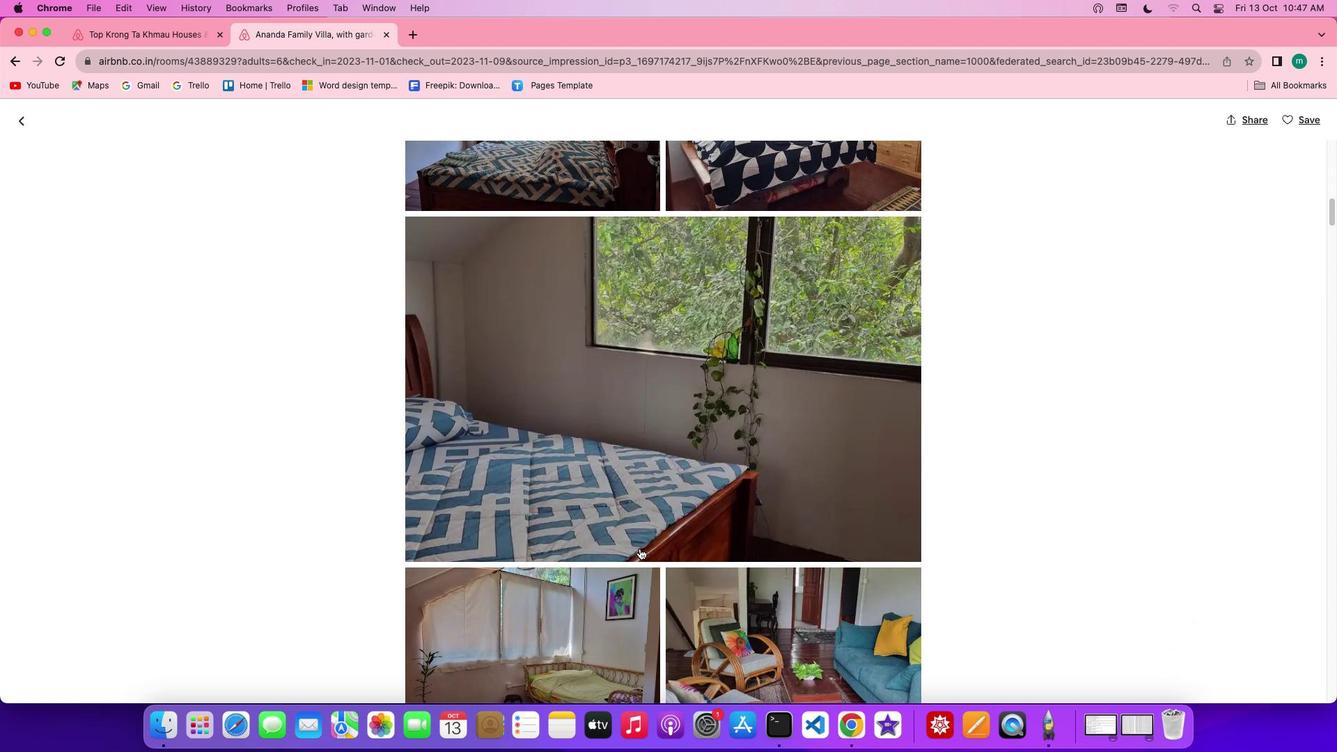 
Action: Mouse scrolled (639, 548) with delta (0, 0)
Screenshot: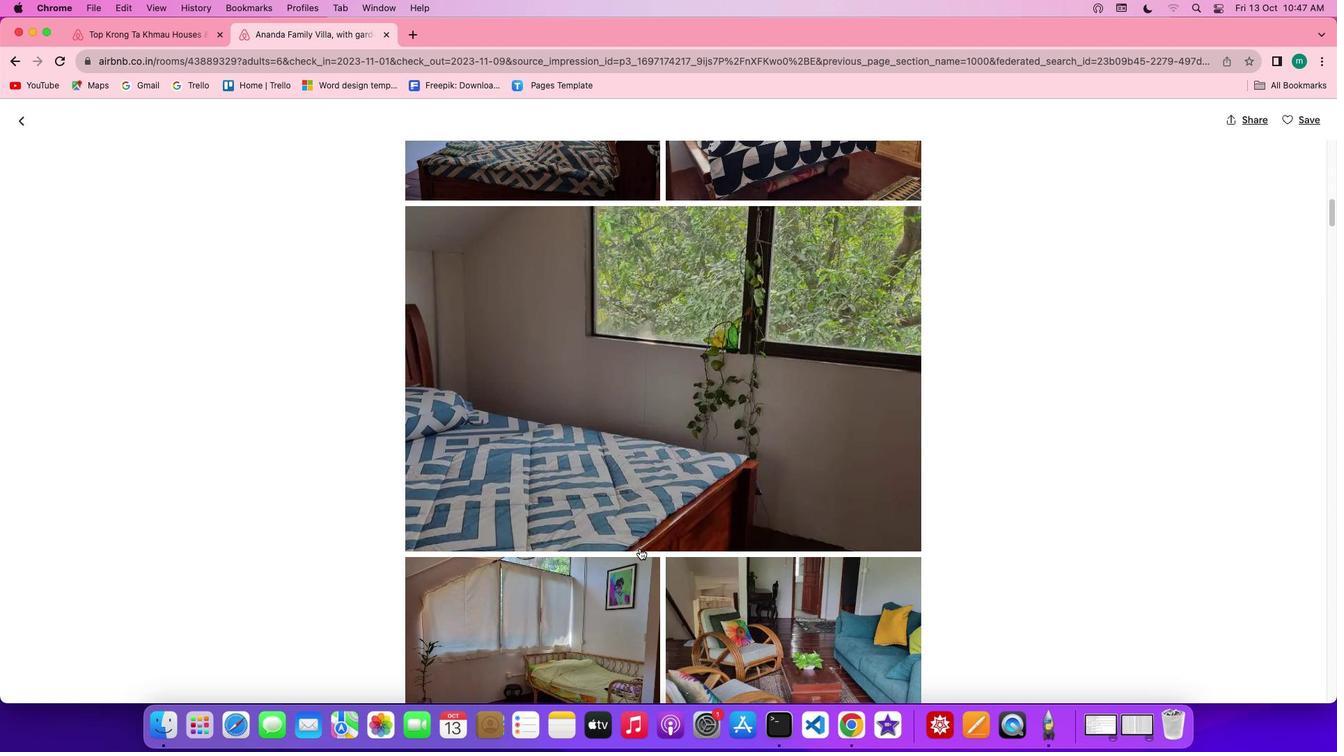 
Action: Mouse scrolled (639, 548) with delta (0, 0)
Screenshot: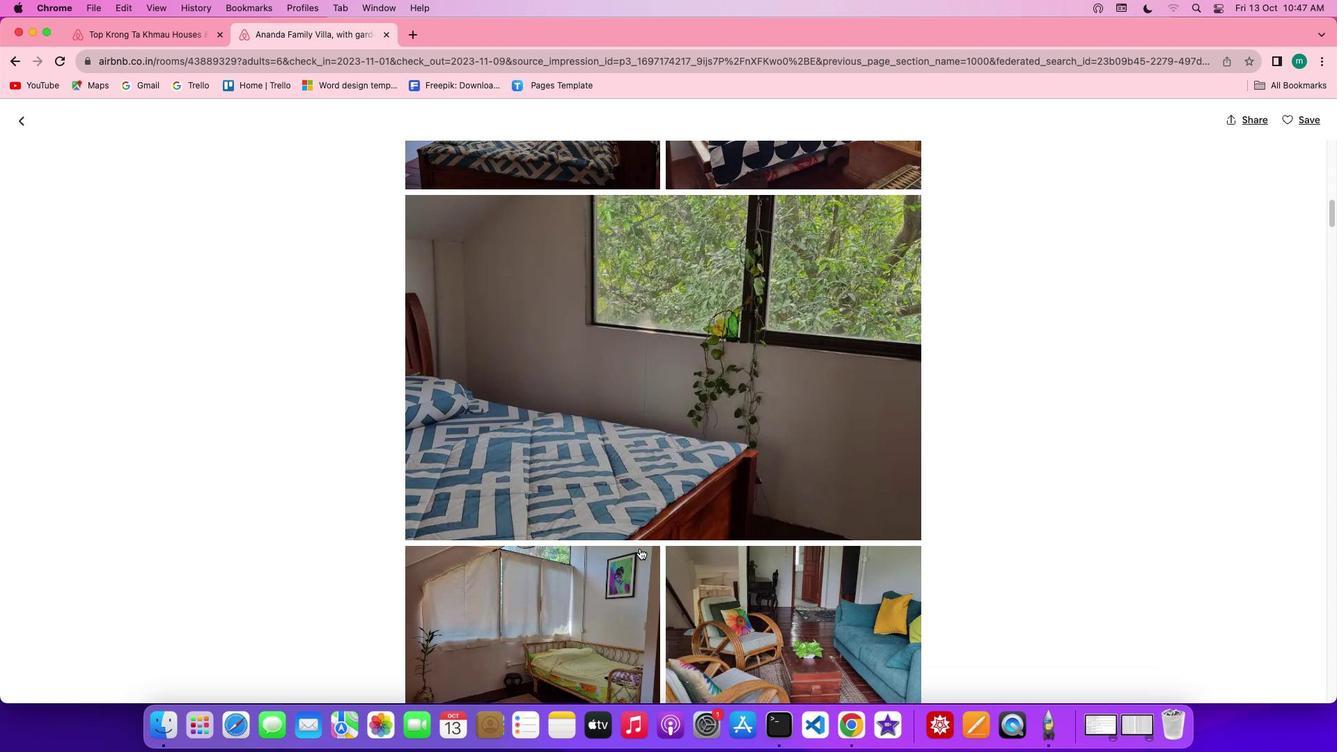 
Action: Mouse scrolled (639, 548) with delta (0, -1)
Screenshot: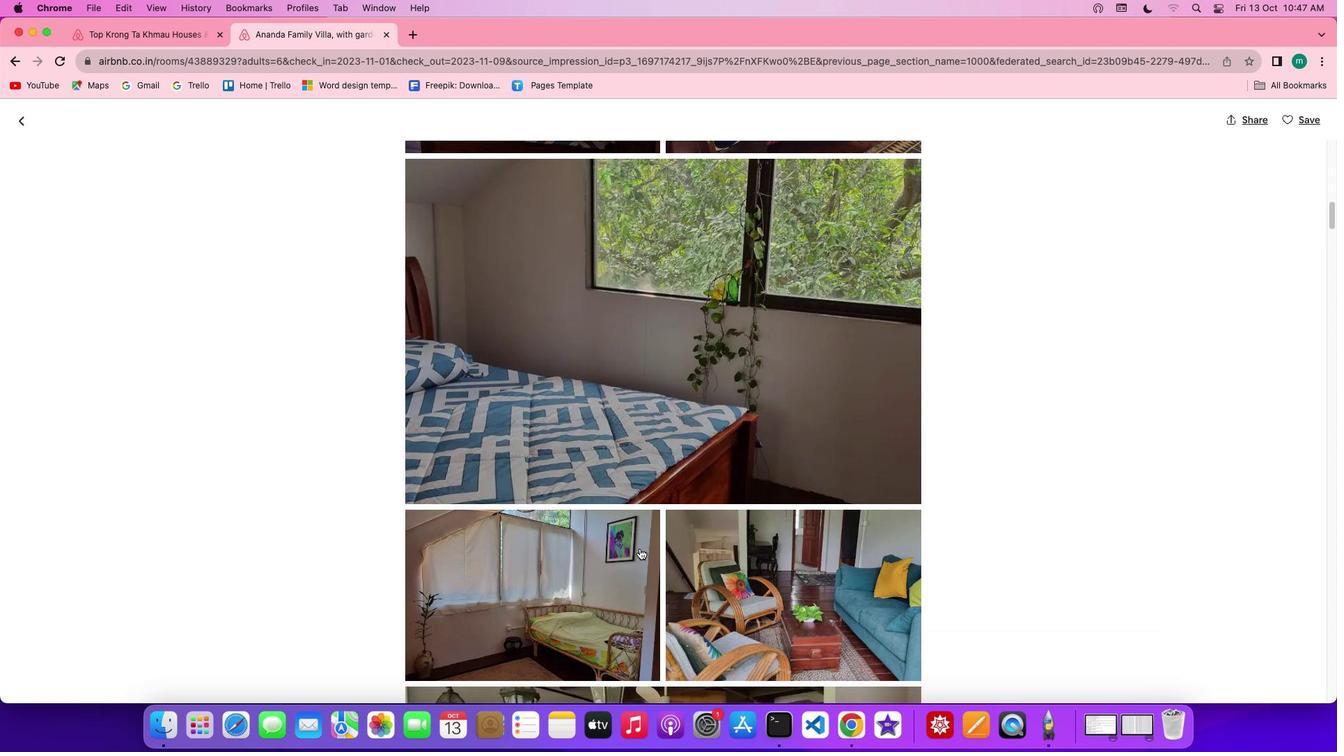 
Action: Mouse scrolled (639, 548) with delta (0, 0)
Screenshot: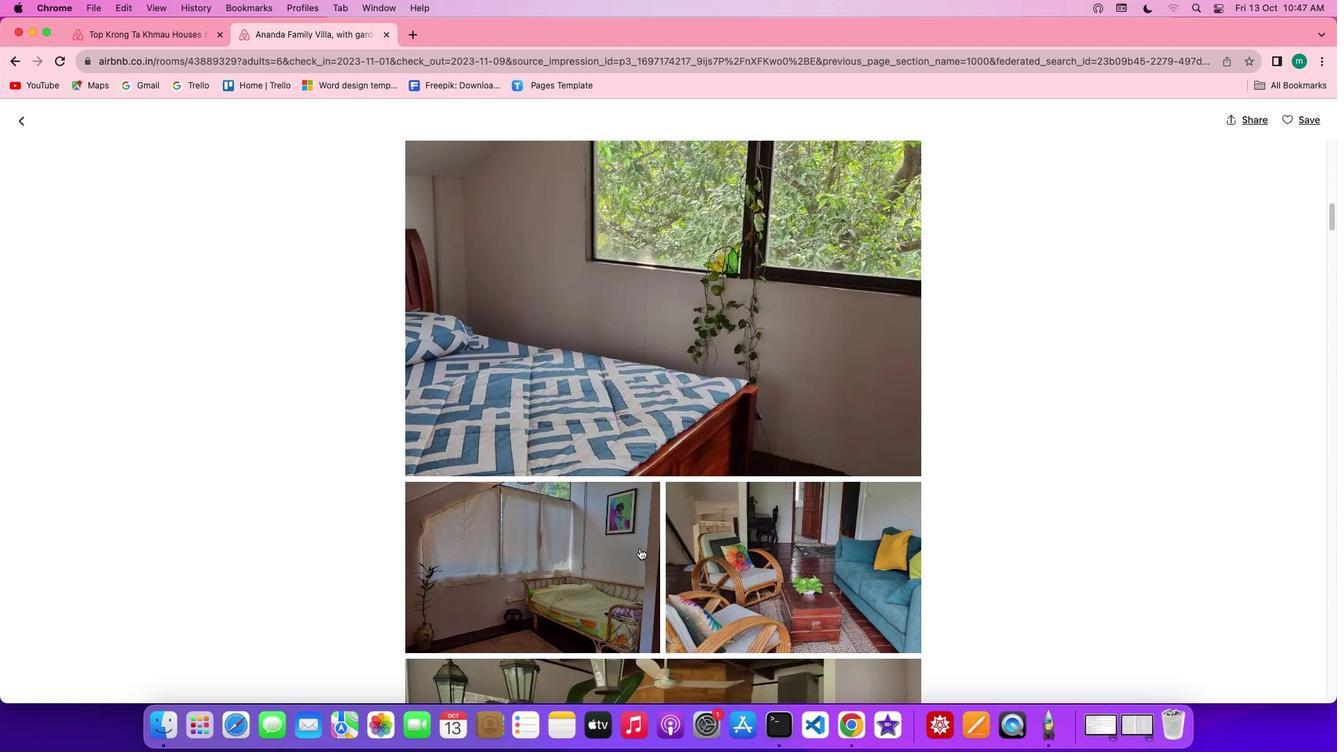 
Action: Mouse scrolled (639, 548) with delta (0, 0)
Screenshot: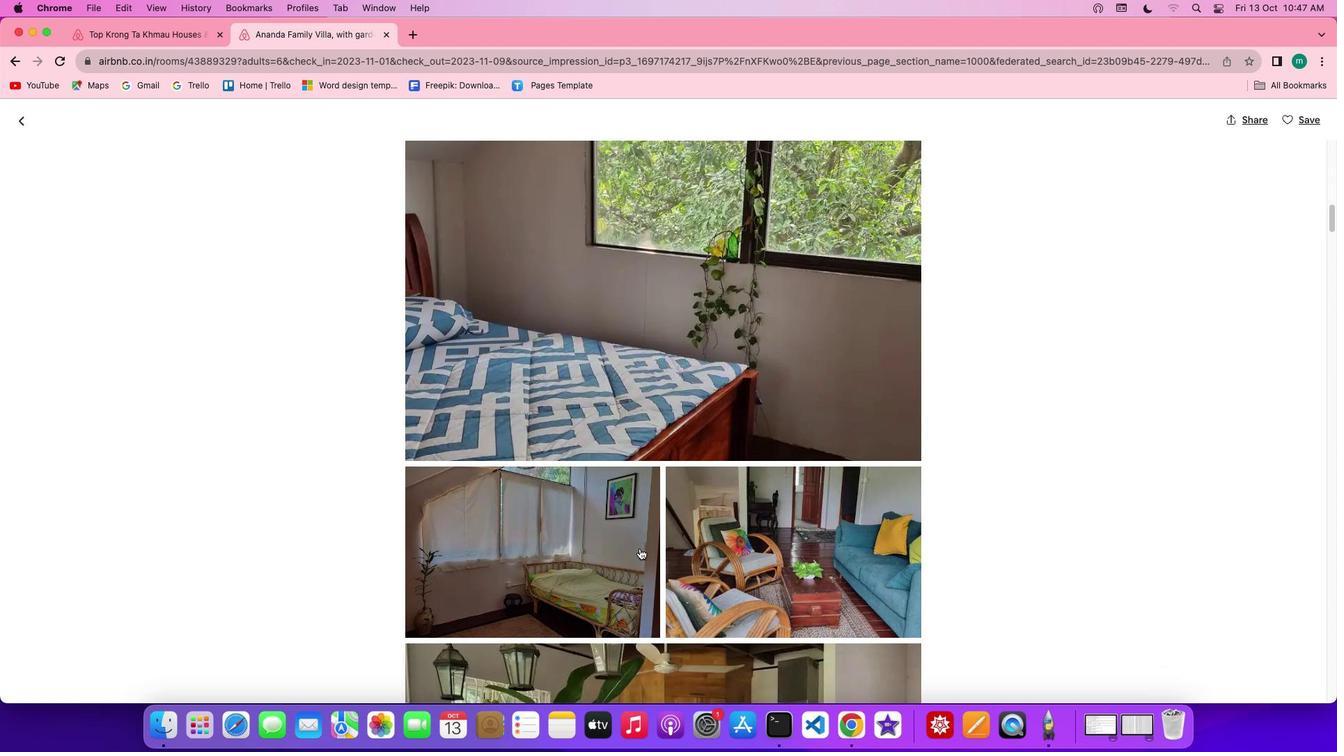 
Action: Mouse scrolled (639, 548) with delta (0, -1)
Screenshot: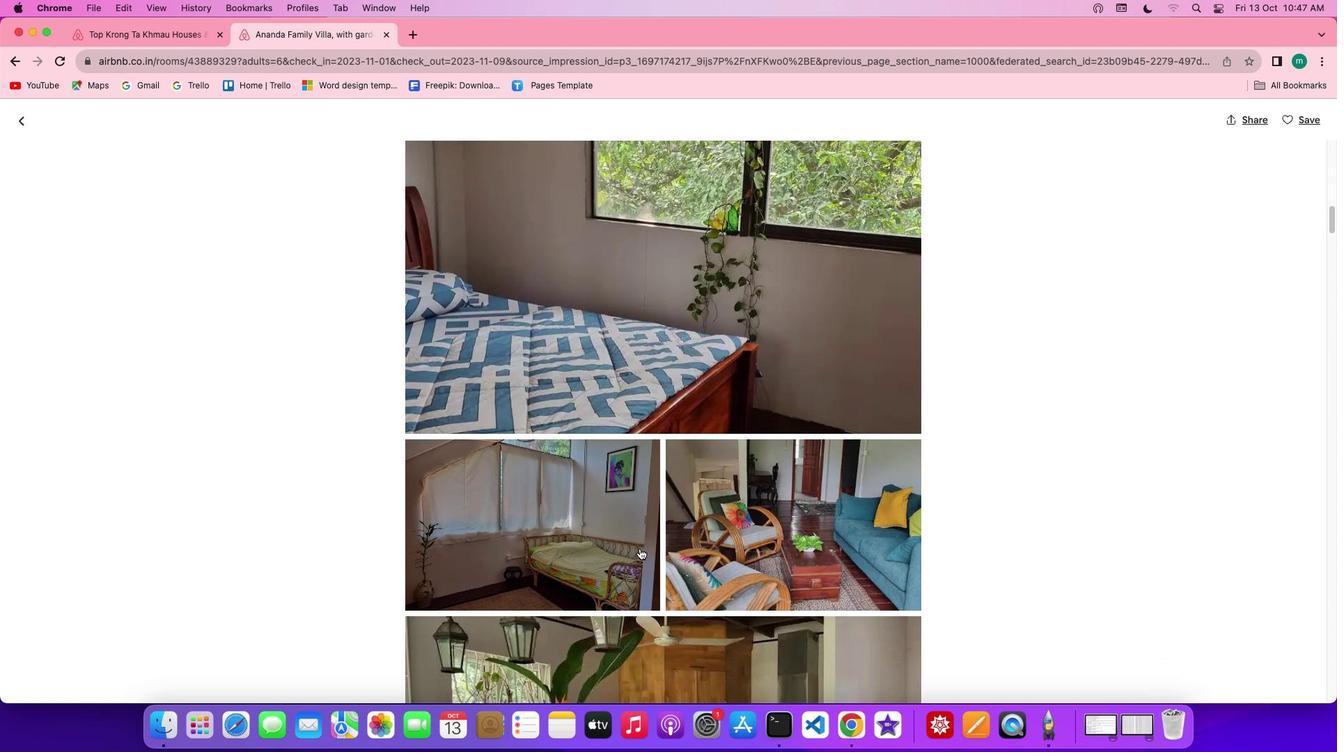 
Action: Mouse scrolled (639, 548) with delta (0, 0)
Screenshot: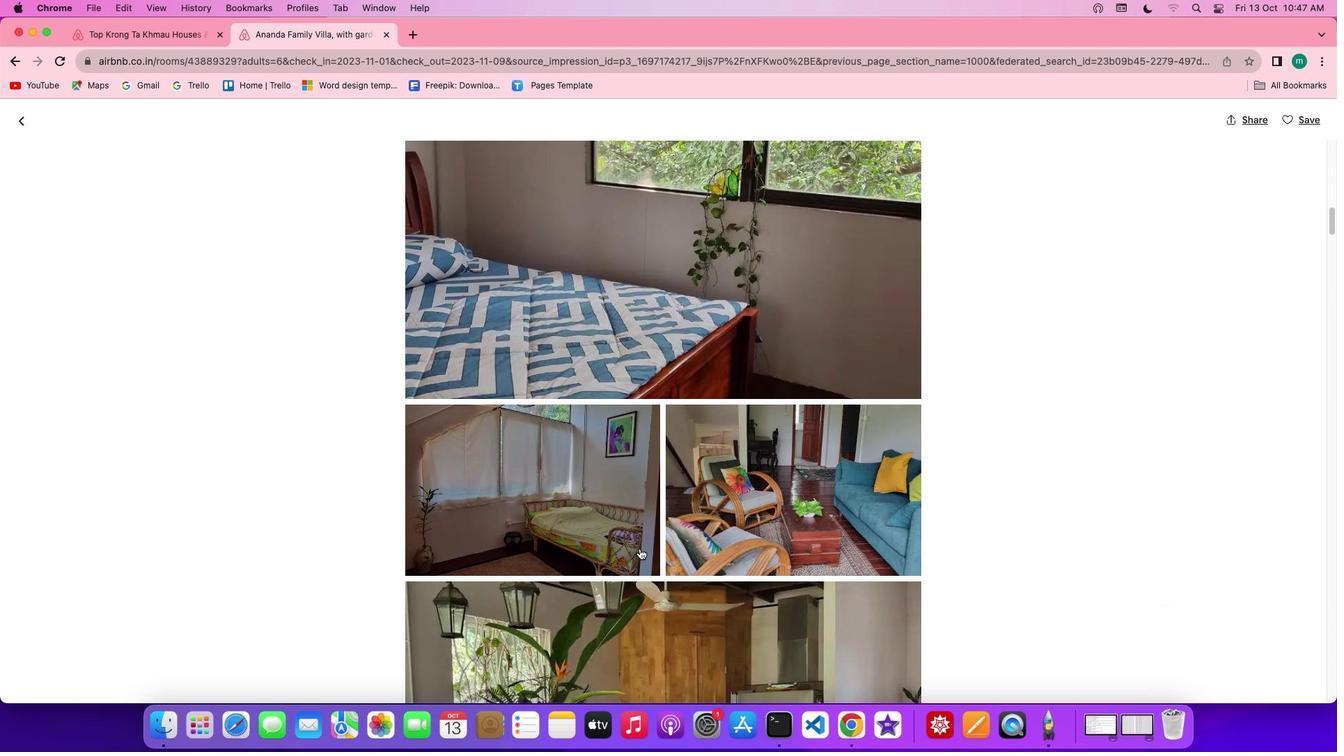 
Action: Mouse scrolled (639, 548) with delta (0, 0)
Screenshot: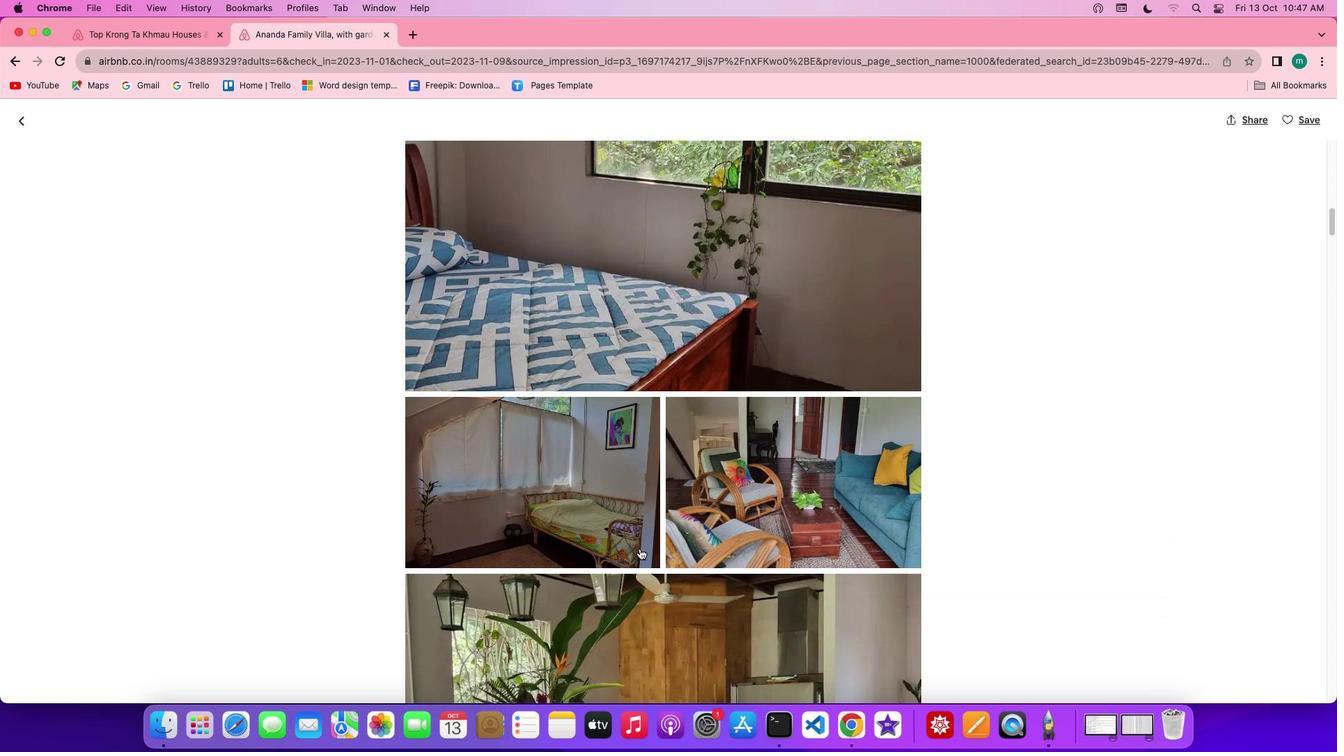 
Action: Mouse scrolled (639, 548) with delta (0, 0)
Screenshot: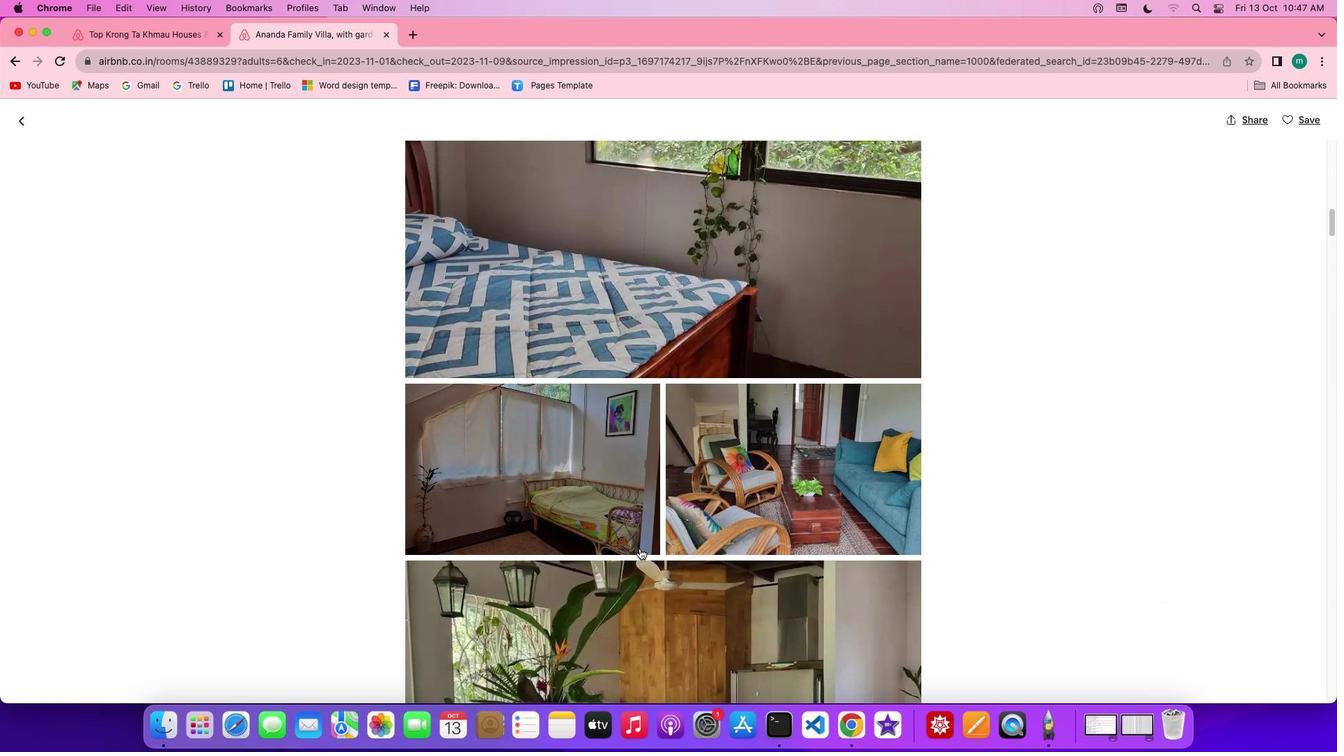 
Action: Mouse scrolled (639, 548) with delta (0, 0)
Screenshot: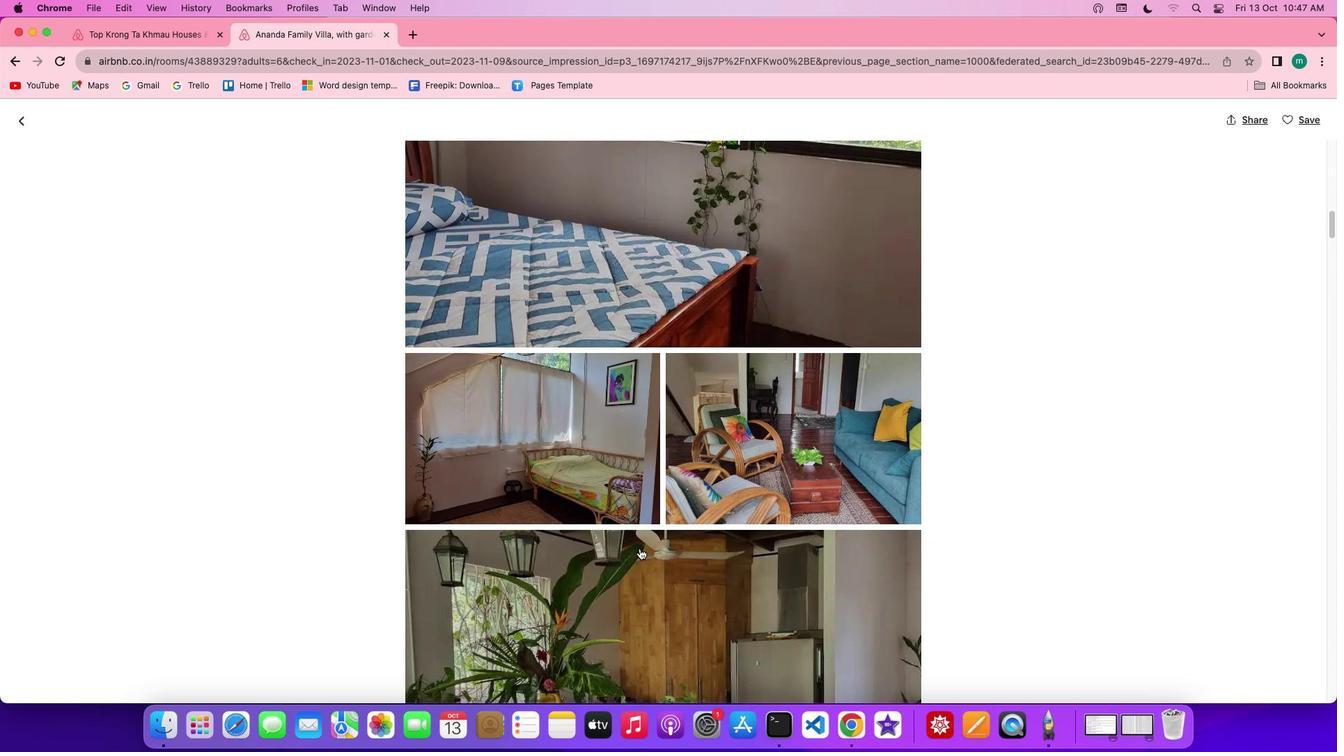 
Action: Mouse scrolled (639, 548) with delta (0, 0)
Screenshot: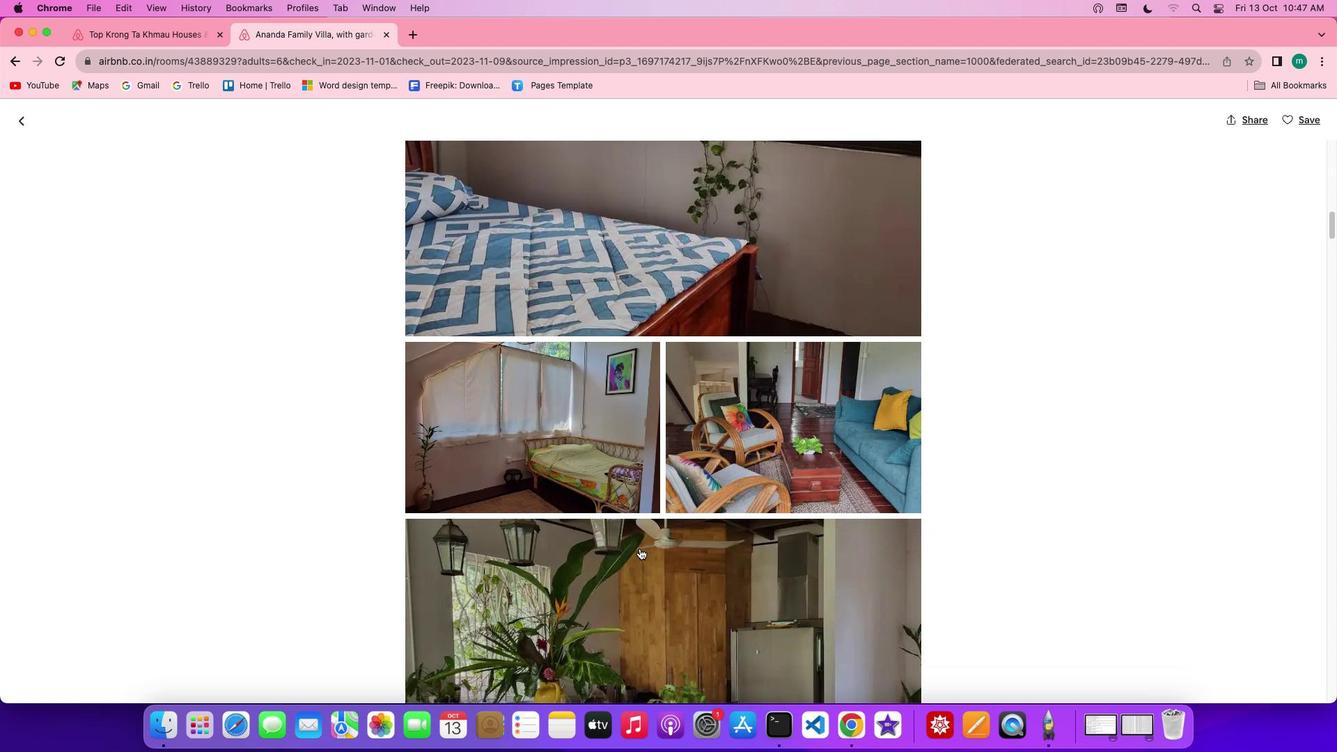 
Action: Mouse scrolled (639, 548) with delta (0, -1)
Screenshot: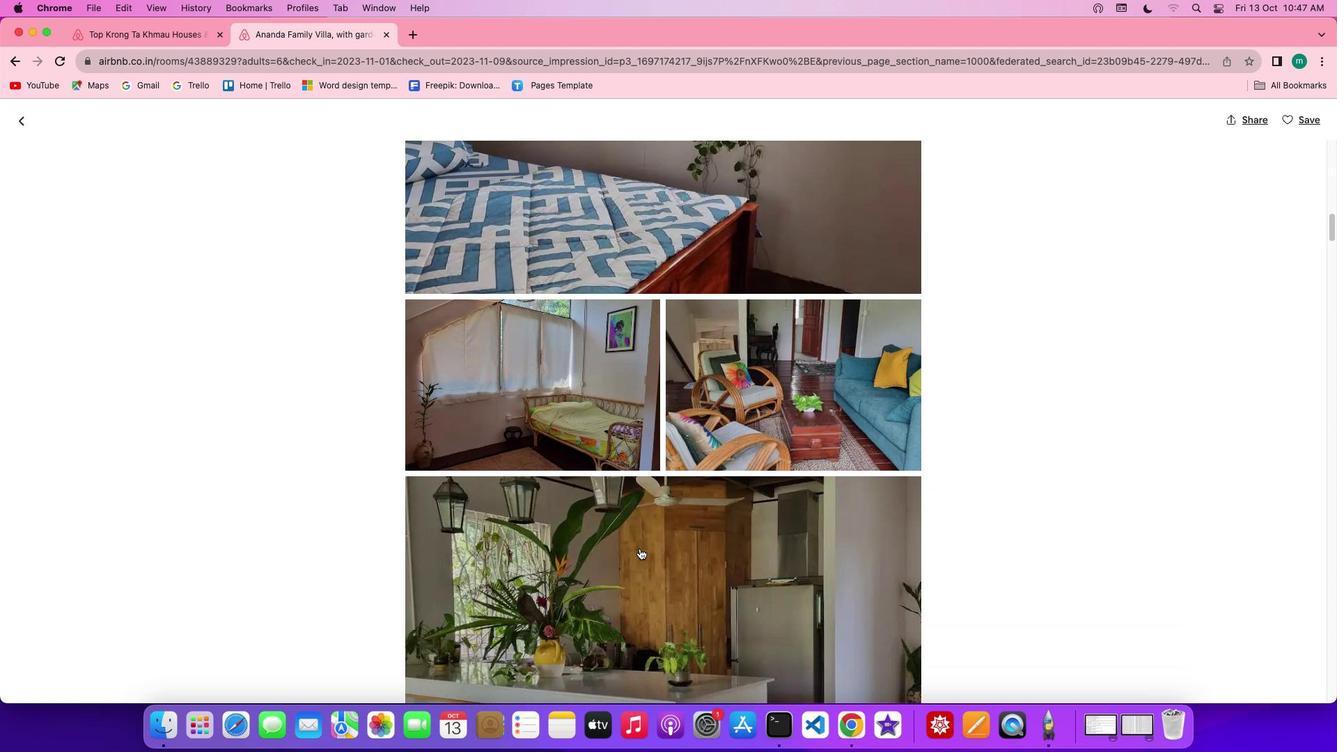 
Action: Mouse scrolled (639, 548) with delta (0, -1)
Screenshot: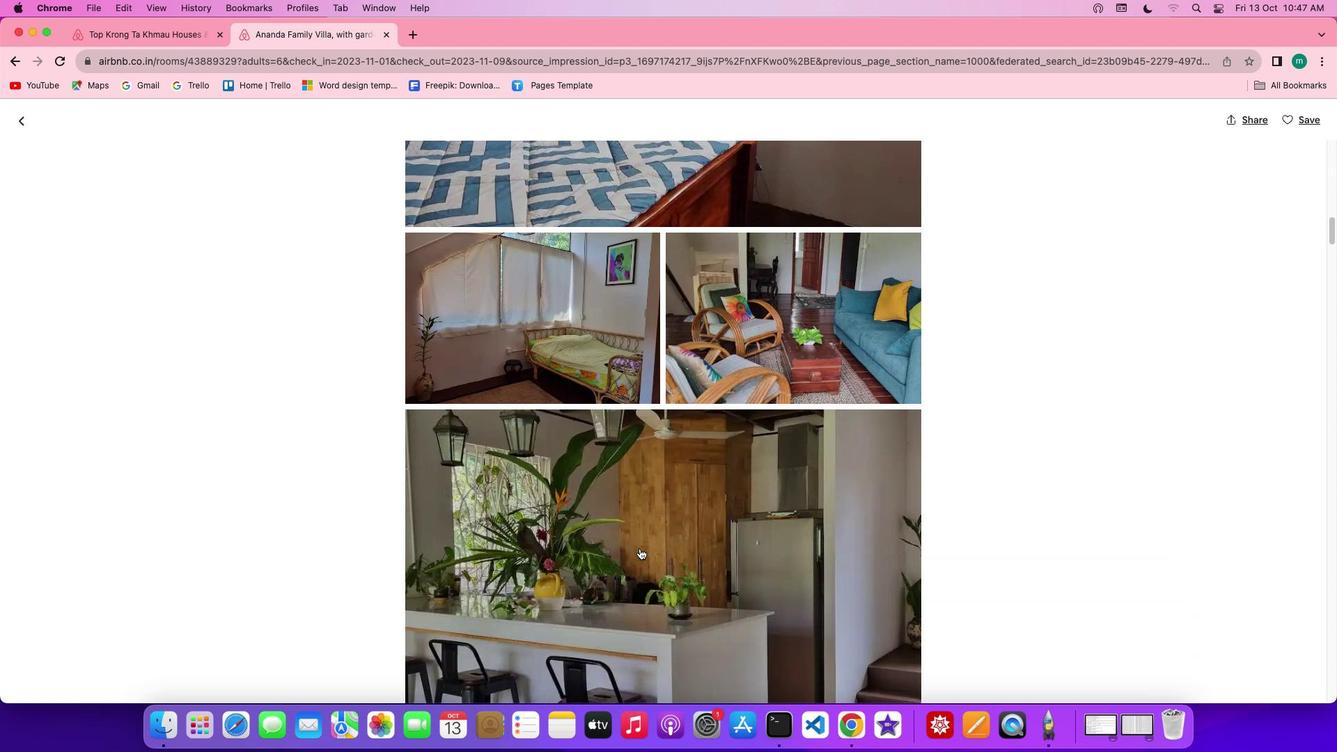 
Action: Mouse scrolled (639, 548) with delta (0, 0)
Screenshot: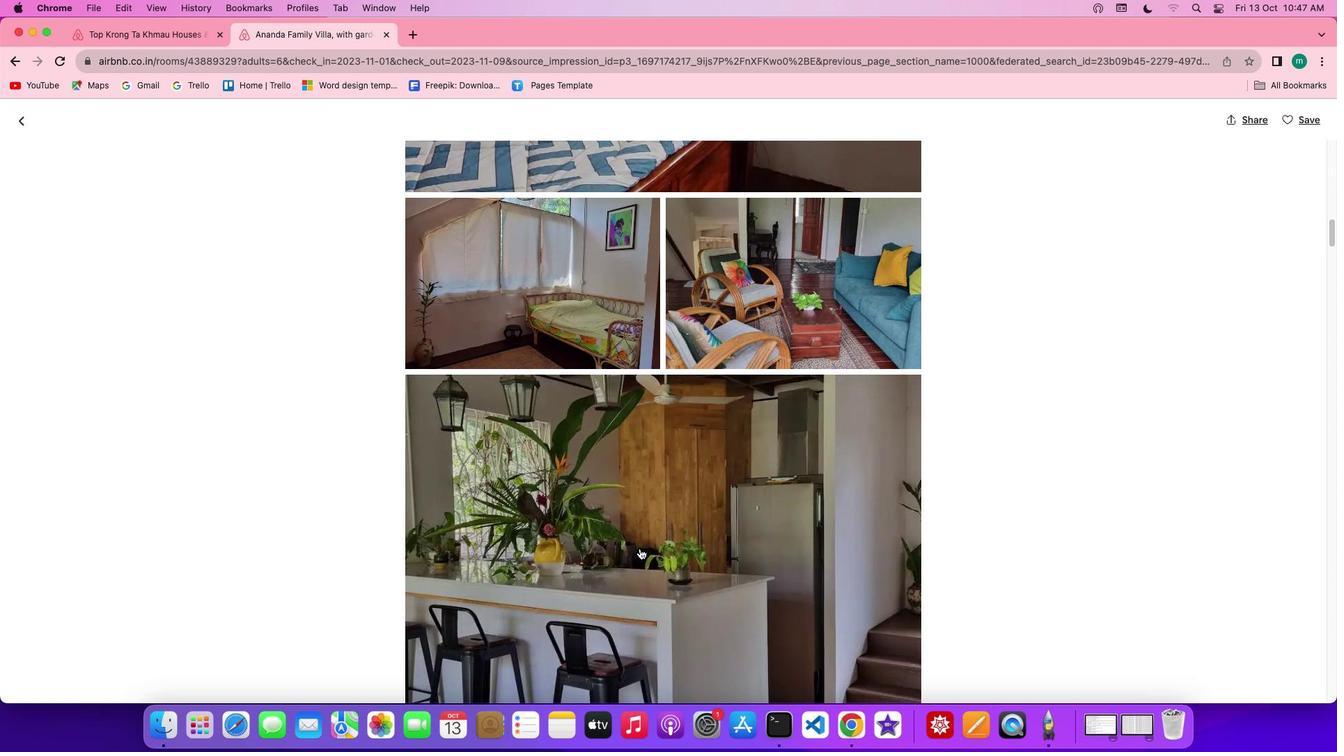 
Action: Mouse scrolled (639, 548) with delta (0, 0)
Screenshot: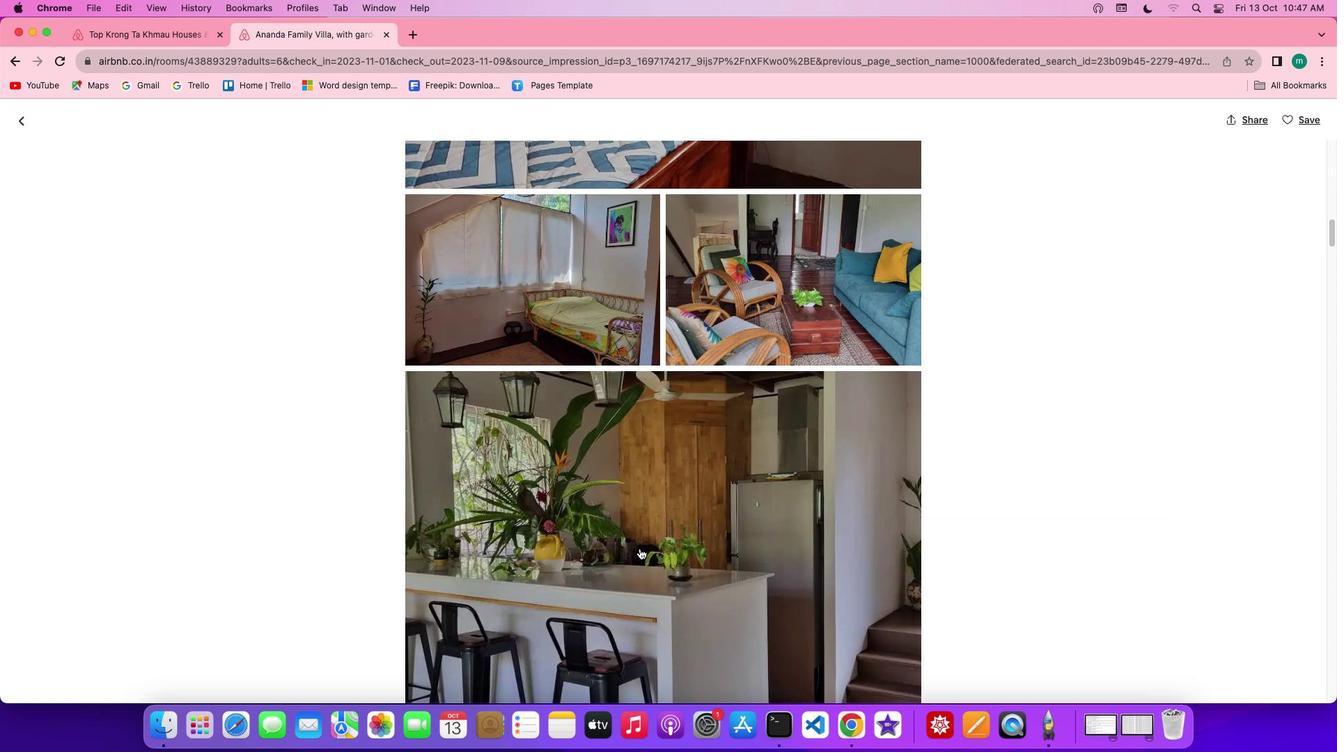 
Action: Mouse scrolled (639, 548) with delta (0, 0)
Screenshot: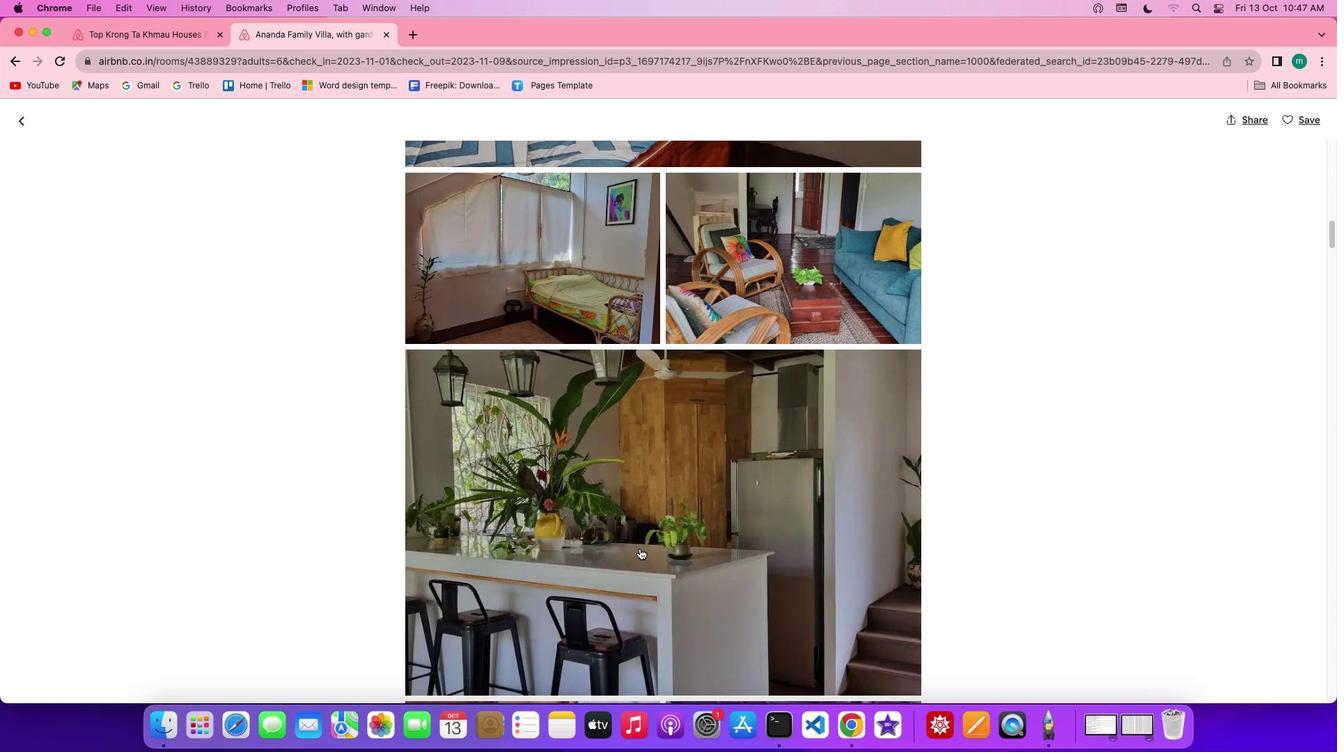 
Action: Mouse scrolled (639, 548) with delta (0, 0)
Screenshot: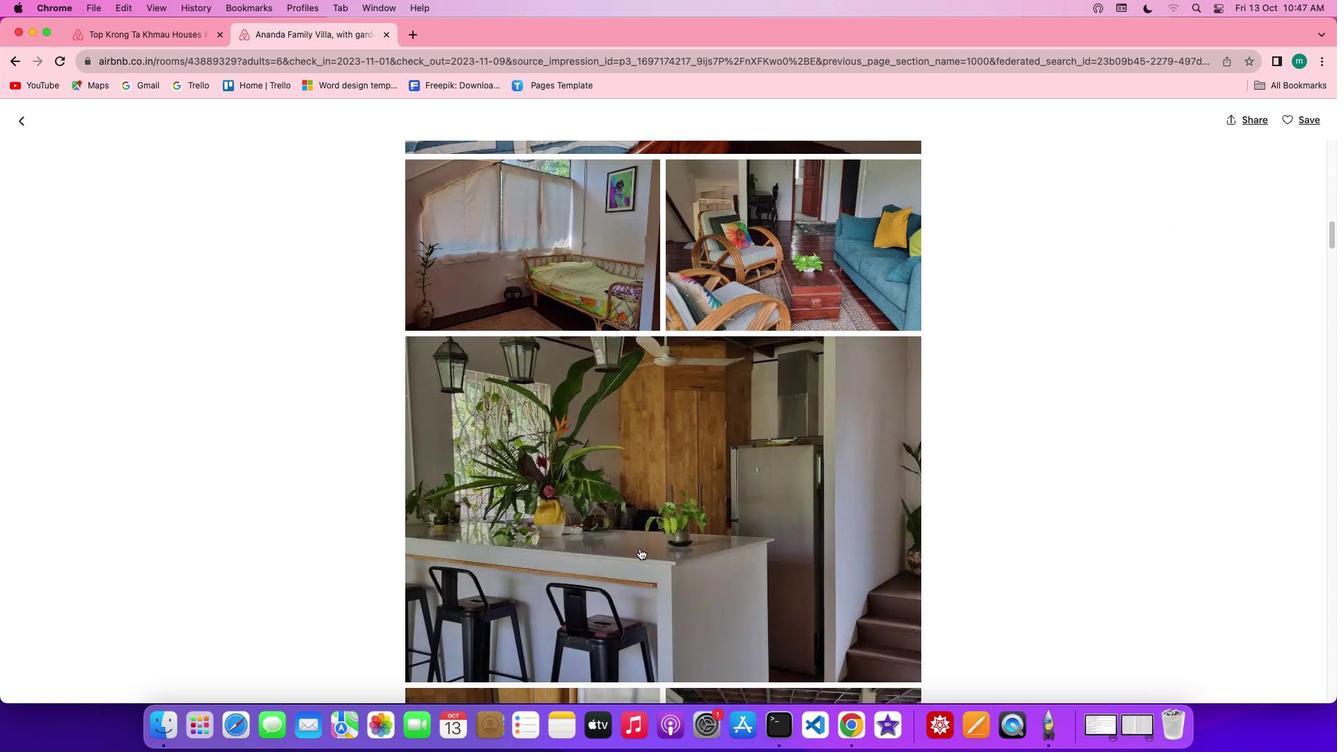
Action: Mouse scrolled (639, 548) with delta (0, 0)
Screenshot: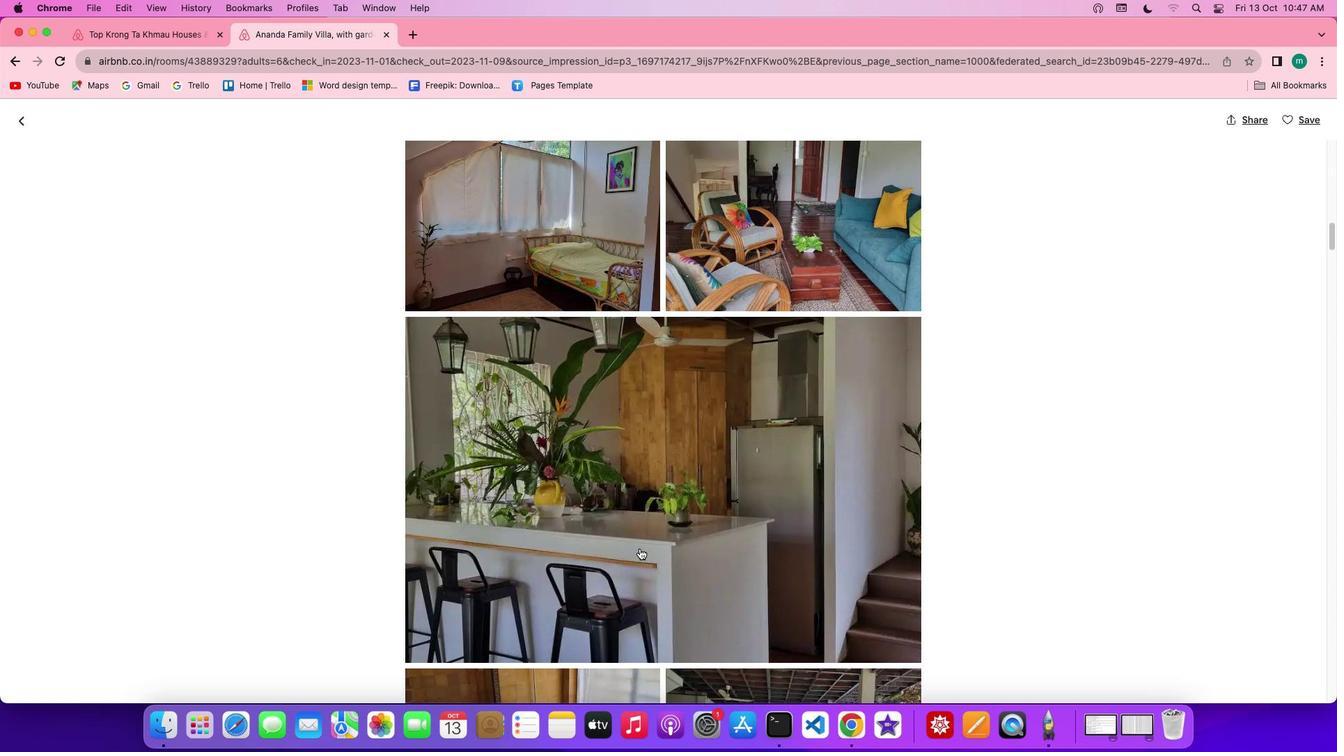 
Action: Mouse scrolled (639, 548) with delta (0, -1)
Screenshot: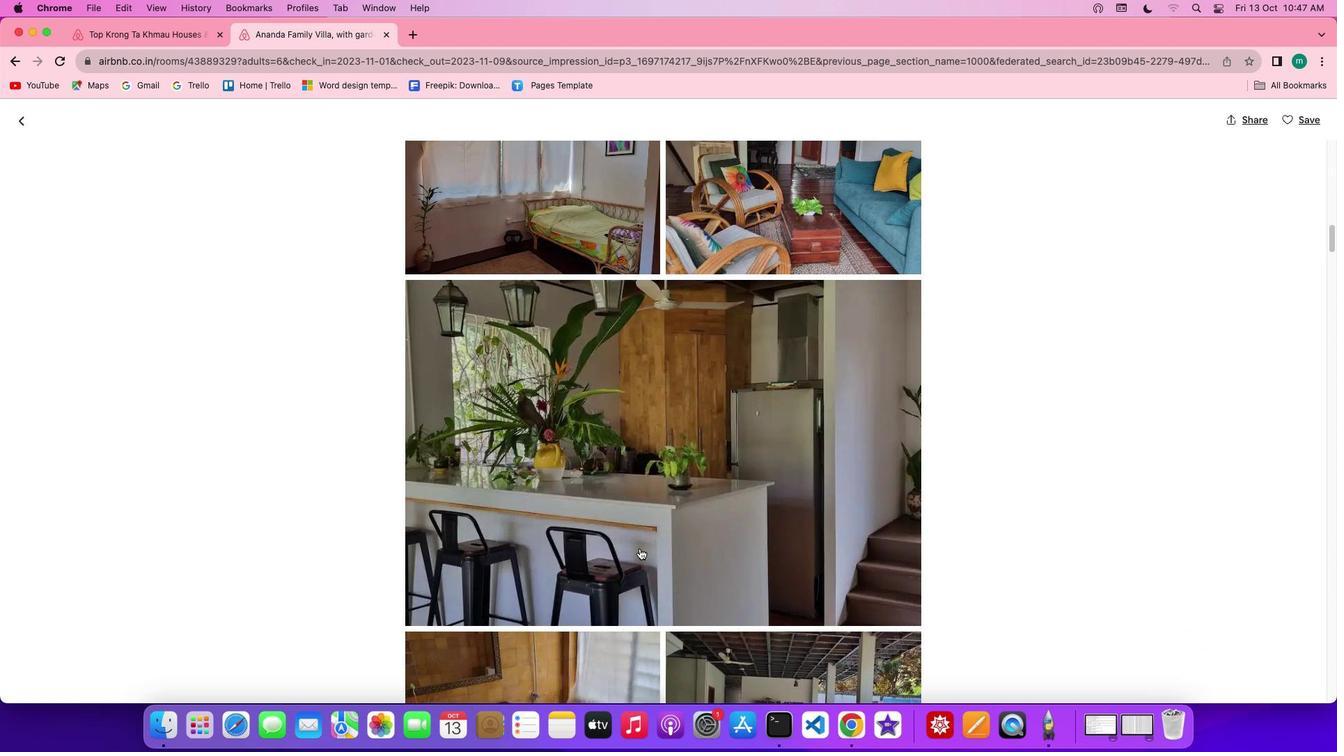 
Action: Mouse scrolled (639, 548) with delta (0, 0)
Screenshot: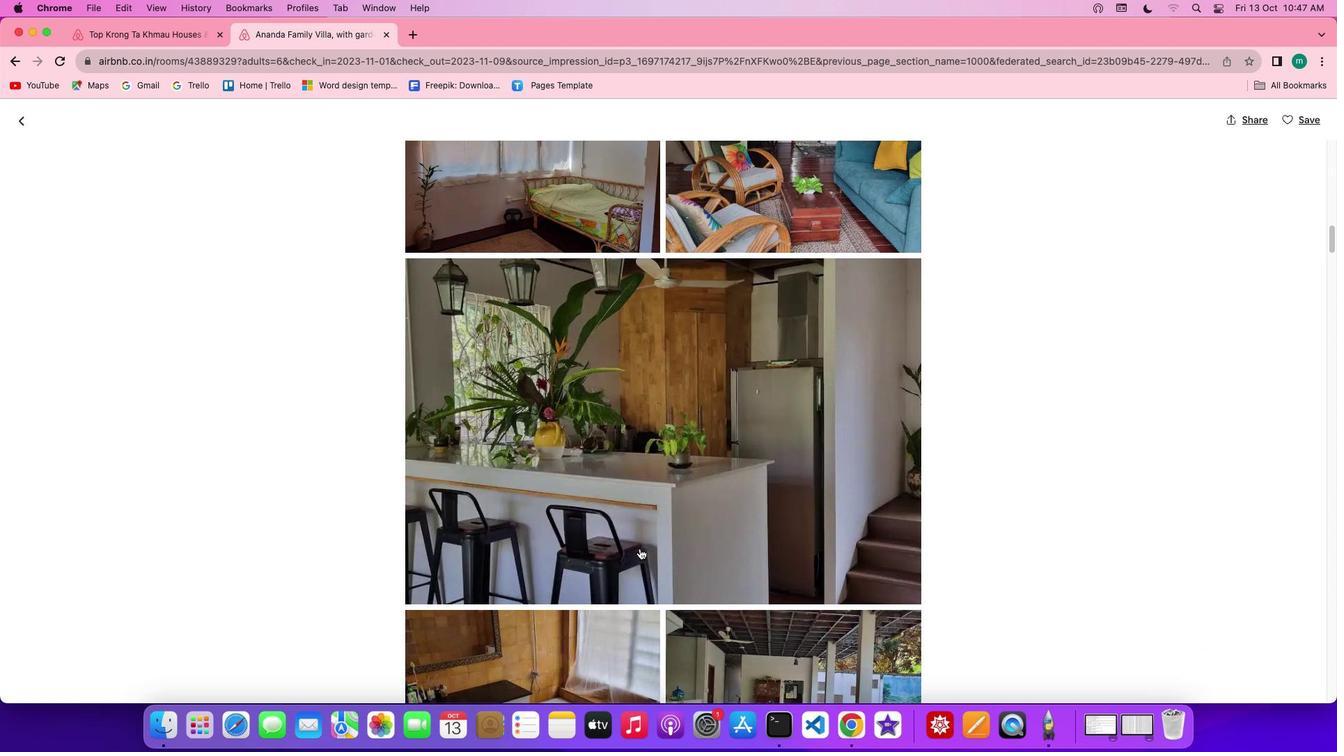 
Action: Mouse scrolled (639, 548) with delta (0, 0)
Screenshot: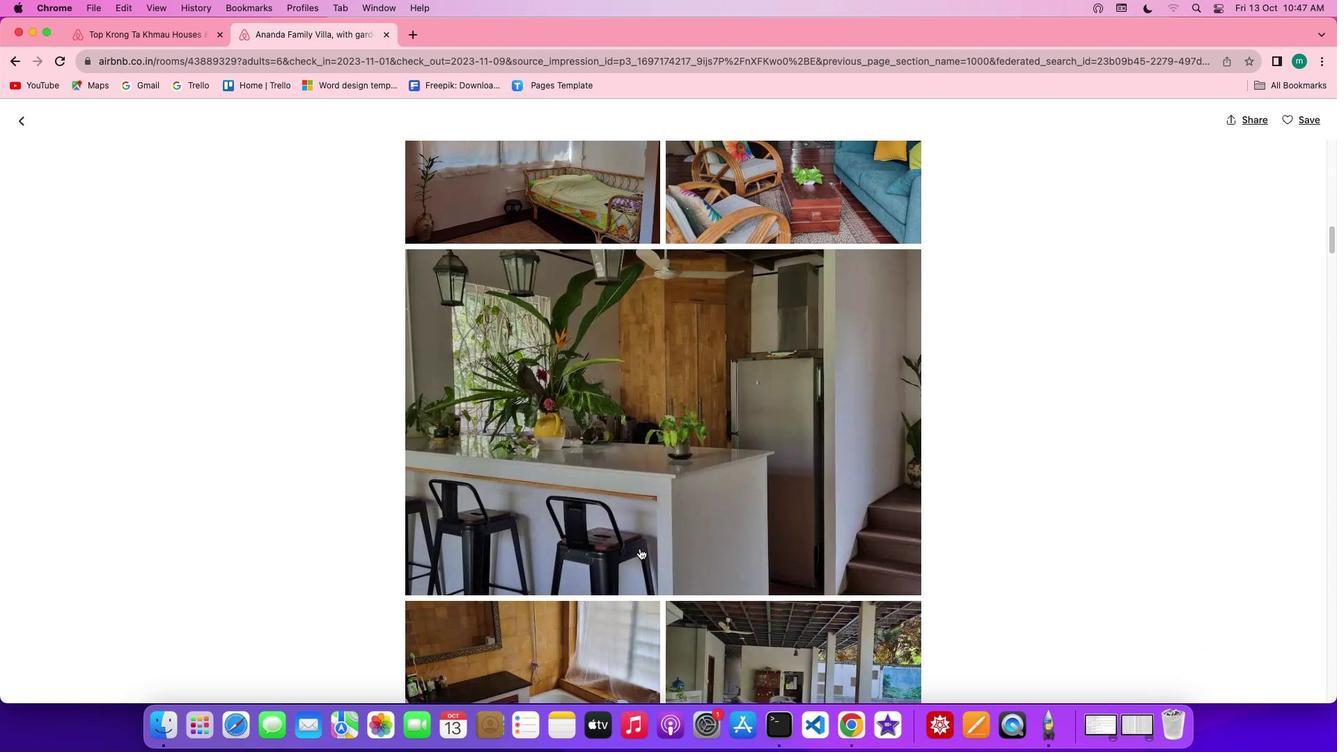 
Action: Mouse scrolled (639, 548) with delta (0, 0)
Screenshot: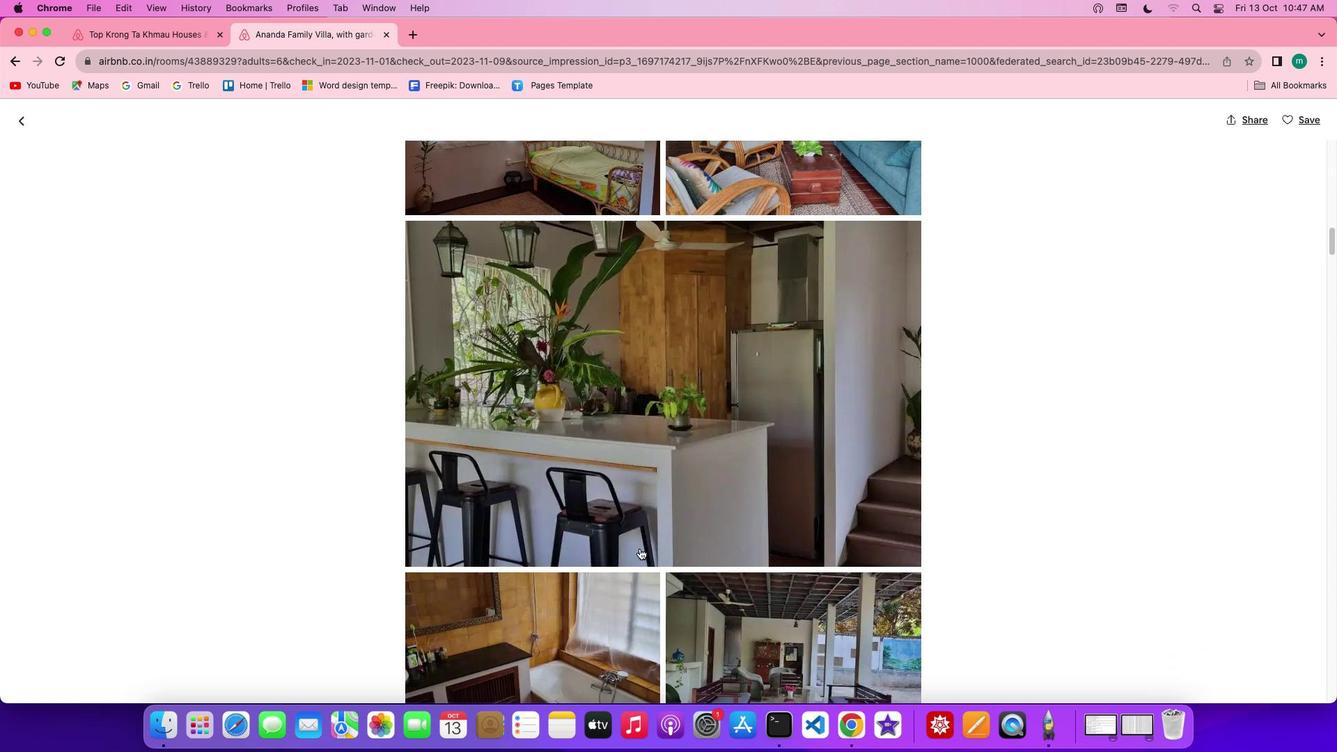 
Action: Mouse scrolled (639, 548) with delta (0, 0)
Screenshot: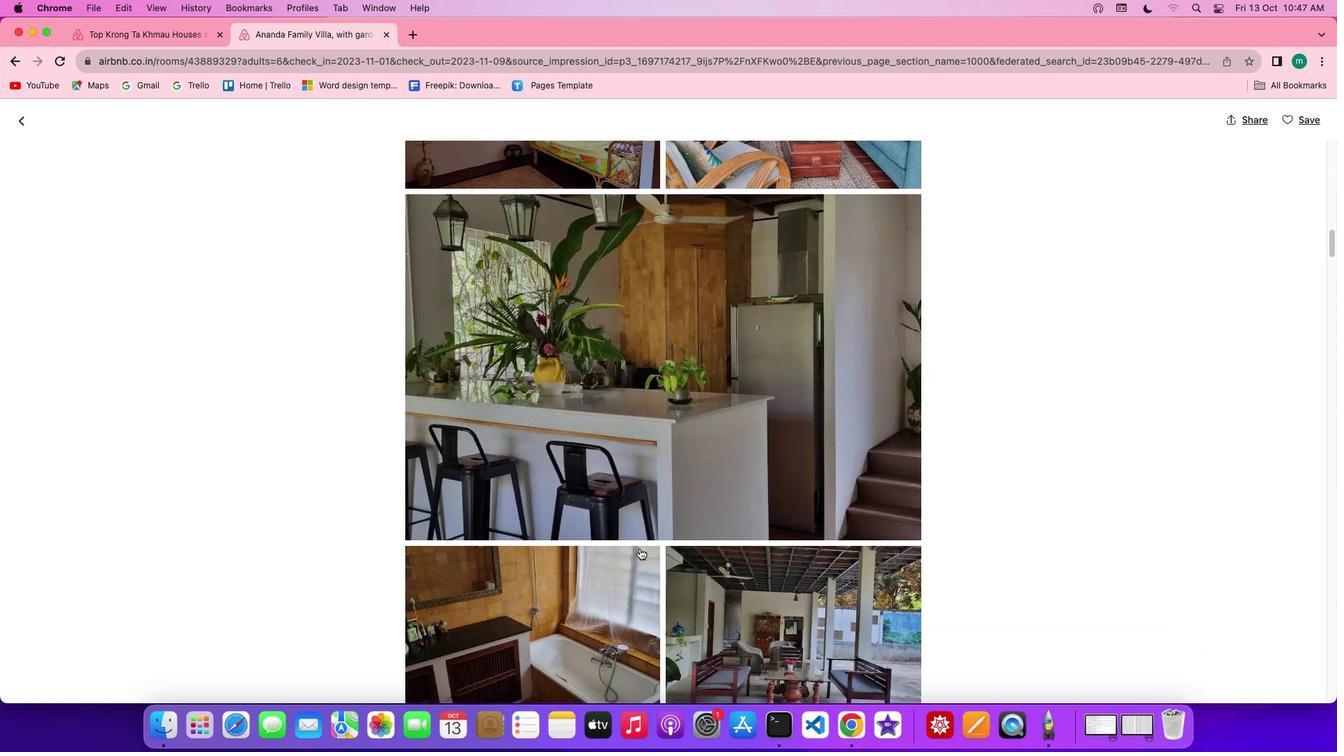 
Action: Mouse scrolled (639, 548) with delta (0, 0)
Screenshot: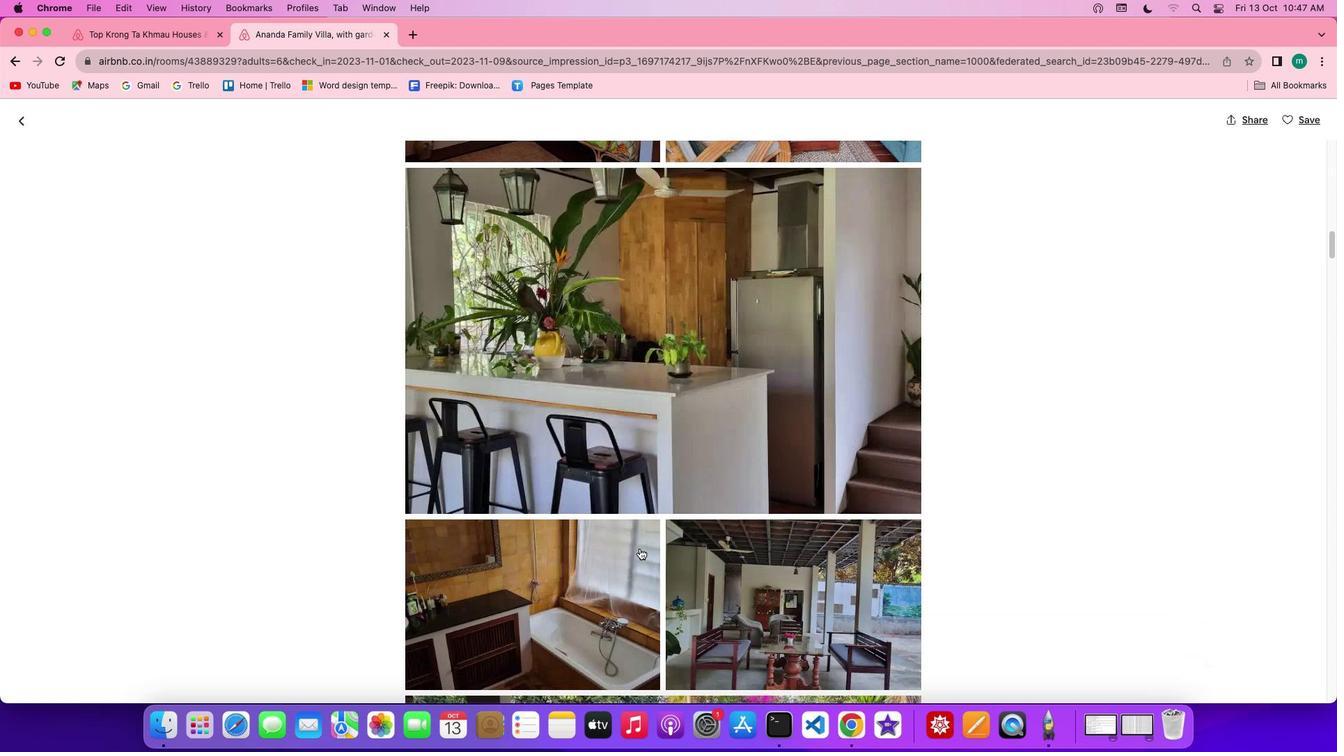 
Action: Mouse scrolled (639, 548) with delta (0, -1)
Screenshot: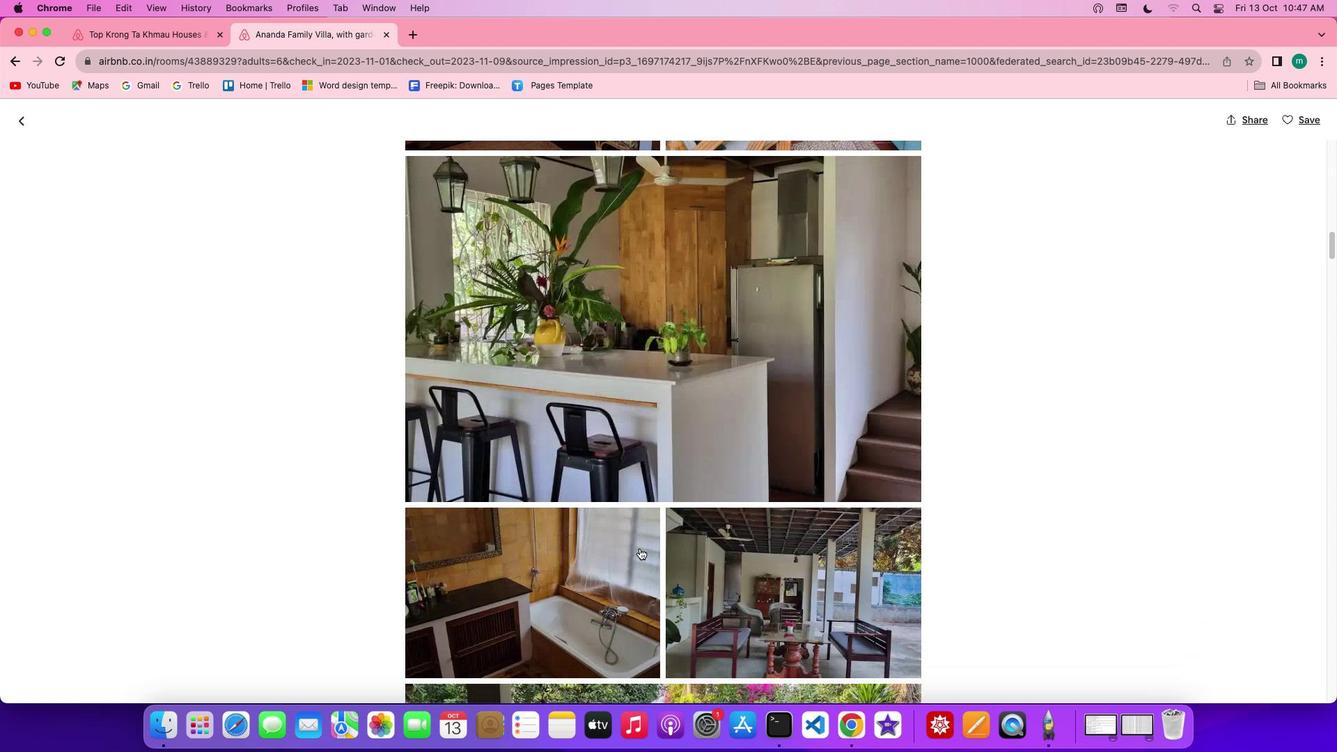 
Action: Mouse scrolled (639, 548) with delta (0, 0)
Screenshot: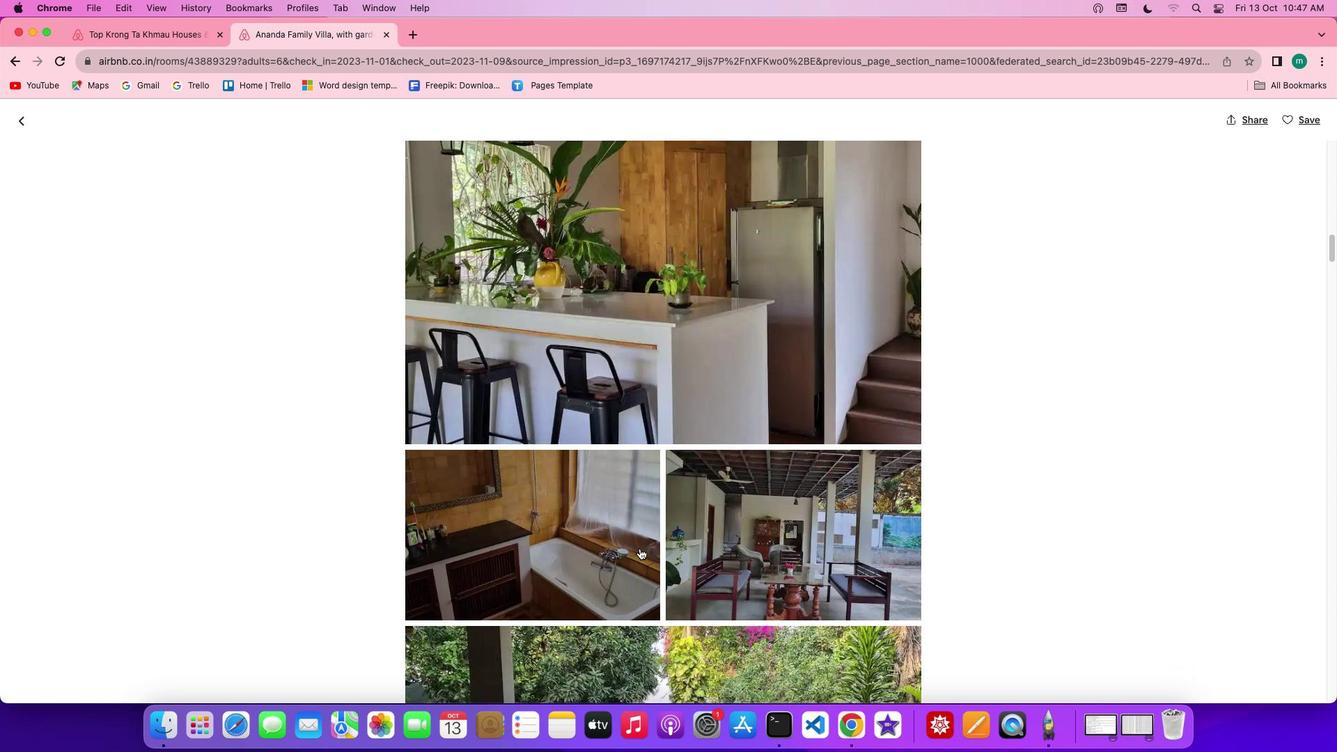 
Action: Mouse scrolled (639, 548) with delta (0, 0)
Screenshot: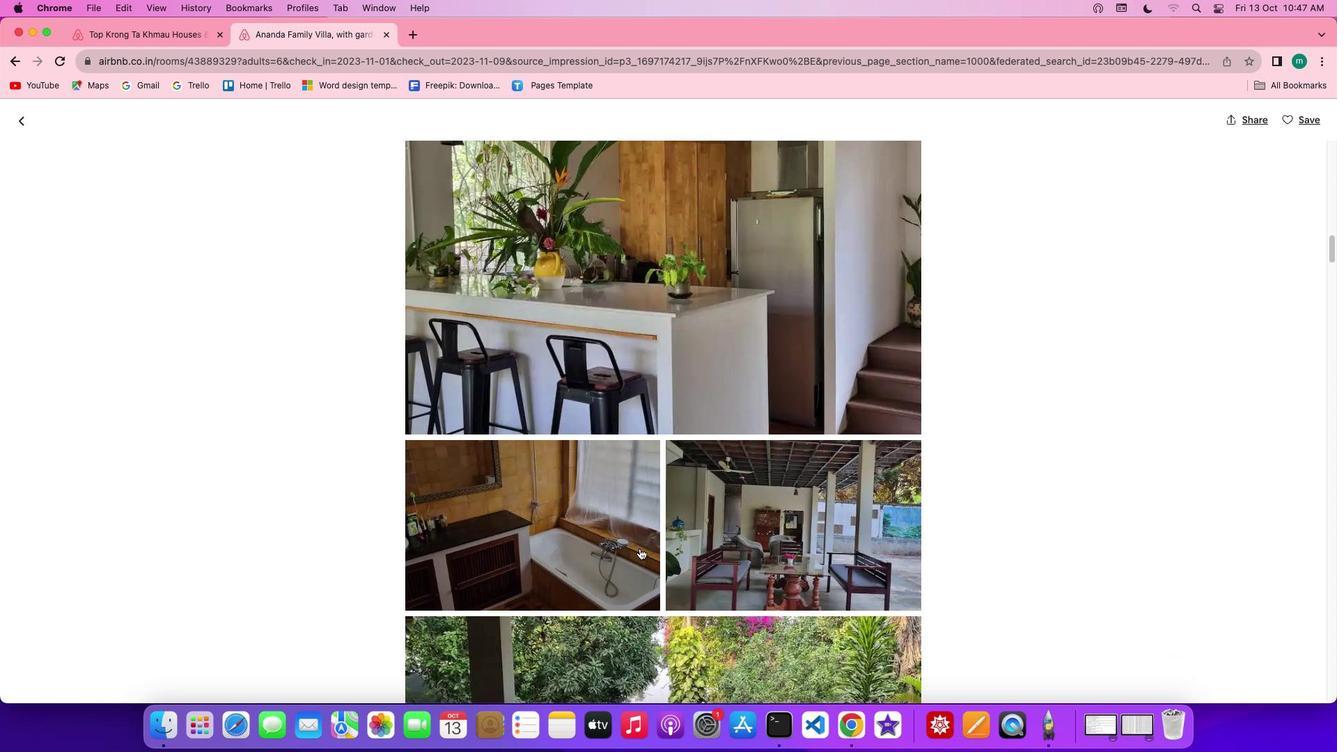 
Action: Mouse scrolled (639, 548) with delta (0, -1)
Screenshot: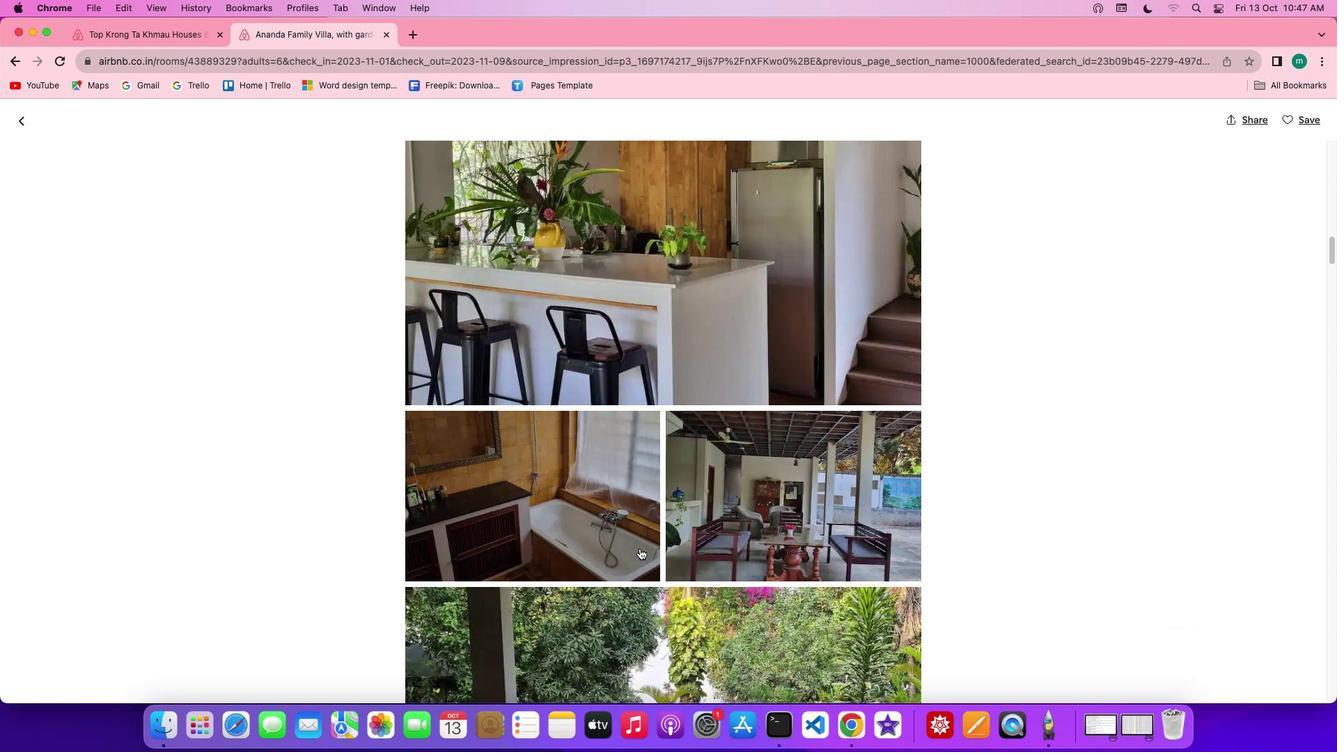 
Action: Mouse scrolled (639, 548) with delta (0, -2)
Screenshot: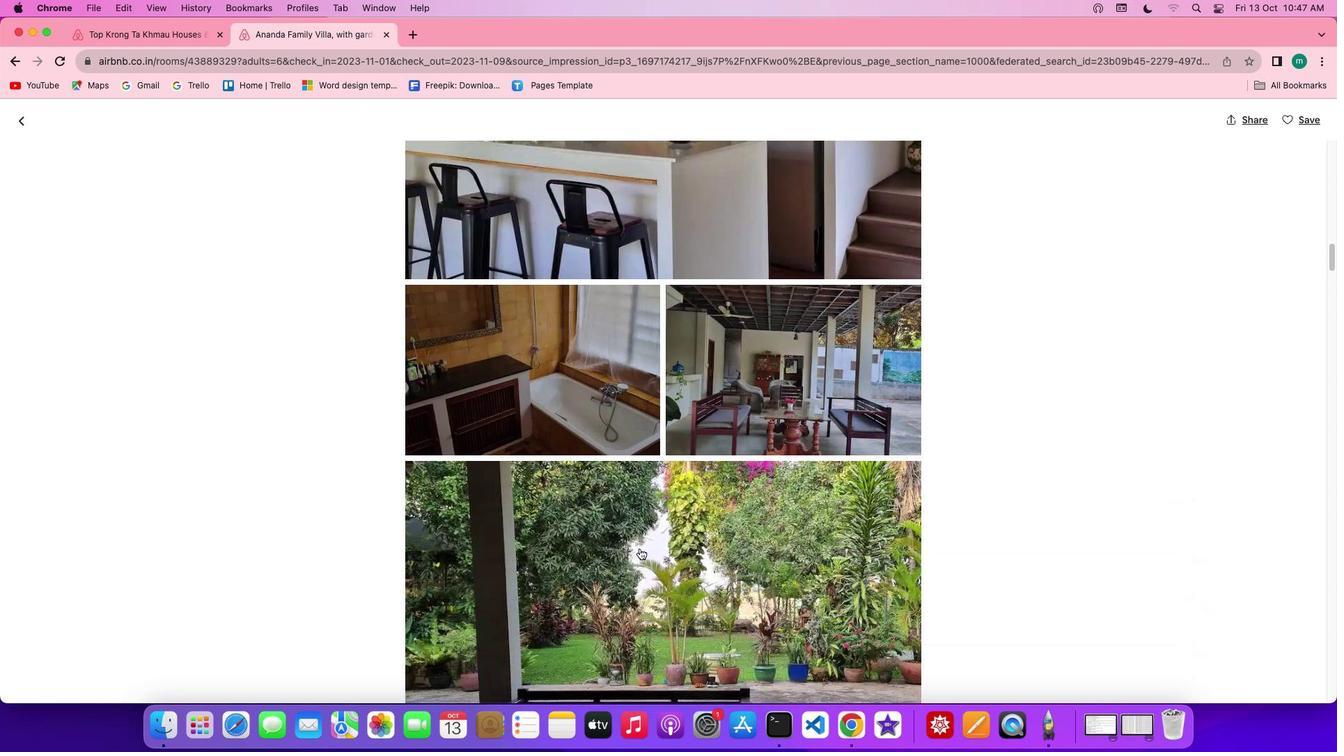 
Action: Mouse scrolled (639, 548) with delta (0, 0)
Screenshot: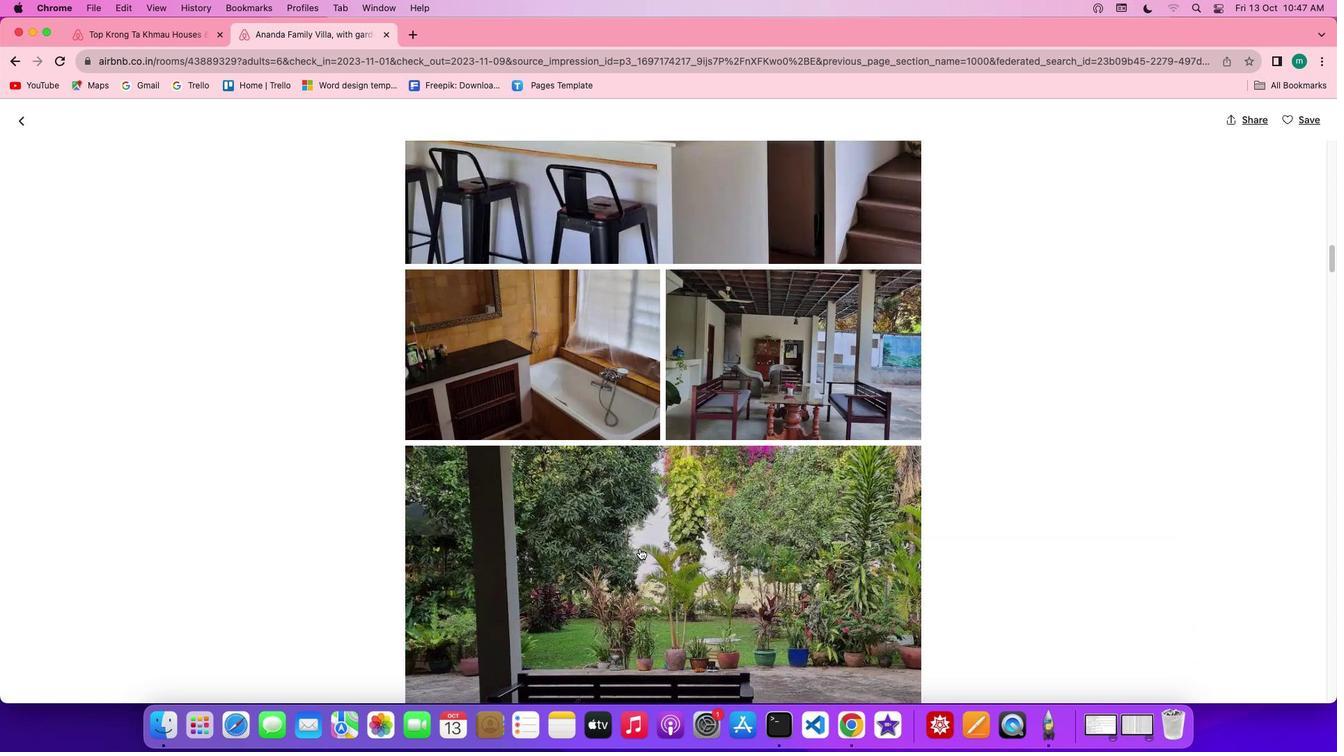 
Action: Mouse scrolled (639, 548) with delta (0, 0)
Screenshot: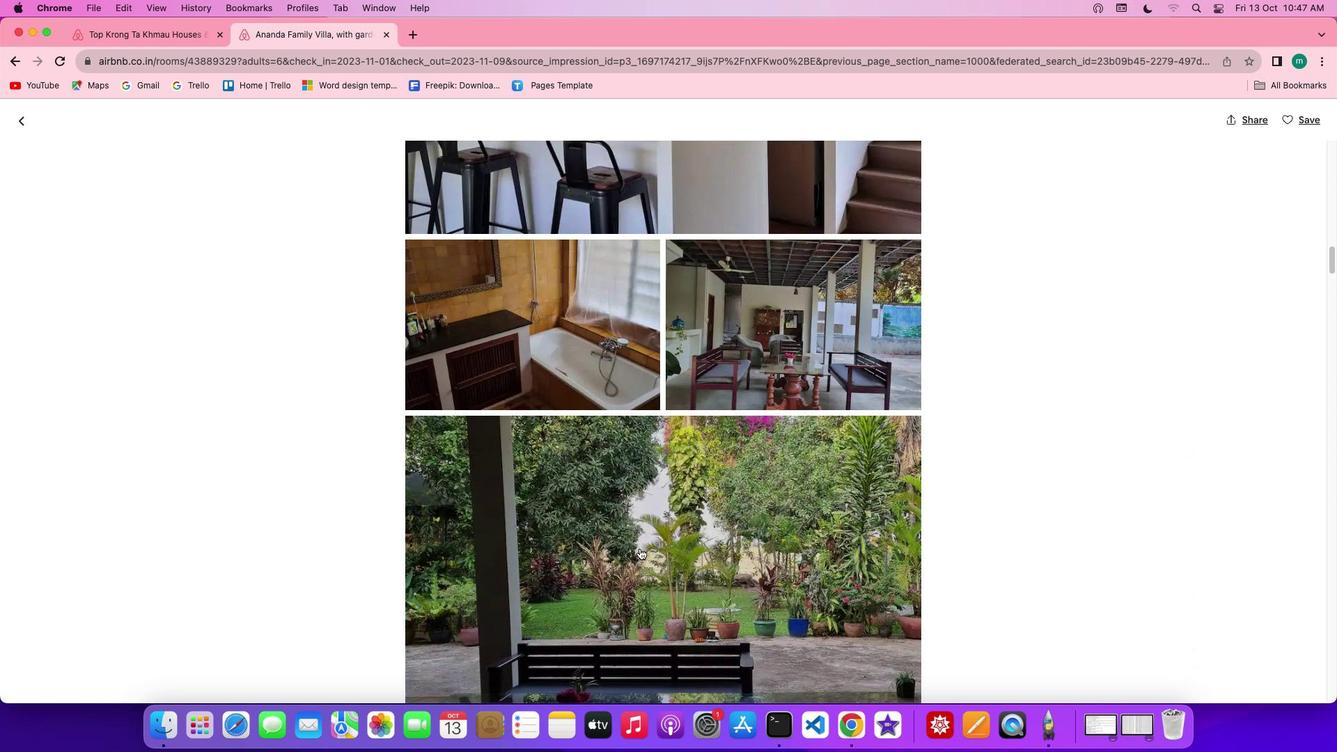
Action: Mouse scrolled (639, 548) with delta (0, -1)
Screenshot: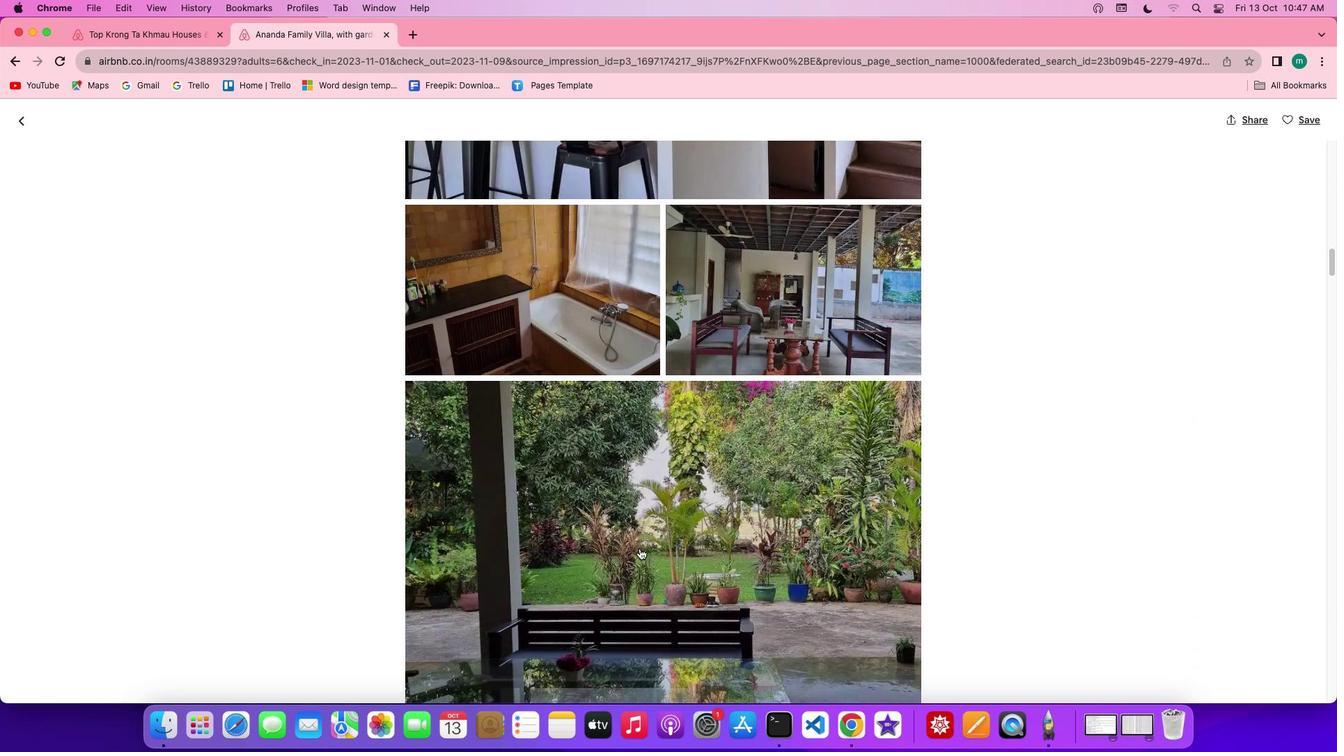 
Action: Mouse scrolled (639, 548) with delta (0, 0)
Screenshot: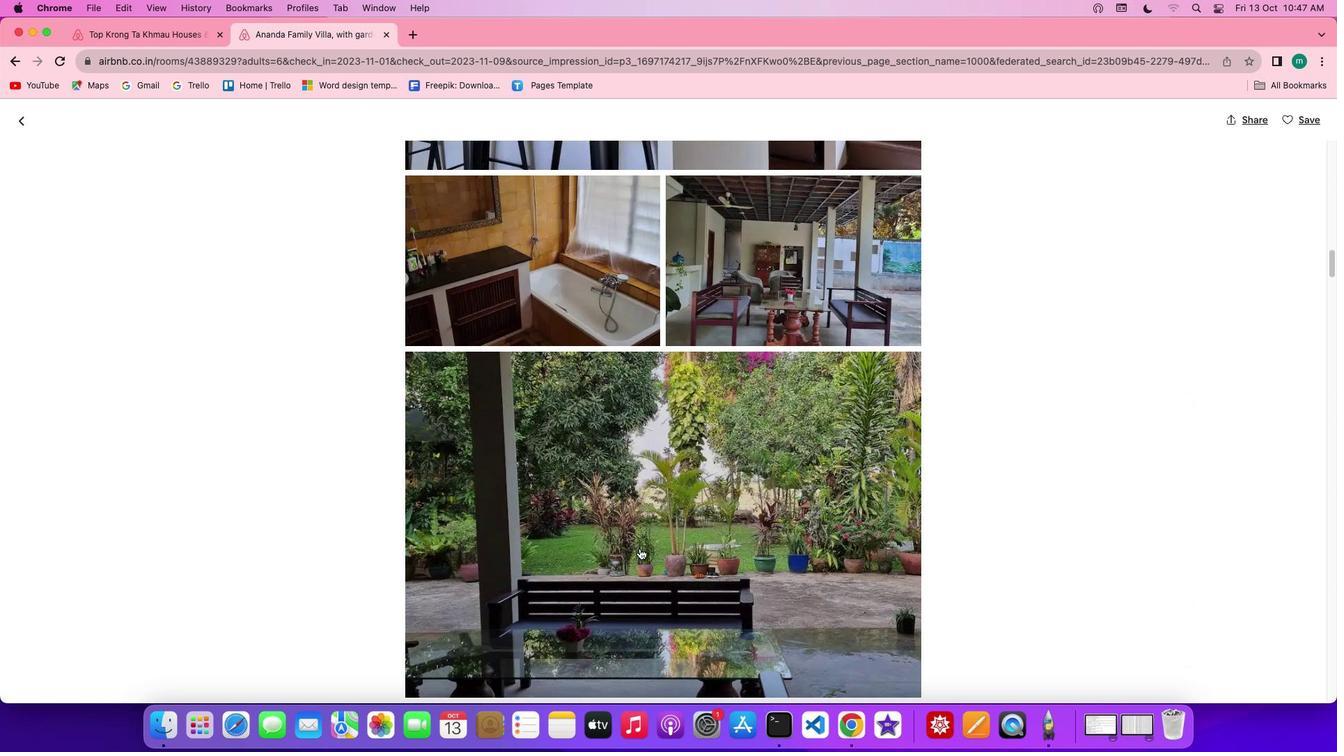 
Action: Mouse scrolled (639, 548) with delta (0, 0)
Screenshot: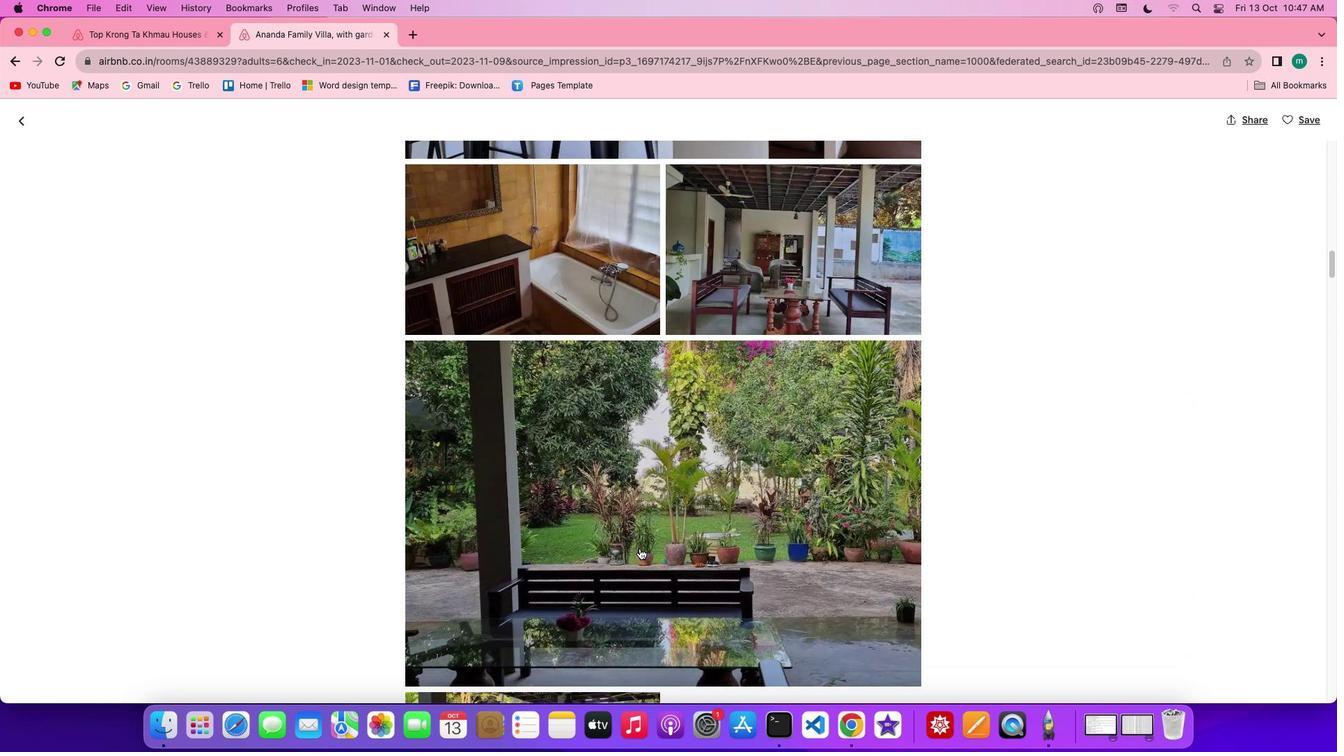 
Action: Mouse scrolled (639, 548) with delta (0, -1)
Screenshot: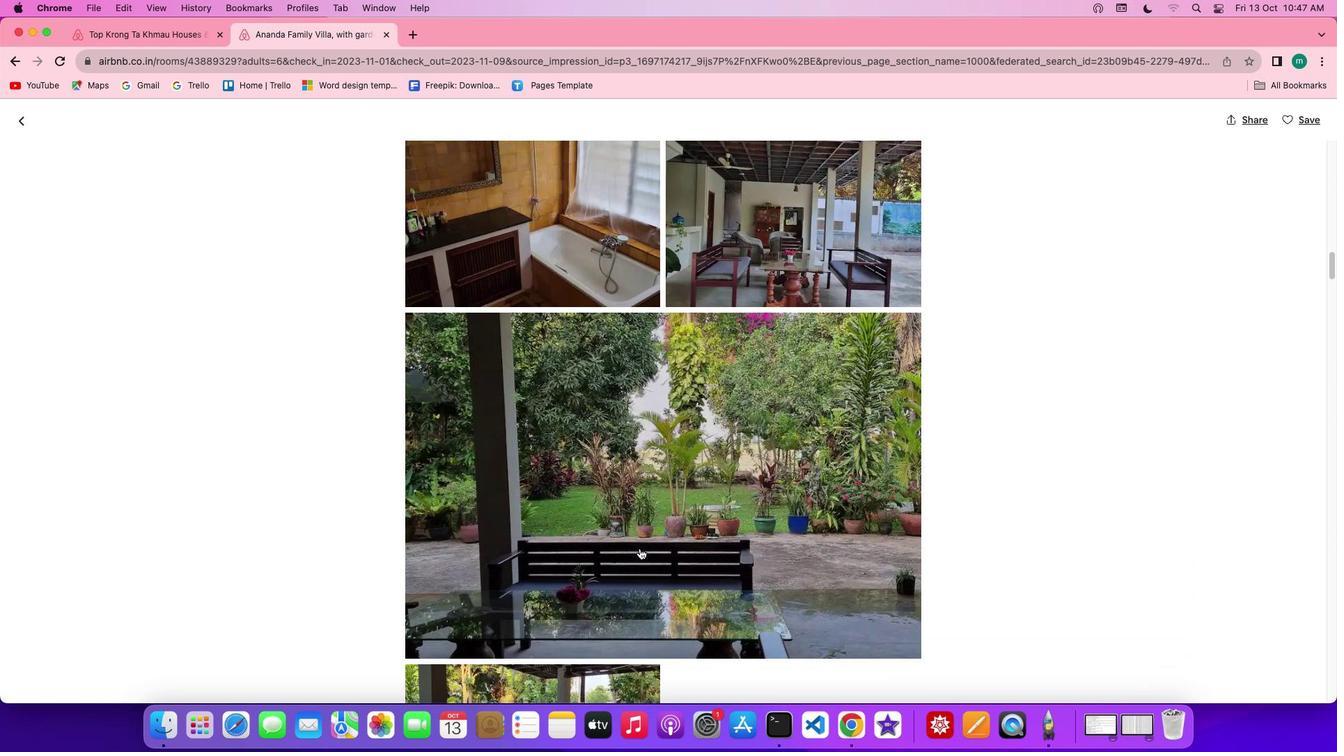 
Action: Mouse scrolled (639, 548) with delta (0, 0)
Screenshot: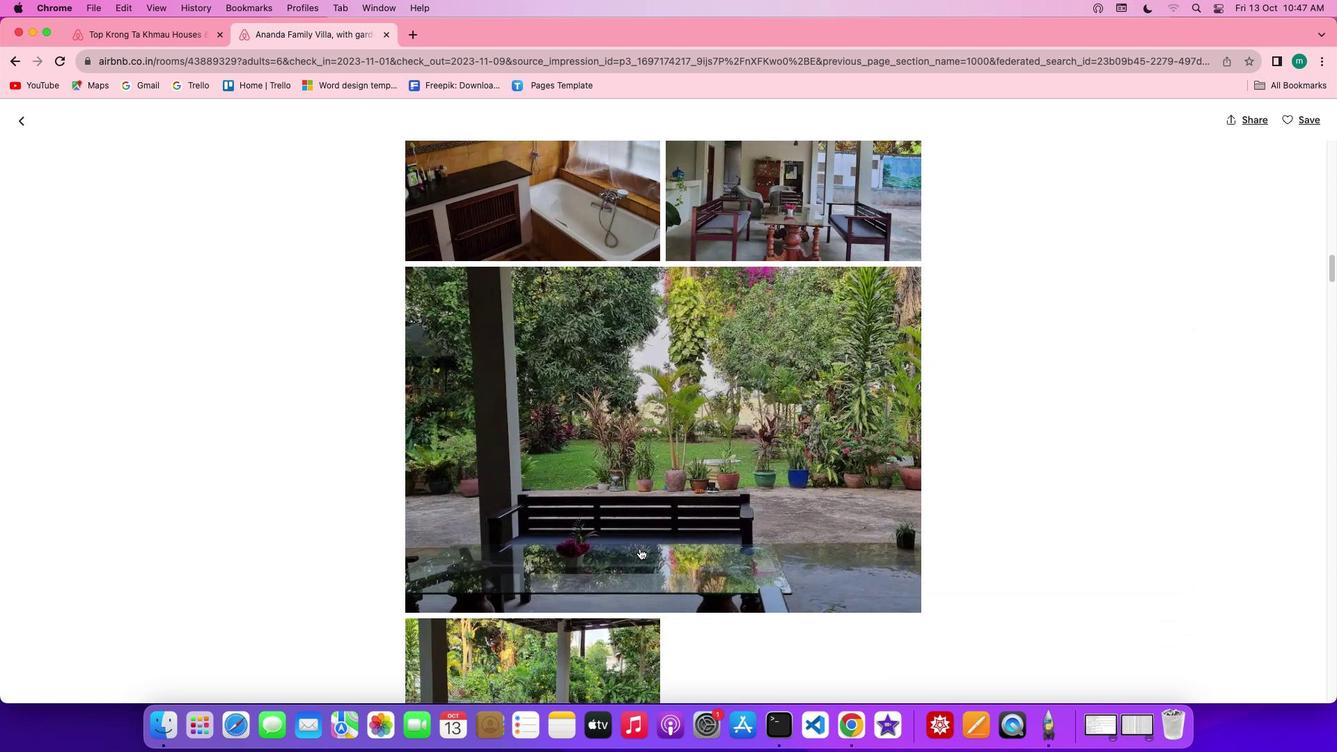 
Action: Mouse scrolled (639, 548) with delta (0, 0)
Screenshot: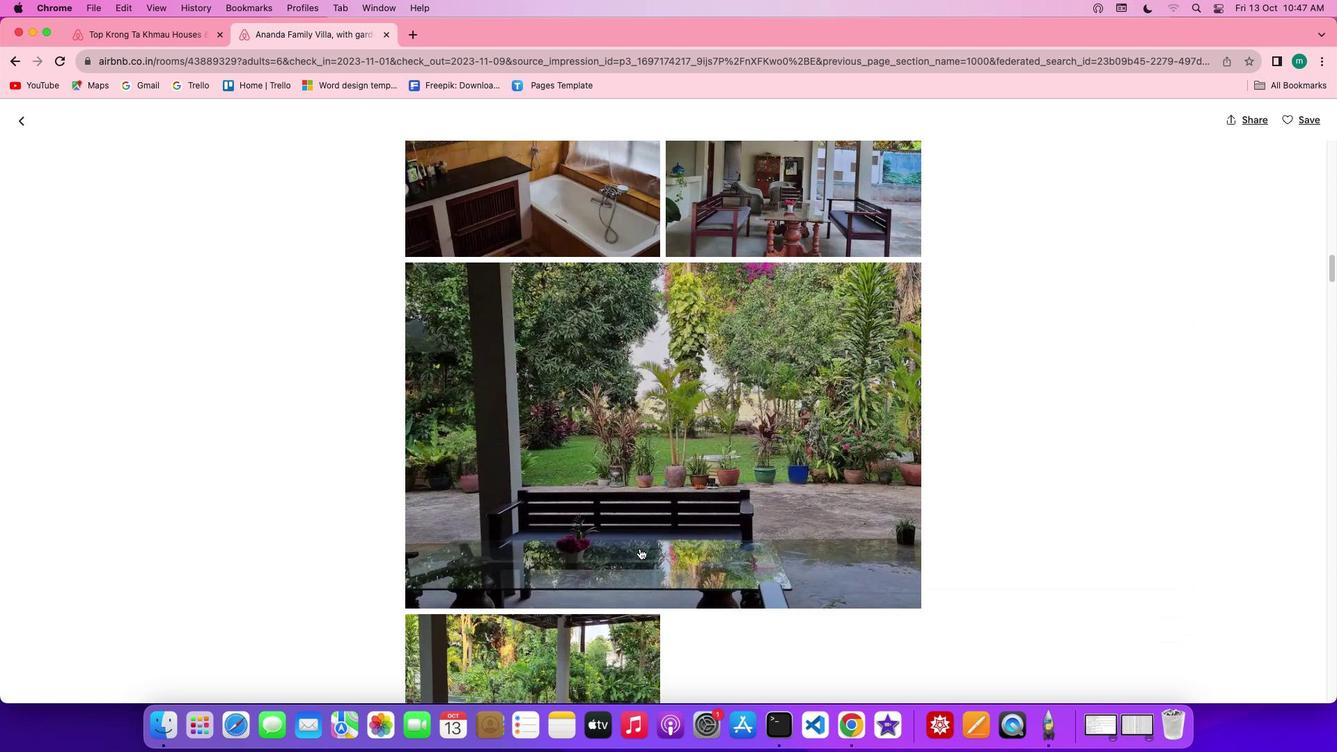 
Action: Mouse scrolled (639, 548) with delta (0, 0)
Screenshot: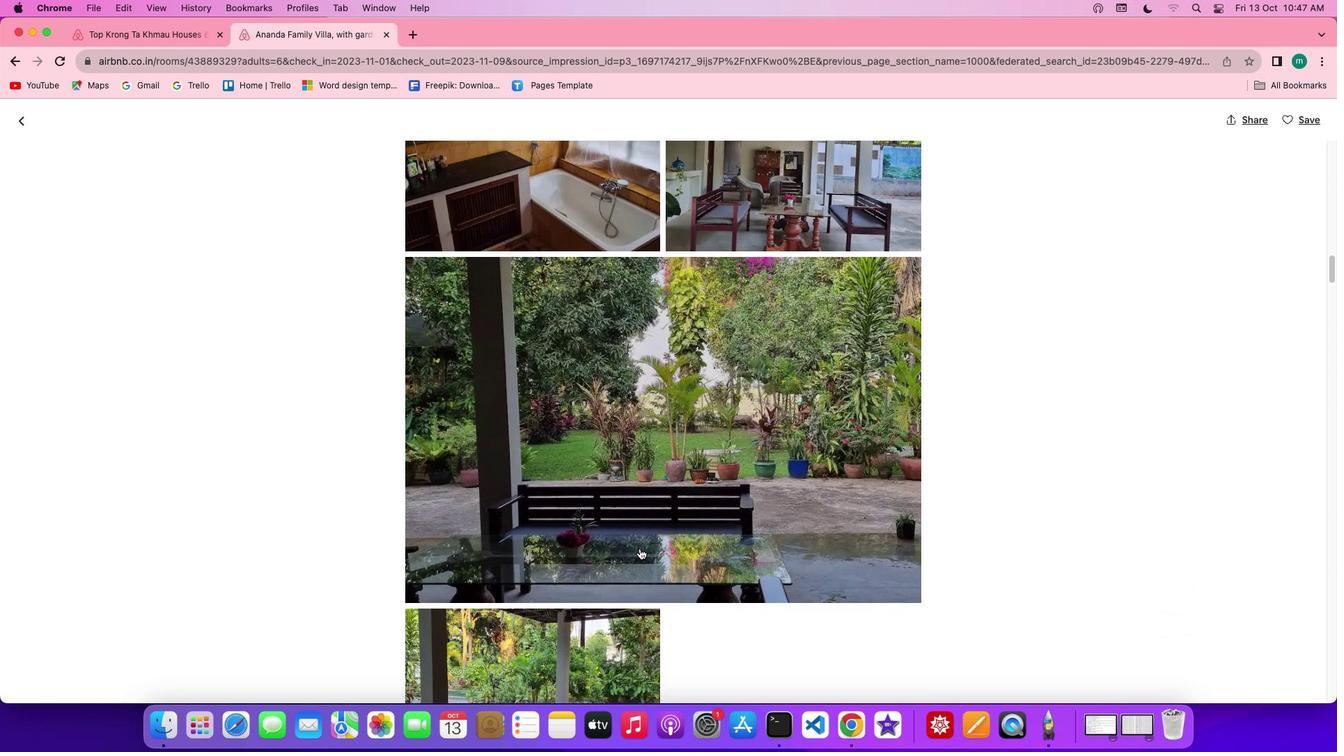 
Action: Mouse scrolled (639, 548) with delta (0, 0)
Screenshot: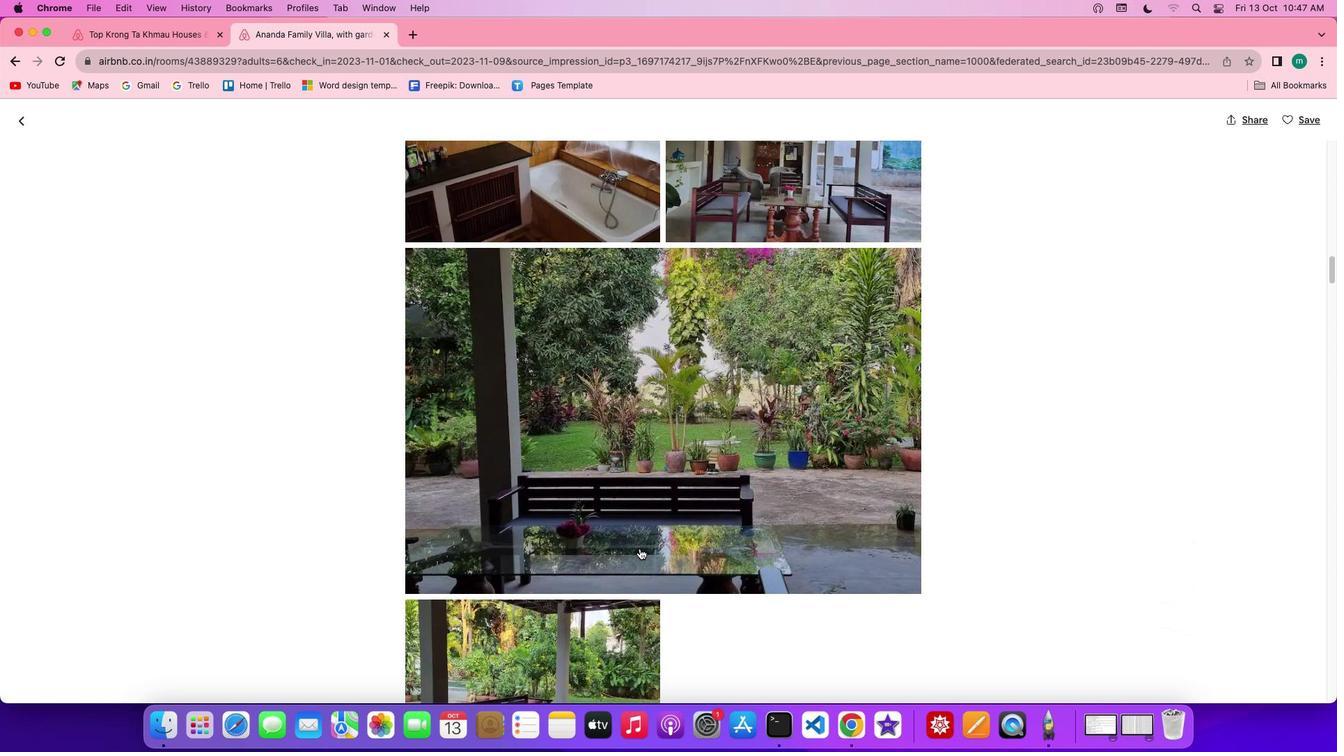 
Action: Mouse scrolled (639, 548) with delta (0, 0)
Screenshot: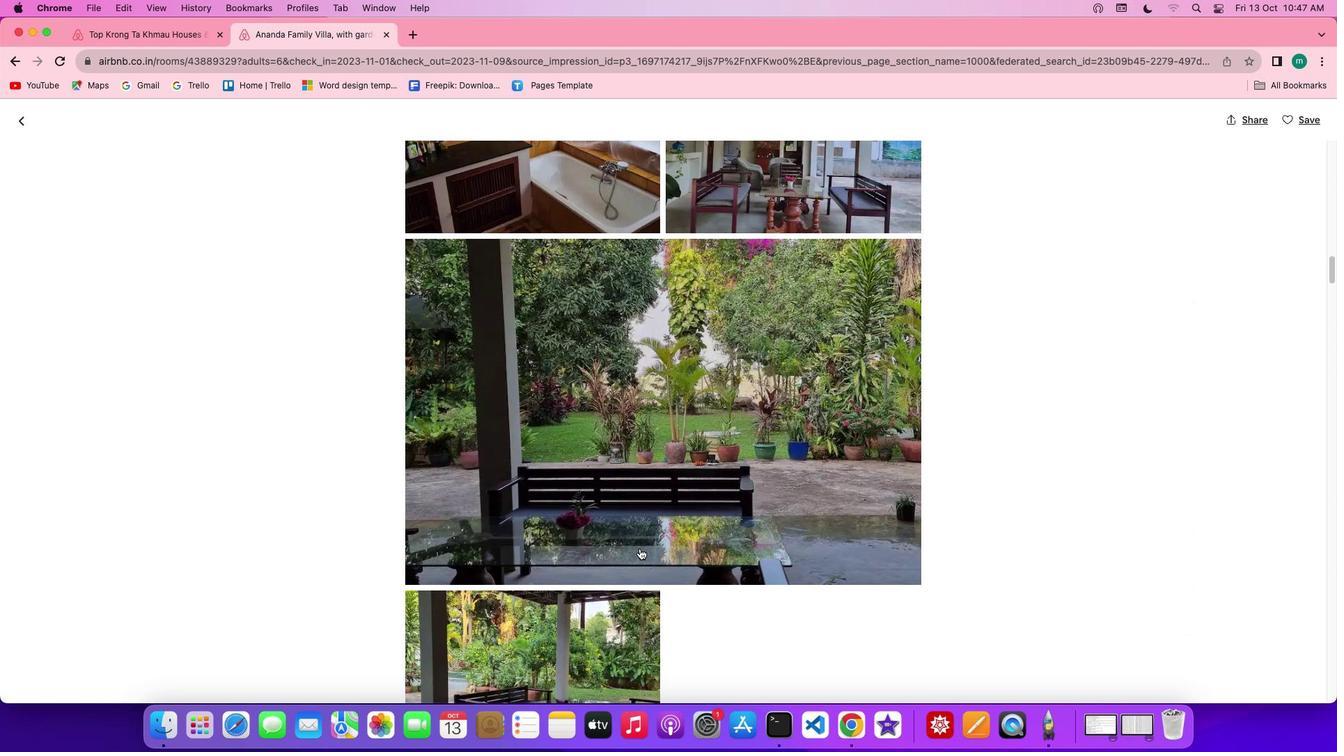 
Action: Mouse scrolled (639, 548) with delta (0, 0)
Screenshot: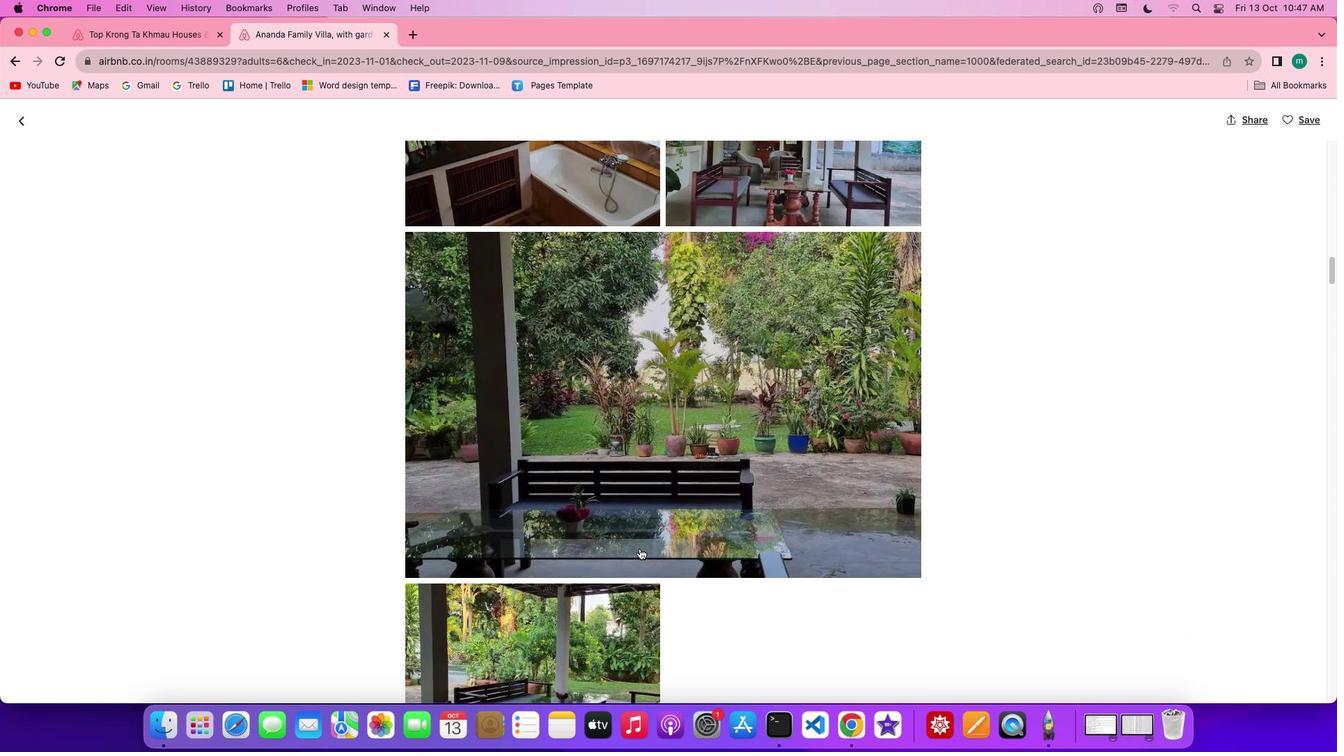 
Action: Mouse scrolled (639, 548) with delta (0, 0)
Screenshot: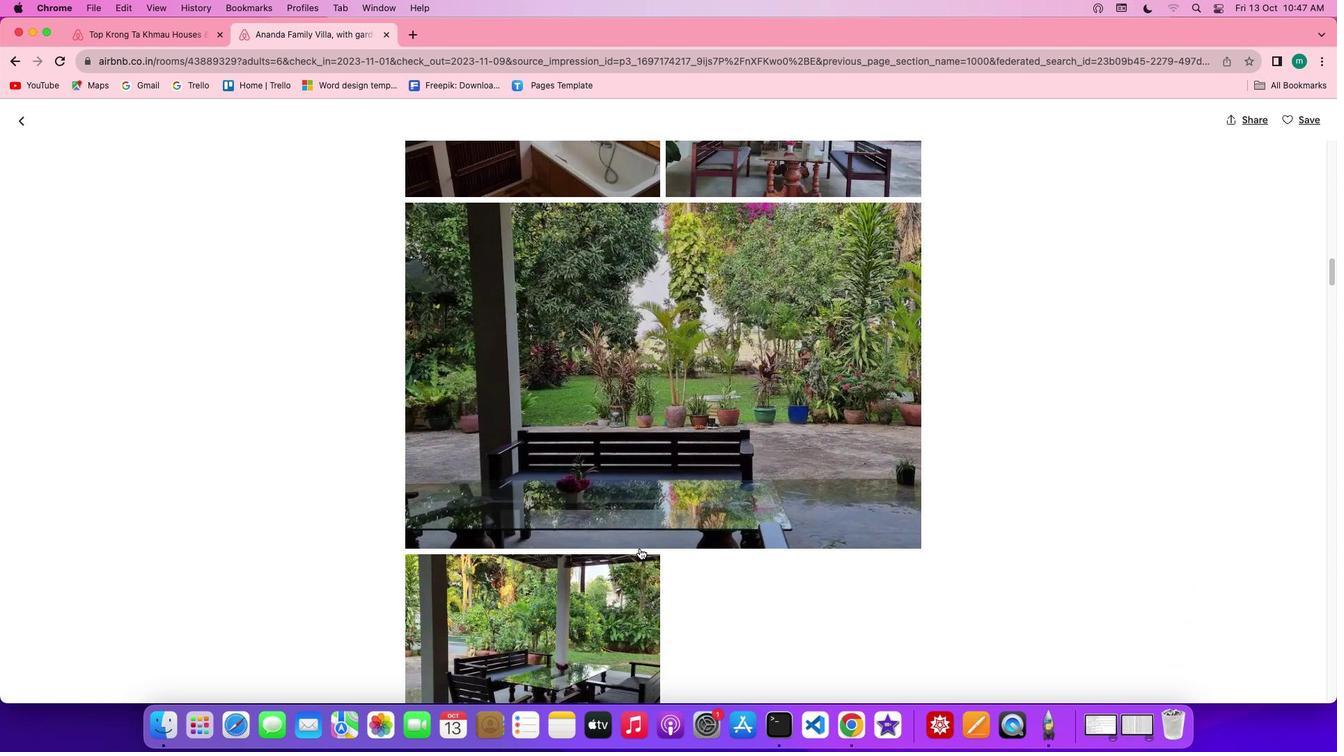 
Action: Mouse scrolled (639, 548) with delta (0, 0)
Screenshot: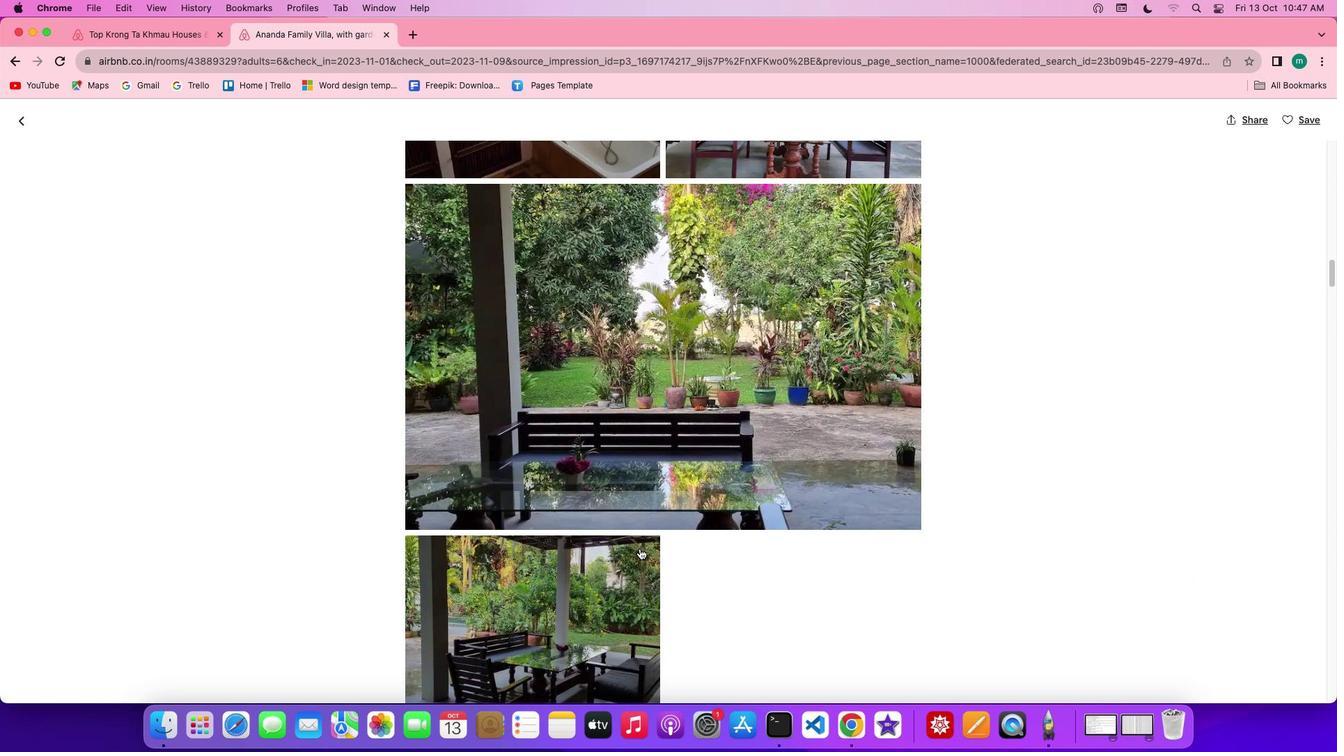 
Action: Mouse scrolled (639, 548) with delta (0, 0)
Screenshot: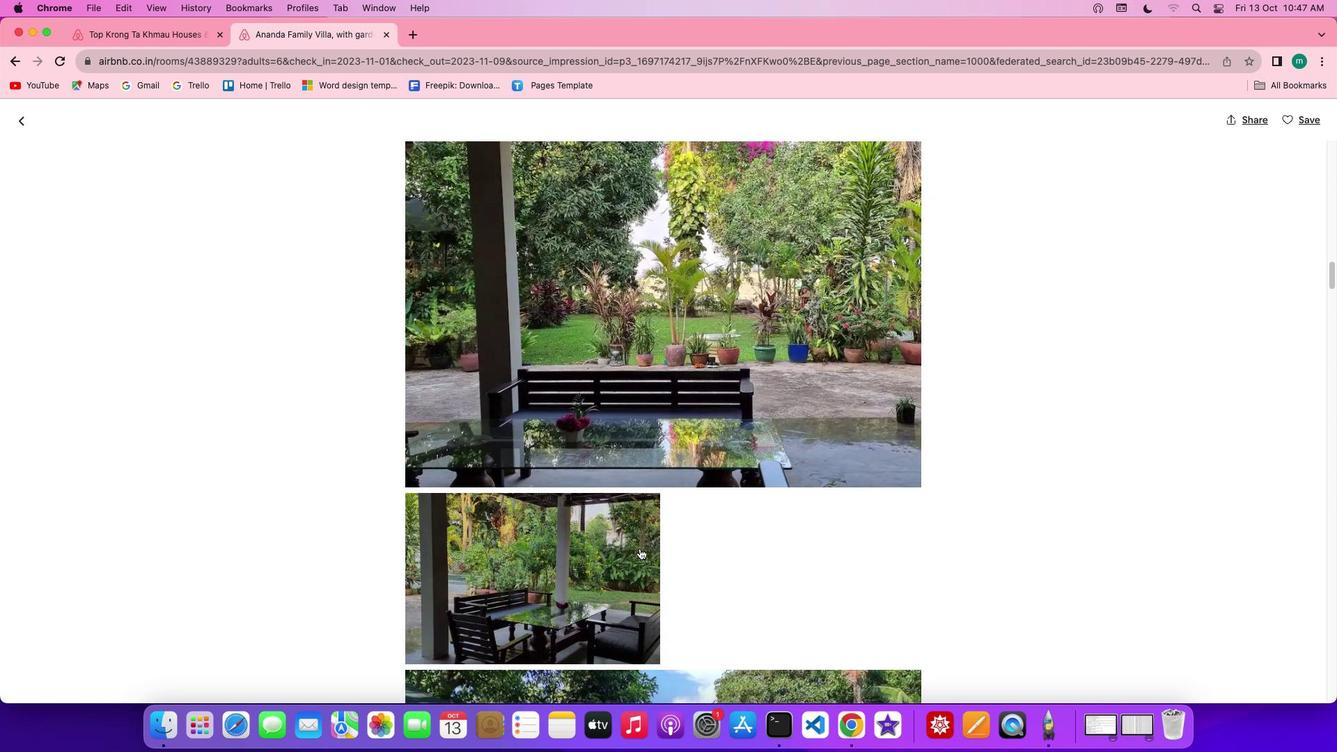 
Action: Mouse scrolled (639, 548) with delta (0, -1)
Screenshot: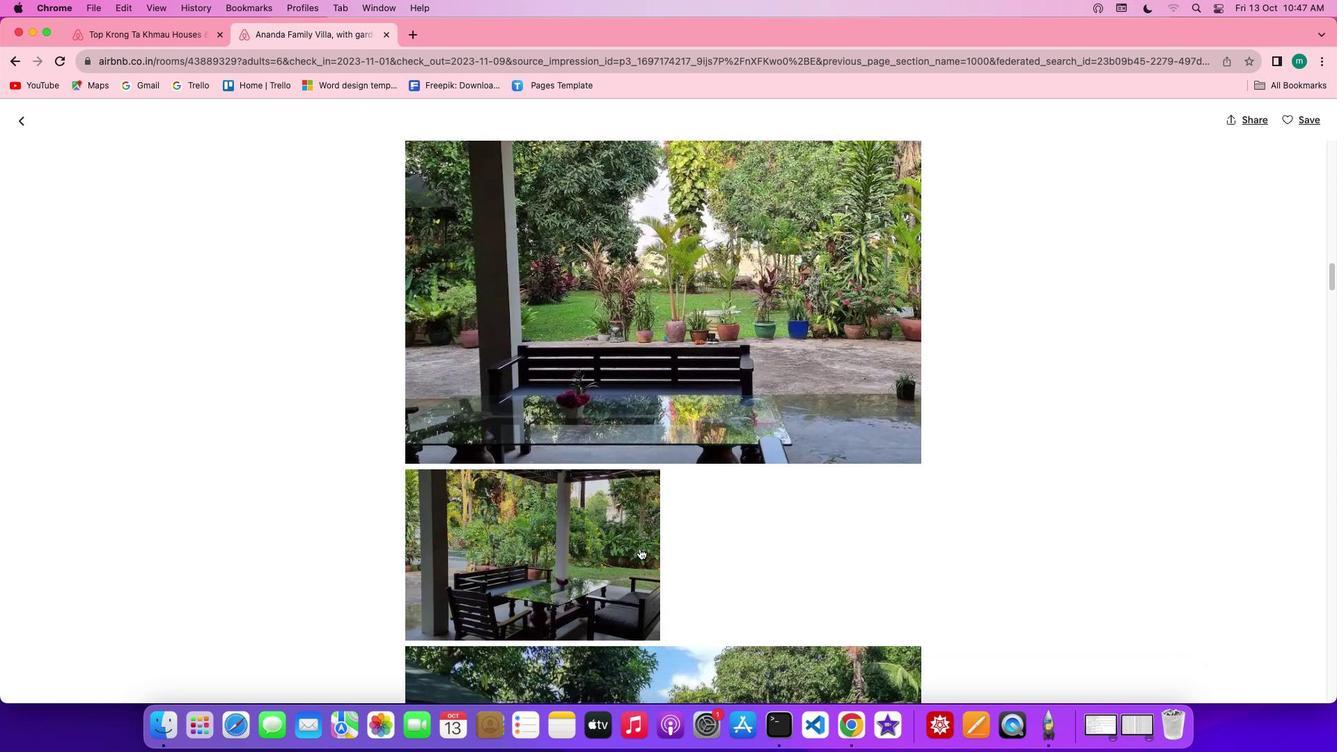 
Action: Mouse scrolled (639, 548) with delta (0, -2)
Screenshot: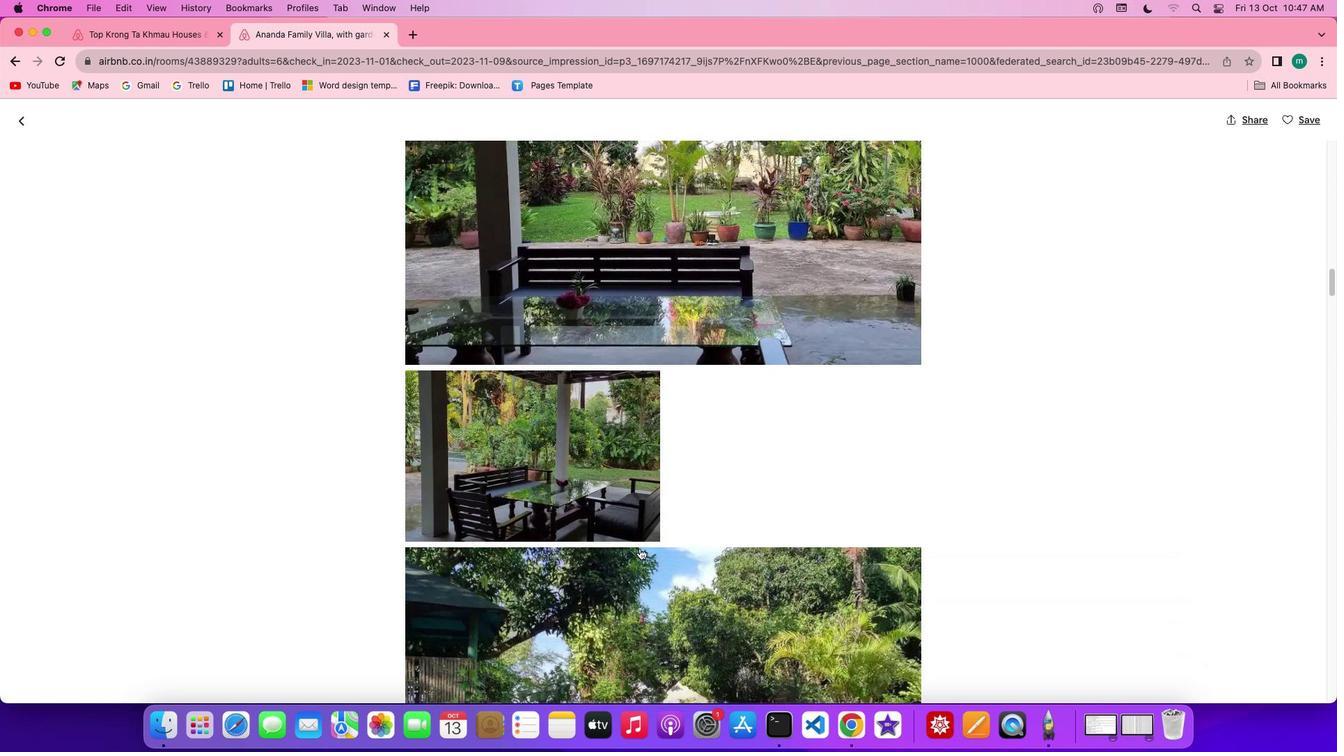 
Action: Mouse scrolled (639, 548) with delta (0, 0)
Screenshot: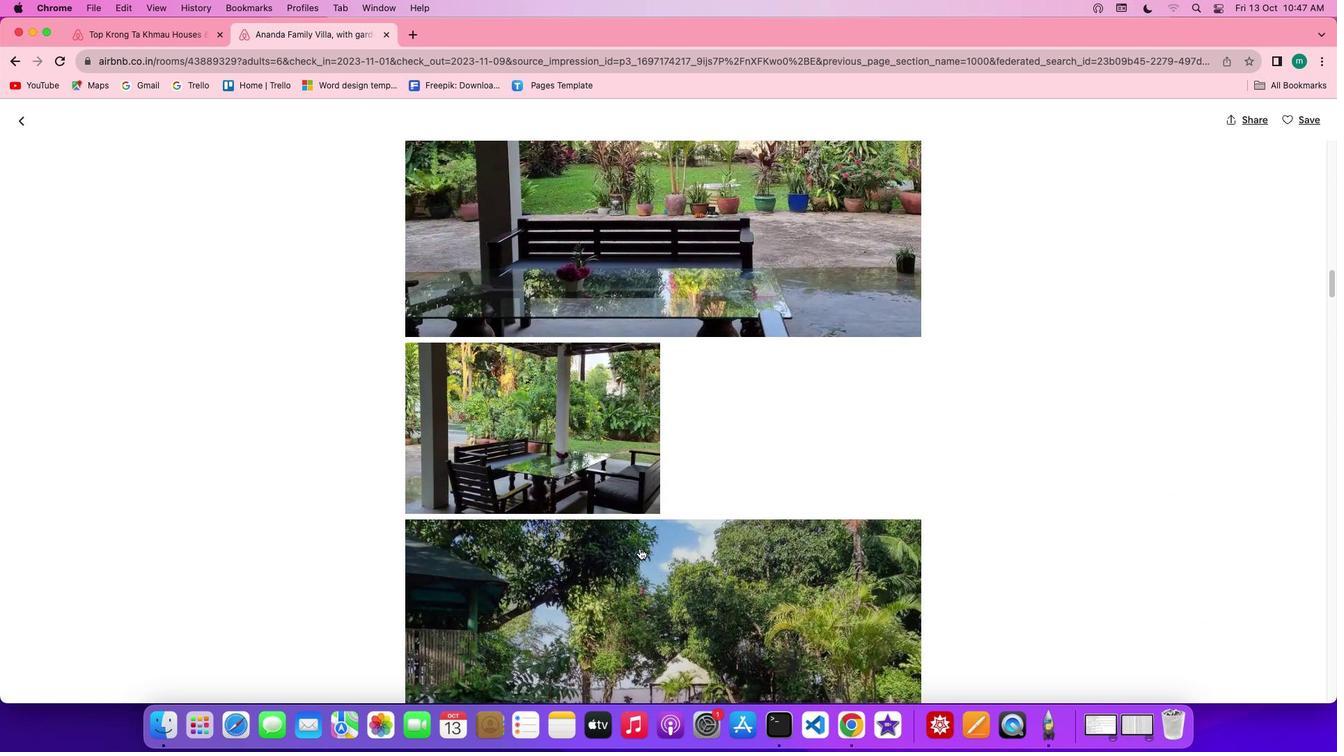 
Action: Mouse scrolled (639, 548) with delta (0, 0)
Screenshot: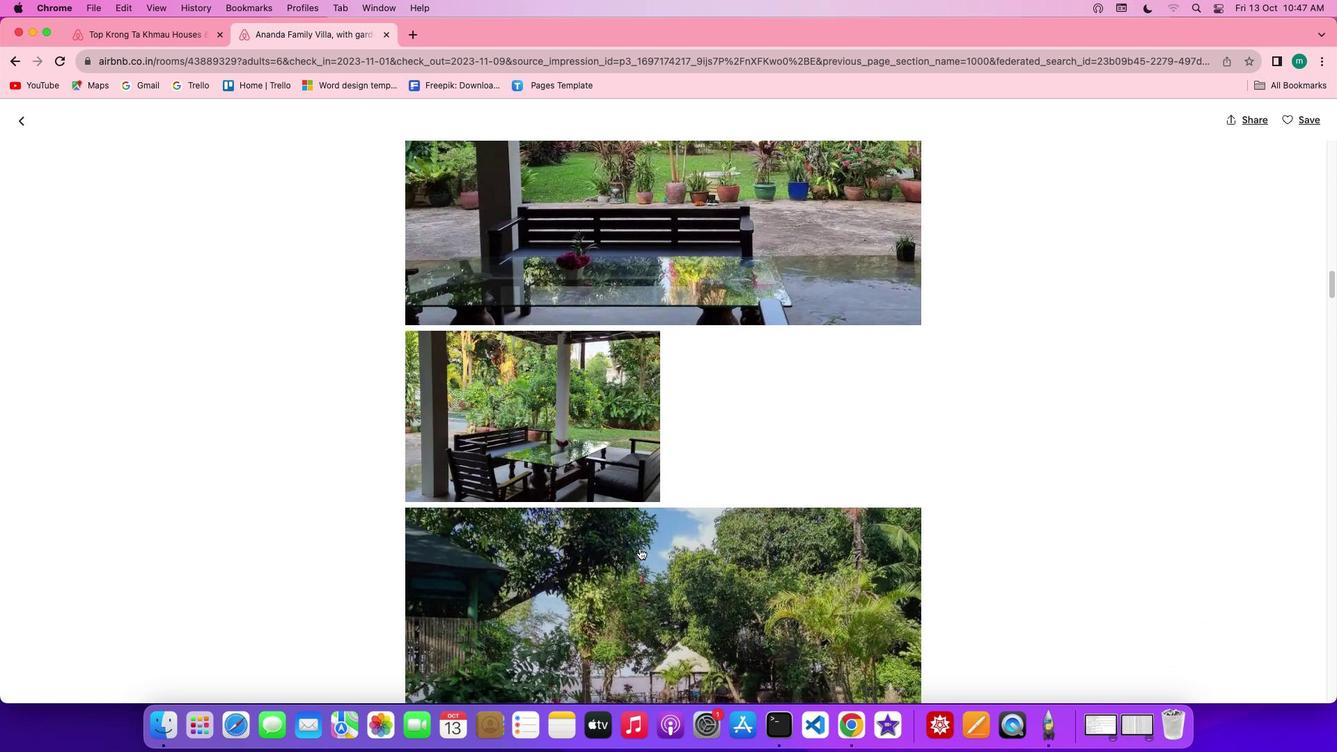 
Action: Mouse scrolled (639, 548) with delta (0, -1)
Screenshot: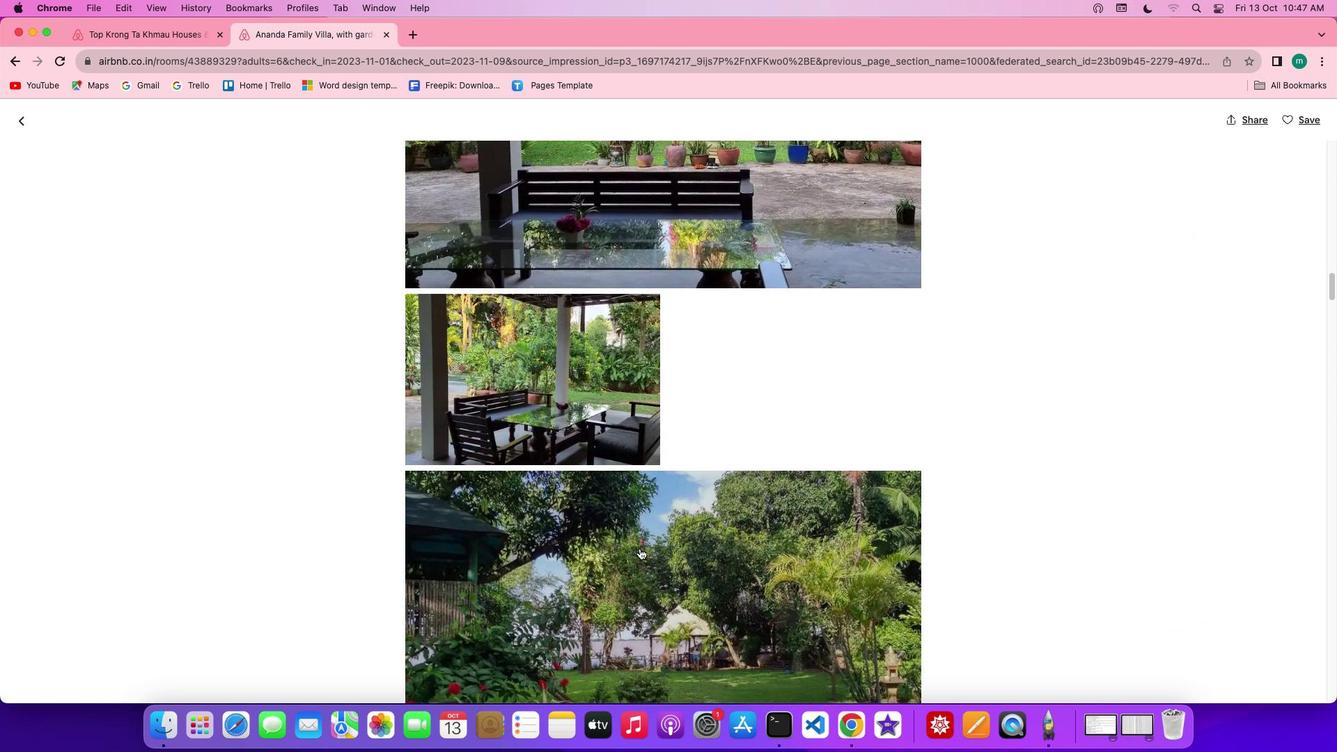 
Action: Mouse scrolled (639, 548) with delta (0, 0)
Screenshot: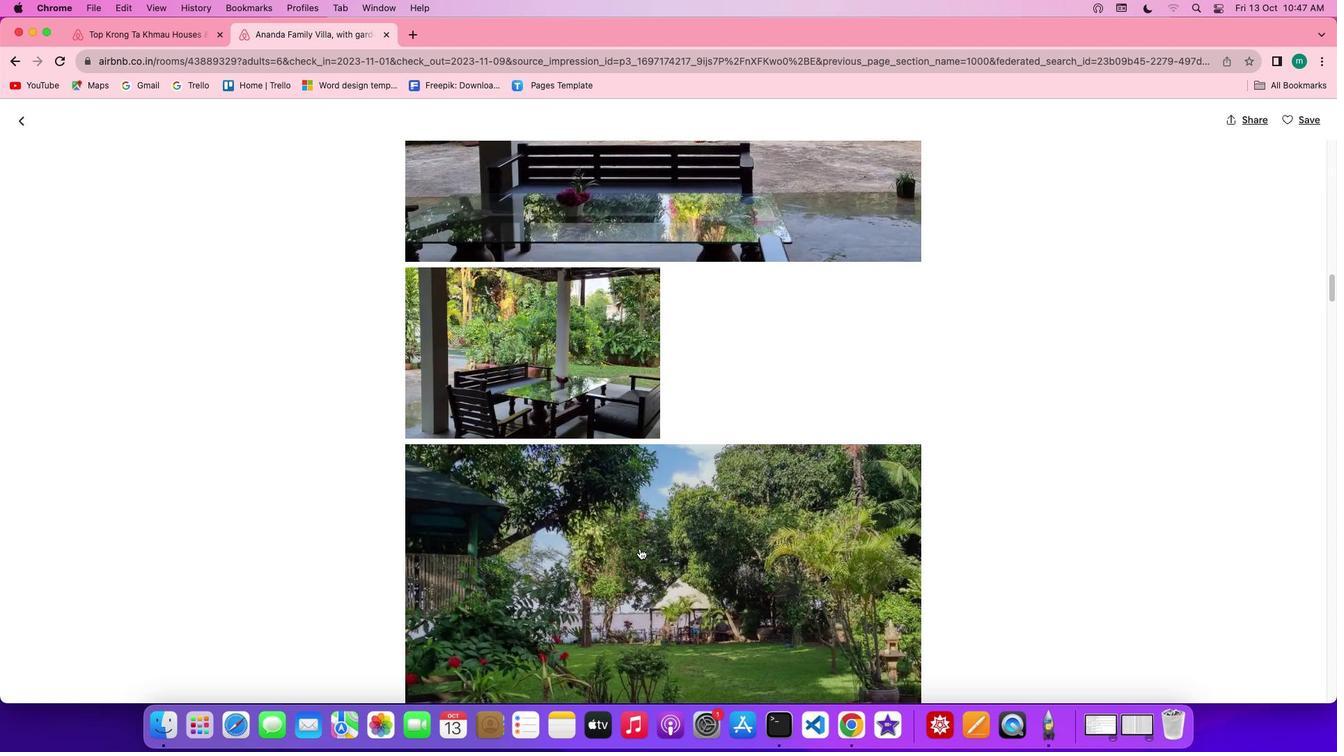 
Action: Mouse scrolled (639, 548) with delta (0, 0)
Screenshot: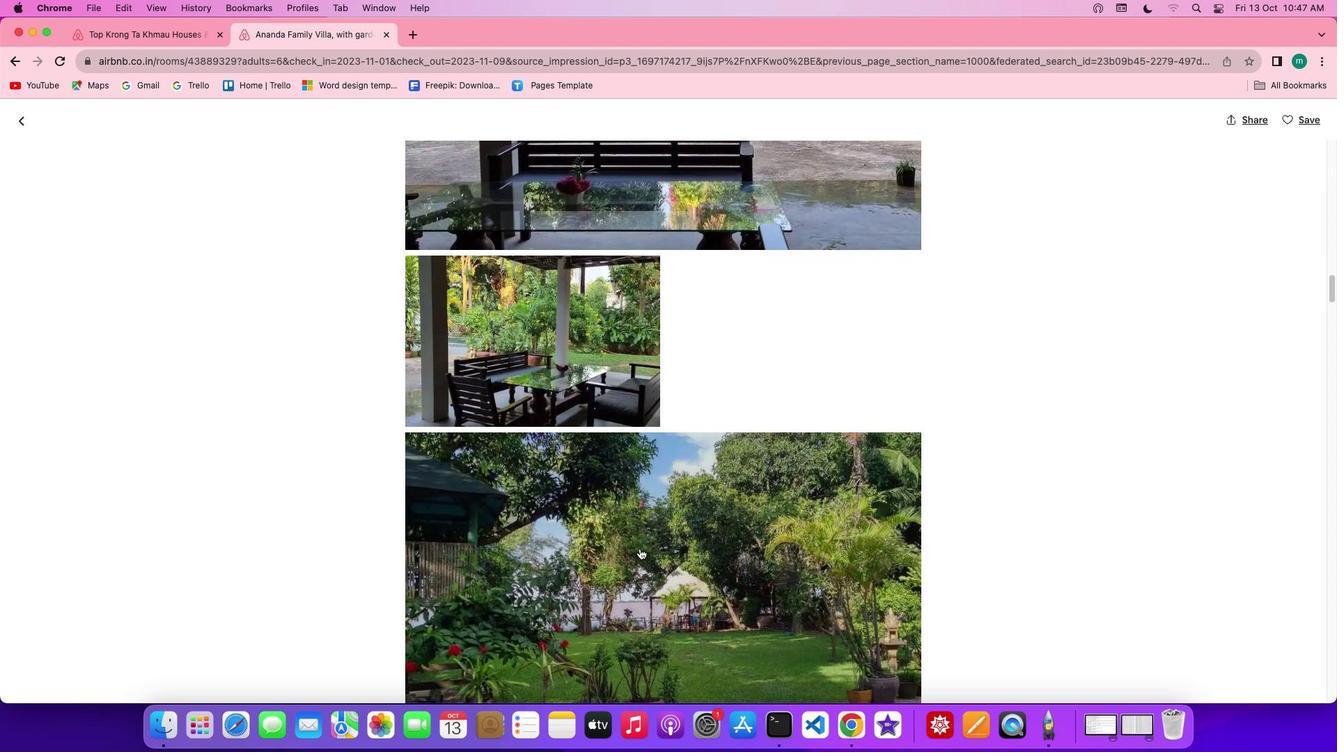 
Action: Mouse scrolled (639, 548) with delta (0, 0)
Screenshot: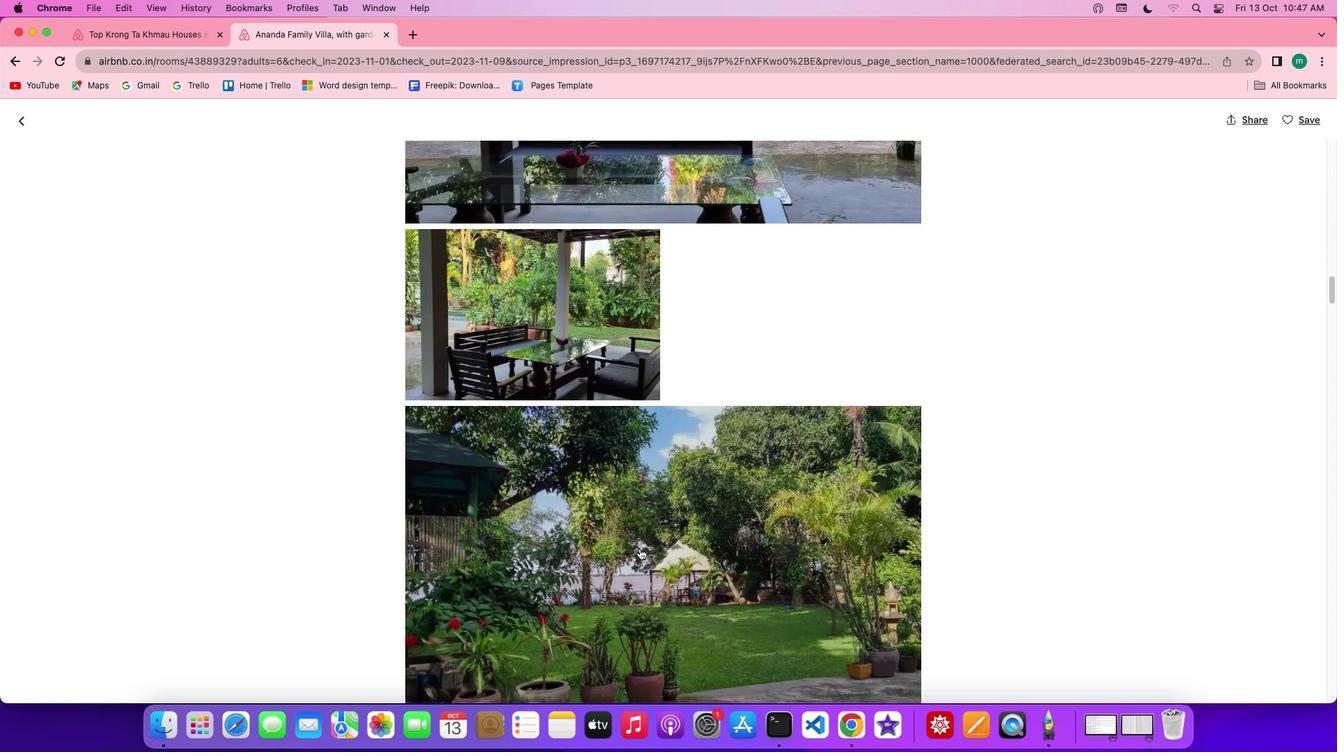 
Action: Mouse scrolled (639, 548) with delta (0, 0)
Screenshot: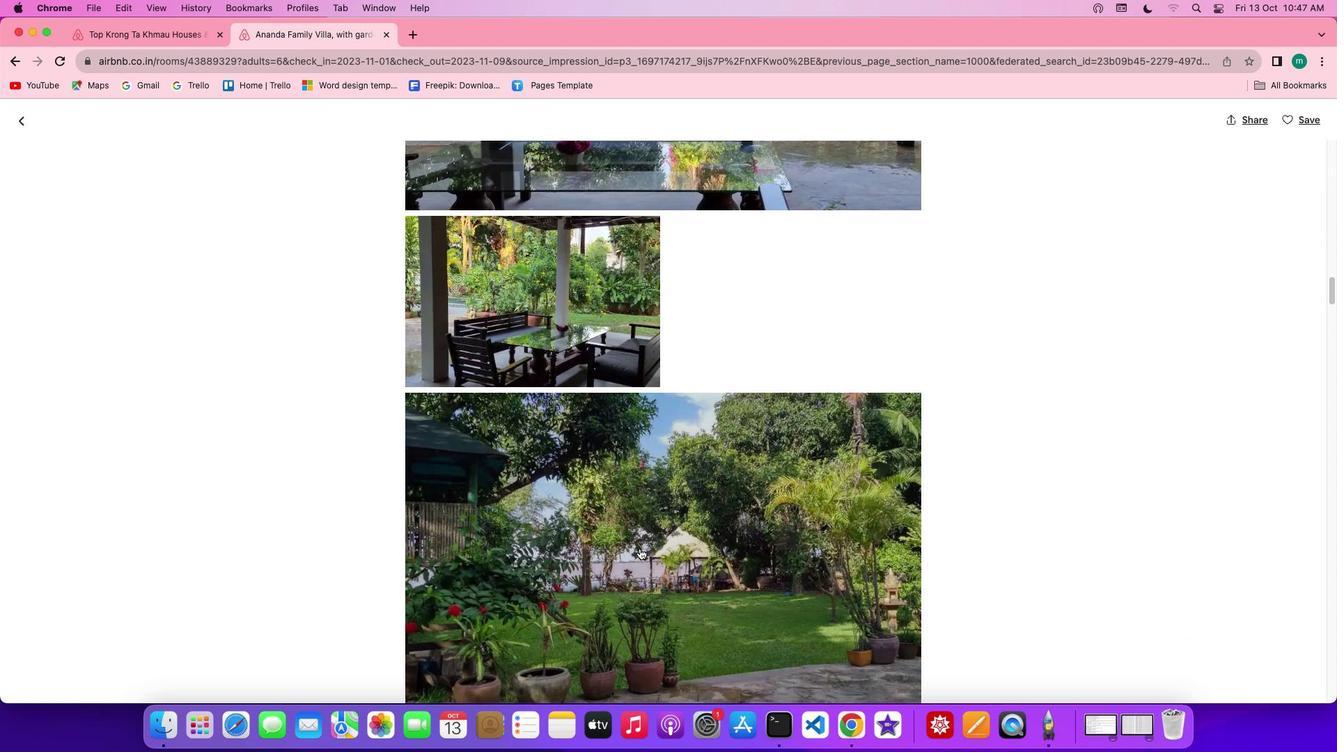 
Action: Mouse scrolled (639, 548) with delta (0, 0)
Screenshot: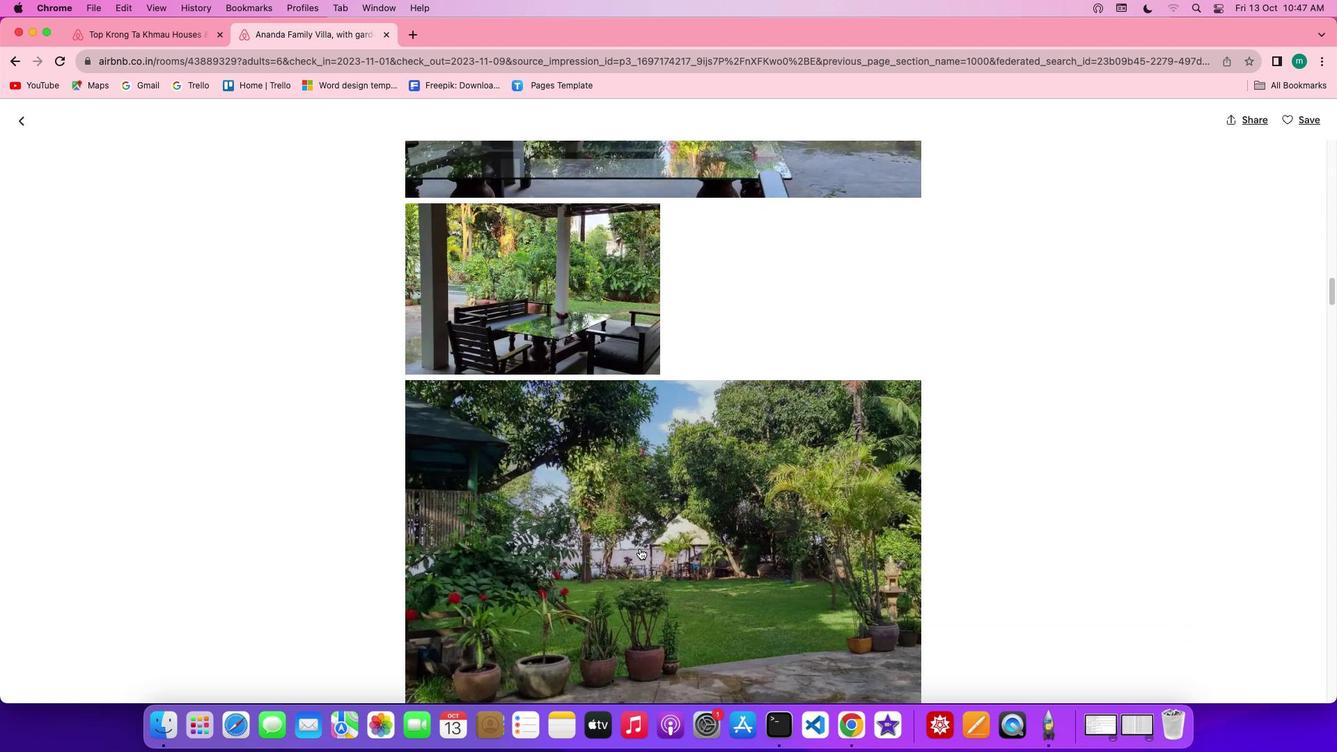
Action: Mouse scrolled (639, 548) with delta (0, 0)
Screenshot: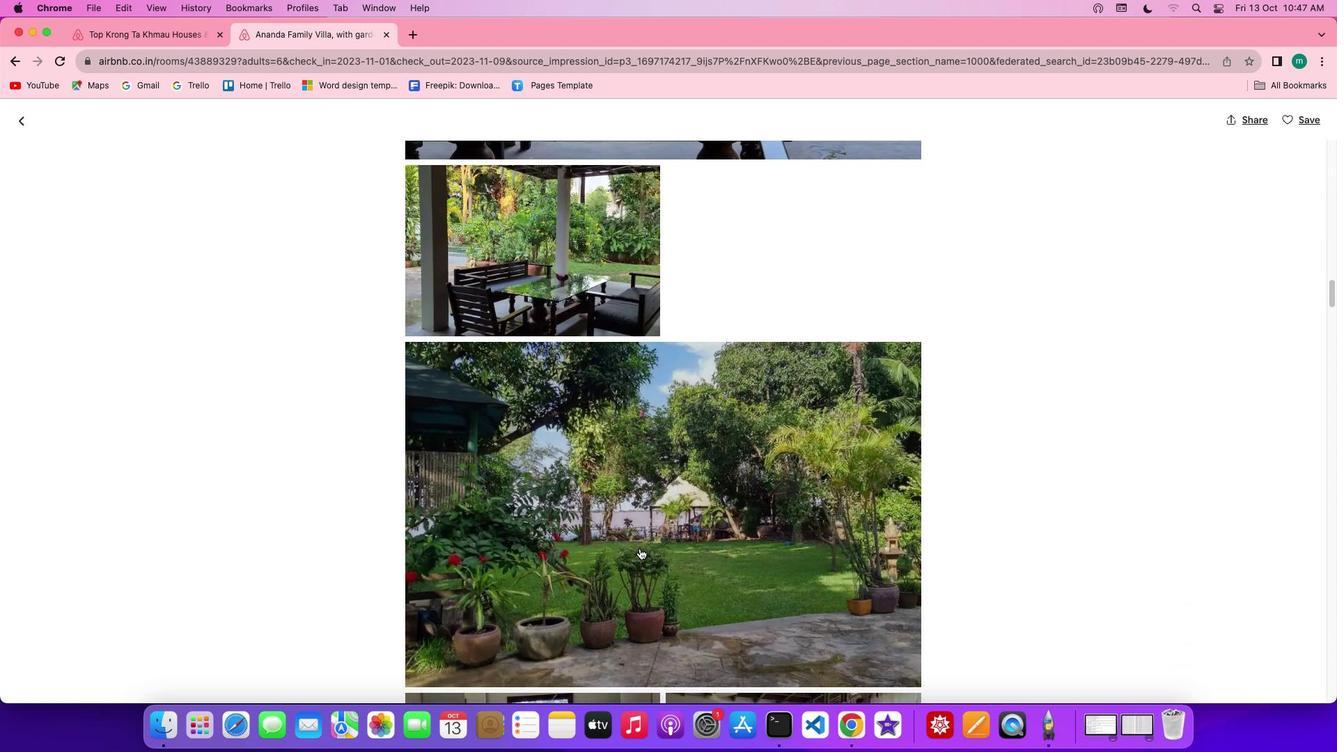 
Action: Mouse scrolled (639, 548) with delta (0, 0)
Screenshot: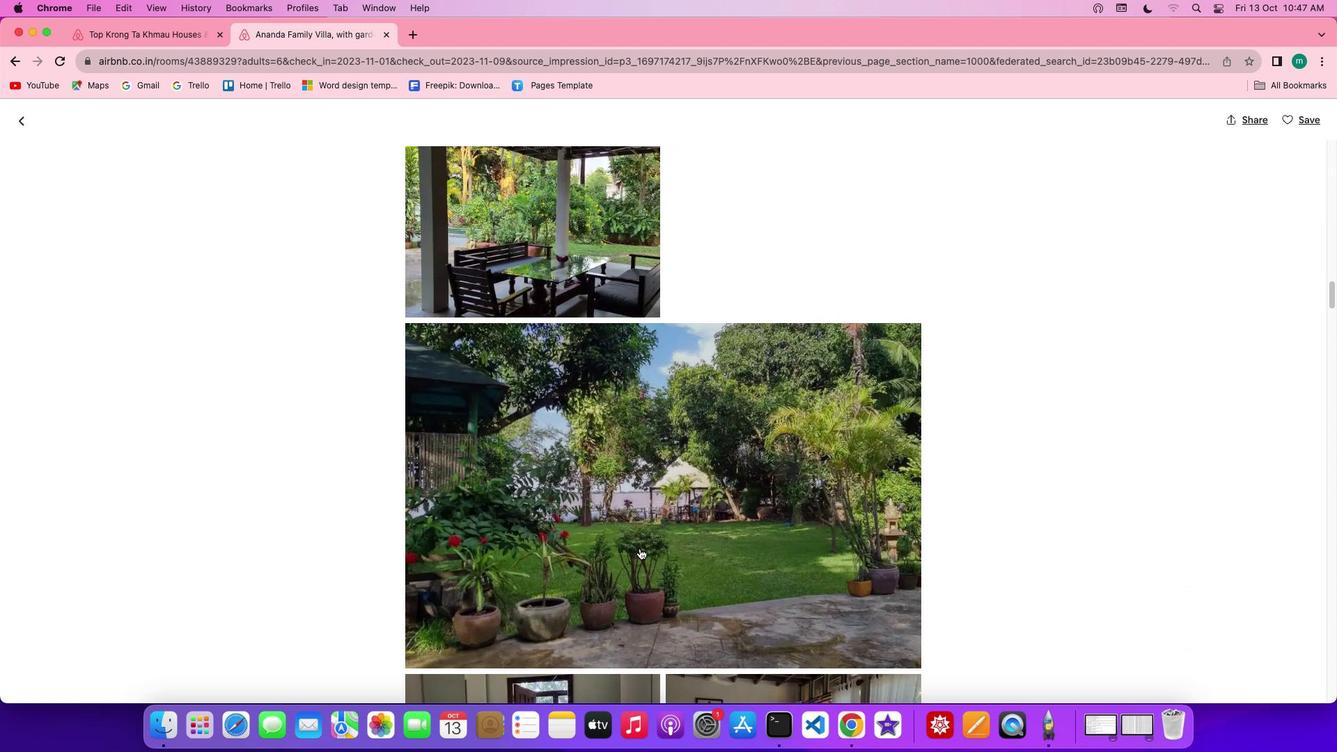 
Action: Mouse scrolled (639, 548) with delta (0, 0)
Screenshot: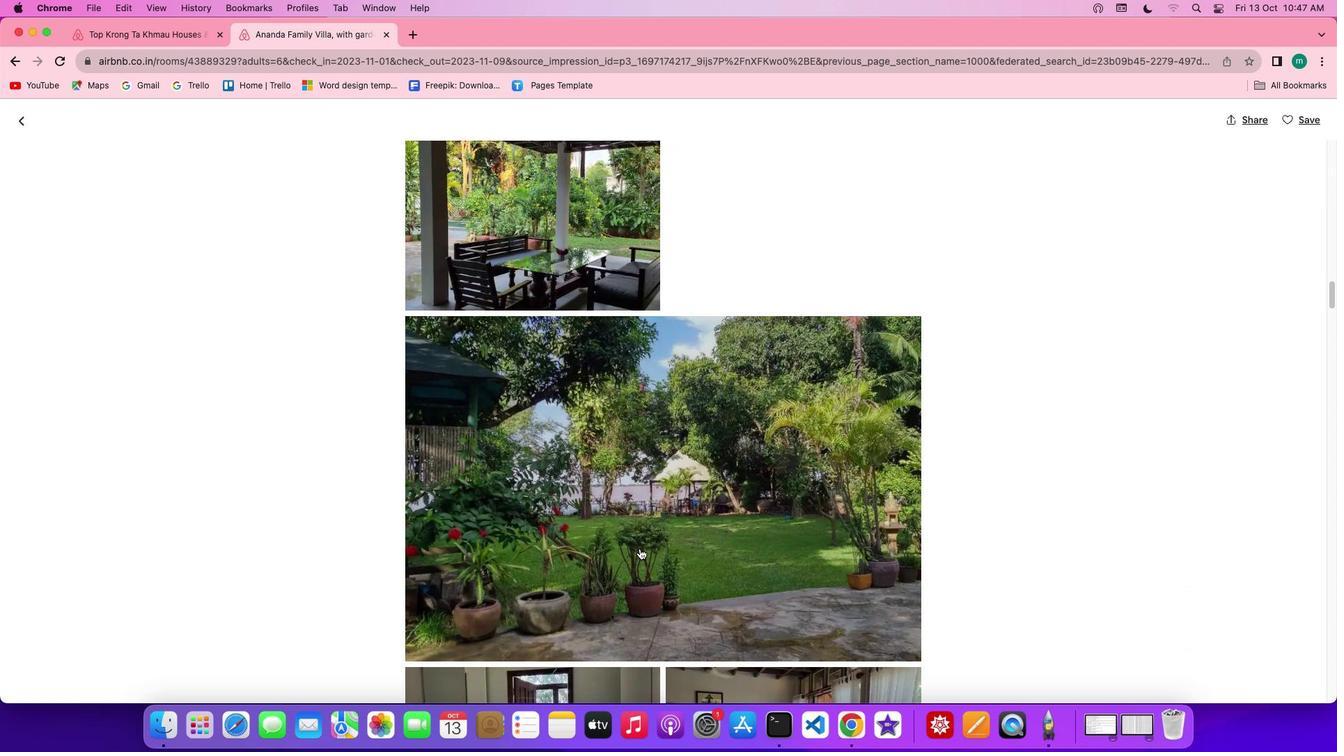 
Action: Mouse scrolled (639, 548) with delta (0, 0)
Screenshot: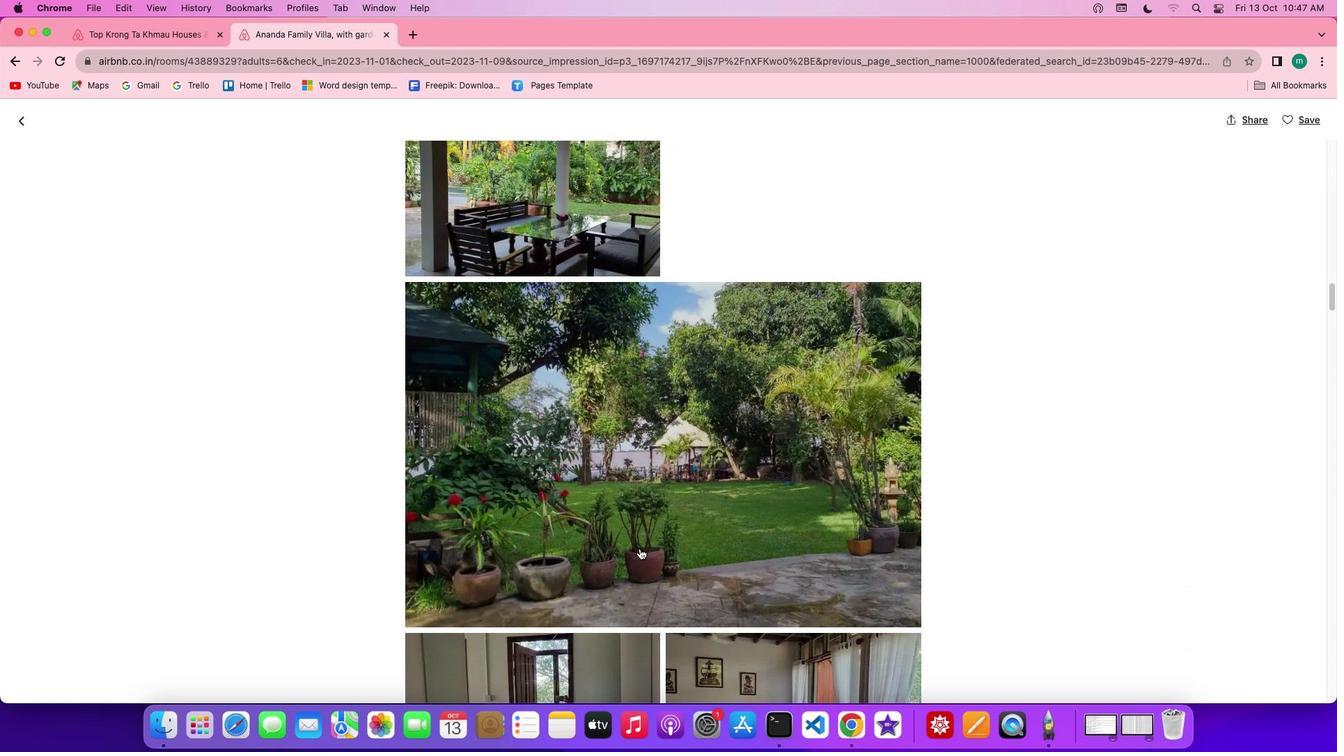 
Action: Mouse scrolled (639, 548) with delta (0, 0)
Screenshot: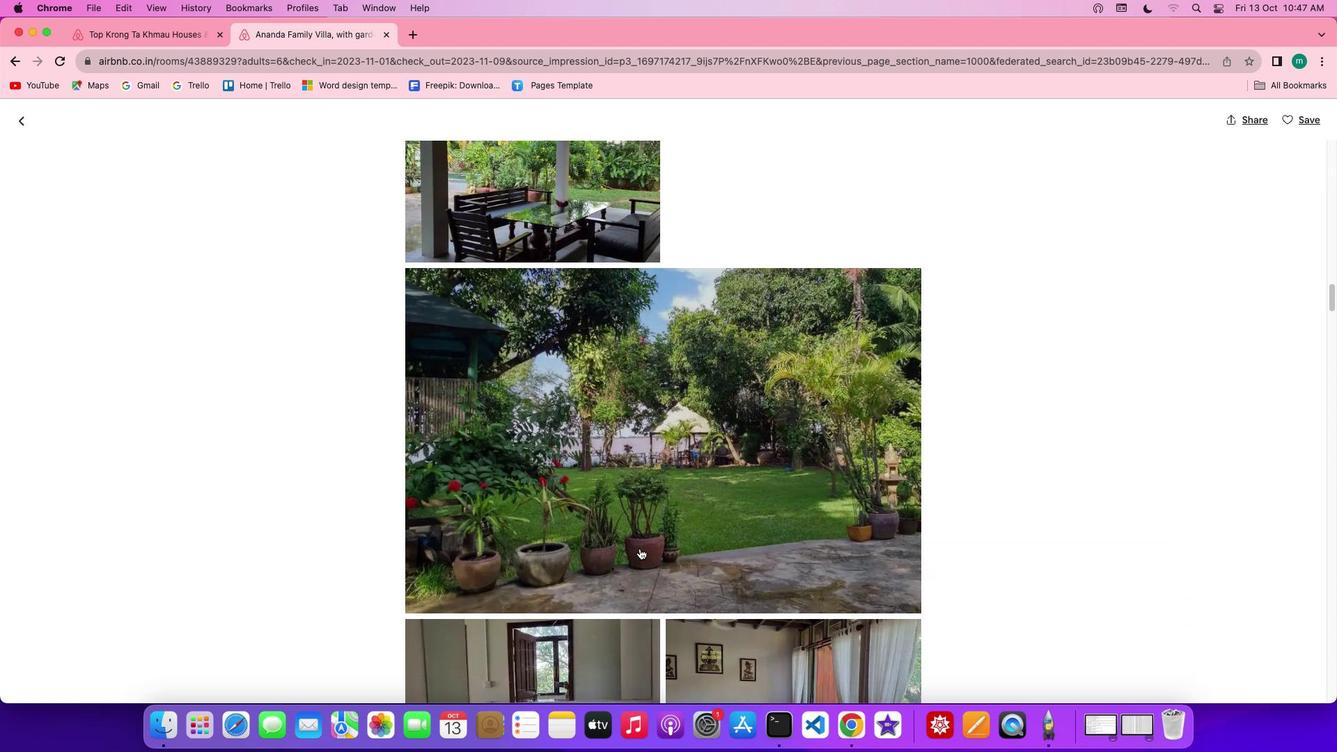 
Action: Mouse scrolled (639, 548) with delta (0, 0)
Screenshot: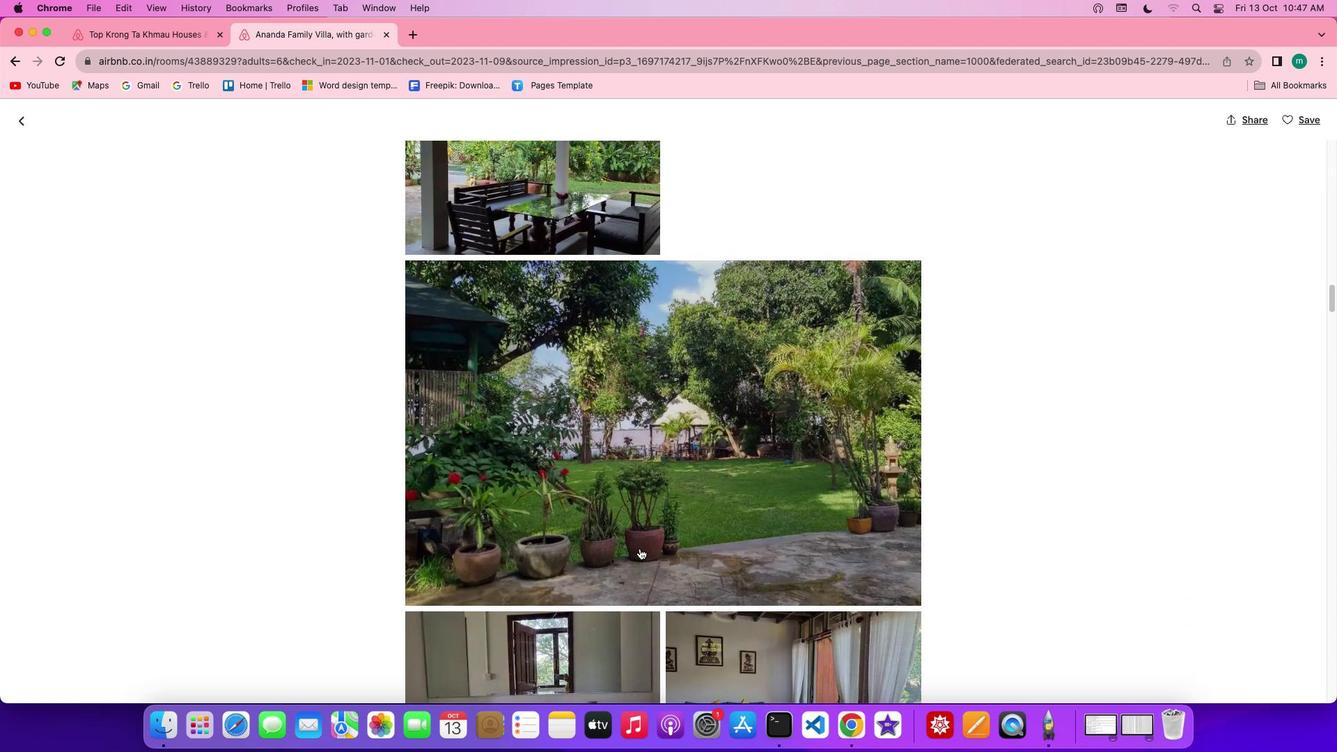 
Action: Mouse scrolled (639, 548) with delta (0, 0)
Screenshot: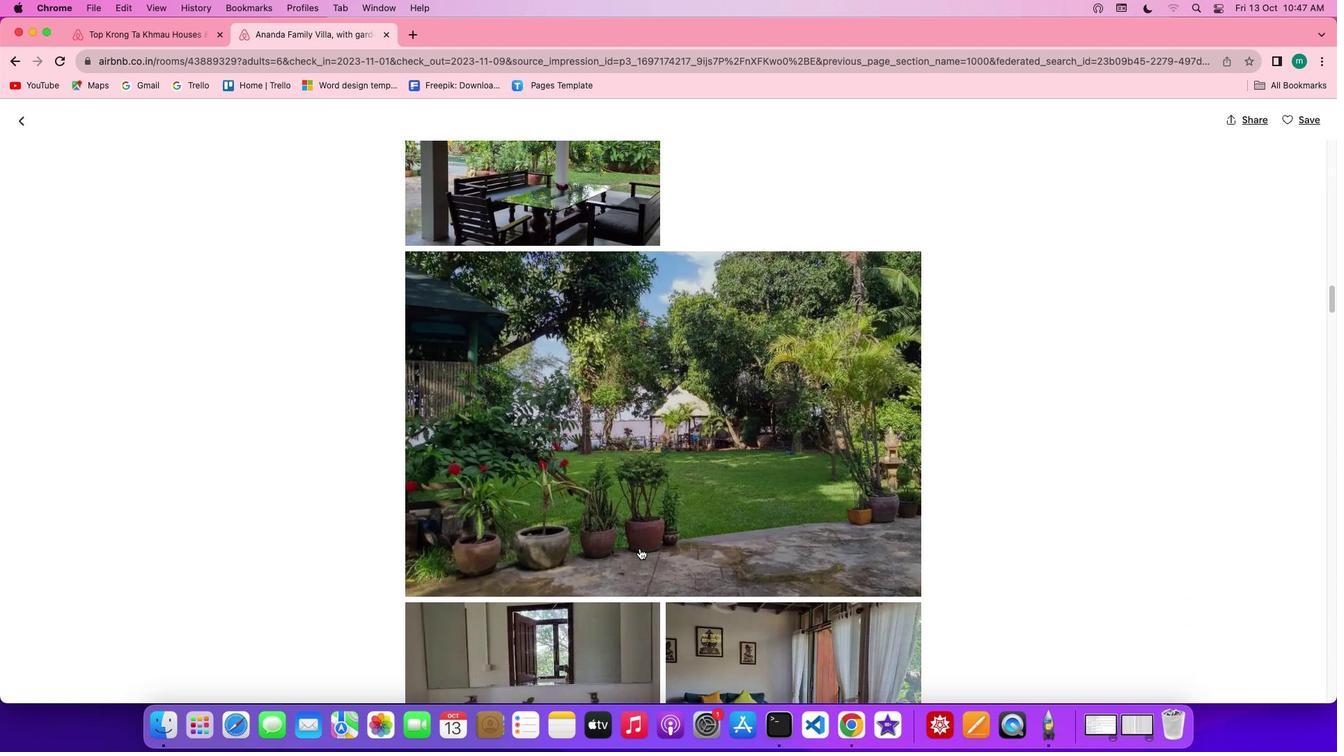 
Action: Mouse scrolled (639, 548) with delta (0, 0)
Screenshot: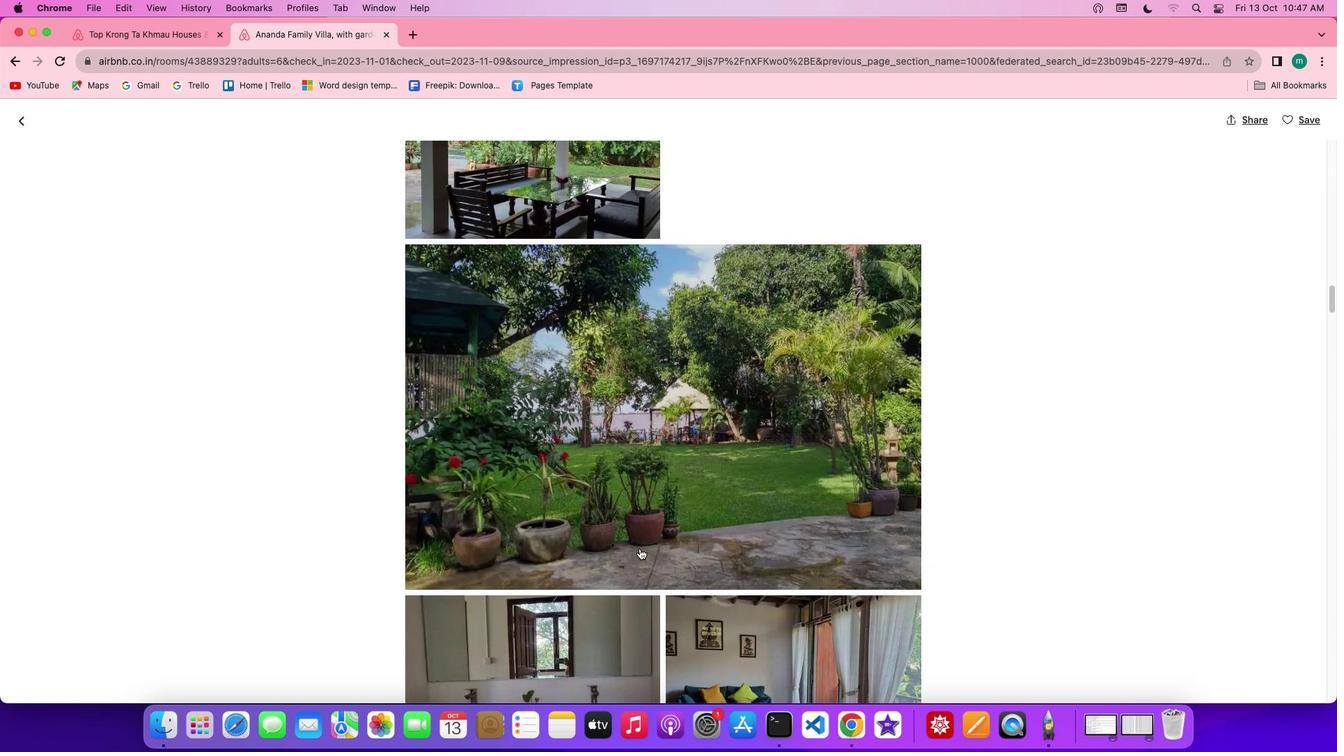 
Action: Mouse scrolled (639, 548) with delta (0, 0)
Screenshot: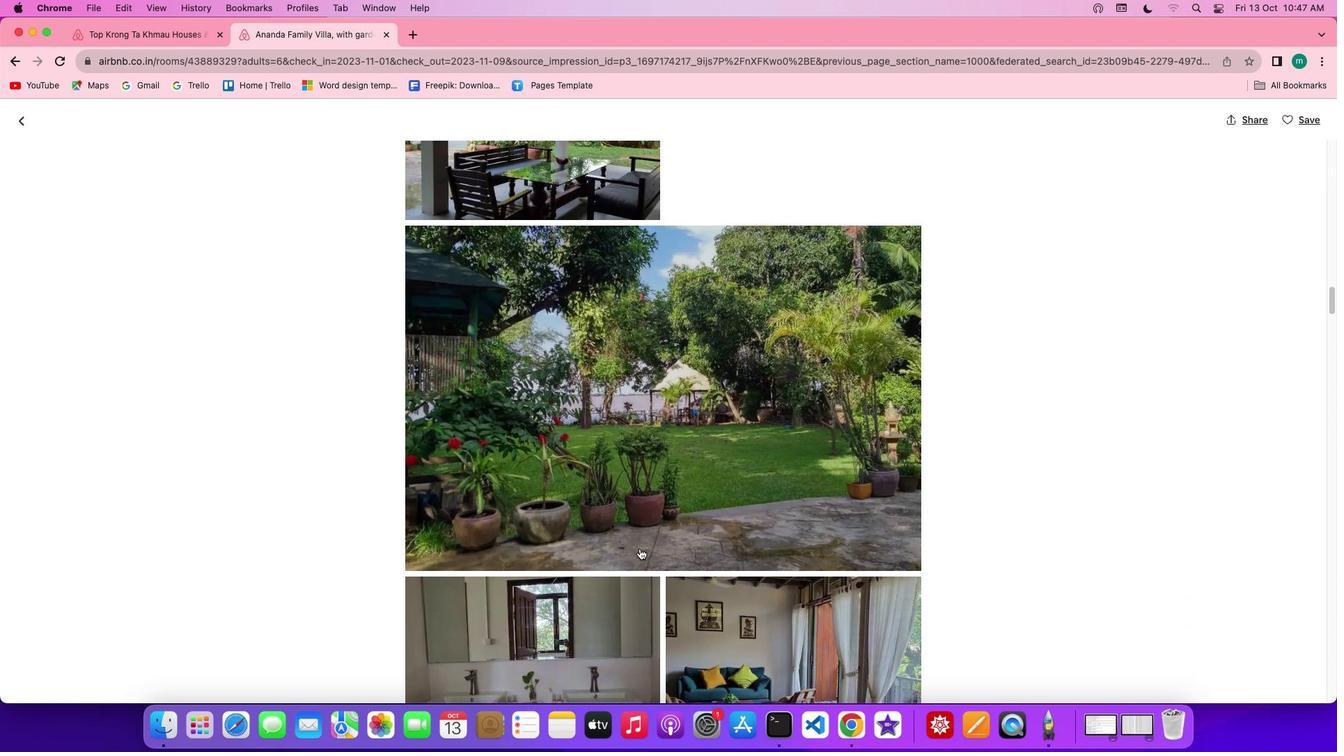 
Action: Mouse scrolled (639, 548) with delta (0, 0)
Screenshot: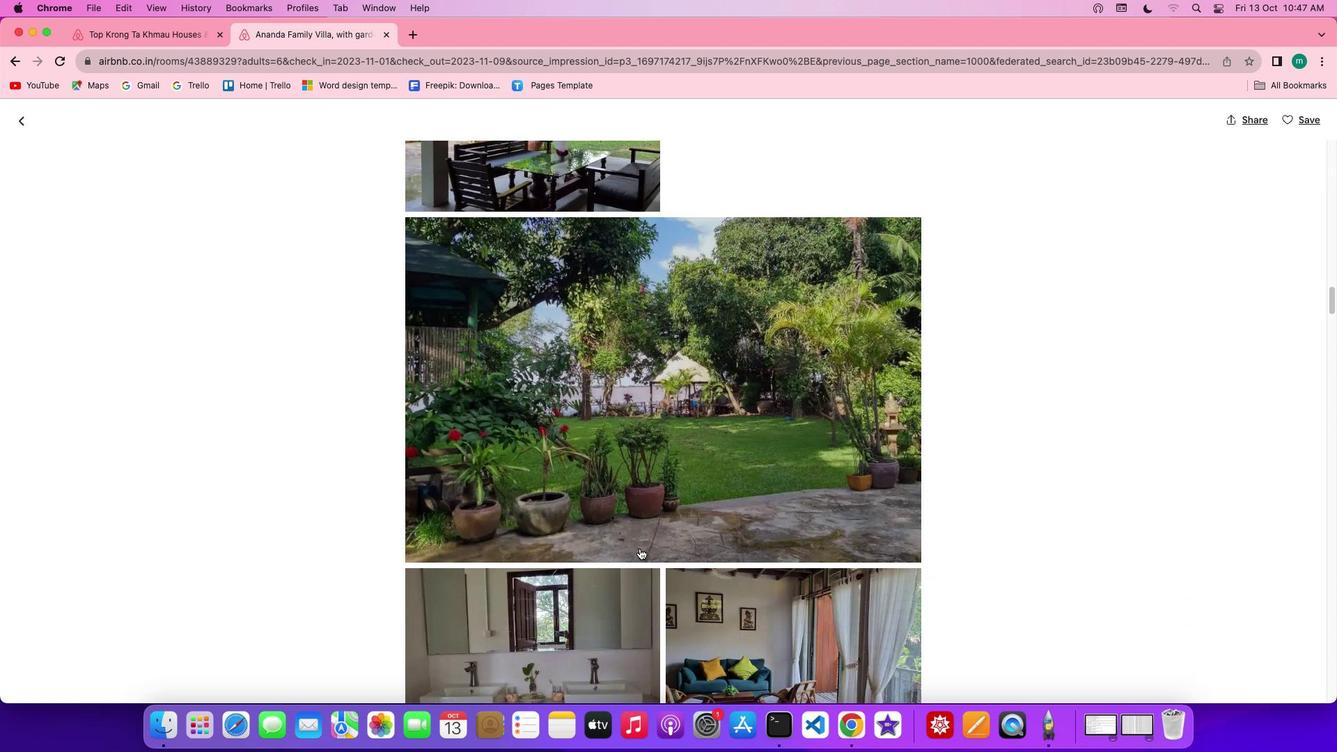 
Action: Mouse scrolled (639, 548) with delta (0, 0)
Screenshot: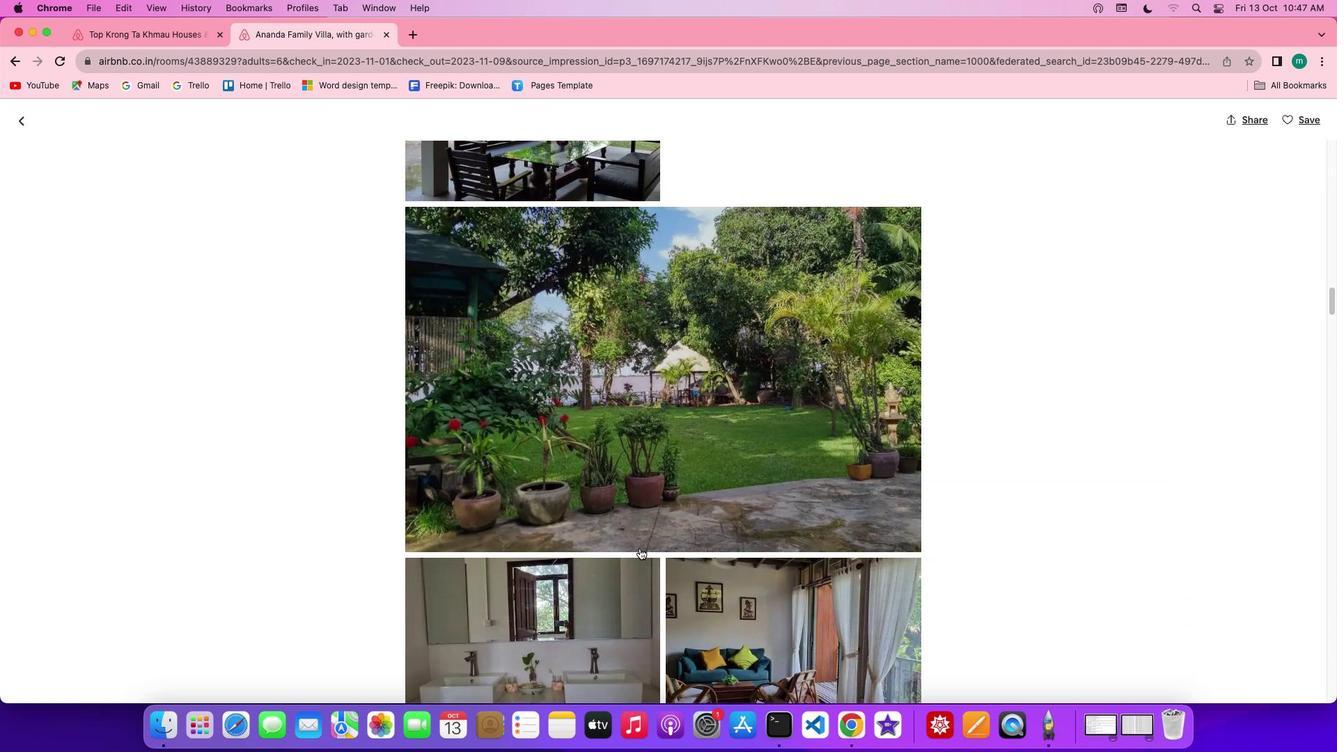 
Action: Mouse scrolled (639, 548) with delta (0, 0)
Screenshot: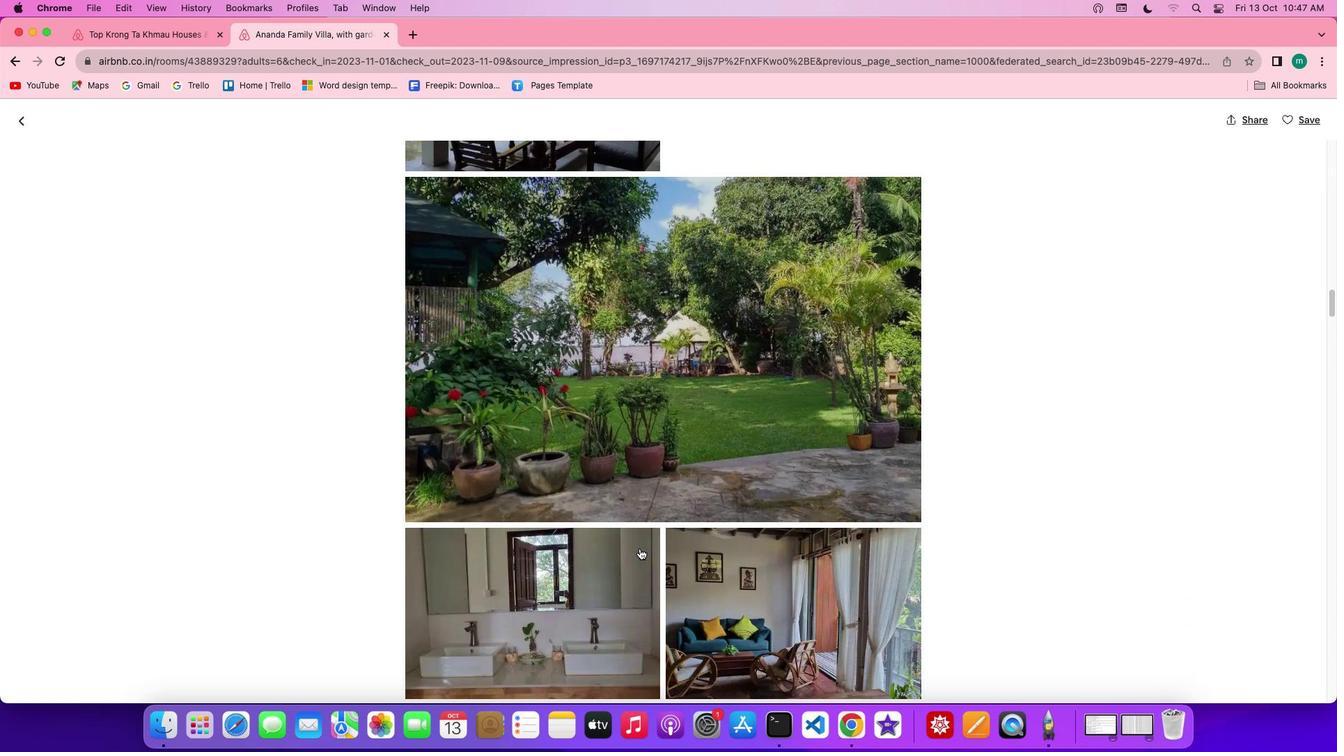 
Action: Mouse scrolled (639, 548) with delta (0, 0)
Screenshot: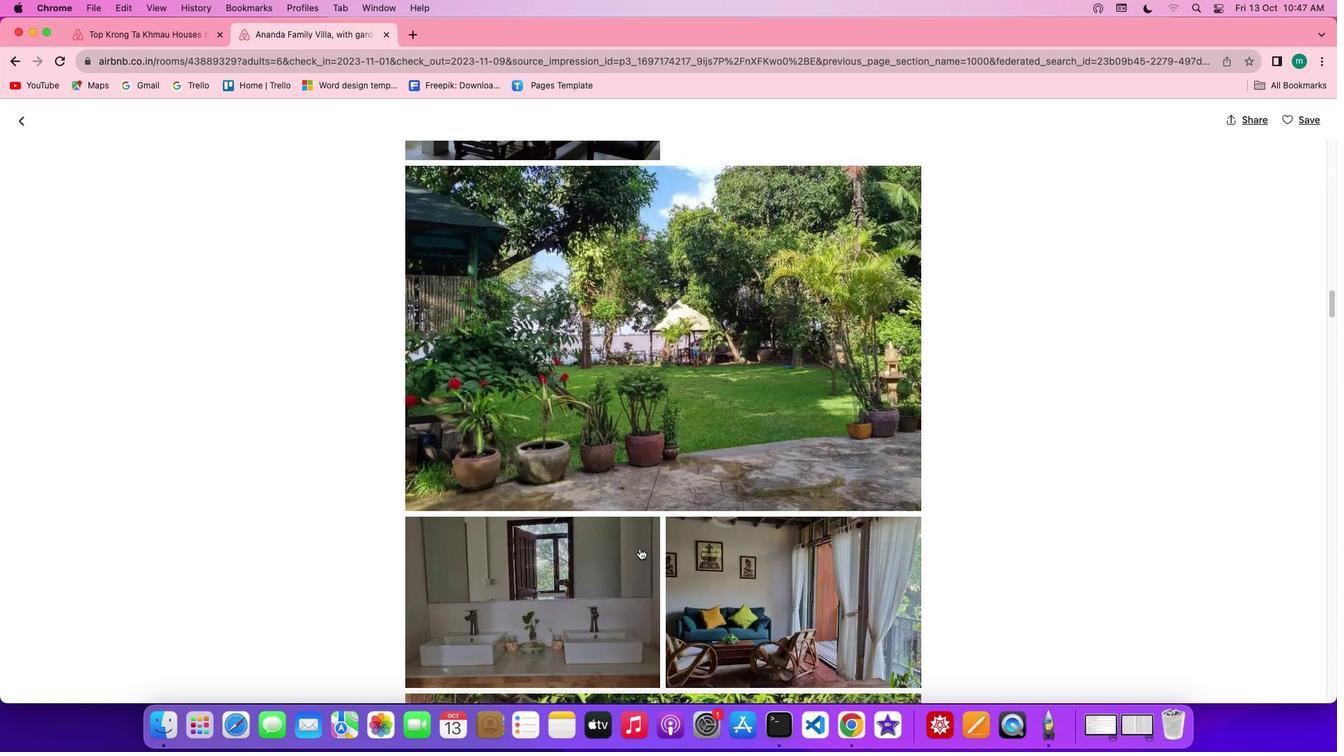 
Action: Mouse scrolled (639, 548) with delta (0, 0)
Screenshot: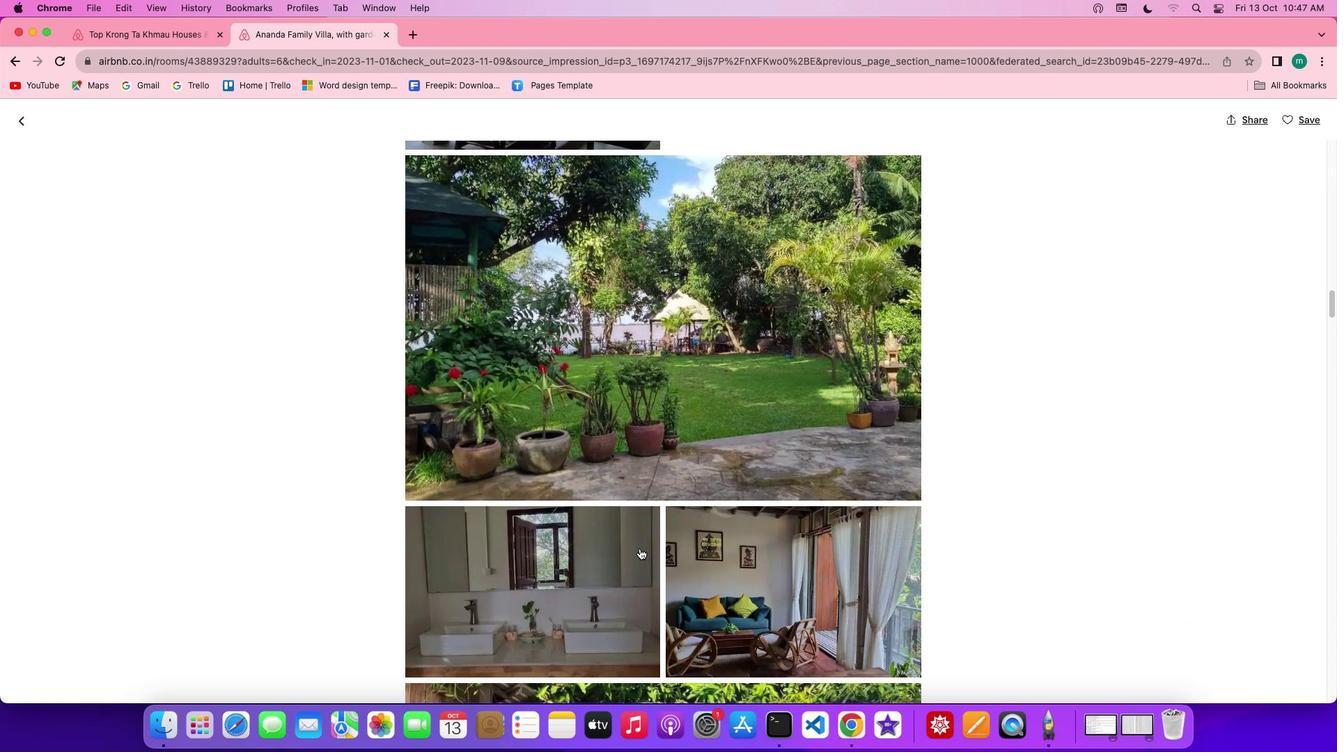 
Action: Mouse scrolled (639, 548) with delta (0, 0)
Screenshot: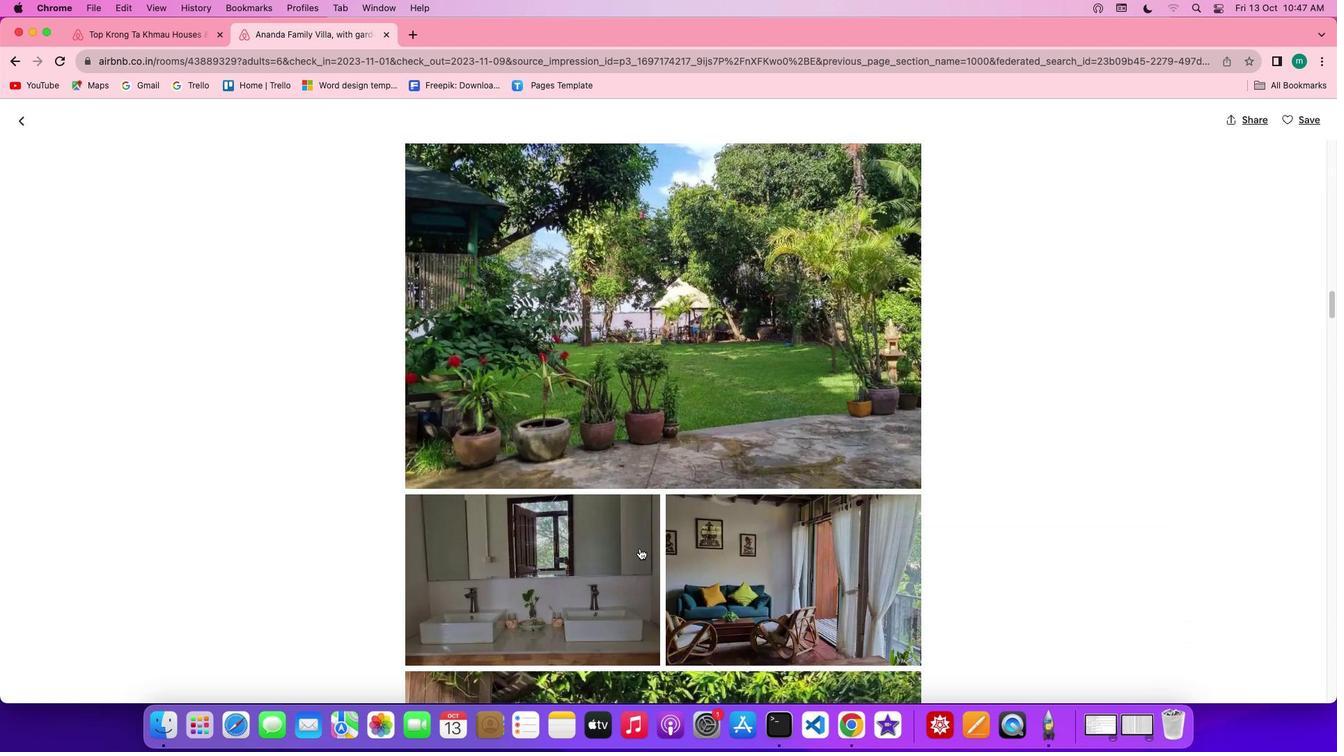 
Action: Mouse scrolled (639, 548) with delta (0, 0)
Screenshot: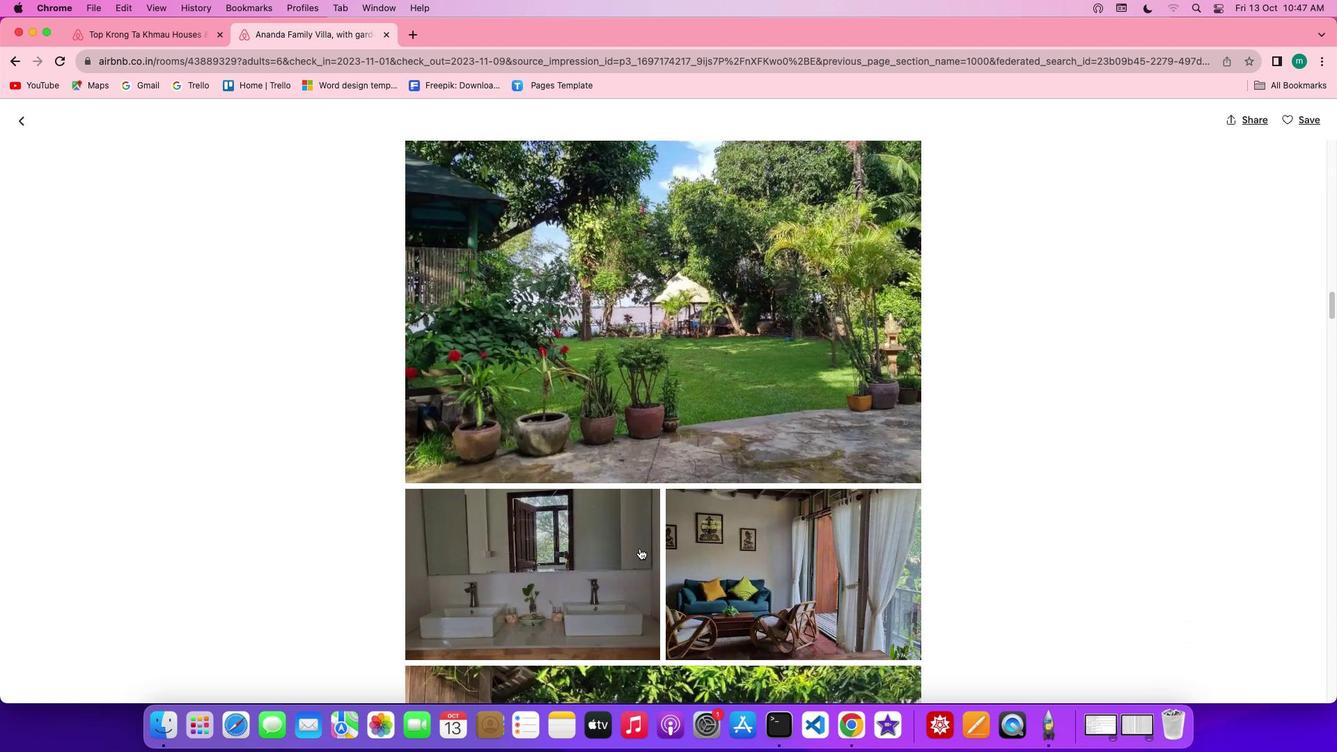 
Action: Mouse scrolled (639, 548) with delta (0, 0)
Screenshot: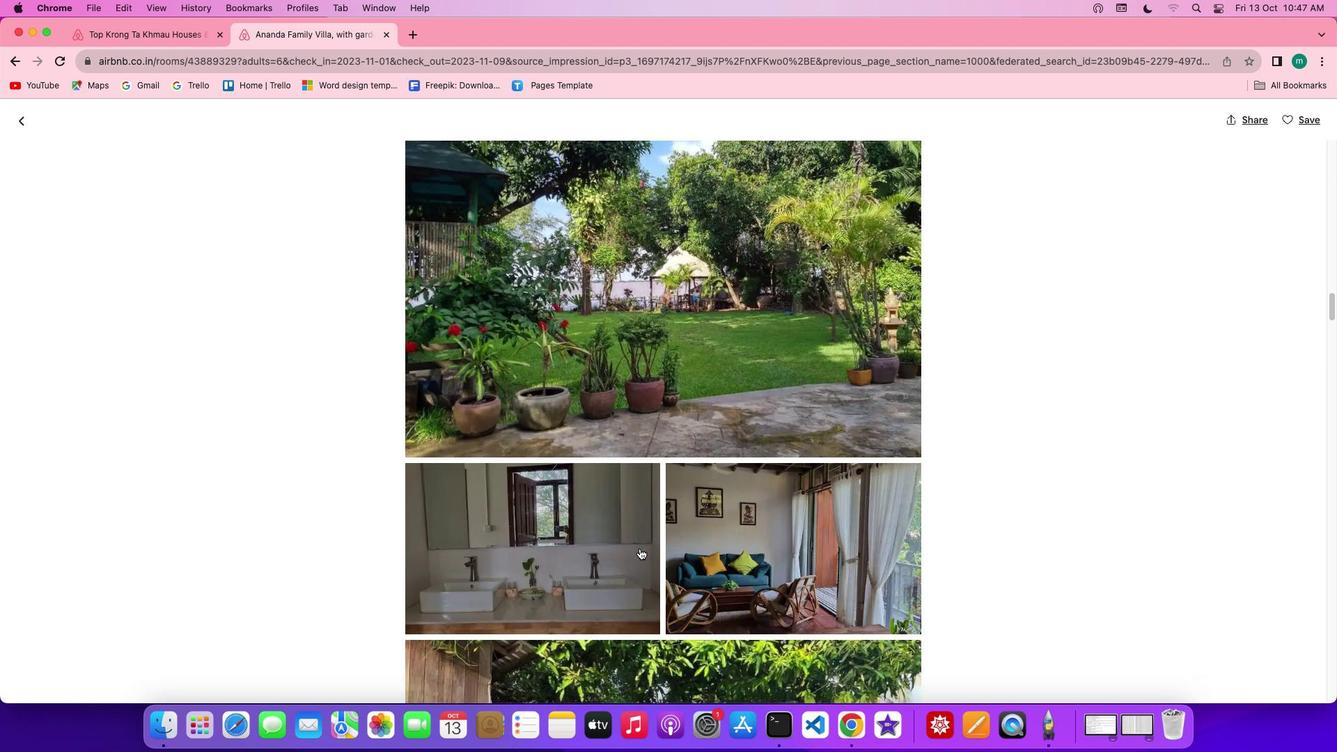 
Action: Mouse scrolled (639, 548) with delta (0, 0)
Screenshot: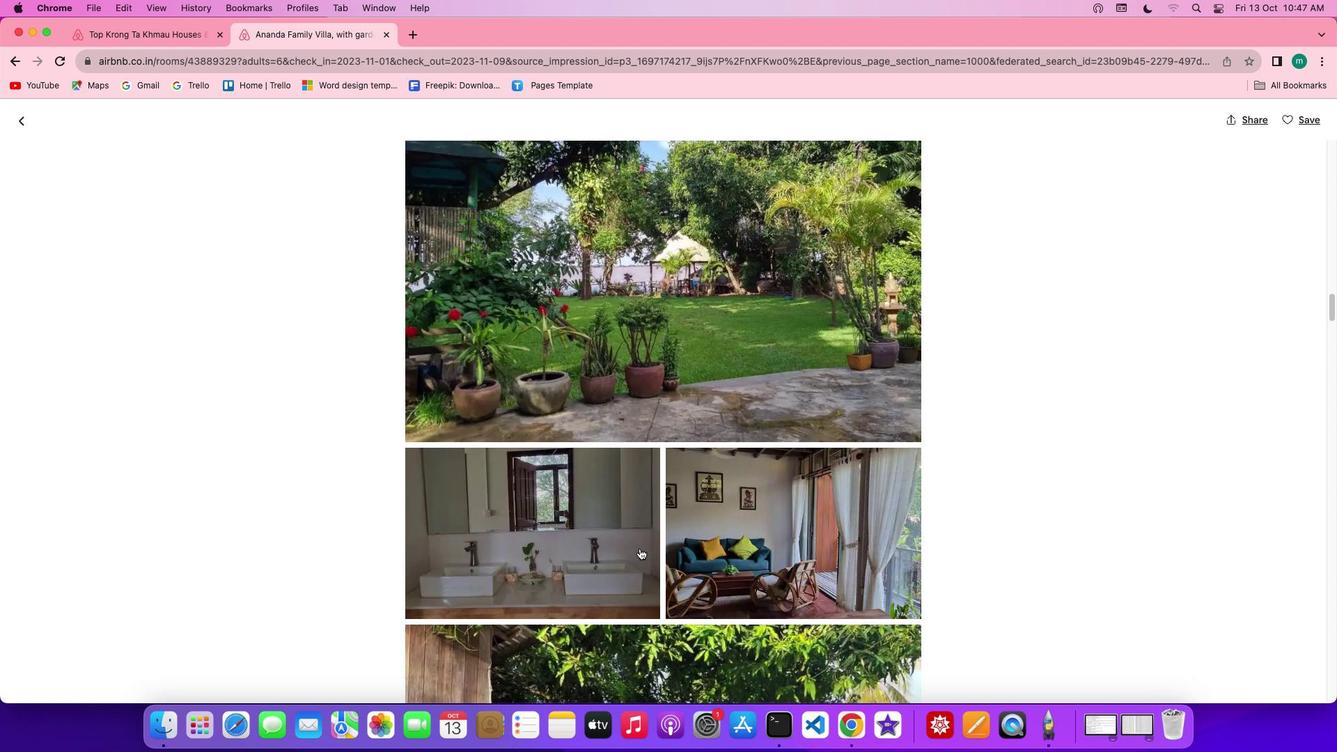 
Action: Mouse scrolled (639, 548) with delta (0, 0)
Screenshot: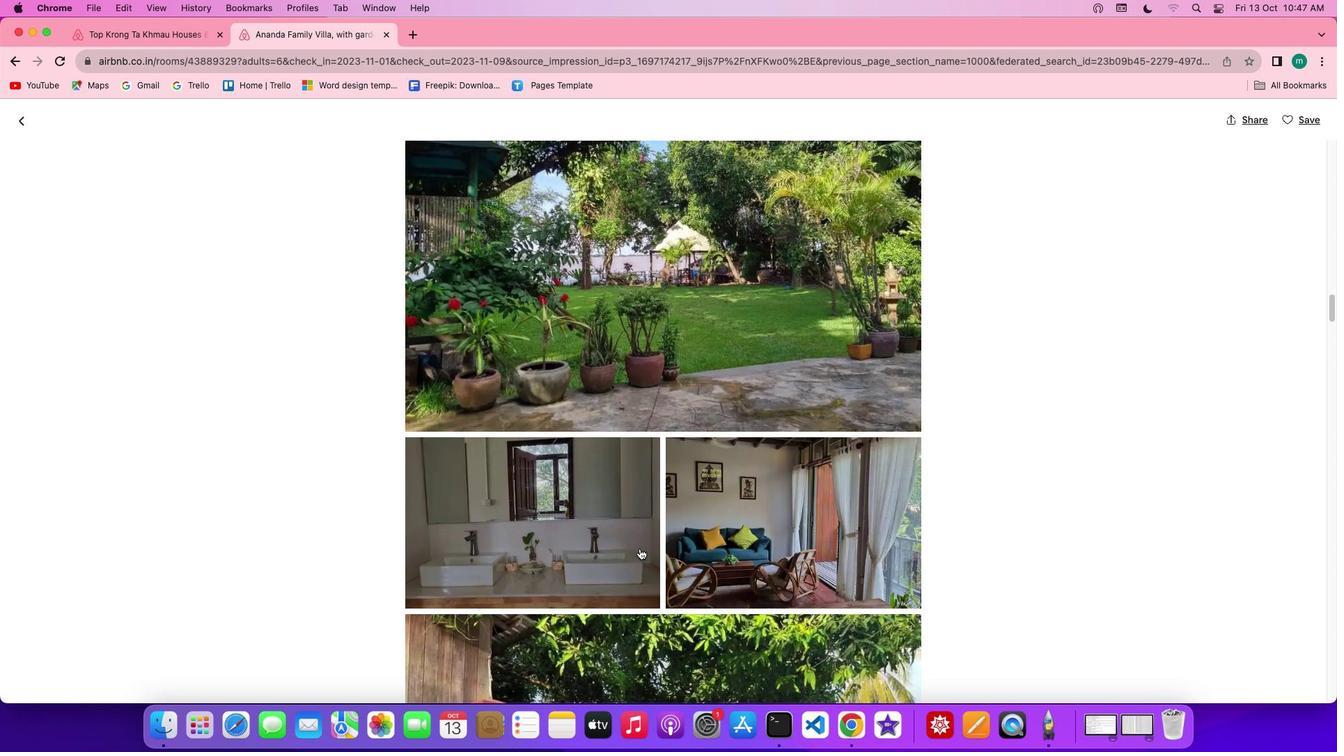 
Action: Mouse scrolled (639, 548) with delta (0, 0)
Screenshot: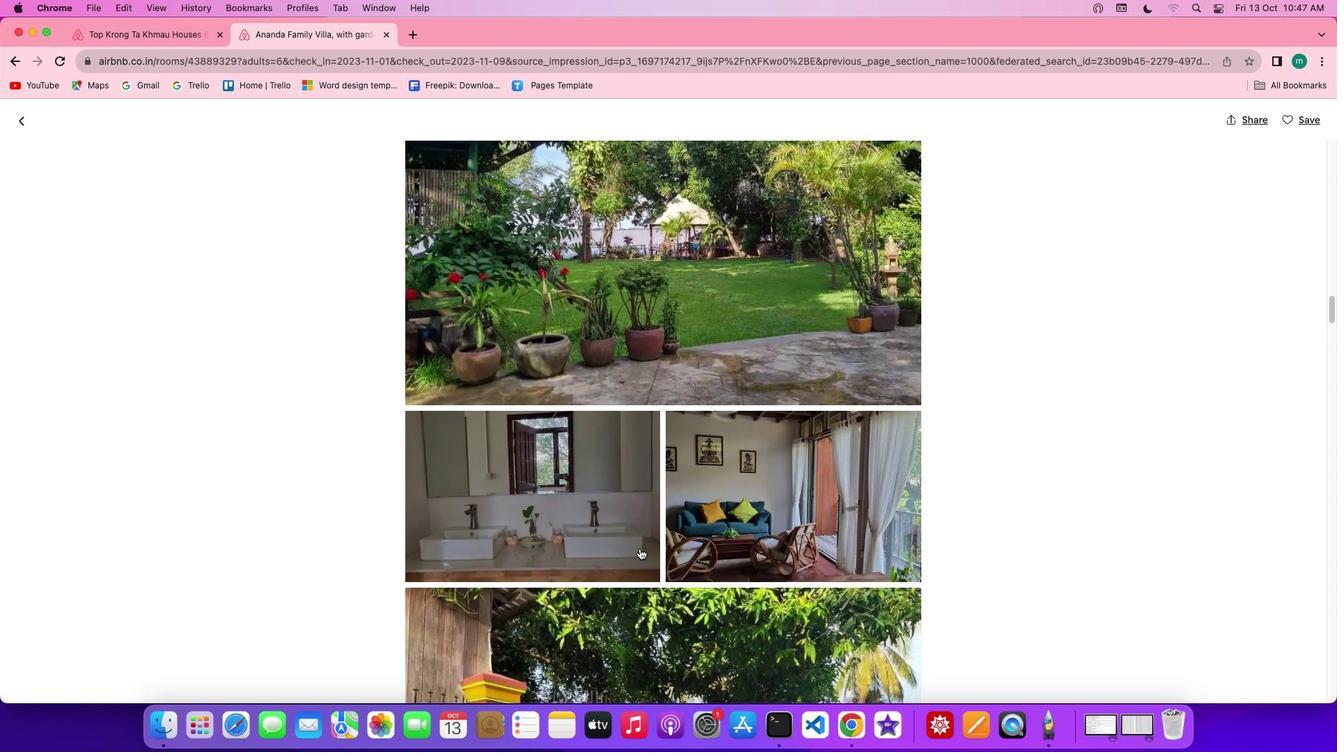 
Action: Mouse scrolled (639, 548) with delta (0, 0)
Screenshot: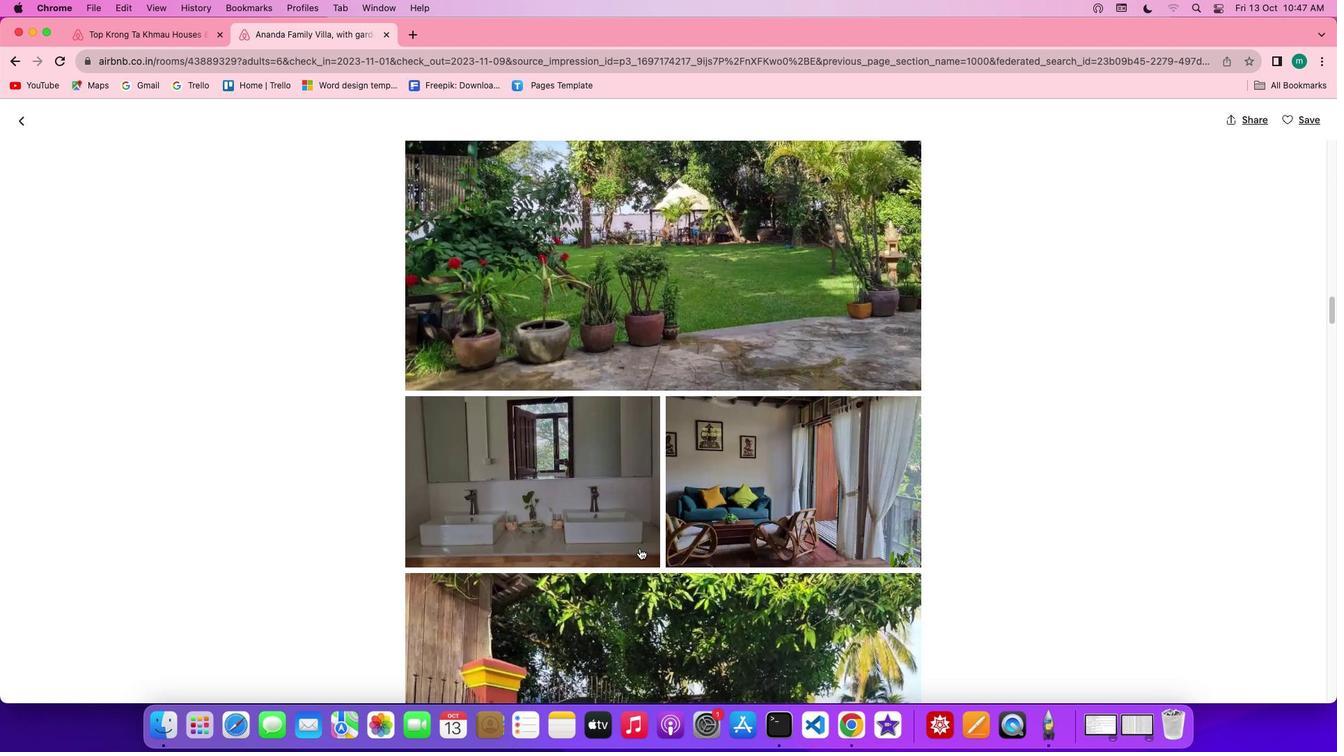 
Action: Mouse scrolled (639, 548) with delta (0, 0)
Screenshot: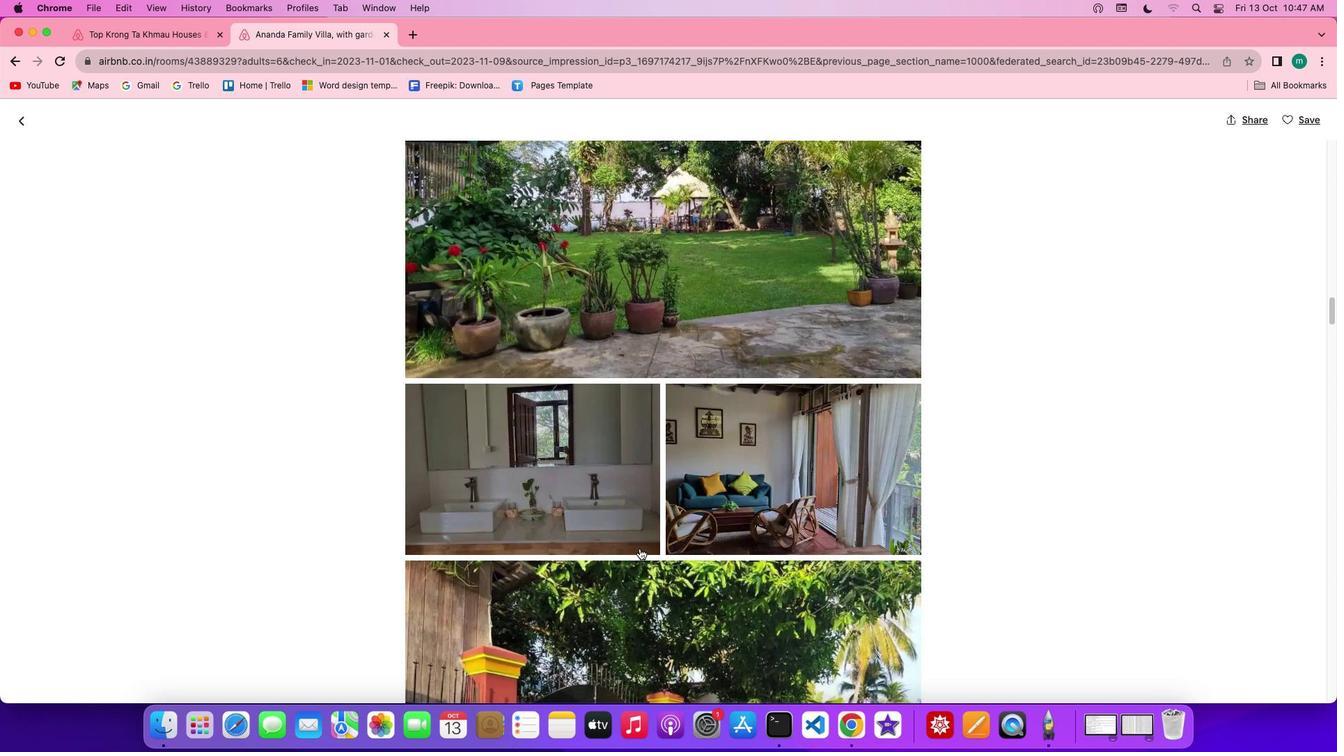 
Action: Mouse scrolled (639, 548) with delta (0, 0)
Screenshot: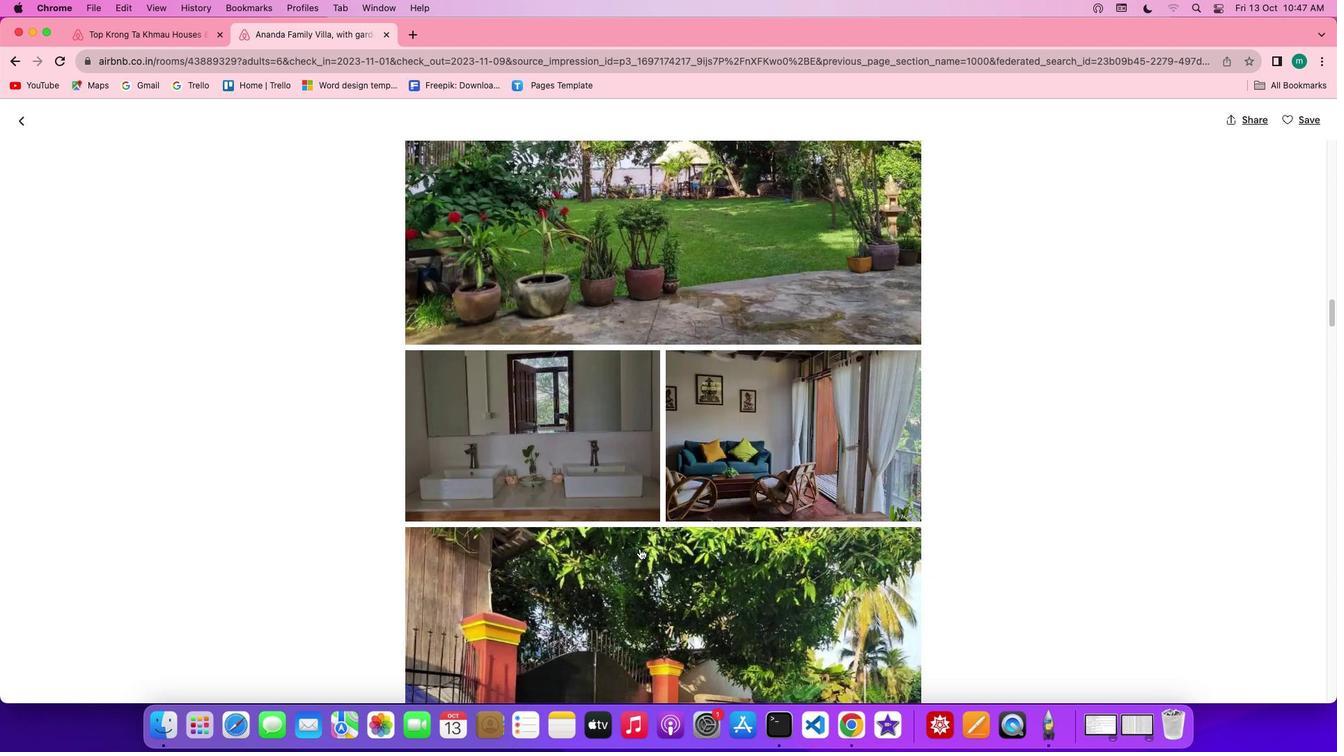 
Action: Mouse scrolled (639, 548) with delta (0, 0)
Screenshot: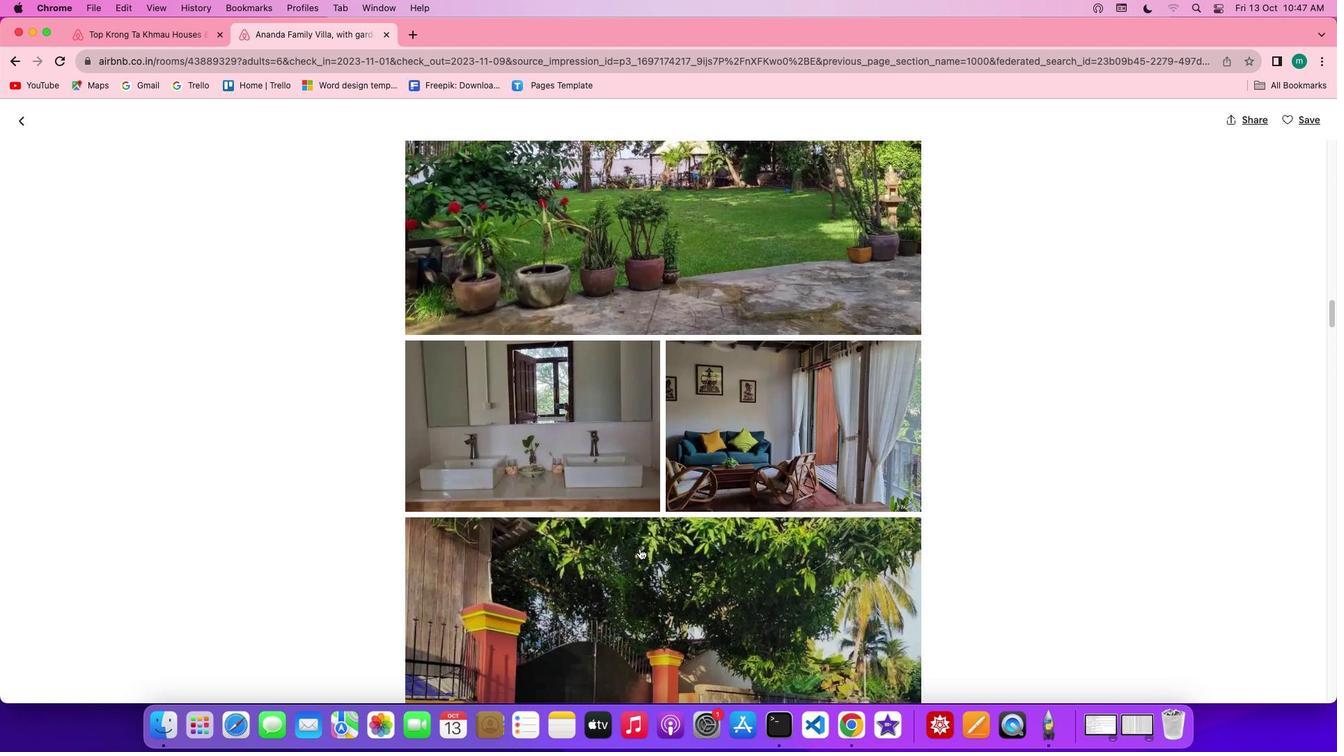 
Action: Mouse scrolled (639, 548) with delta (0, 0)
Screenshot: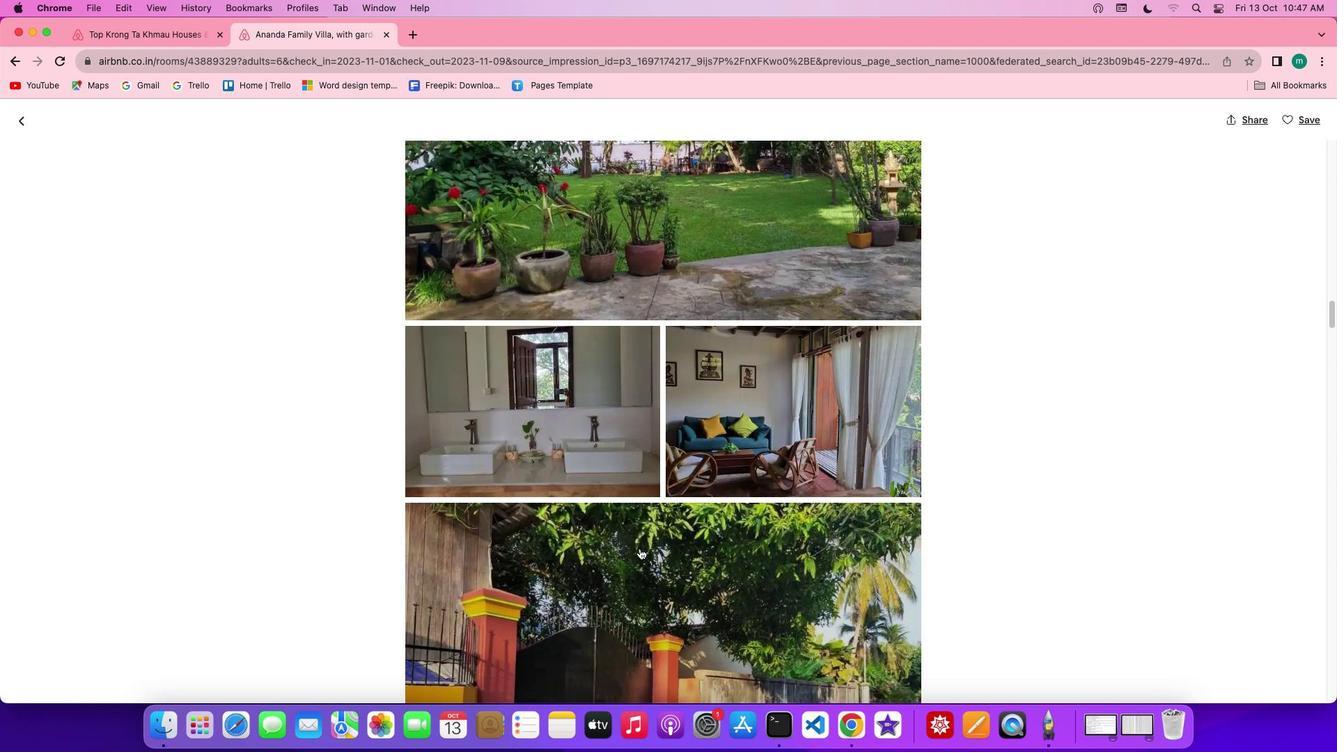 
Action: Mouse scrolled (639, 548) with delta (0, 0)
Screenshot: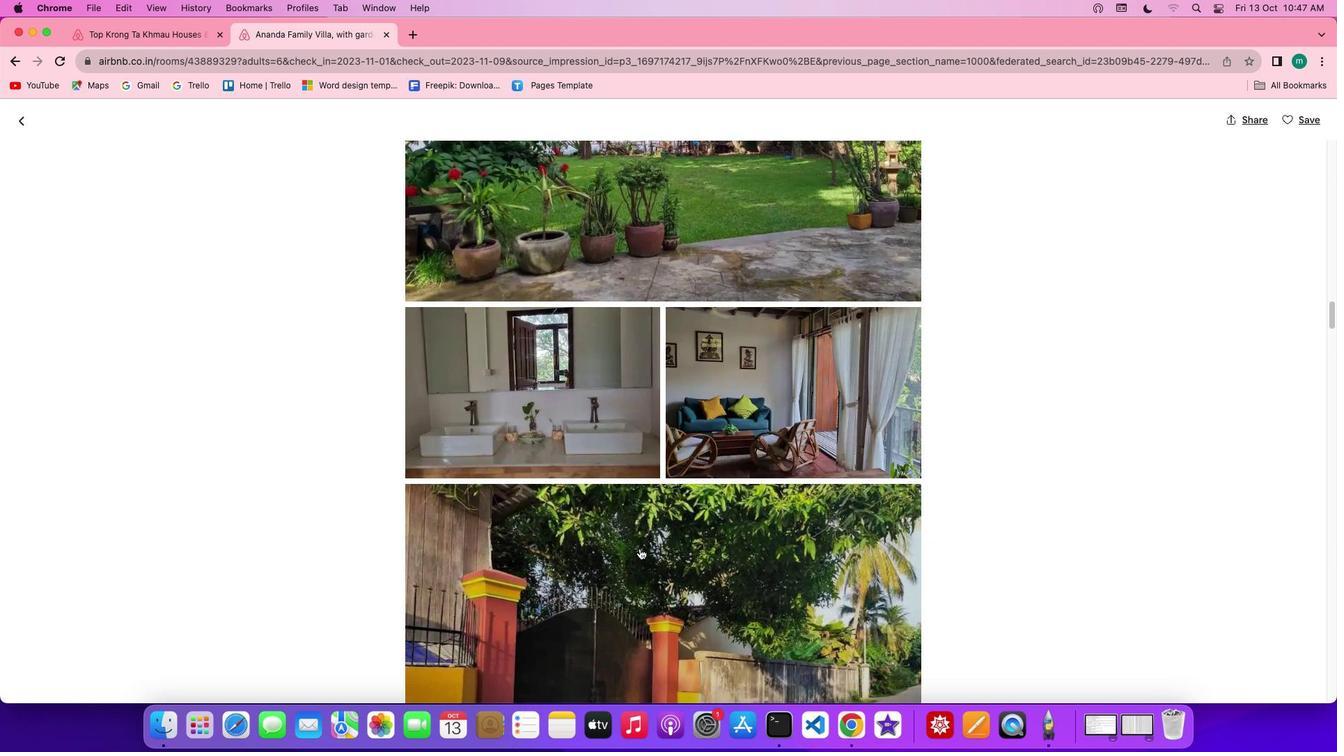 
Action: Mouse scrolled (639, 548) with delta (0, 0)
Screenshot: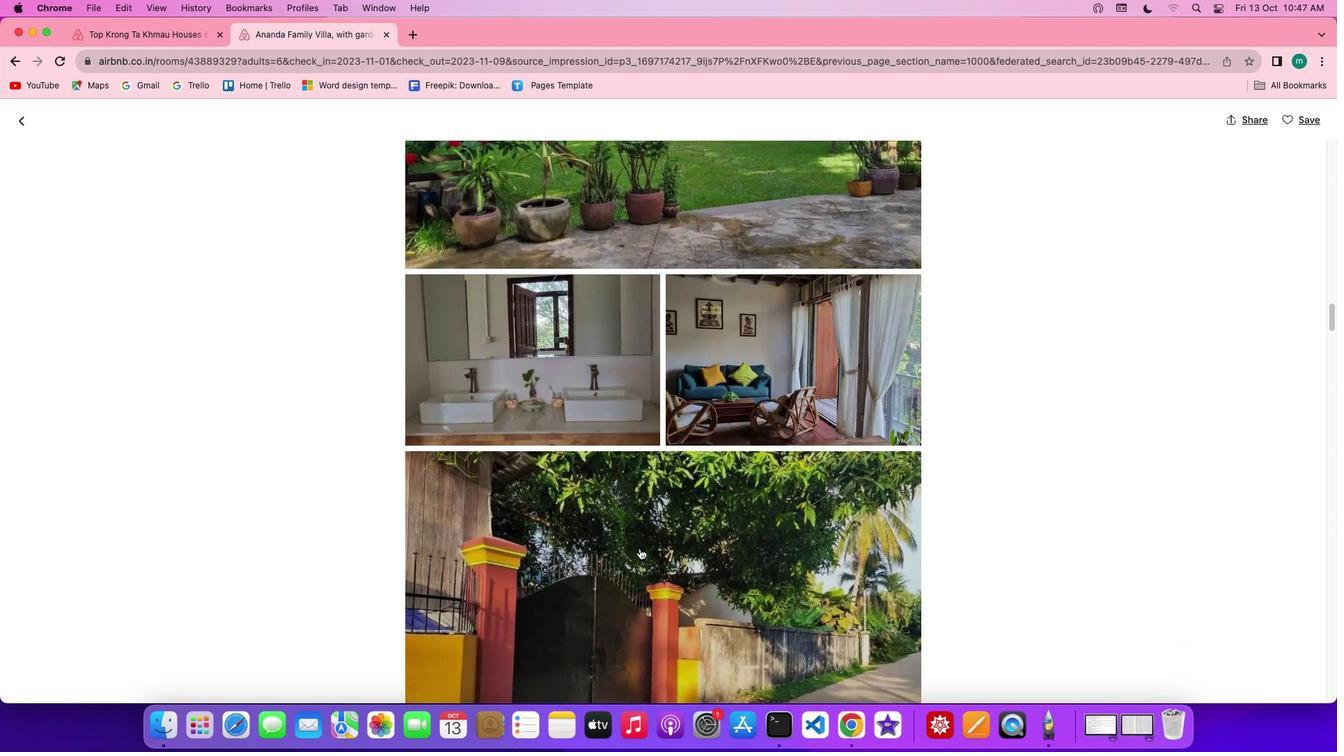 
Action: Mouse scrolled (639, 548) with delta (0, 0)
Screenshot: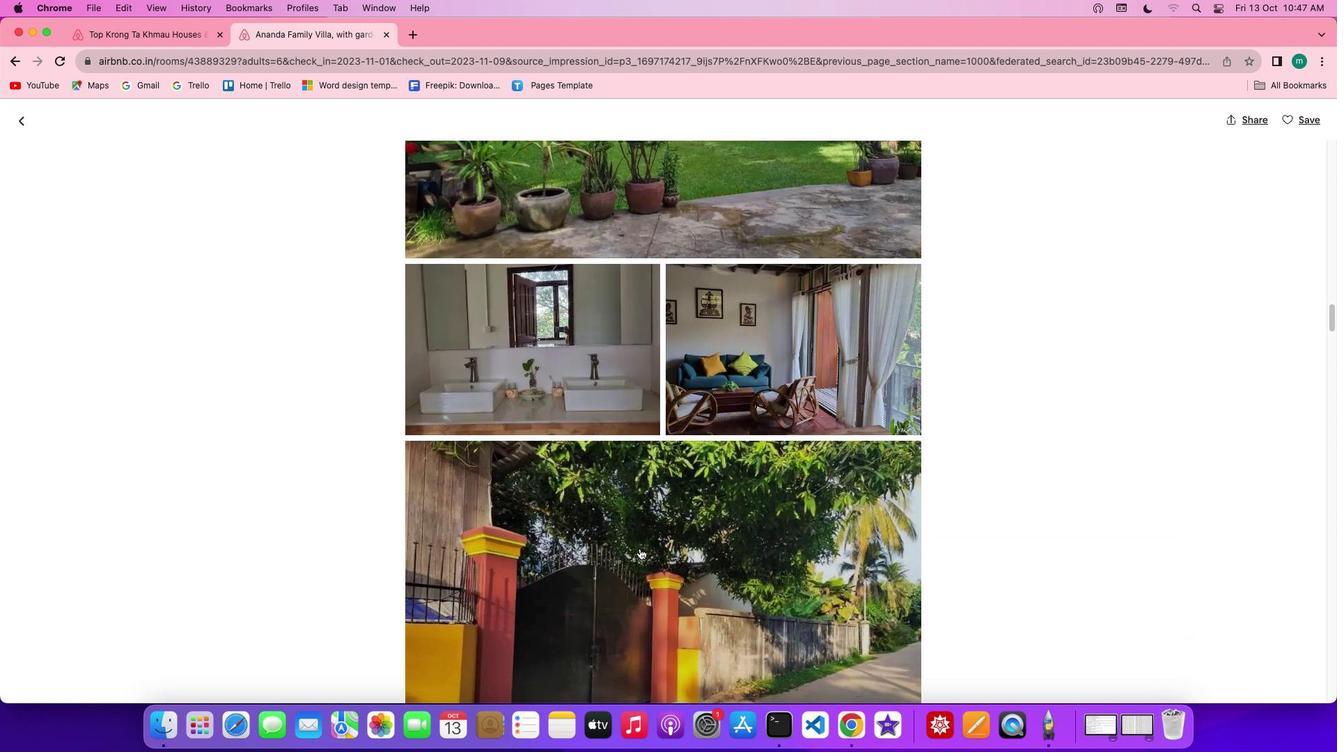 
Action: Mouse scrolled (639, 548) with delta (0, 0)
Screenshot: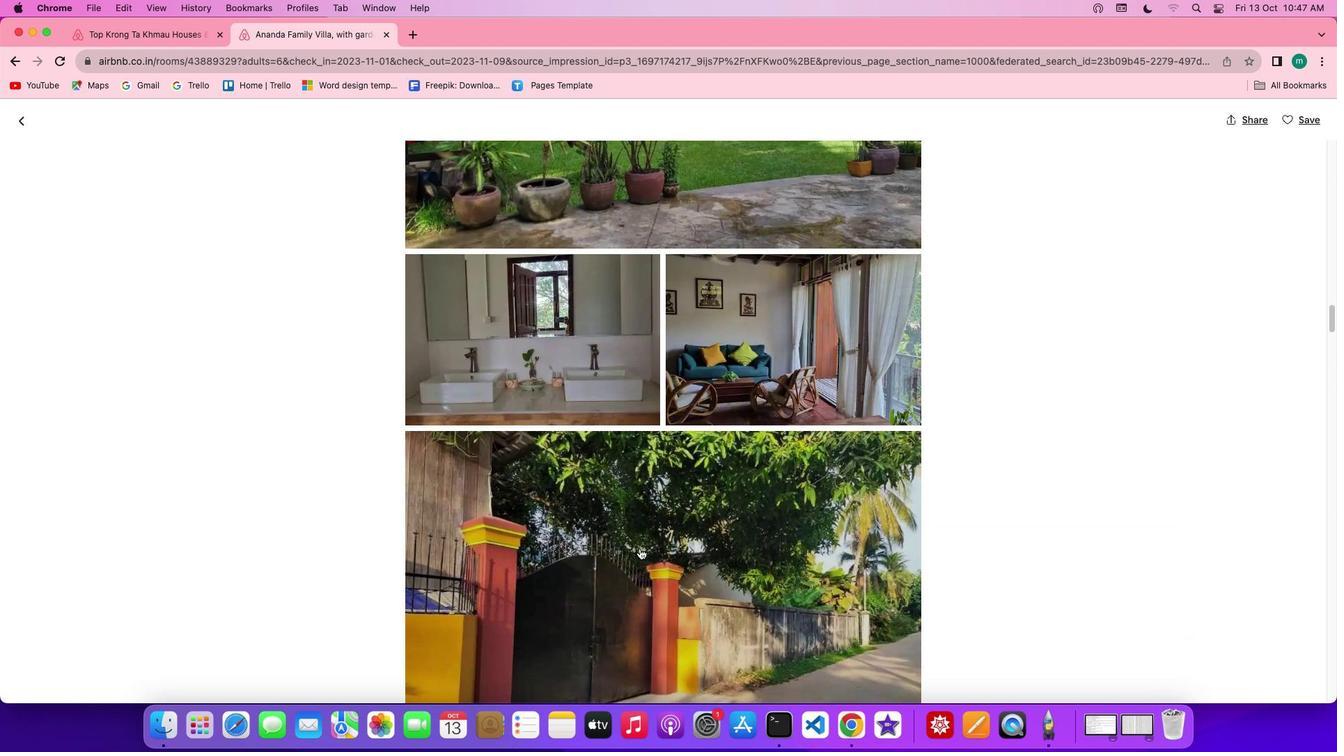 
Action: Mouse scrolled (639, 548) with delta (0, -1)
Screenshot: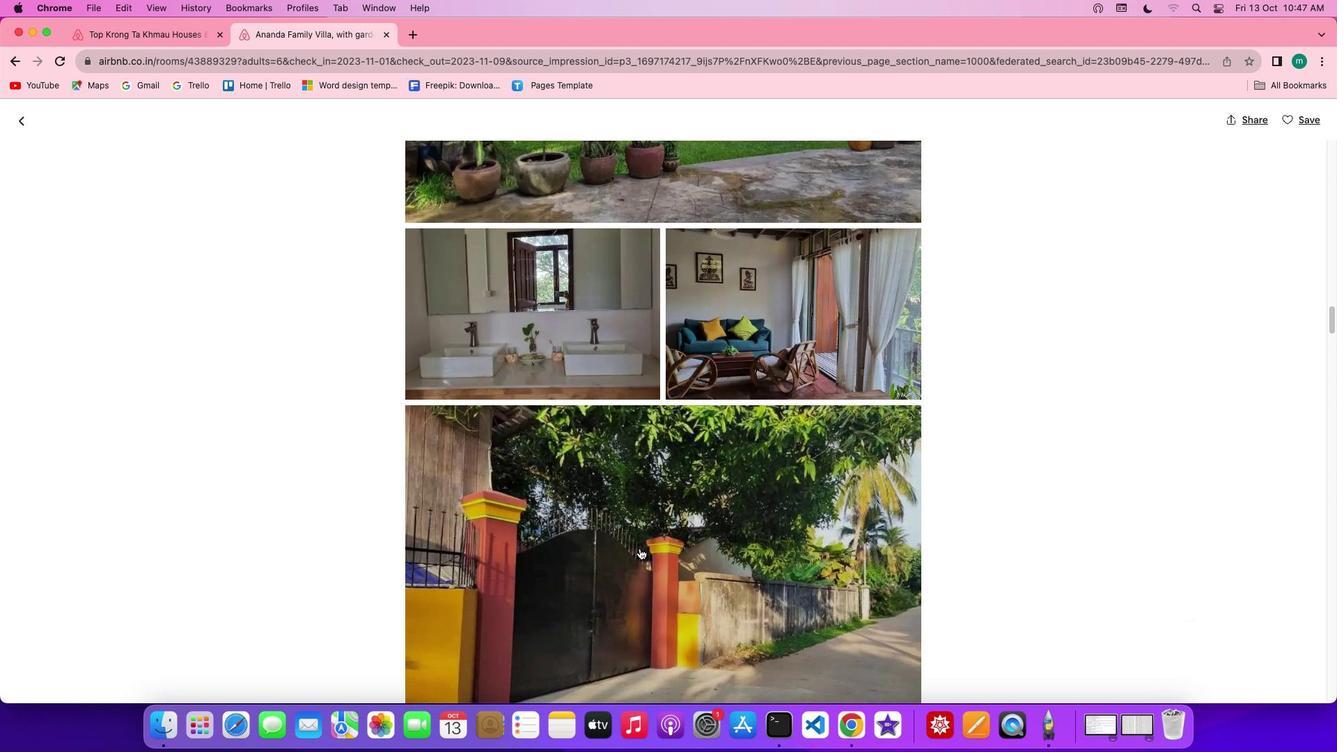 
Action: Mouse scrolled (639, 548) with delta (0, 0)
Screenshot: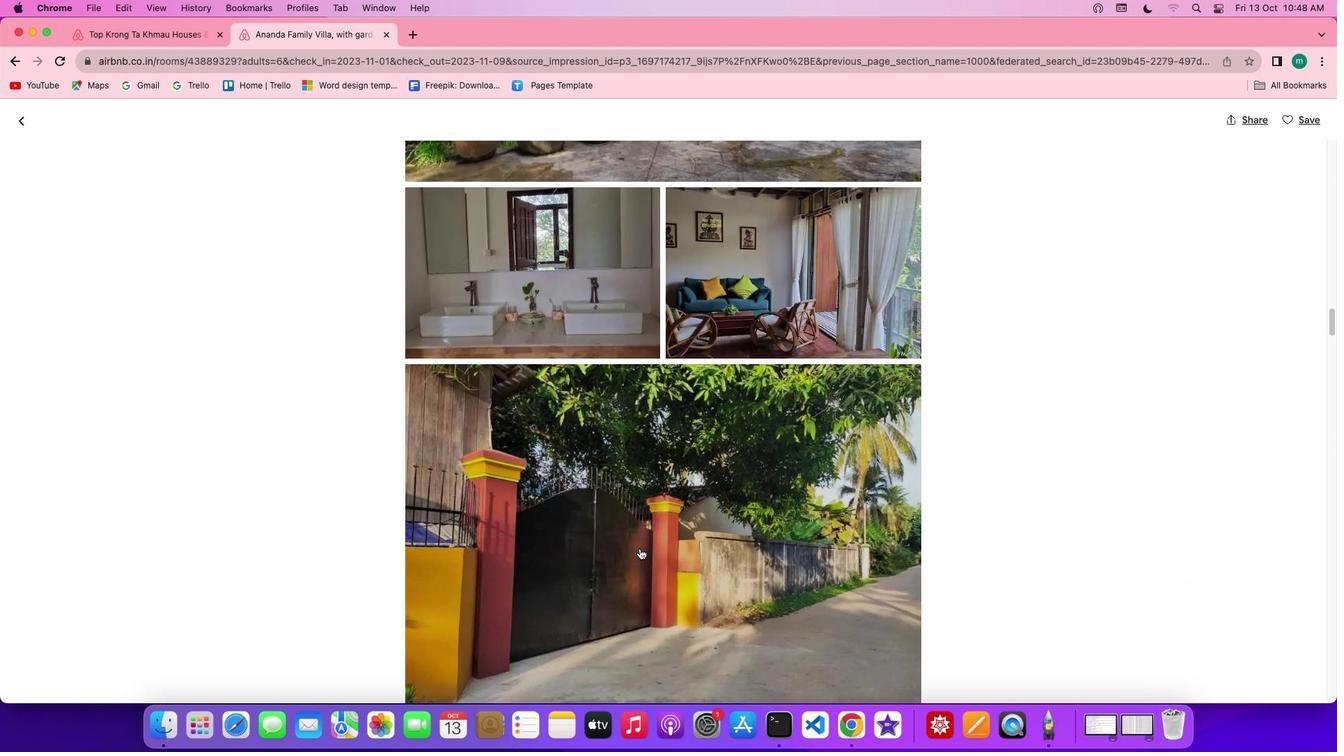 
Action: Mouse scrolled (639, 548) with delta (0, 0)
Screenshot: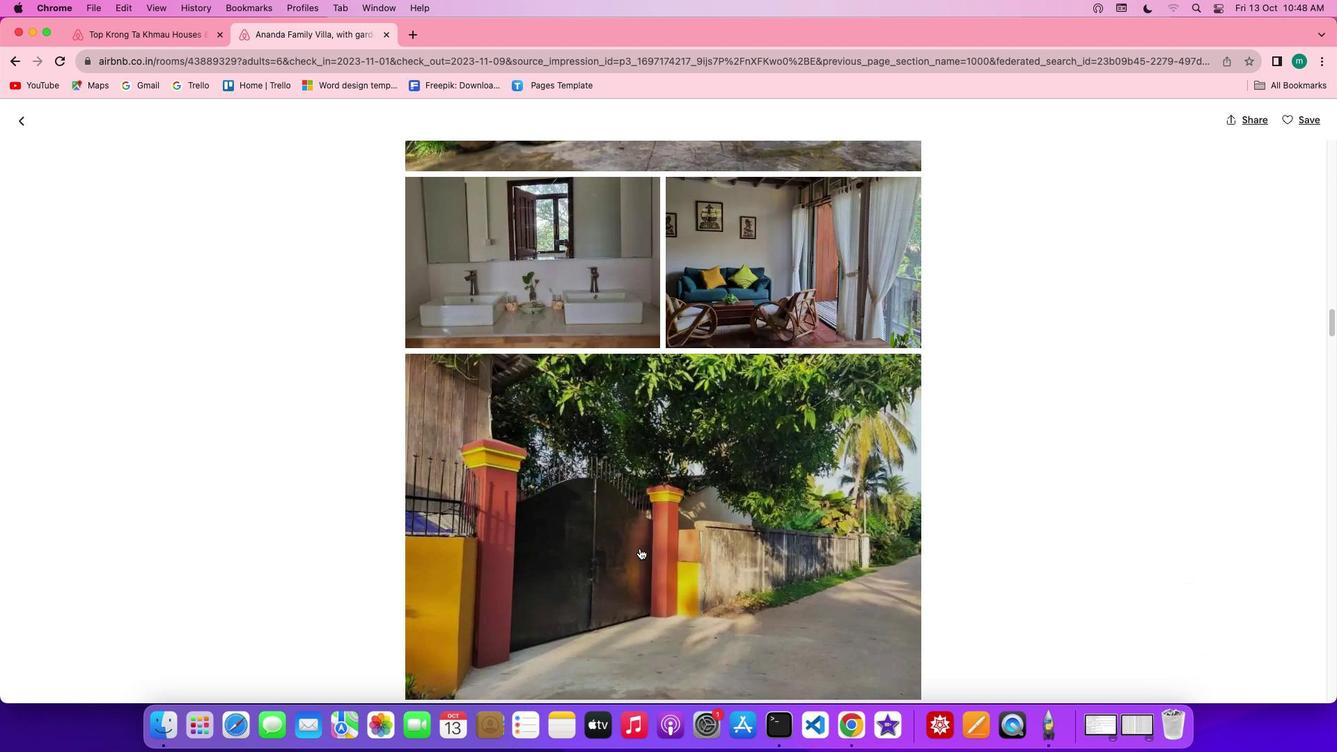 
Action: Mouse scrolled (639, 548) with delta (0, -1)
Screenshot: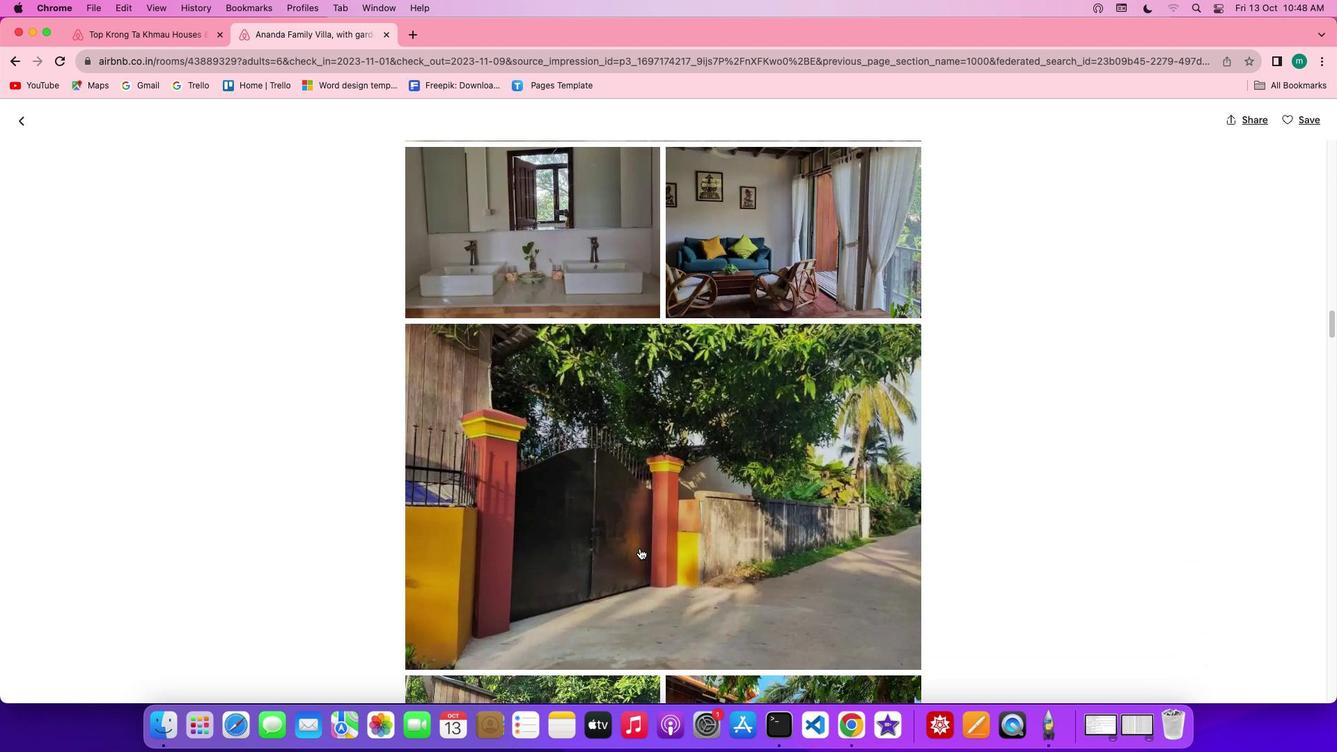 
Action: Mouse scrolled (639, 548) with delta (0, 0)
Screenshot: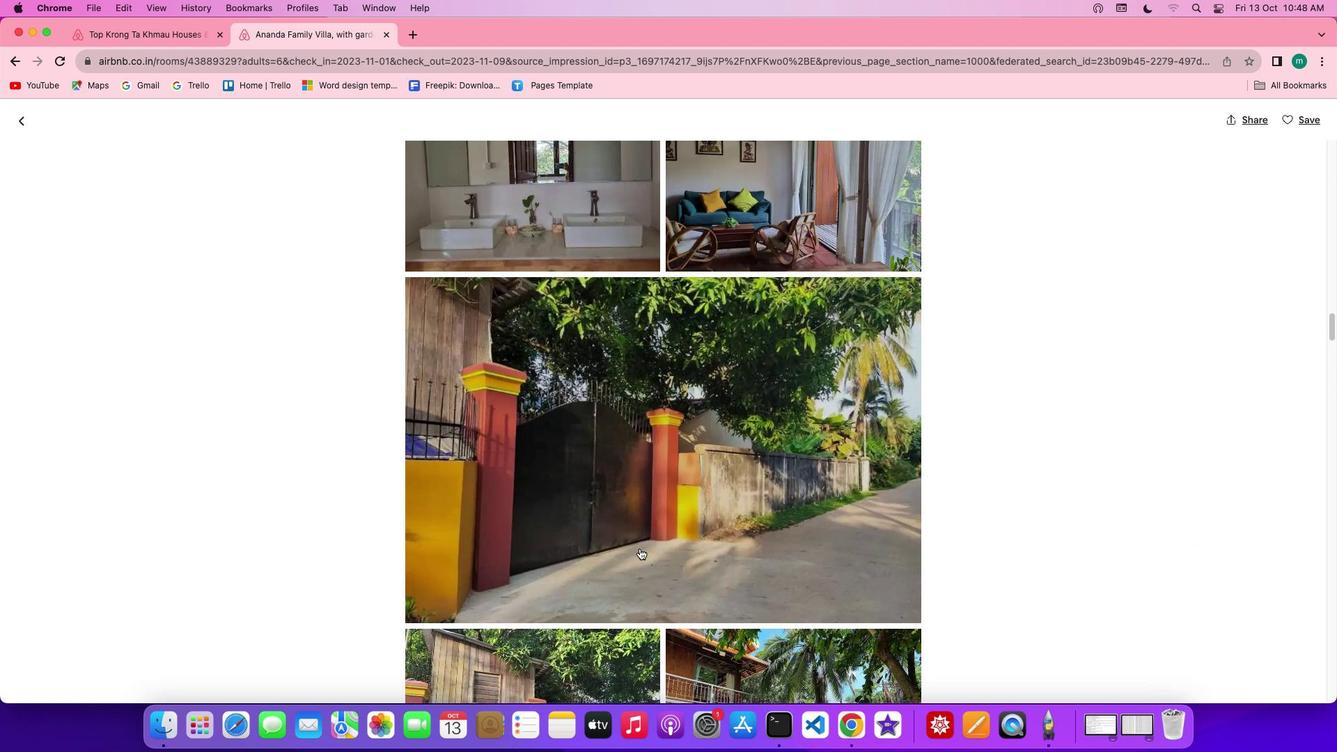 
Action: Mouse scrolled (639, 548) with delta (0, 0)
Screenshot: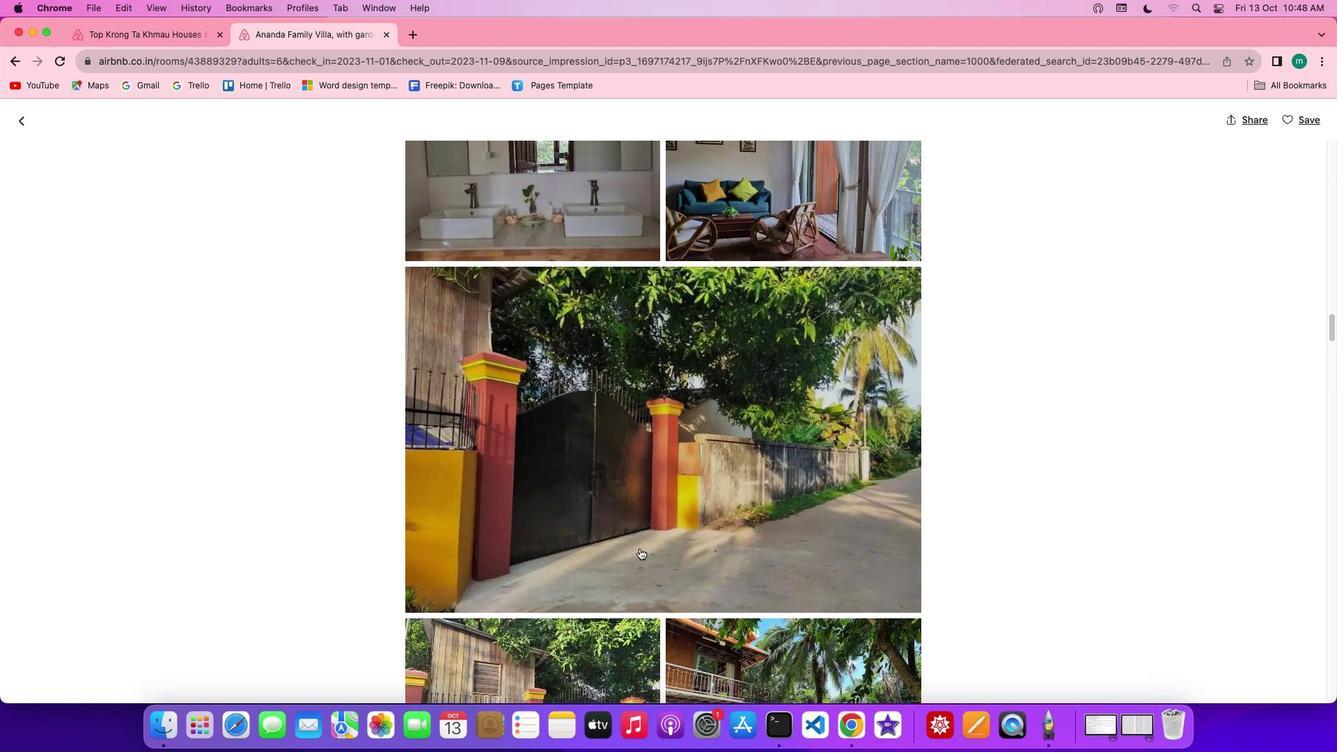 
Action: Mouse scrolled (639, 548) with delta (0, 0)
Screenshot: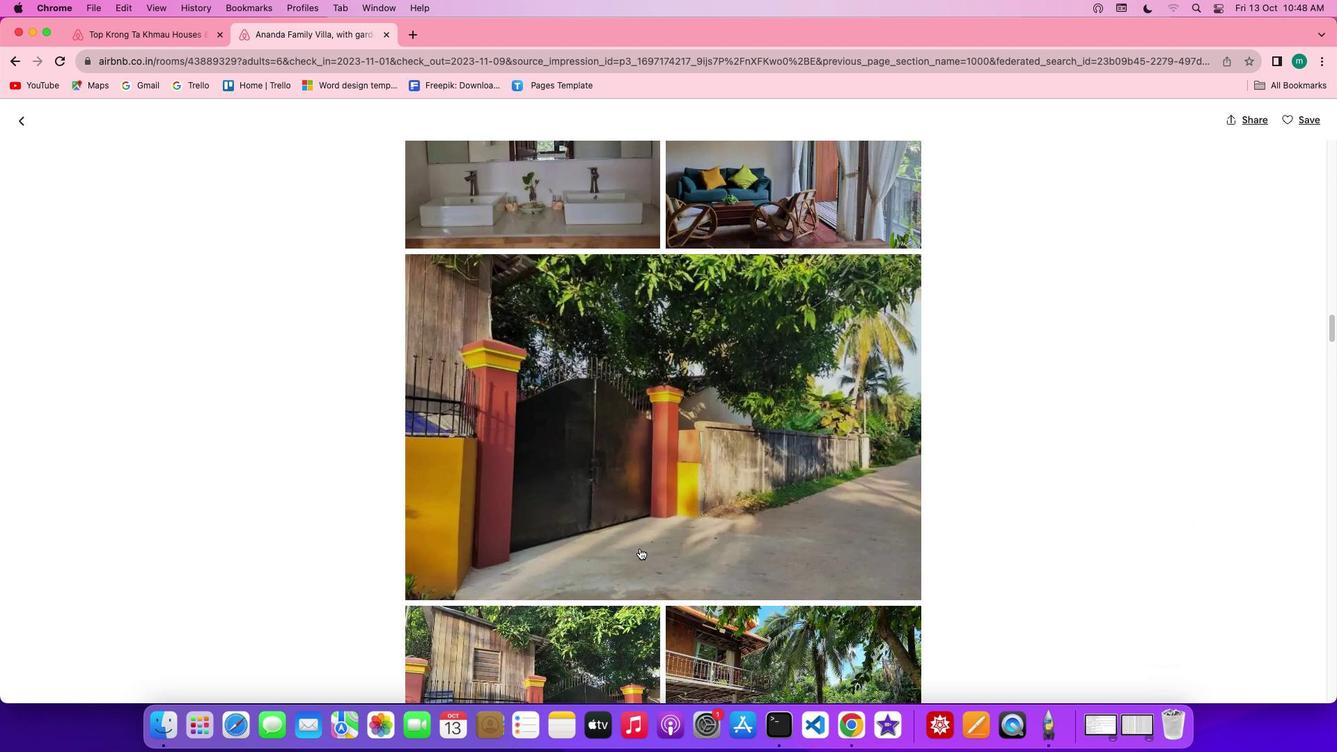 
Action: Mouse scrolled (639, 548) with delta (0, -1)
Screenshot: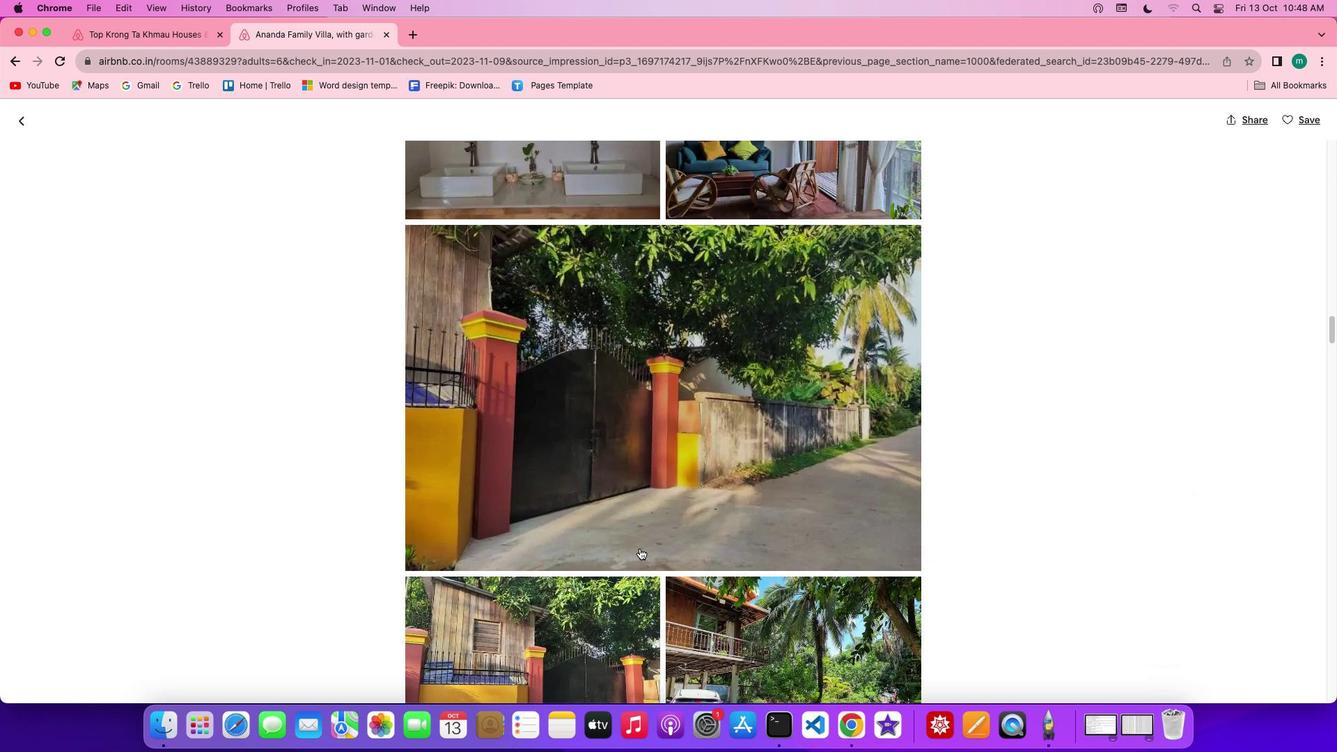 
Action: Mouse scrolled (639, 548) with delta (0, 0)
Screenshot: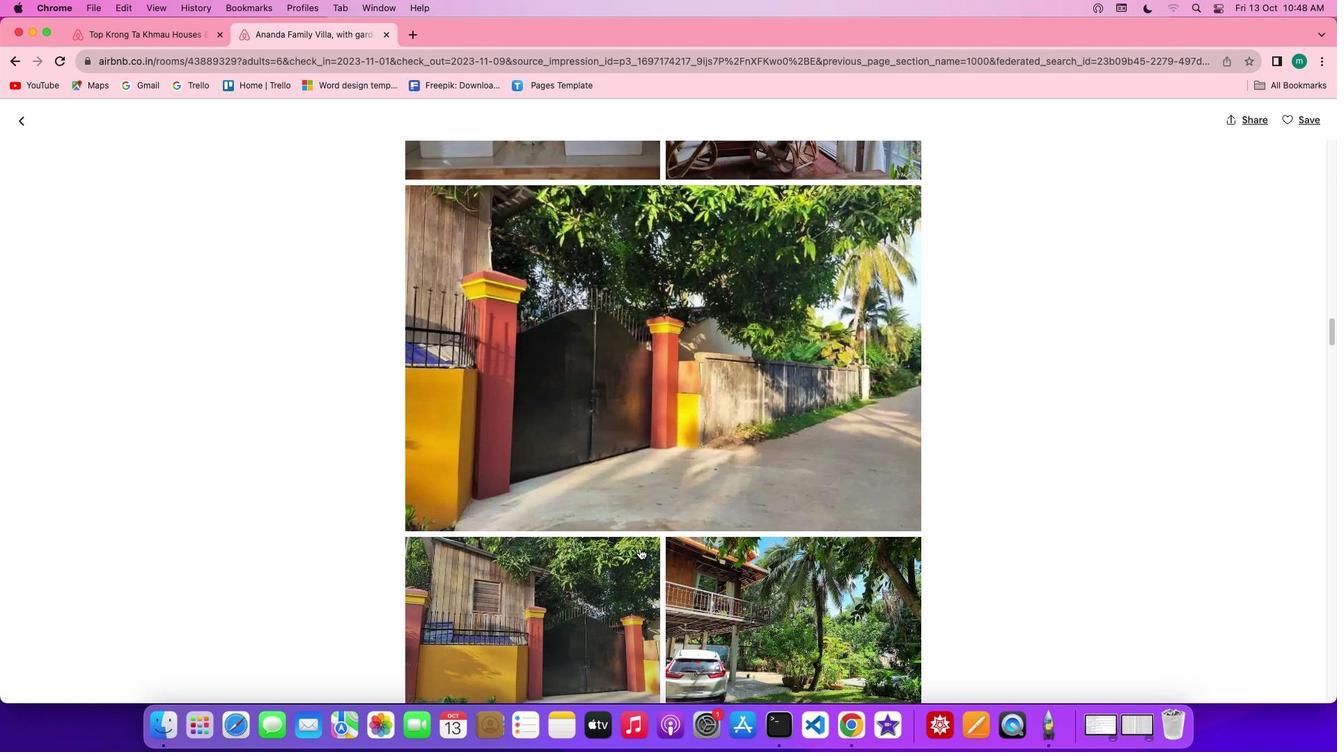 
Action: Mouse scrolled (639, 548) with delta (0, 0)
Screenshot: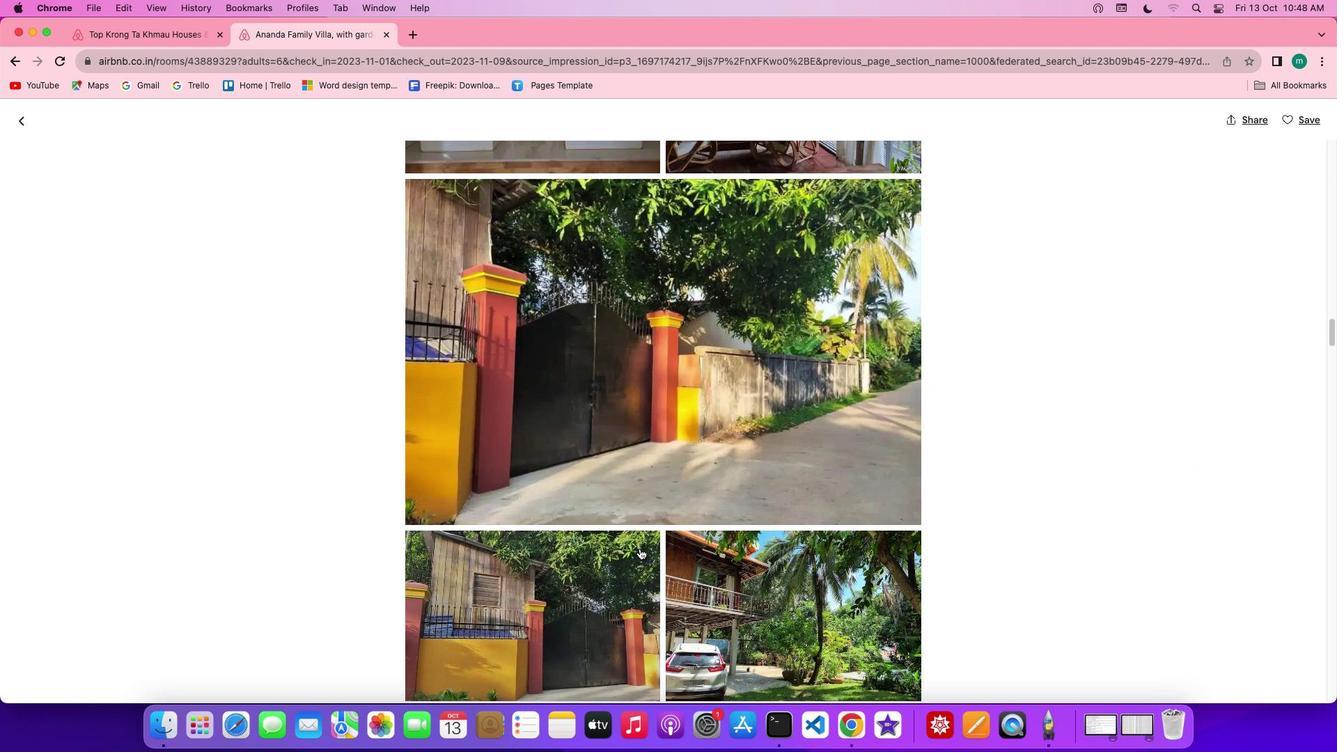 
Action: Mouse scrolled (639, 548) with delta (0, -1)
Screenshot: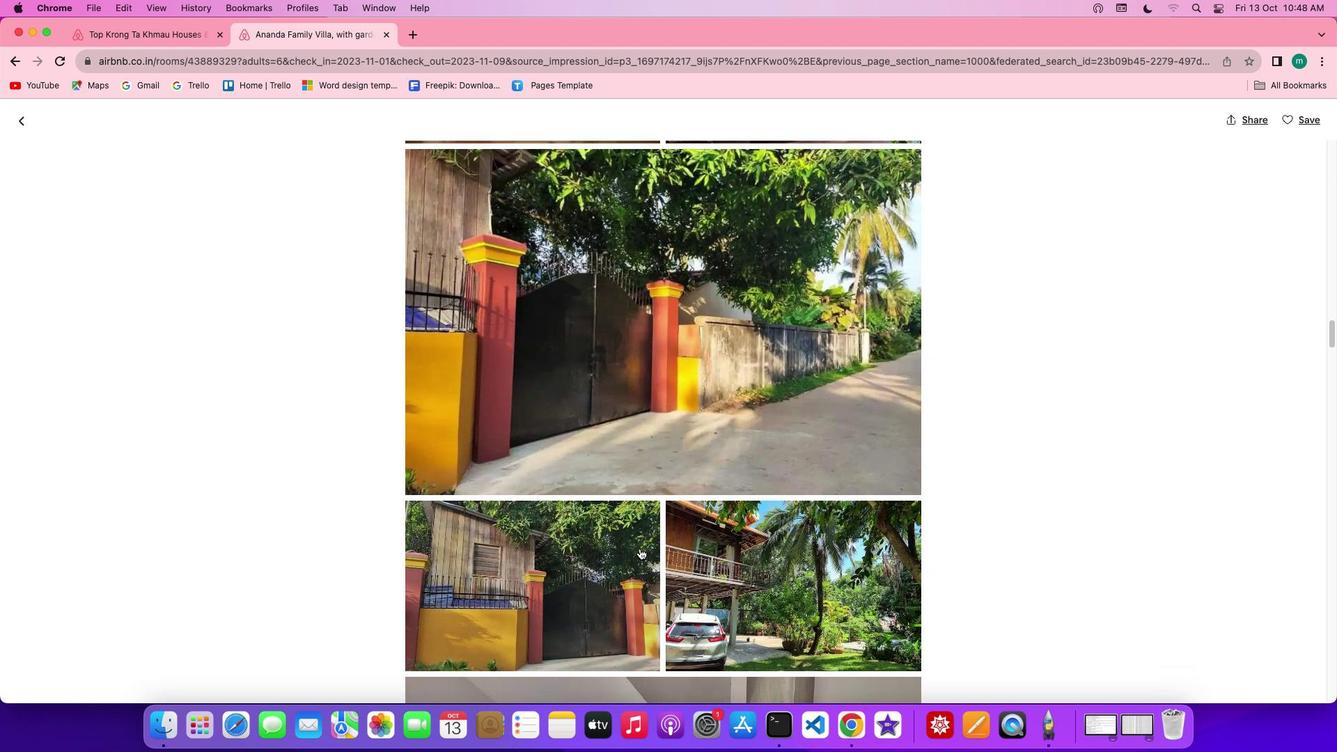 
Action: Mouse scrolled (639, 548) with delta (0, 0)
Screenshot: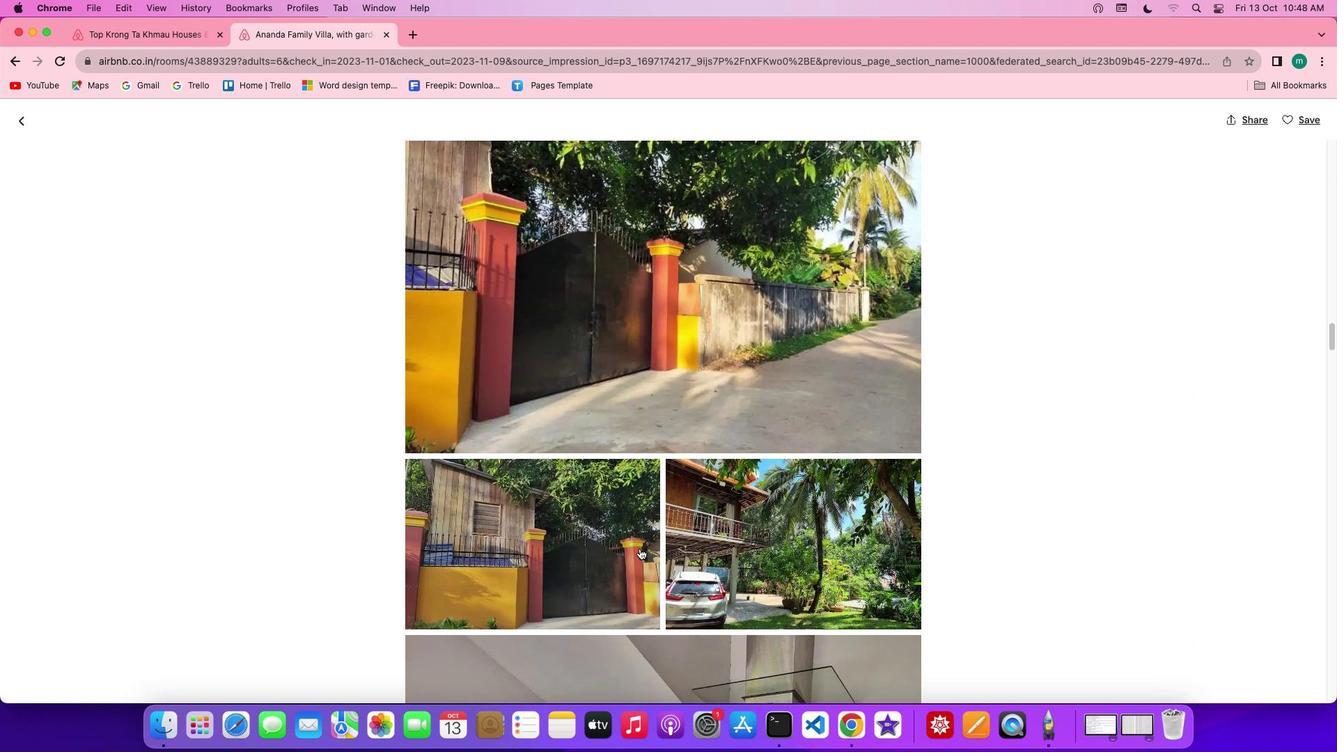 
Action: Mouse scrolled (639, 548) with delta (0, 0)
Screenshot: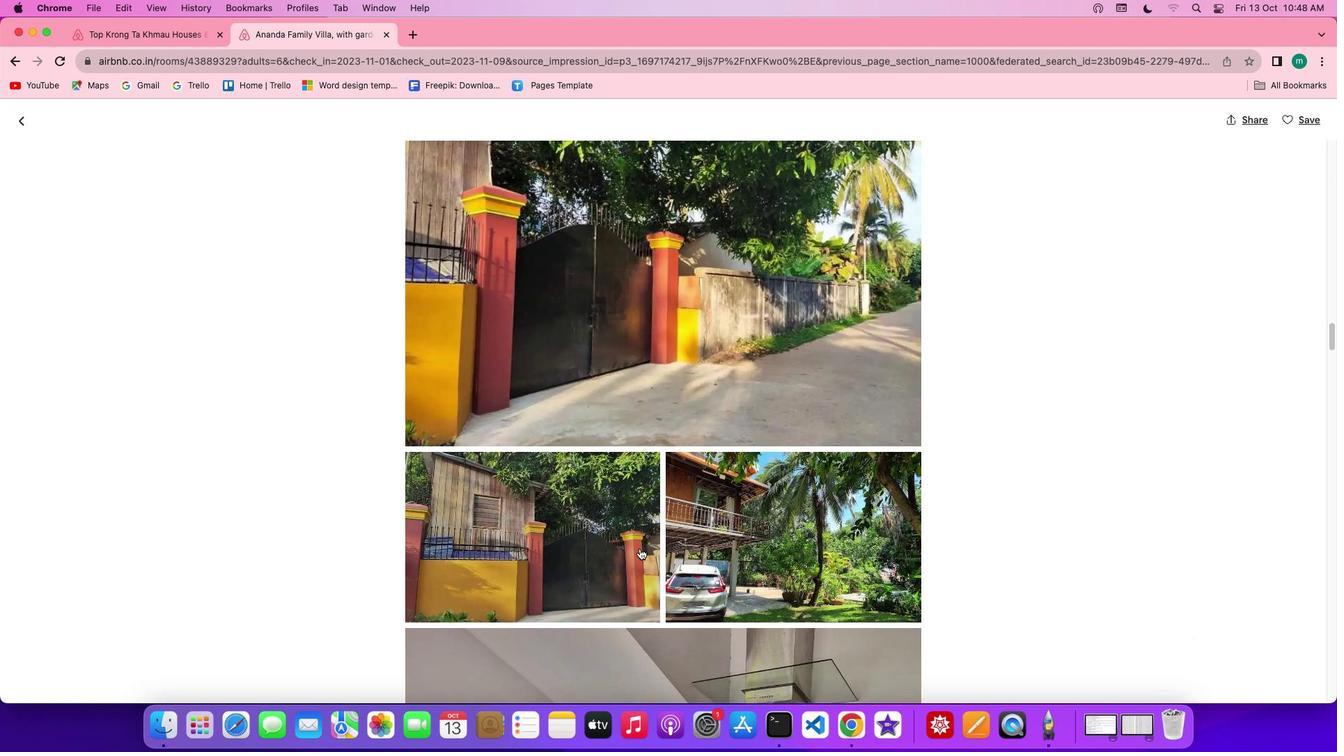 
Action: Mouse scrolled (639, 548) with delta (0, 0)
Screenshot: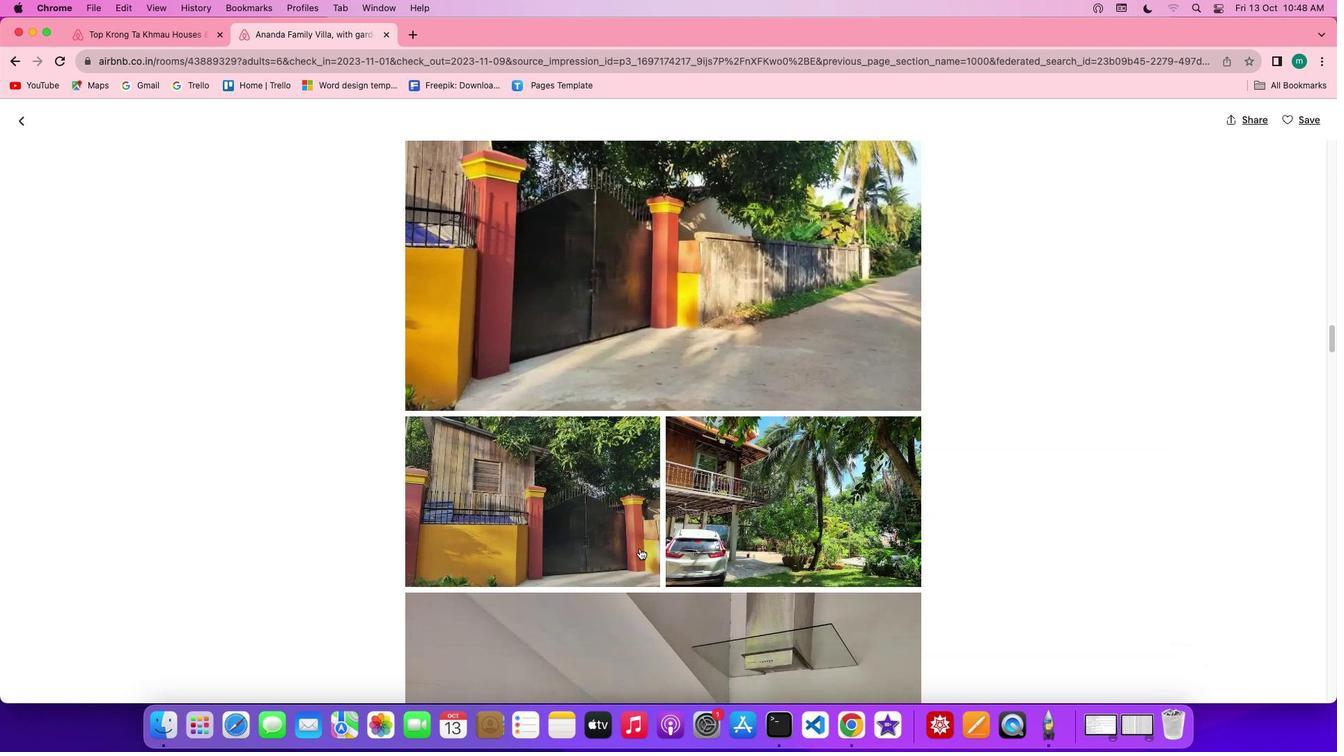 
Action: Mouse scrolled (639, 548) with delta (0, -1)
Screenshot: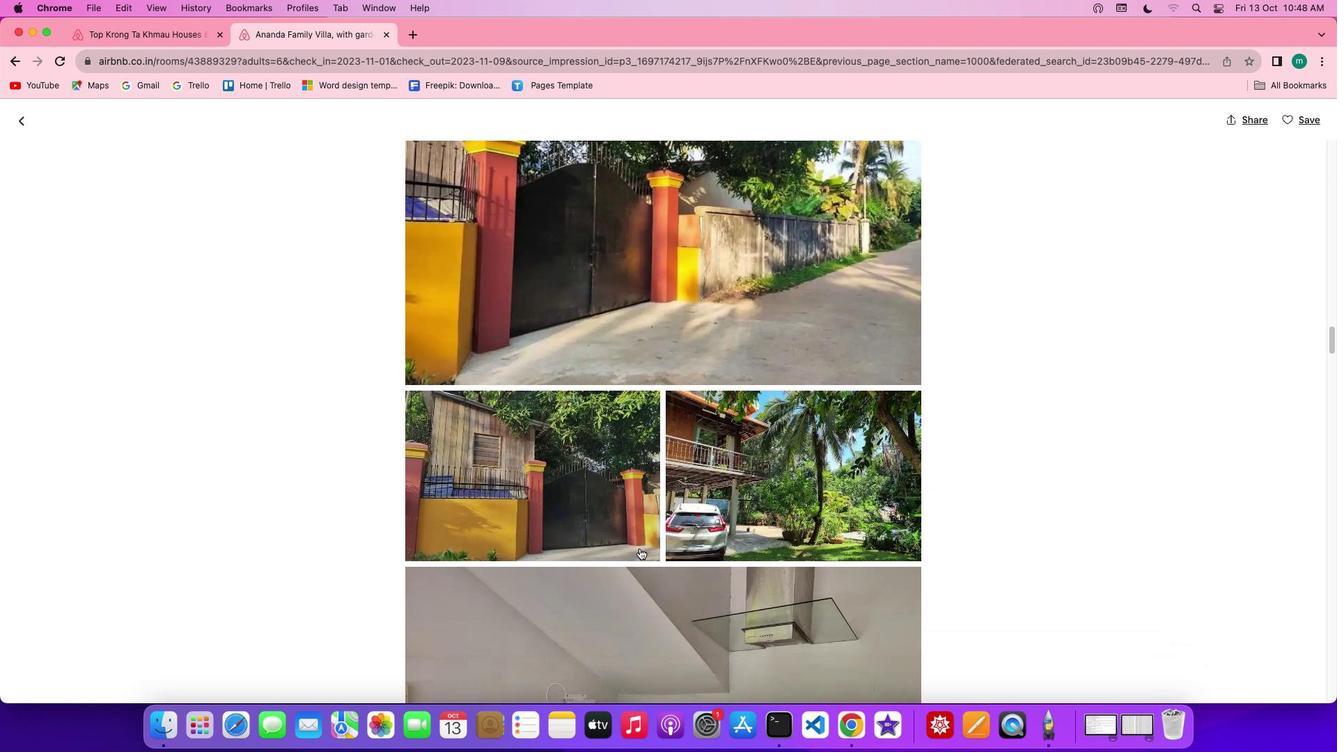 
Action: Mouse scrolled (639, 548) with delta (0, -1)
Screenshot: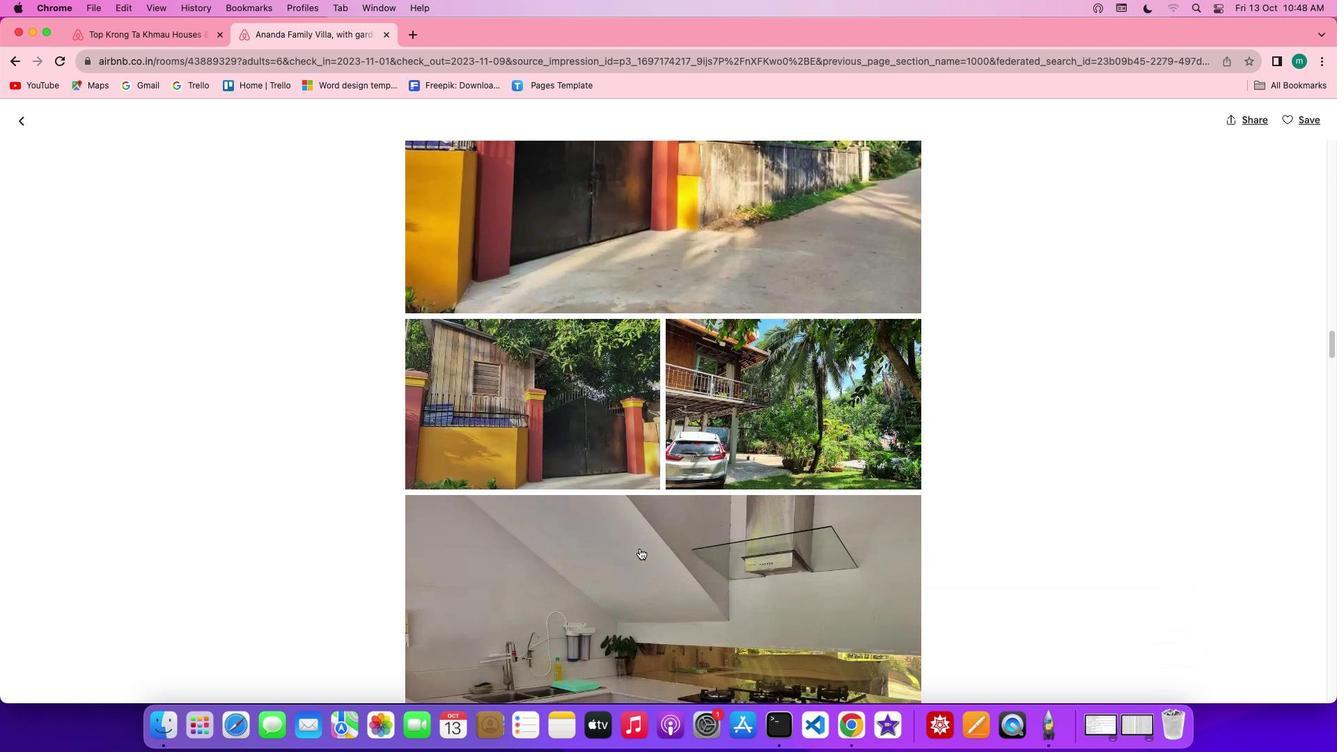 
Action: Mouse scrolled (639, 548) with delta (0, 0)
Screenshot: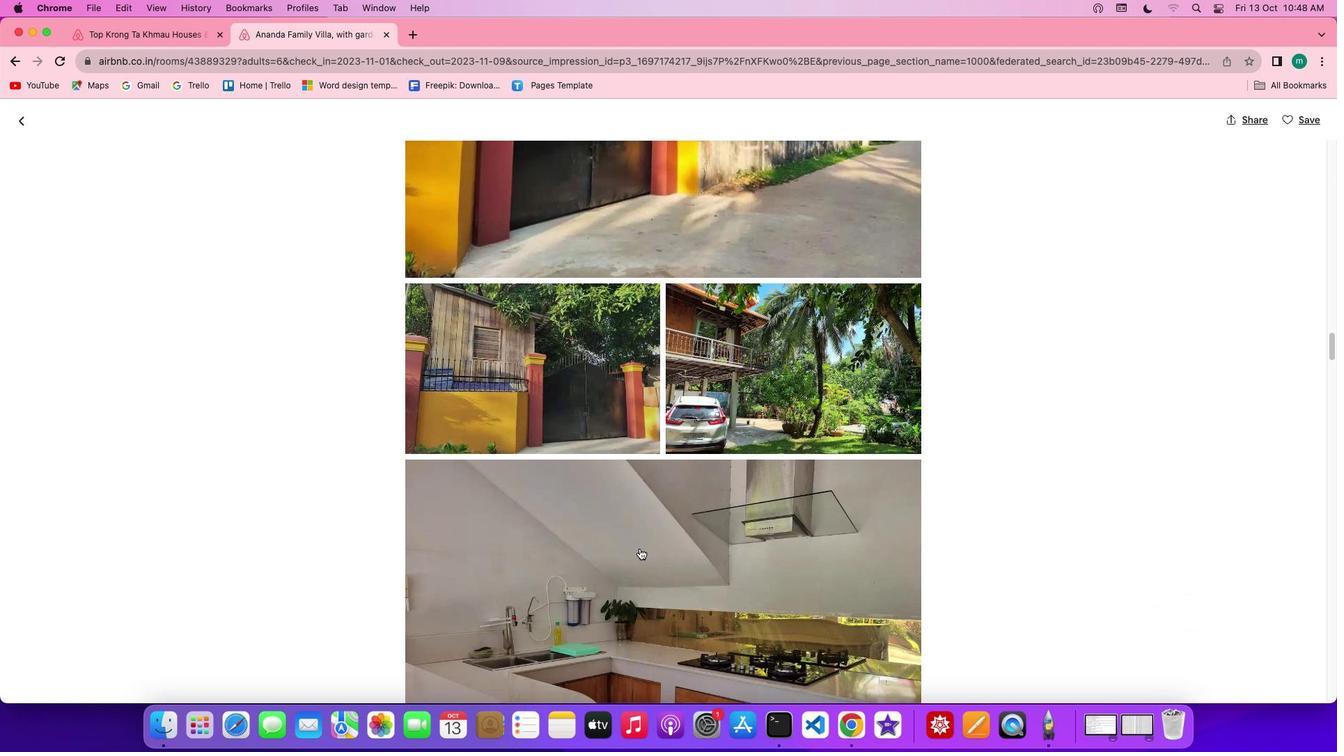 
Action: Mouse scrolled (639, 548) with delta (0, 0)
Screenshot: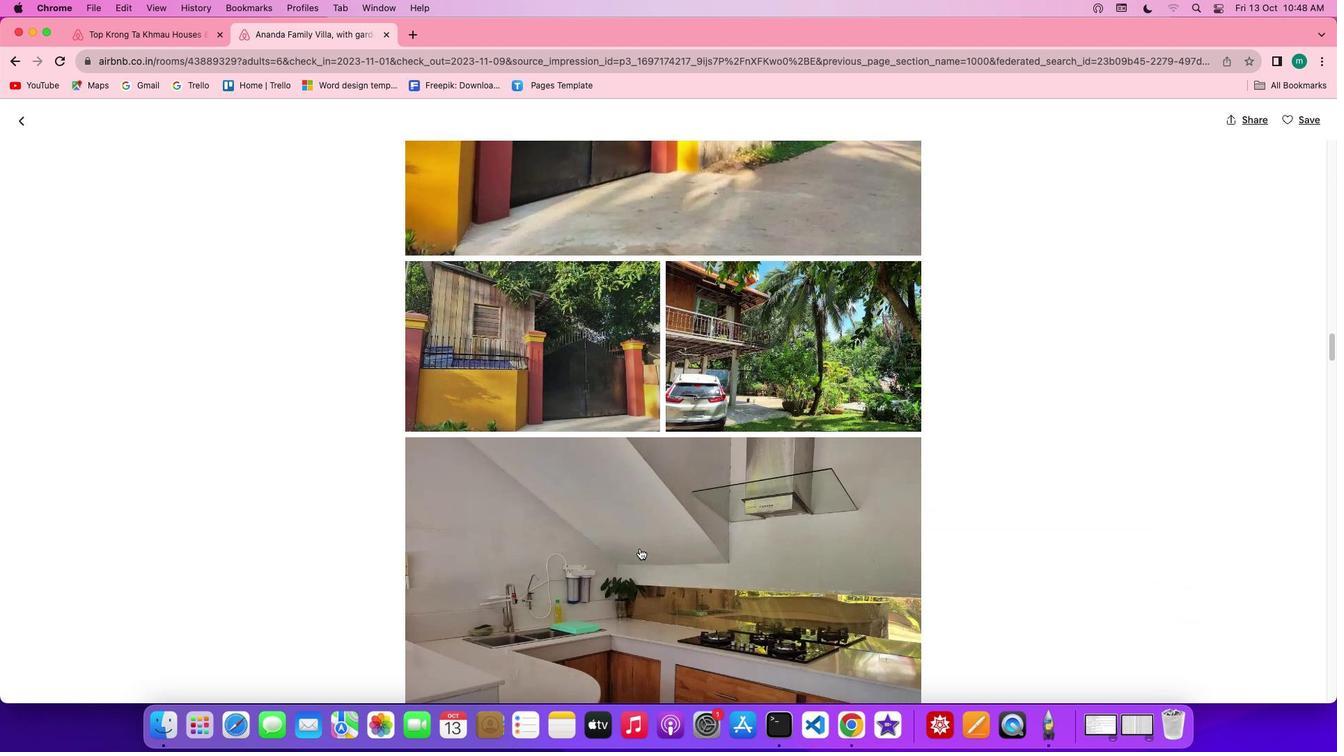 
Action: Mouse scrolled (639, 548) with delta (0, -1)
Screenshot: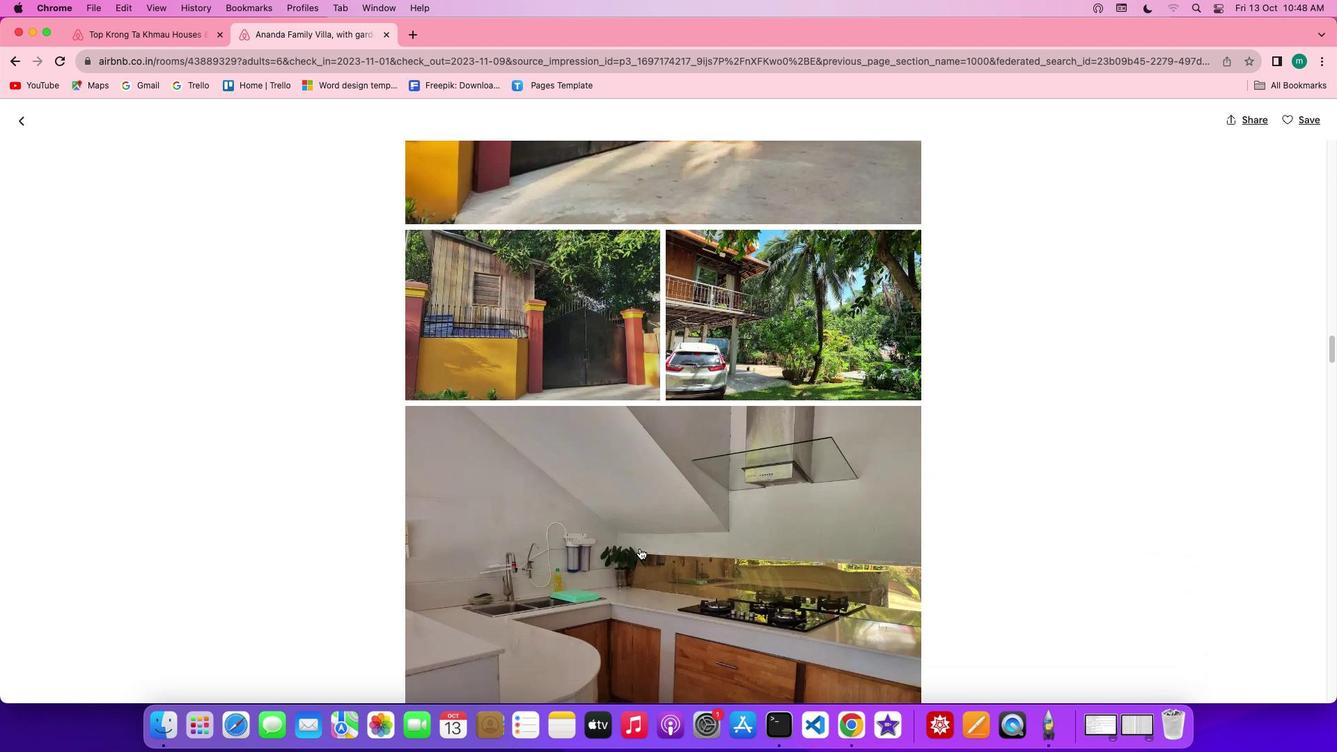 
Action: Mouse scrolled (639, 548) with delta (0, 0)
Screenshot: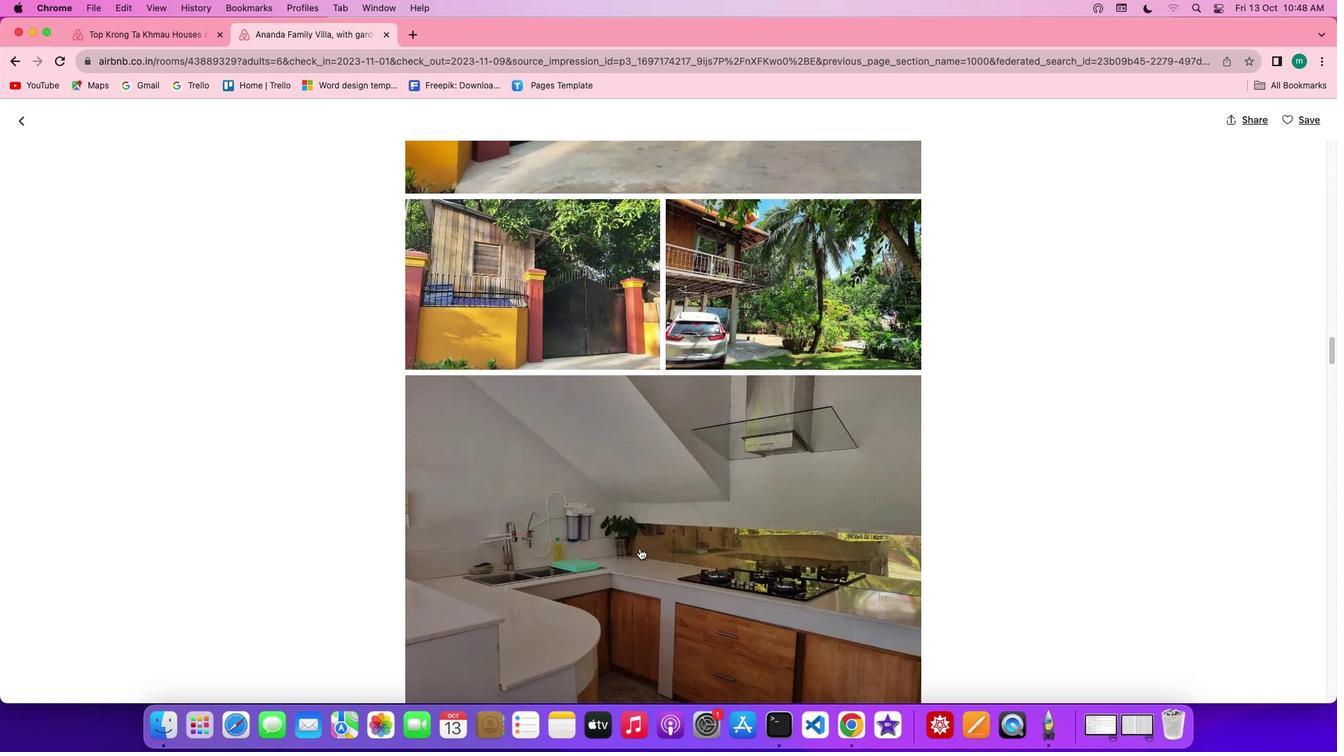 
Action: Mouse scrolled (639, 548) with delta (0, 0)
